 Task: Explore Tiny Homes in Portland for Cozy Living.
Action: Mouse moved to (324, 281)
Screenshot: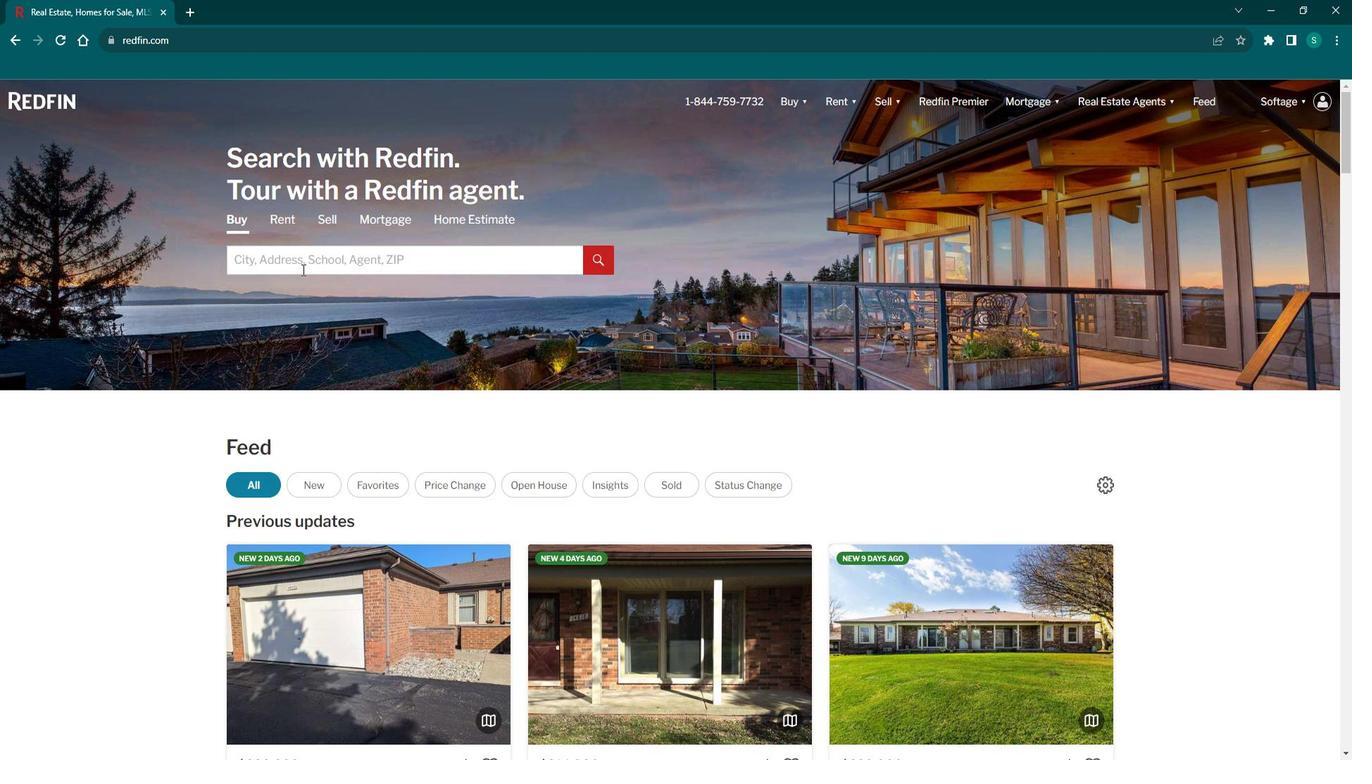 
Action: Mouse pressed left at (324, 281)
Screenshot: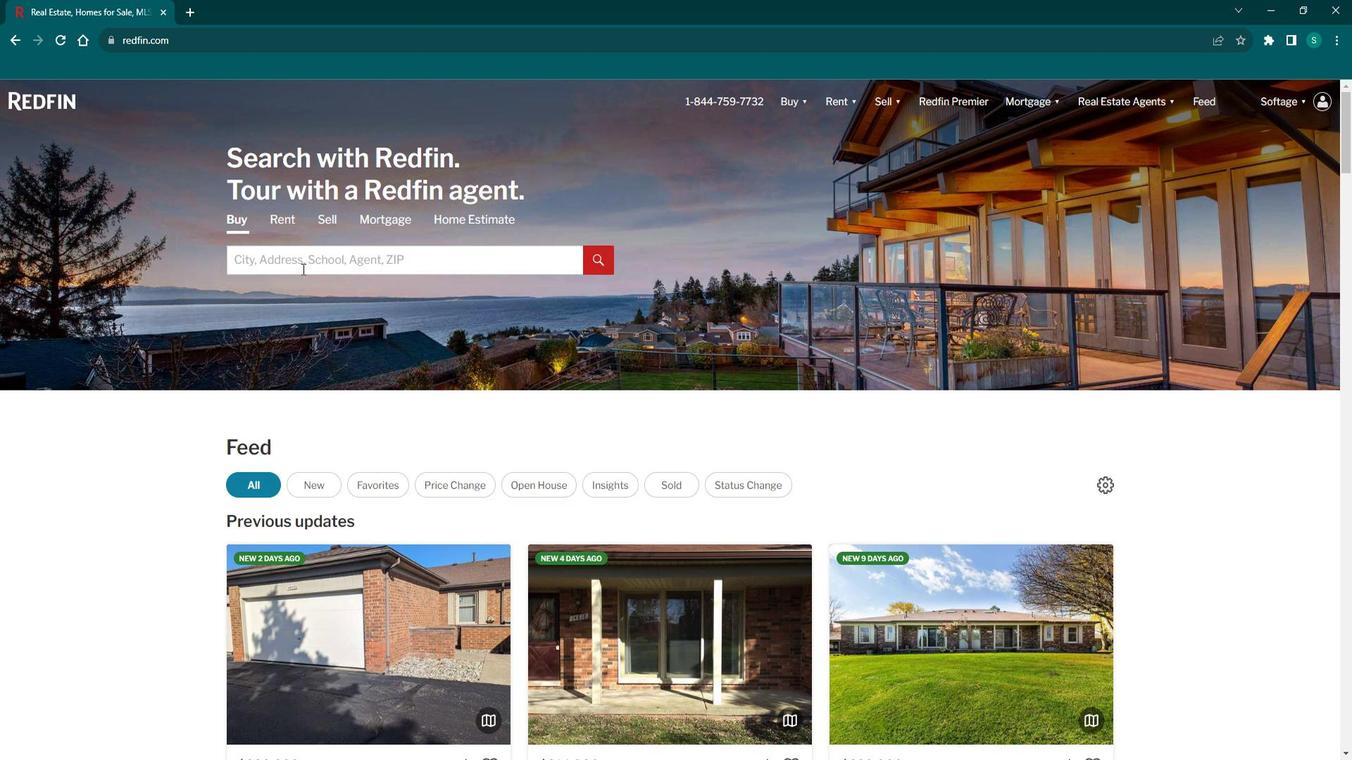 
Action: Key pressed <Key.caps_lock>P<Key.caps_lock>ortland
Screenshot: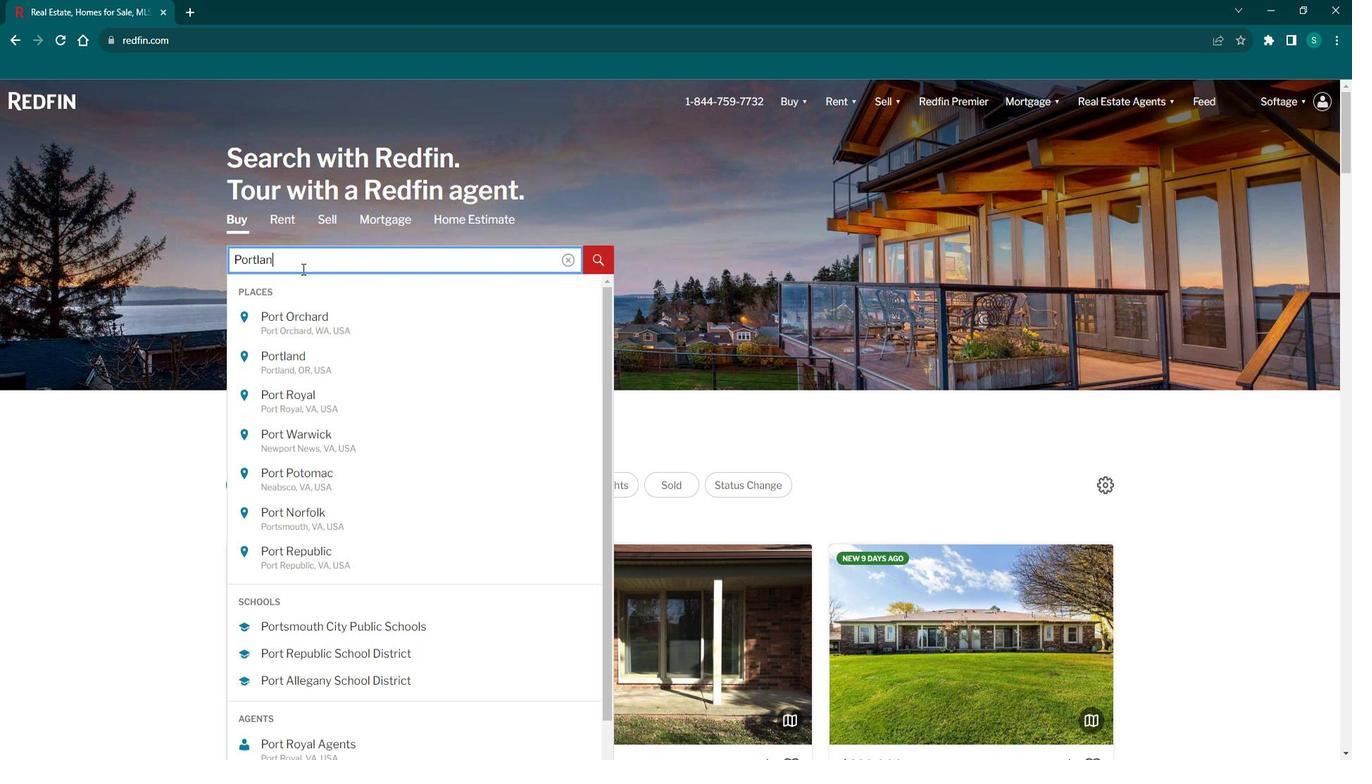 
Action: Mouse moved to (293, 329)
Screenshot: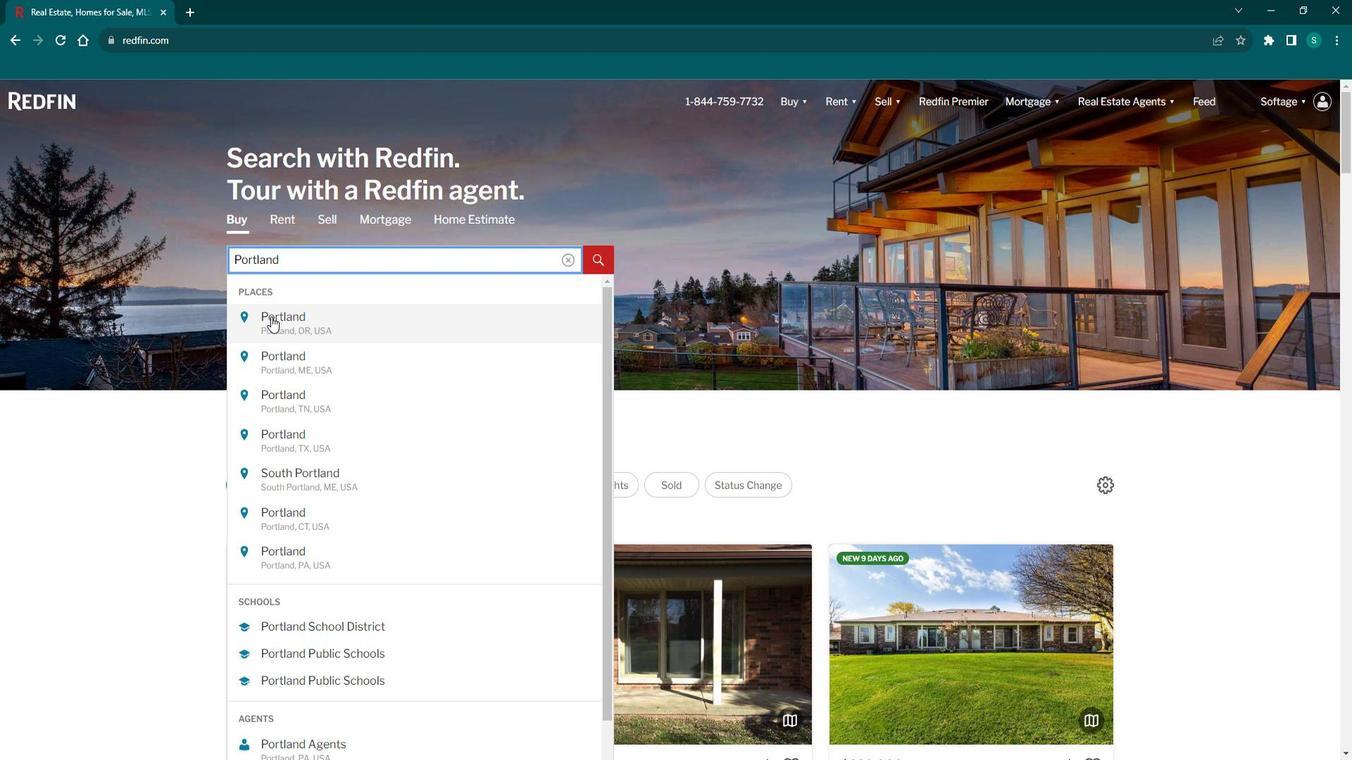 
Action: Mouse pressed left at (293, 329)
Screenshot: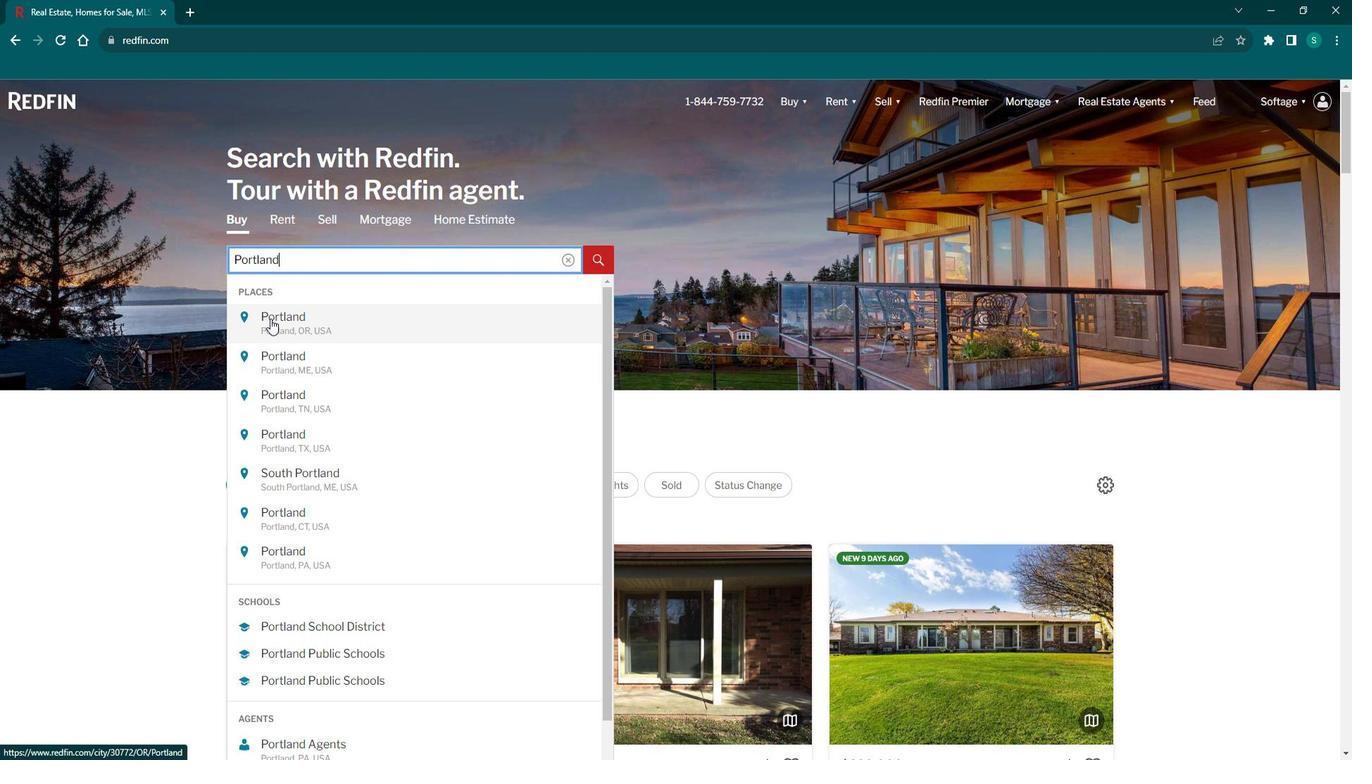 
Action: Mouse moved to (1236, 214)
Screenshot: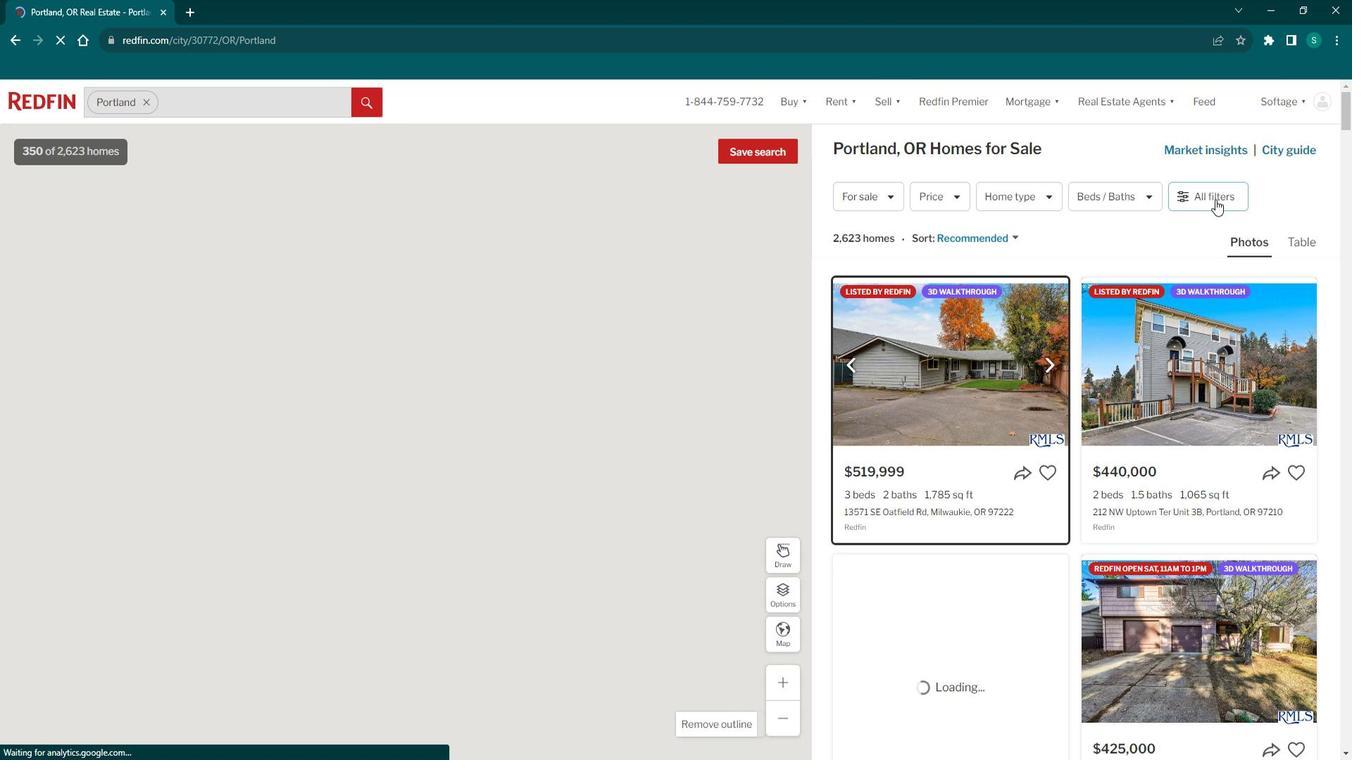 
Action: Mouse pressed left at (1236, 214)
Screenshot: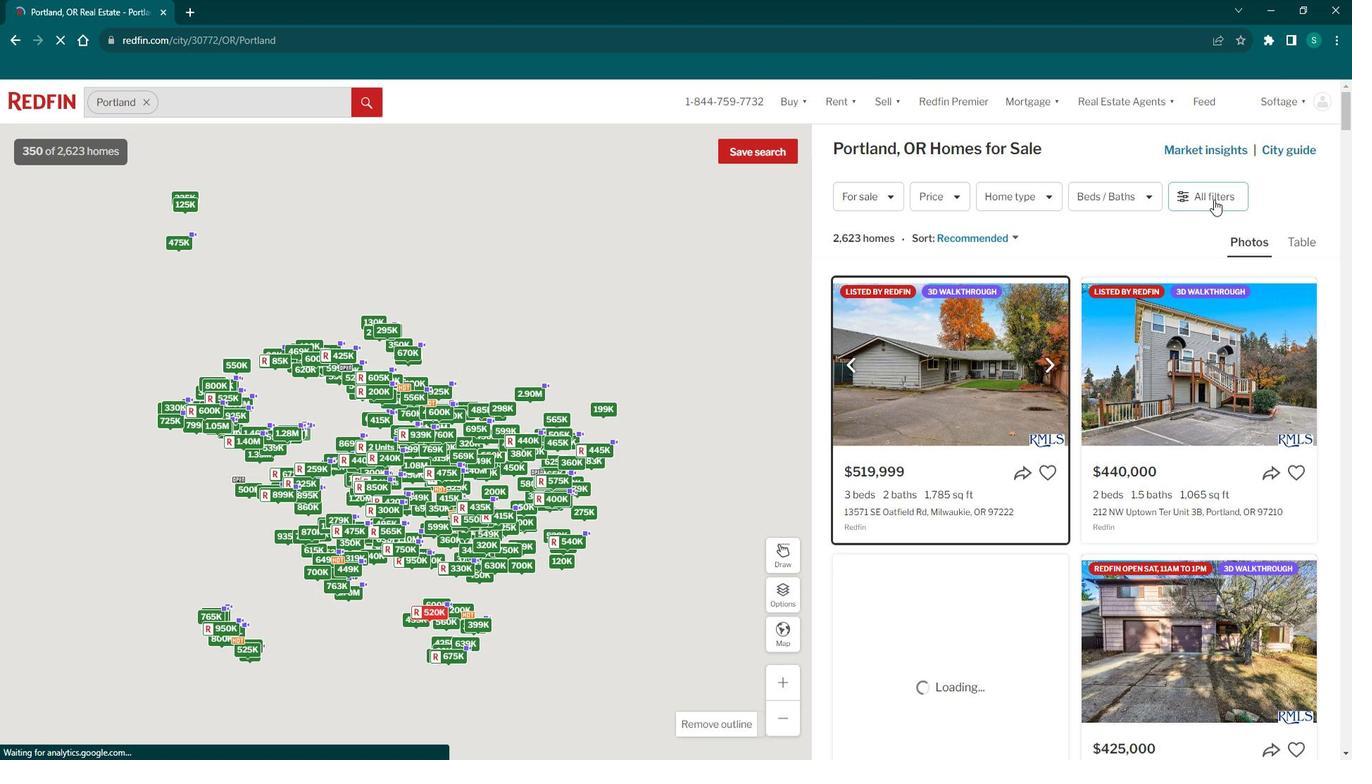 
Action: Mouse moved to (1233, 212)
Screenshot: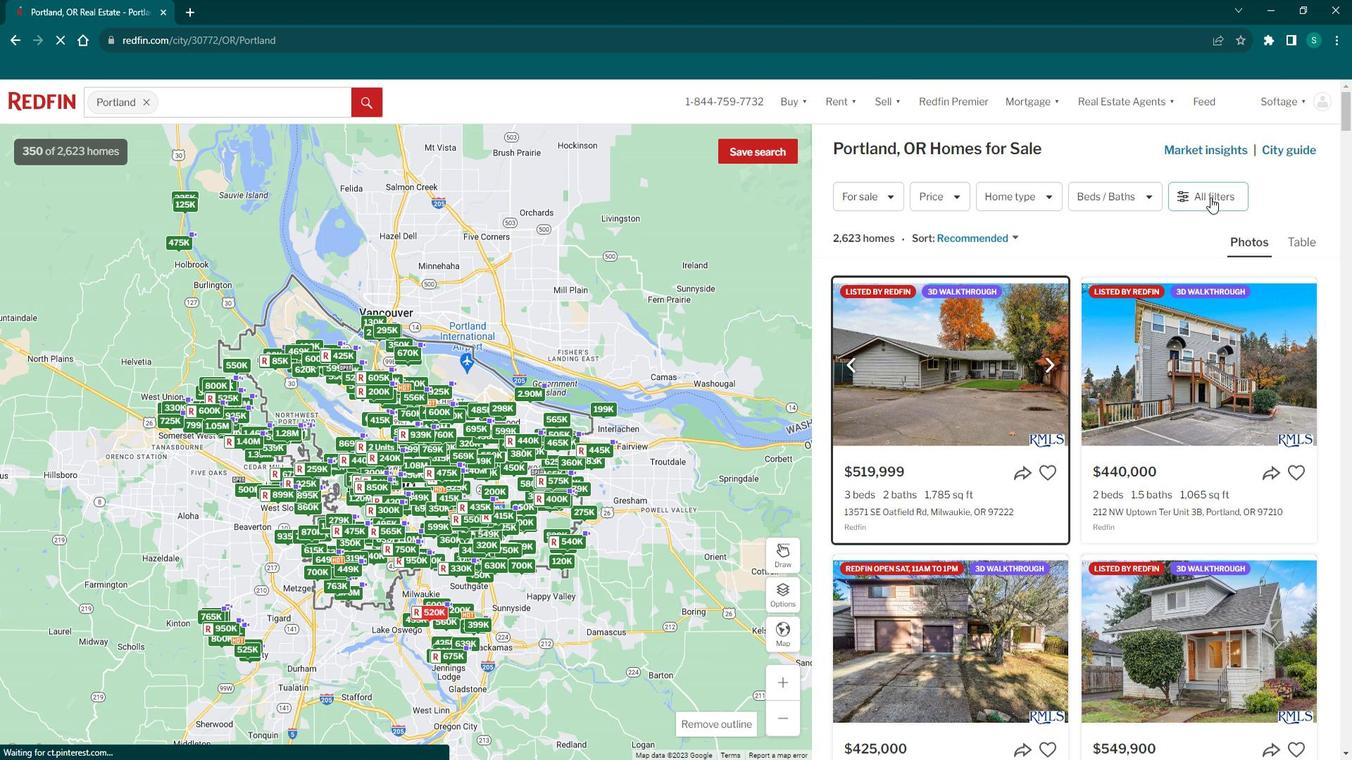 
Action: Mouse pressed left at (1233, 212)
Screenshot: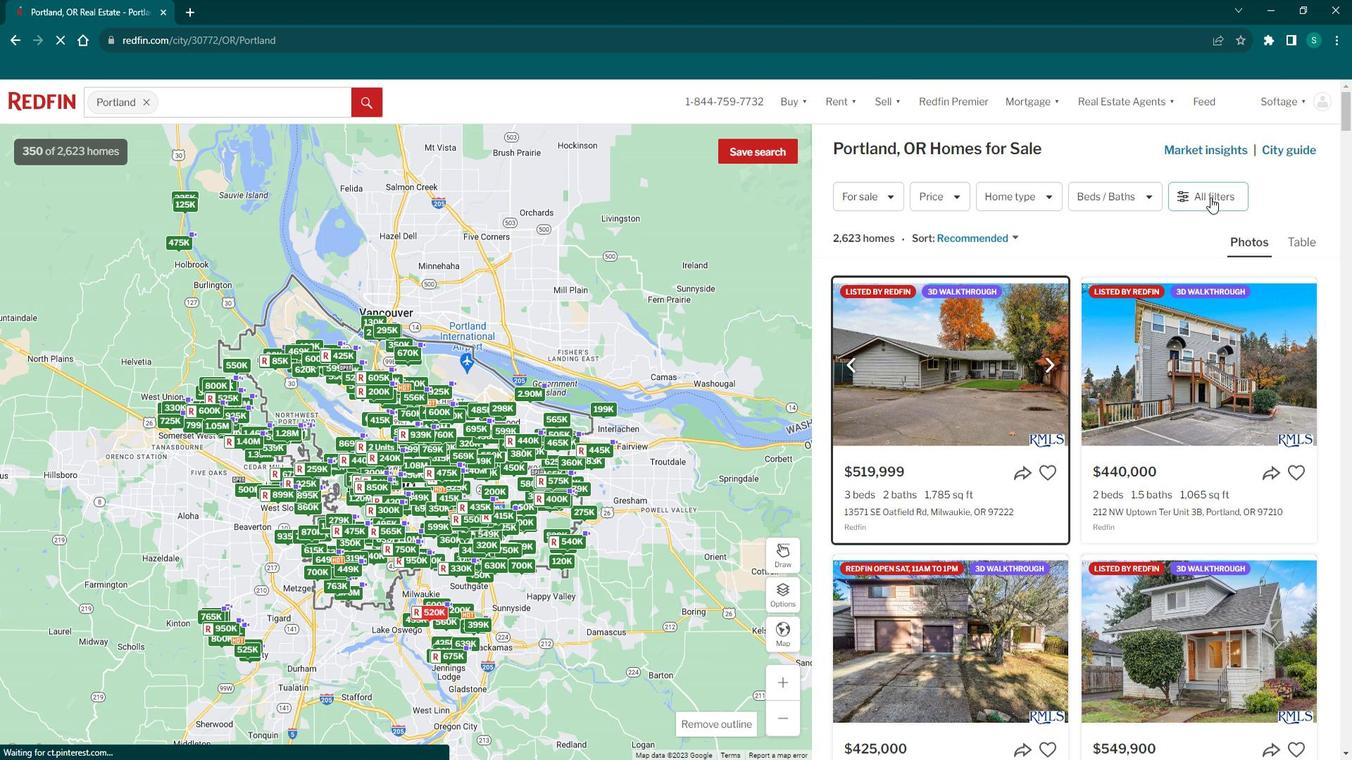 
Action: Mouse moved to (1034, 455)
Screenshot: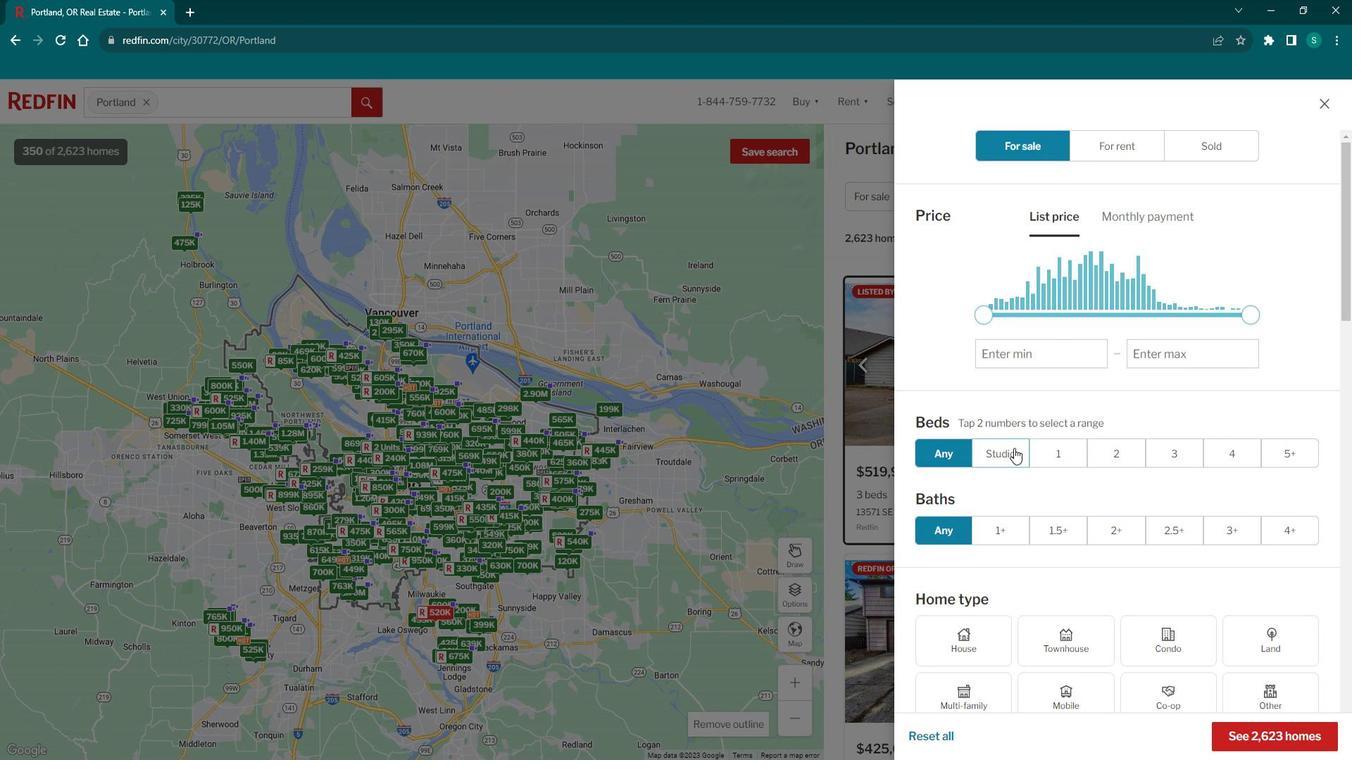
Action: Mouse scrolled (1034, 454) with delta (0, 0)
Screenshot: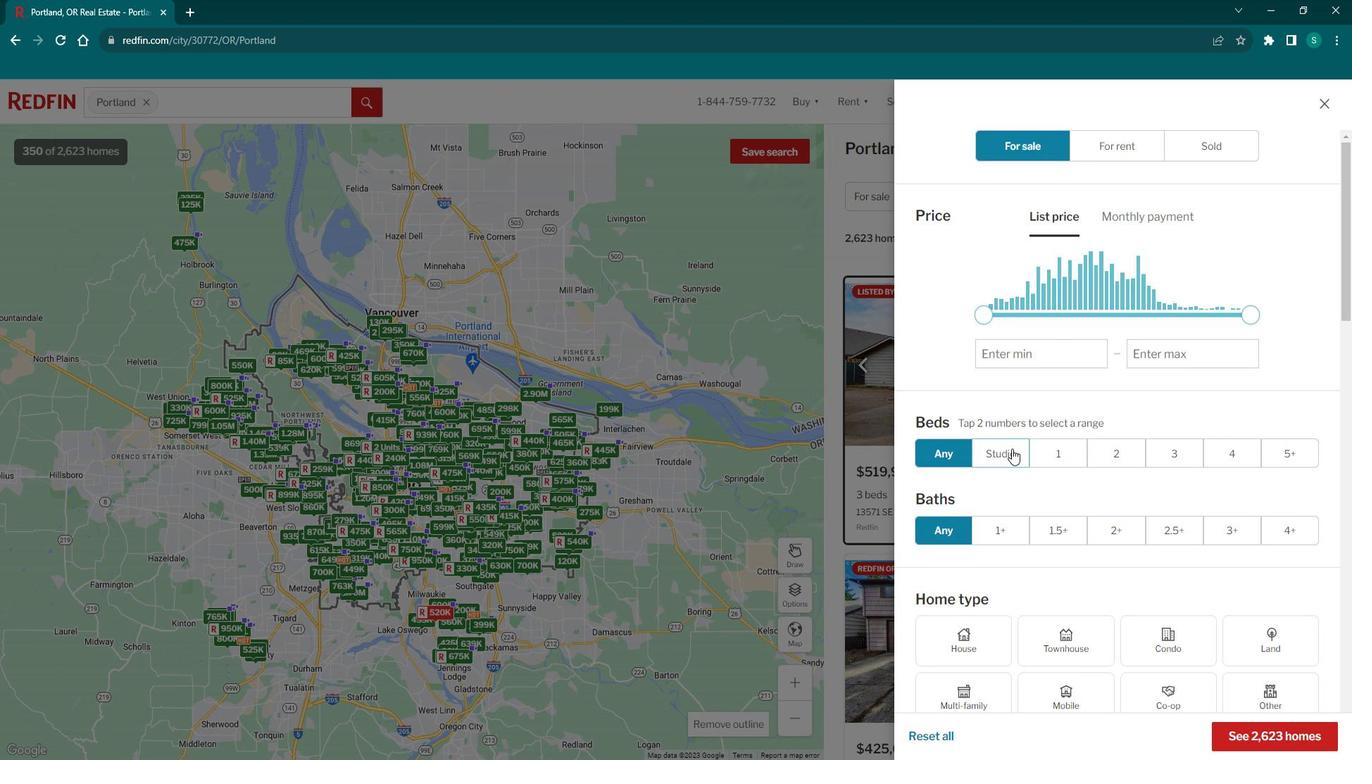 
Action: Mouse moved to (993, 563)
Screenshot: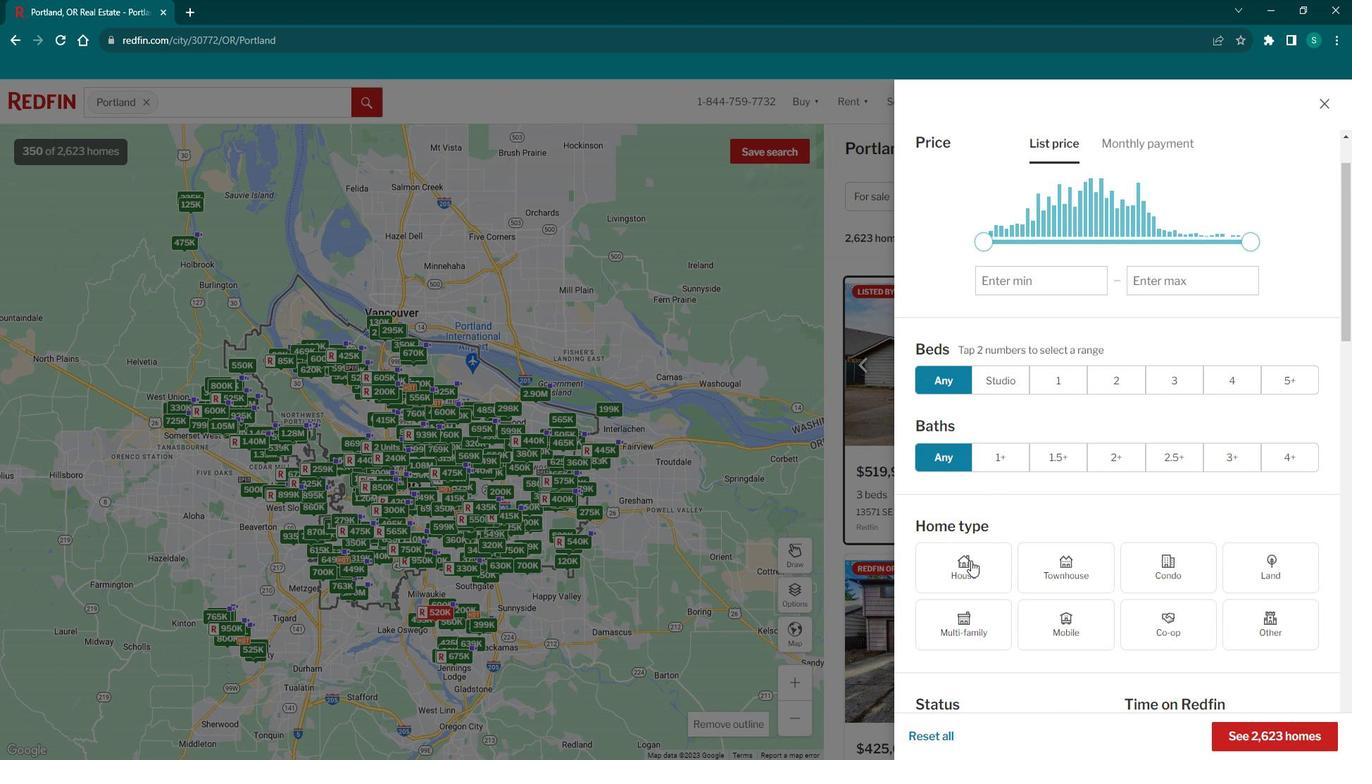 
Action: Mouse pressed left at (993, 563)
Screenshot: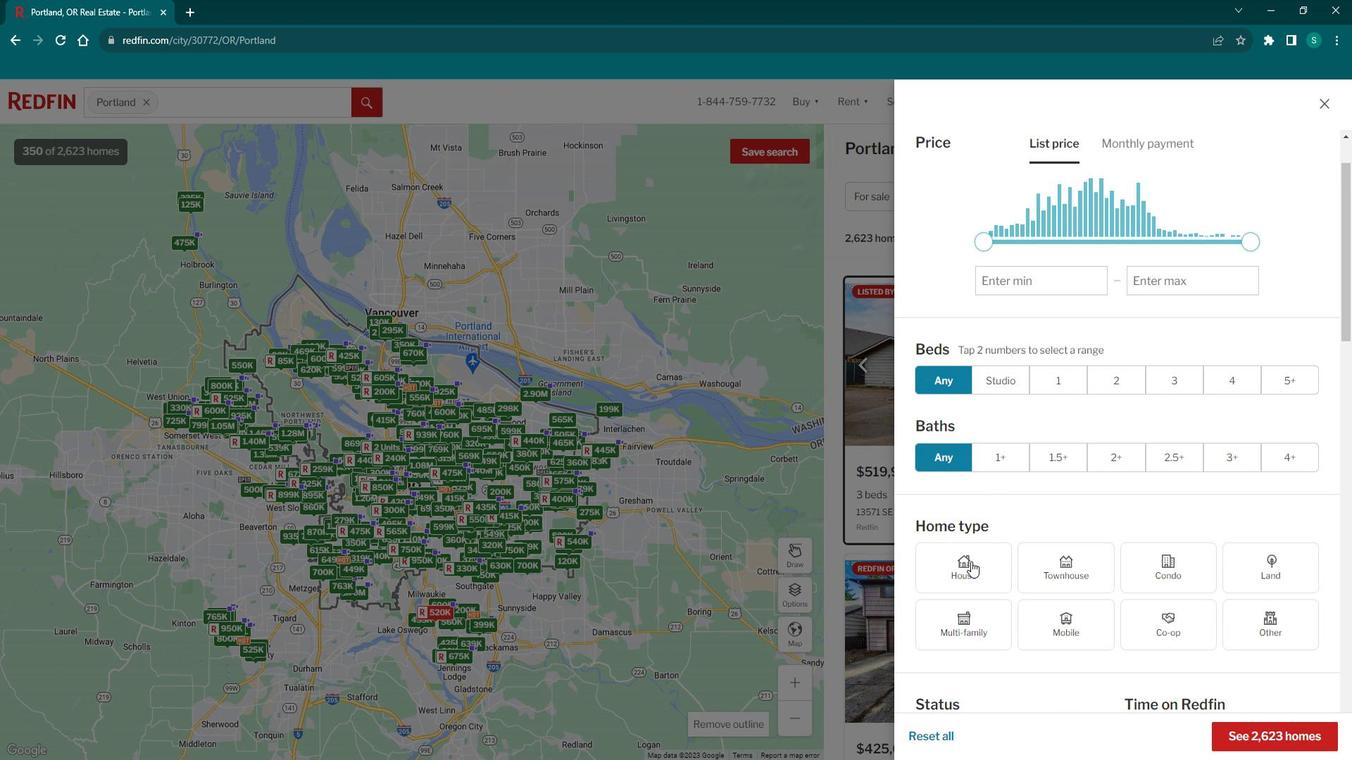 
Action: Mouse moved to (1069, 512)
Screenshot: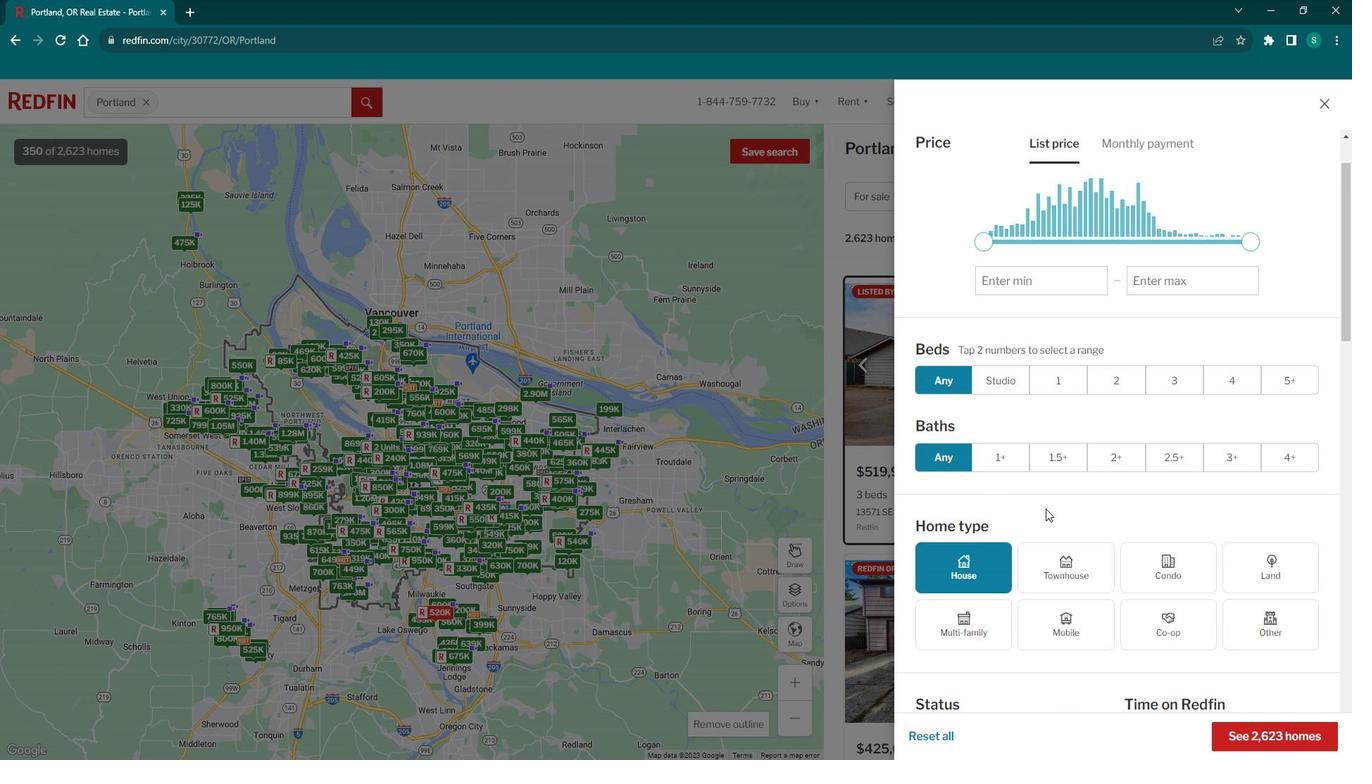 
Action: Mouse scrolled (1069, 511) with delta (0, 0)
Screenshot: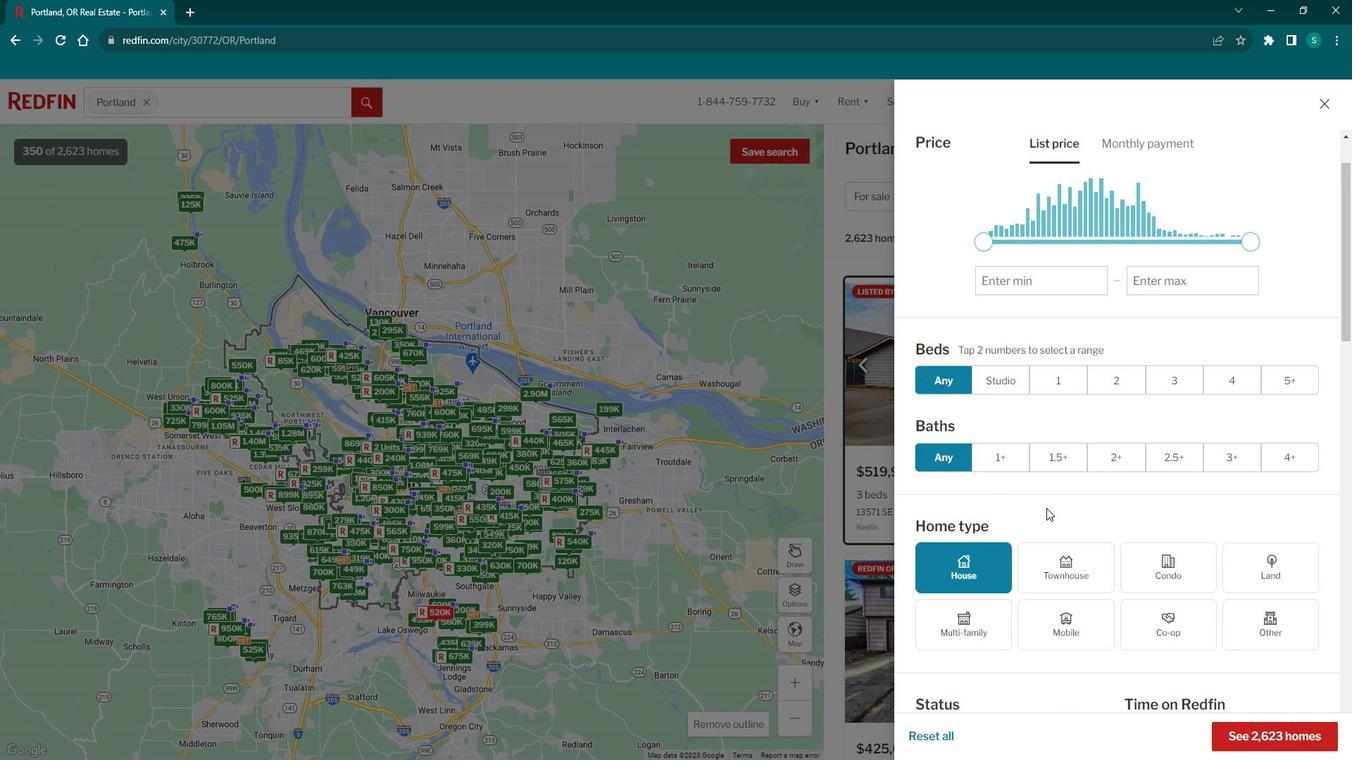 
Action: Mouse scrolled (1069, 511) with delta (0, 0)
Screenshot: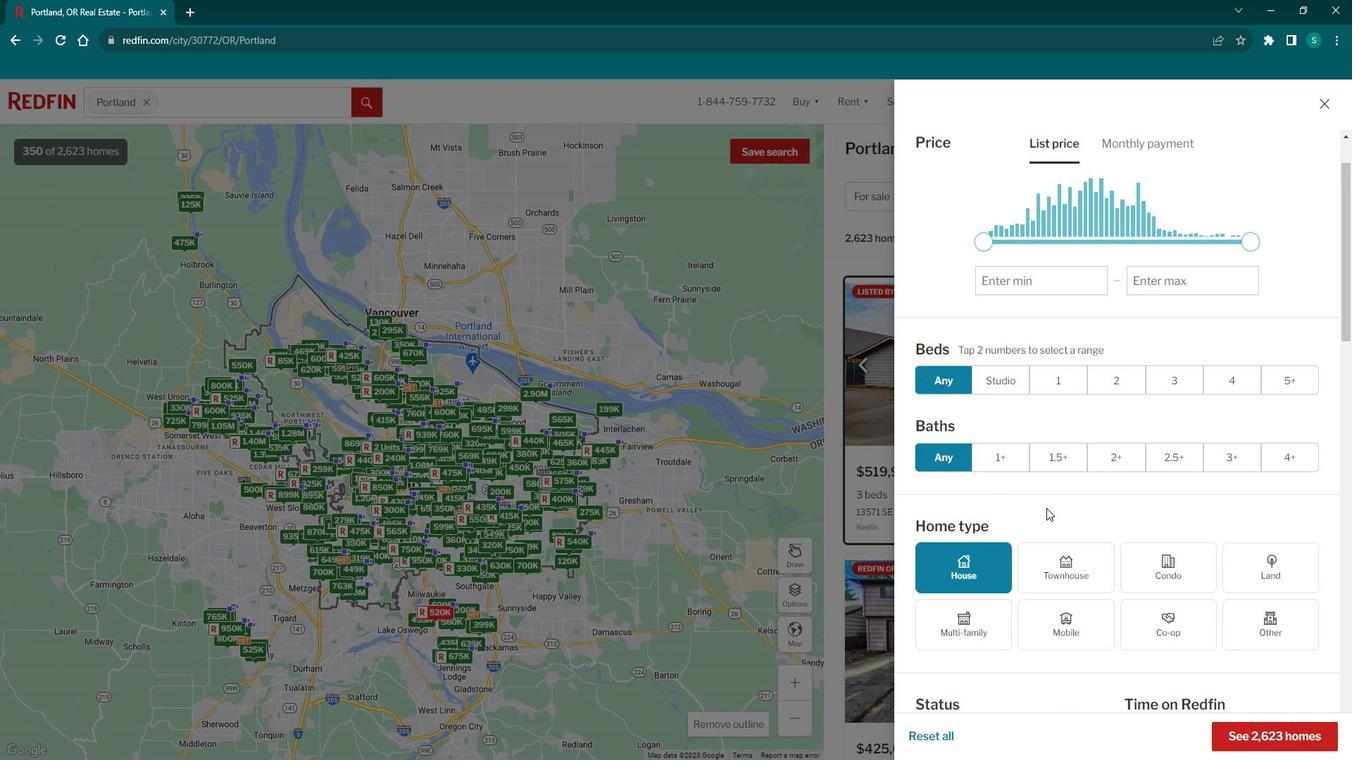 
Action: Mouse scrolled (1069, 511) with delta (0, 0)
Screenshot: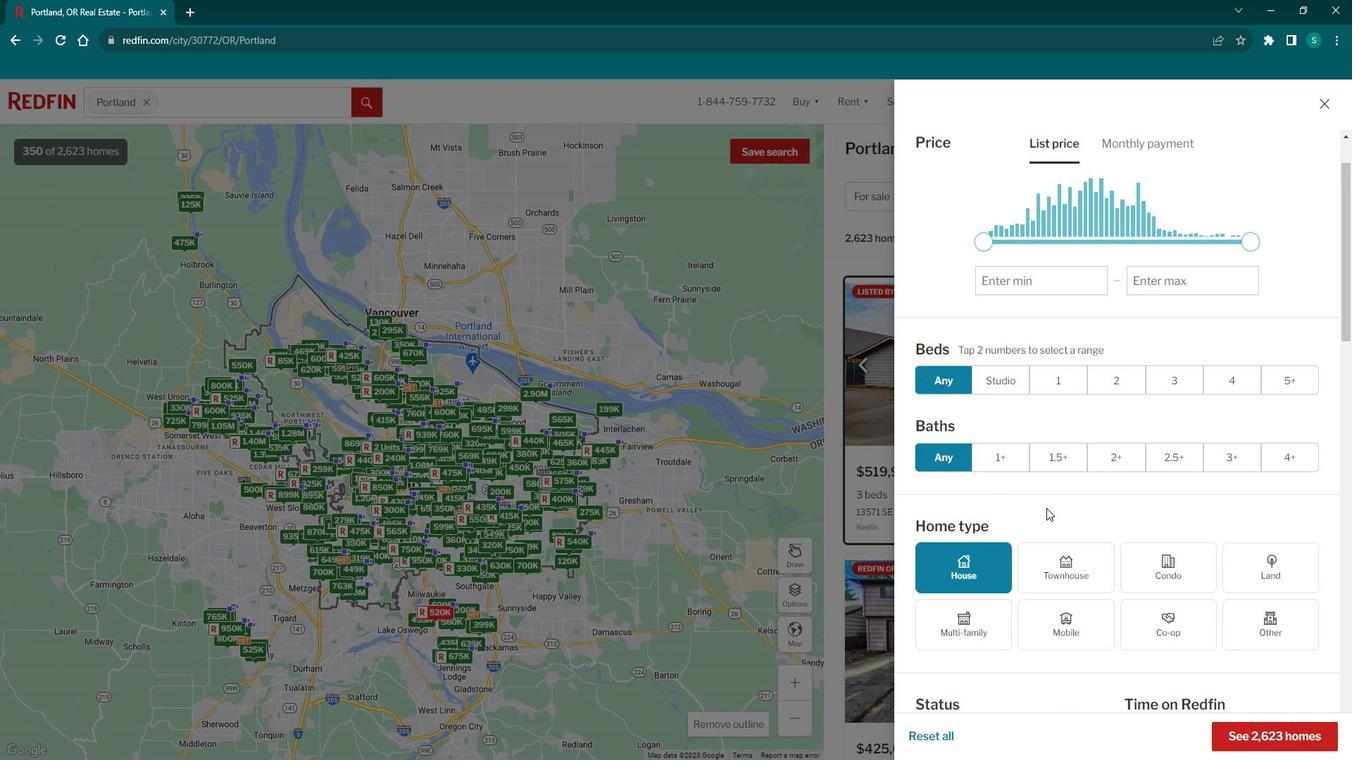 
Action: Mouse scrolled (1069, 511) with delta (0, 0)
Screenshot: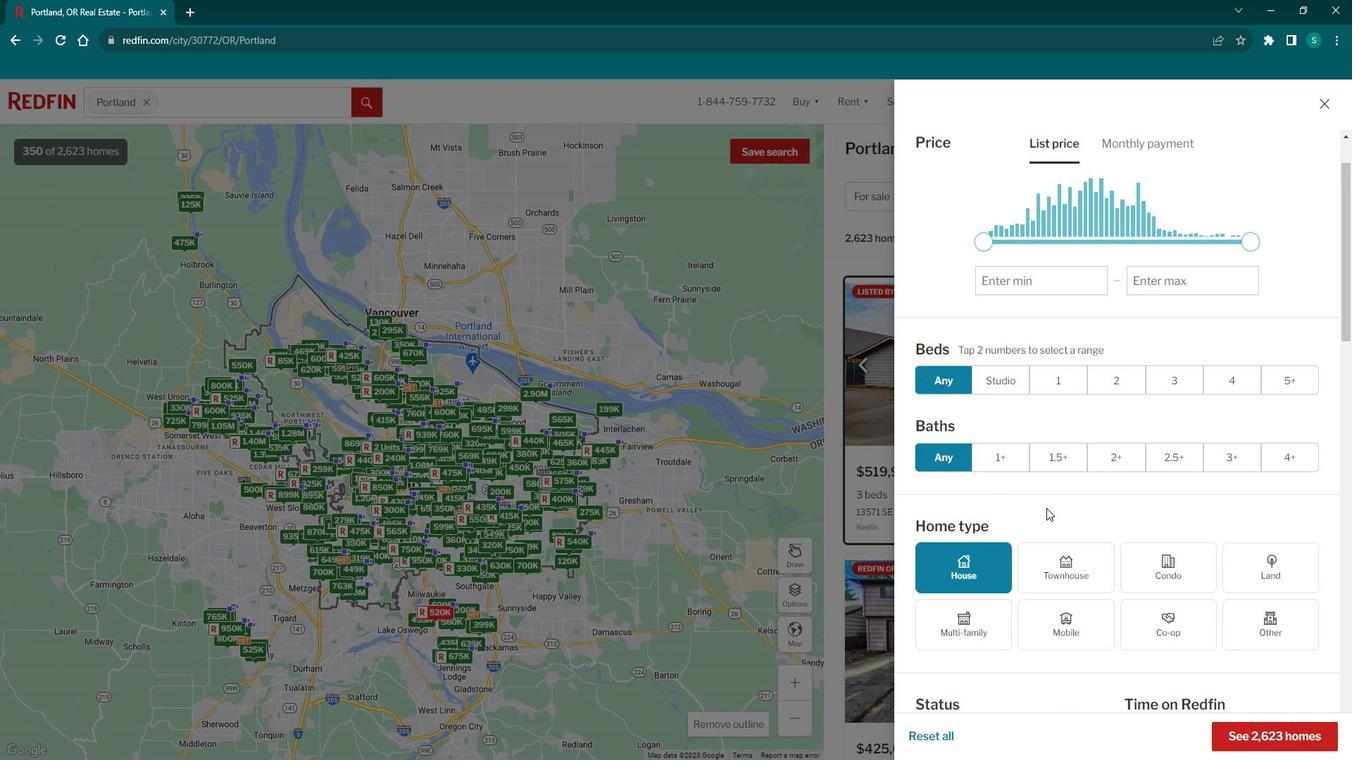 
Action: Mouse scrolled (1069, 511) with delta (0, 0)
Screenshot: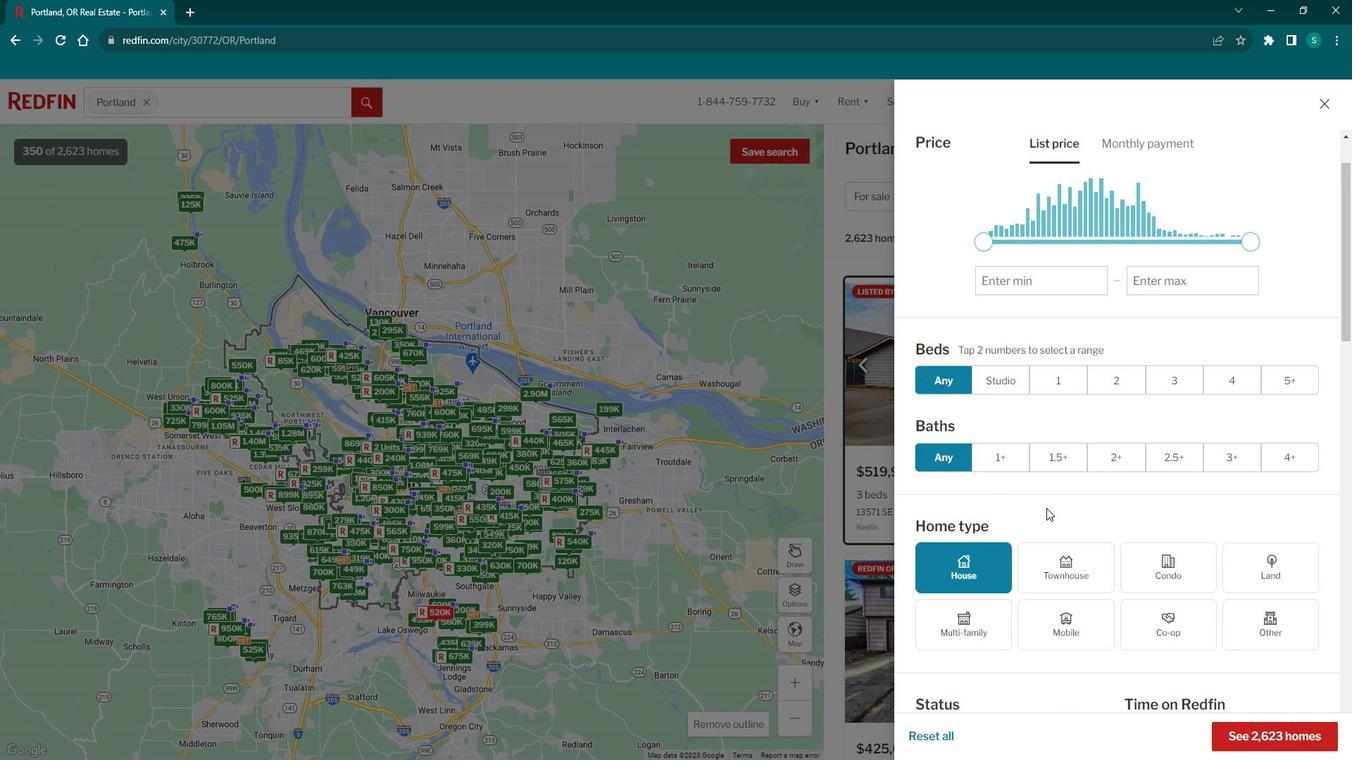 
Action: Mouse scrolled (1069, 511) with delta (0, 0)
Screenshot: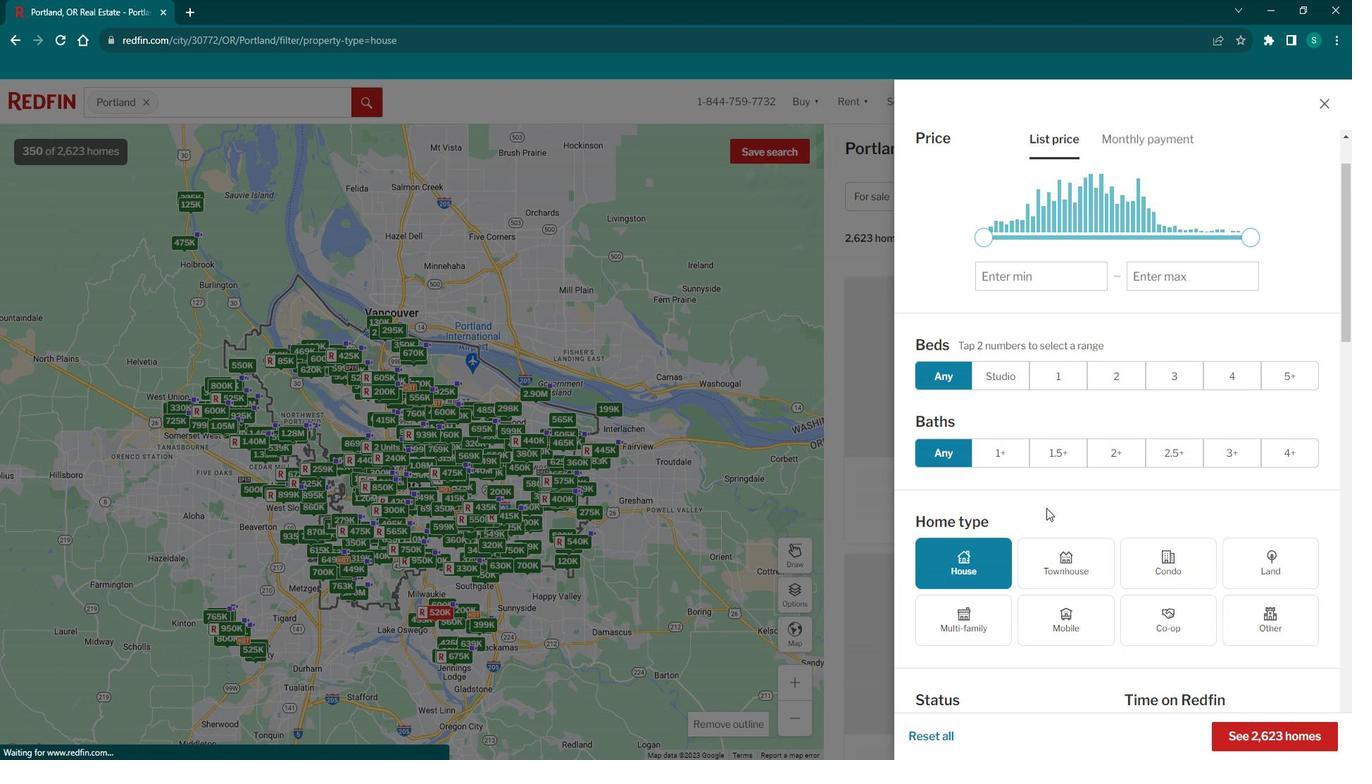 
Action: Mouse moved to (1007, 492)
Screenshot: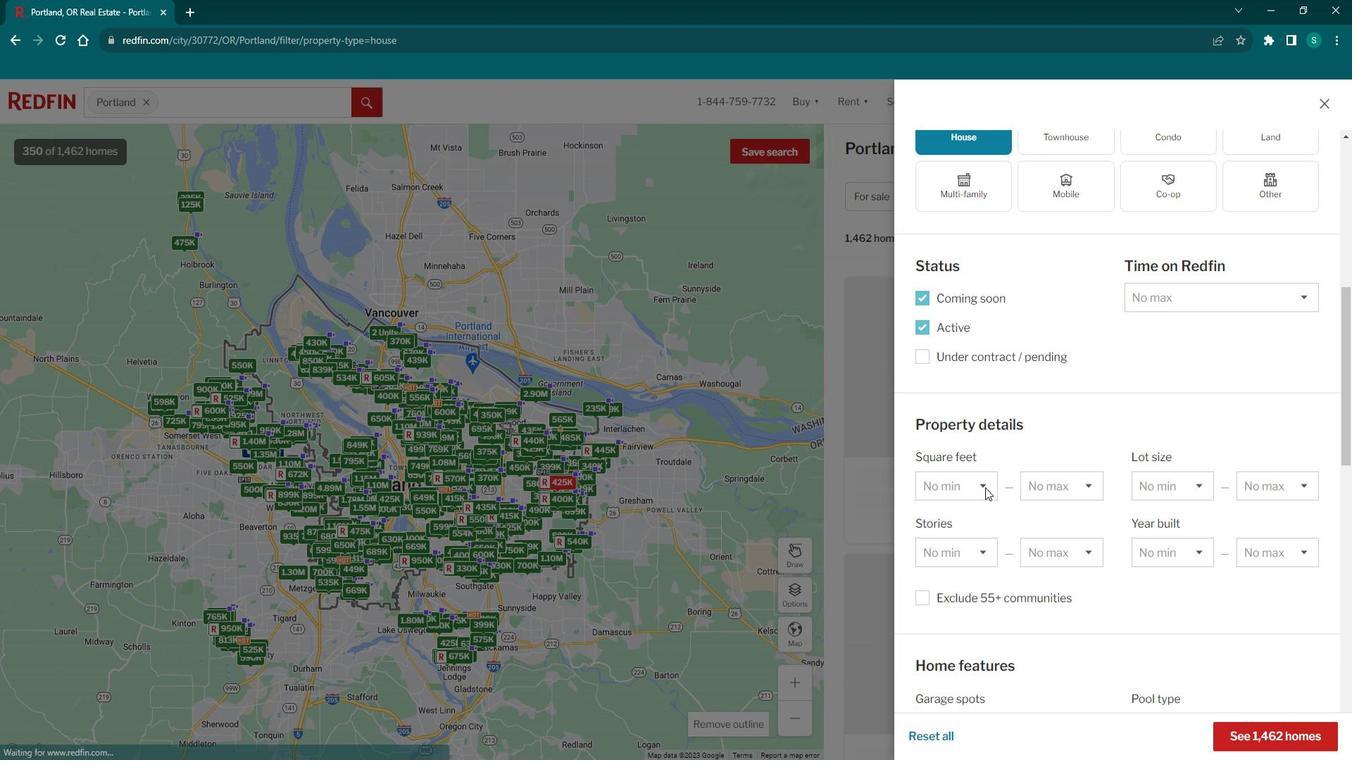 
Action: Mouse pressed left at (1007, 492)
Screenshot: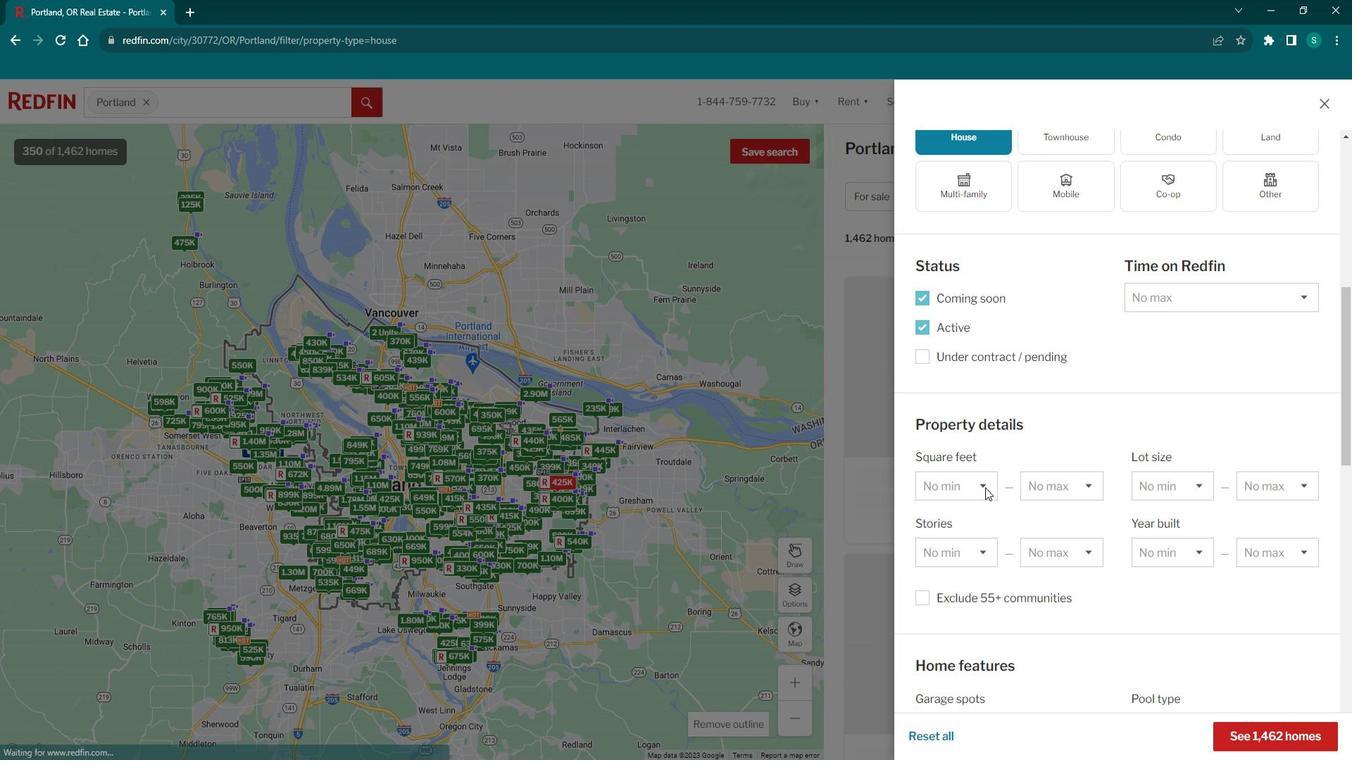 
Action: Mouse moved to (974, 230)
Screenshot: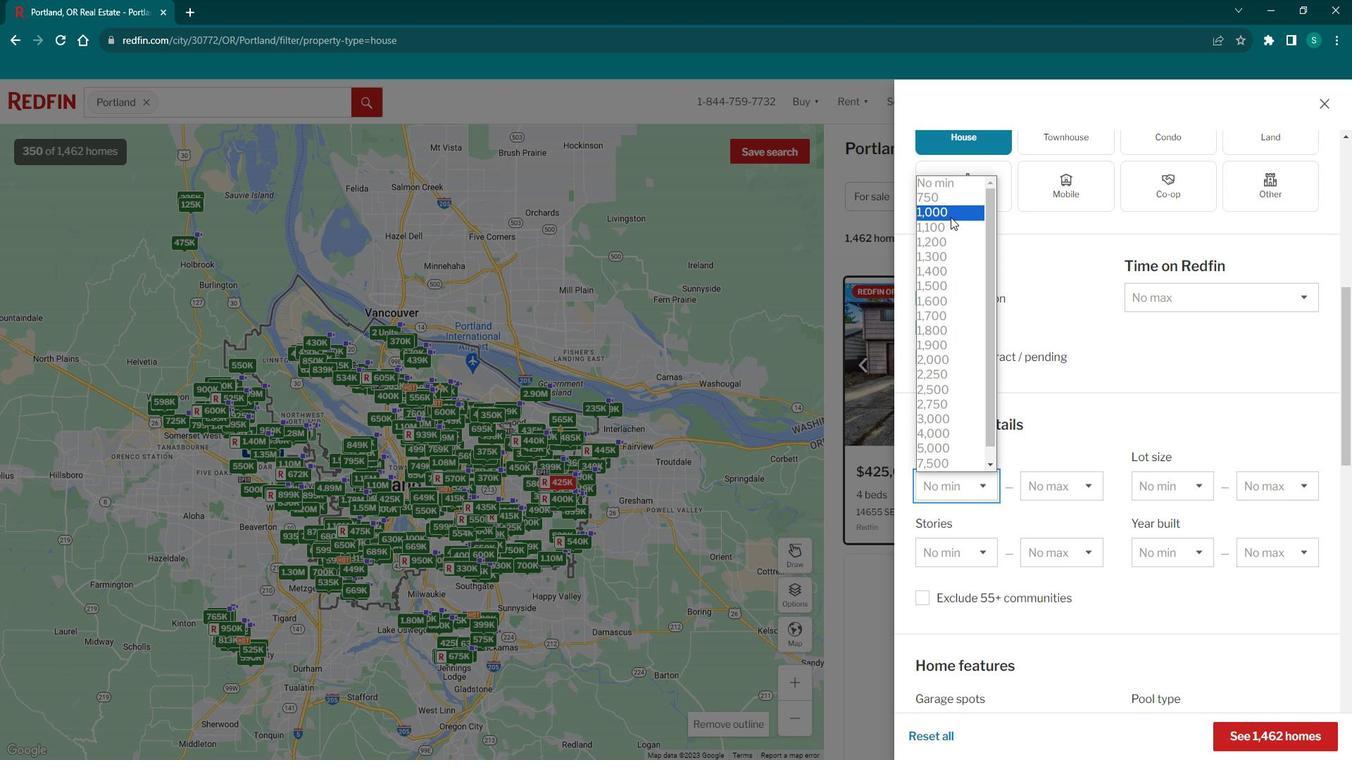 
Action: Mouse pressed left at (974, 230)
Screenshot: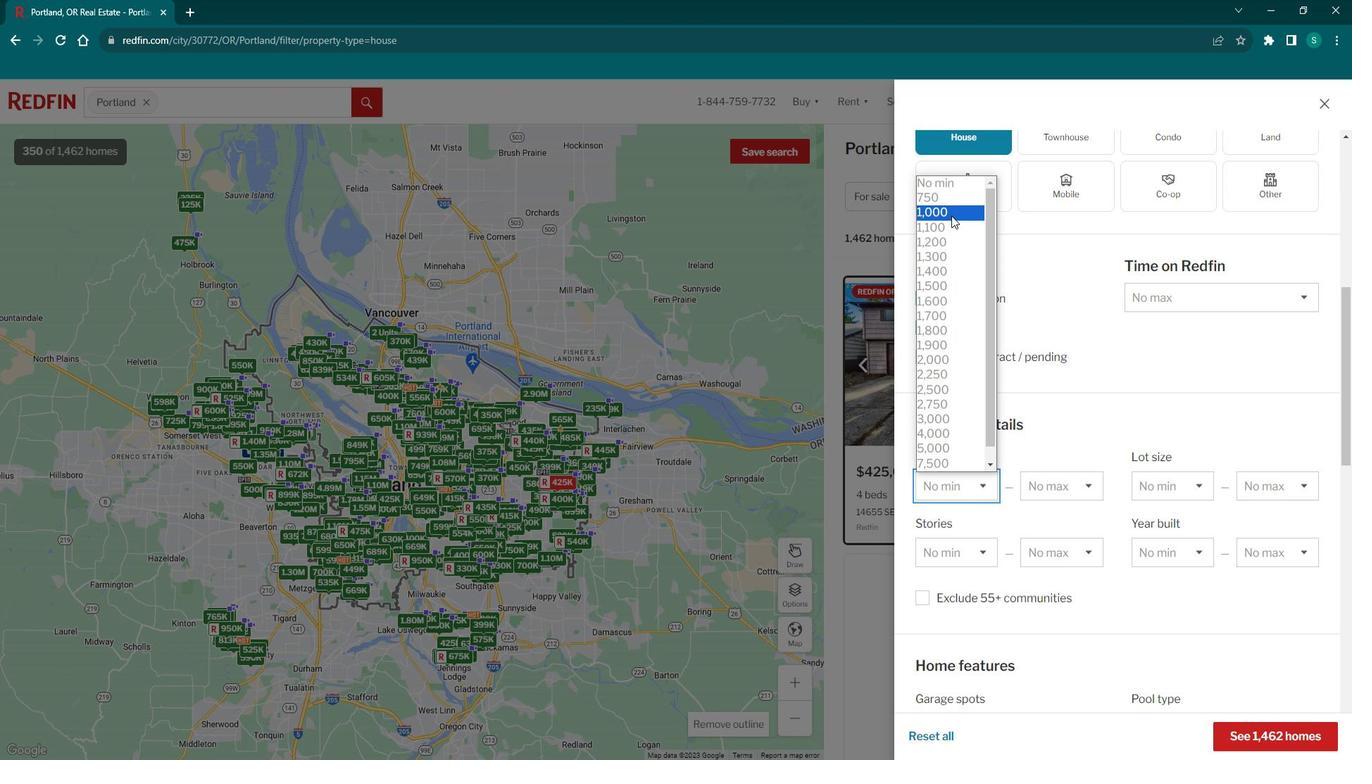 
Action: Mouse moved to (1050, 495)
Screenshot: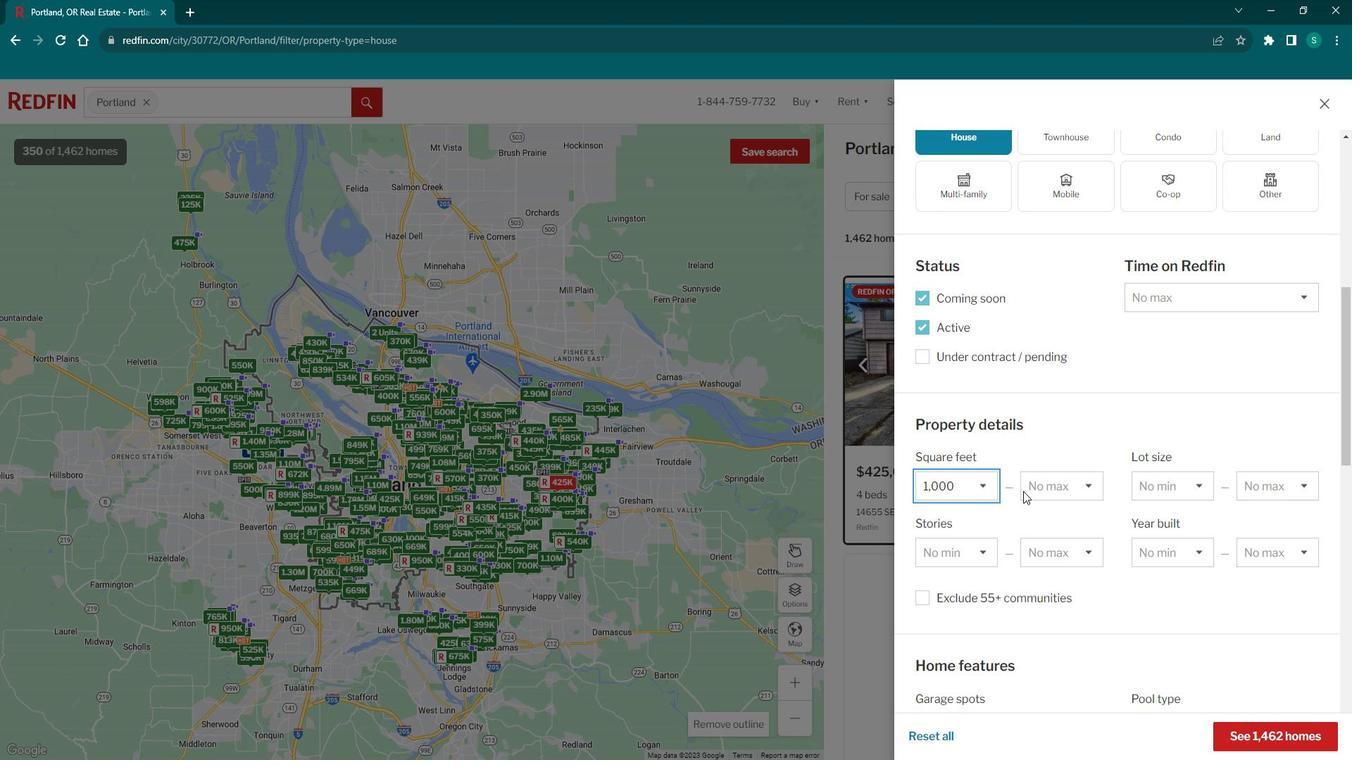 
Action: Mouse pressed left at (1050, 495)
Screenshot: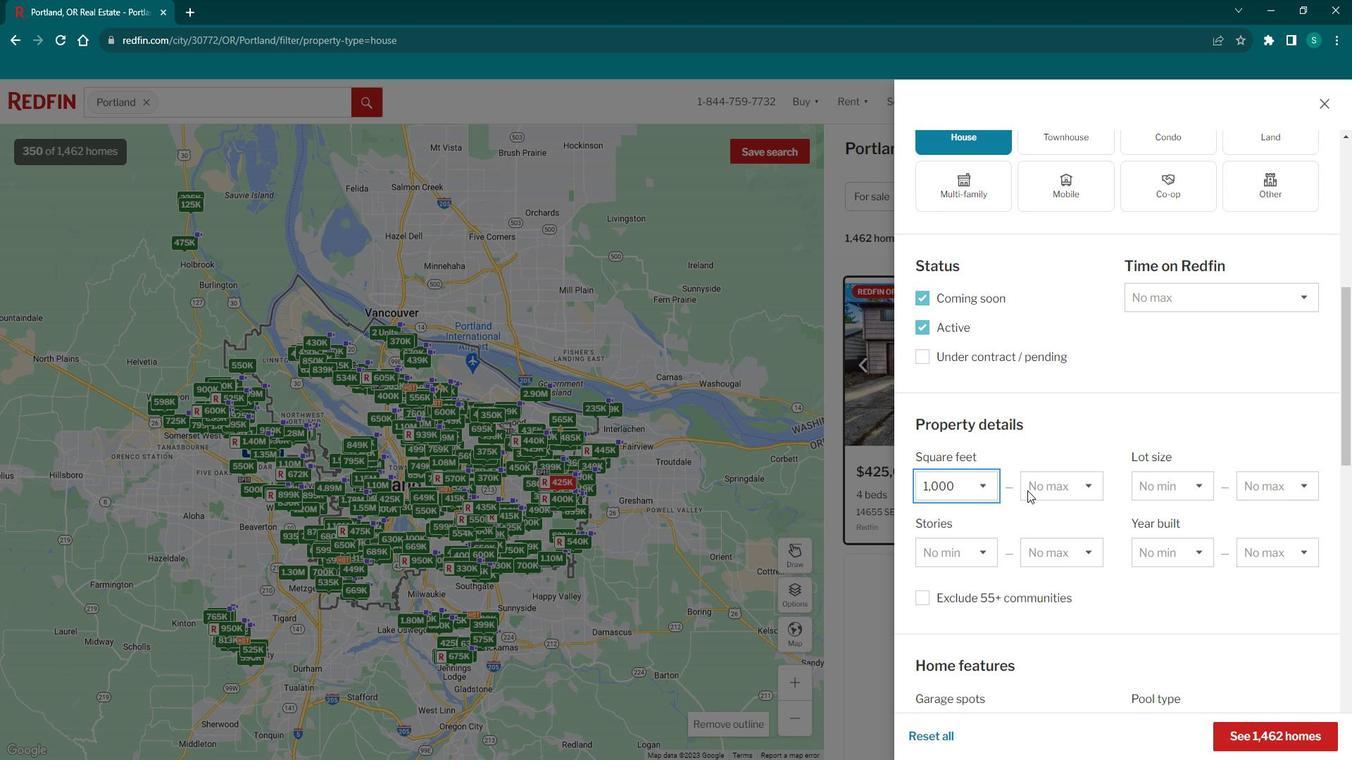 
Action: Mouse moved to (1076, 233)
Screenshot: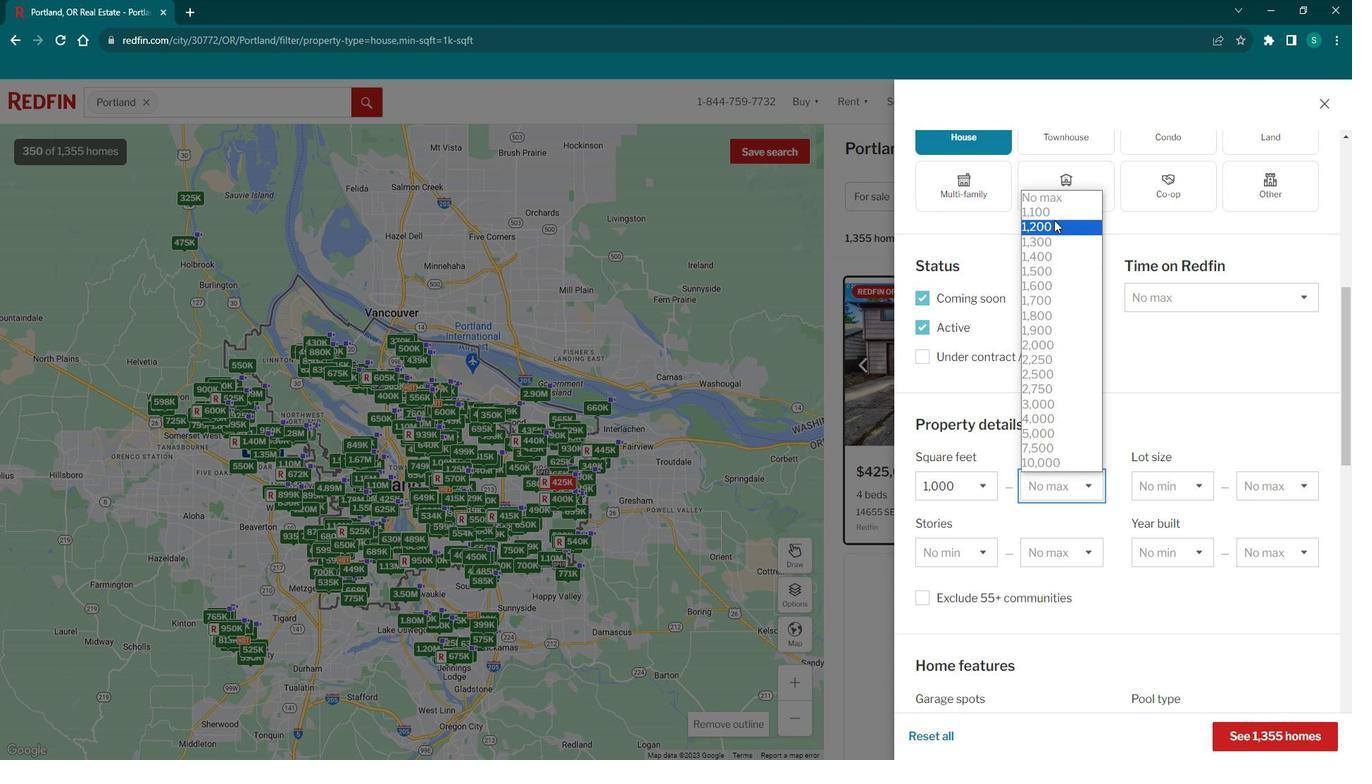 
Action: Mouse pressed left at (1076, 233)
Screenshot: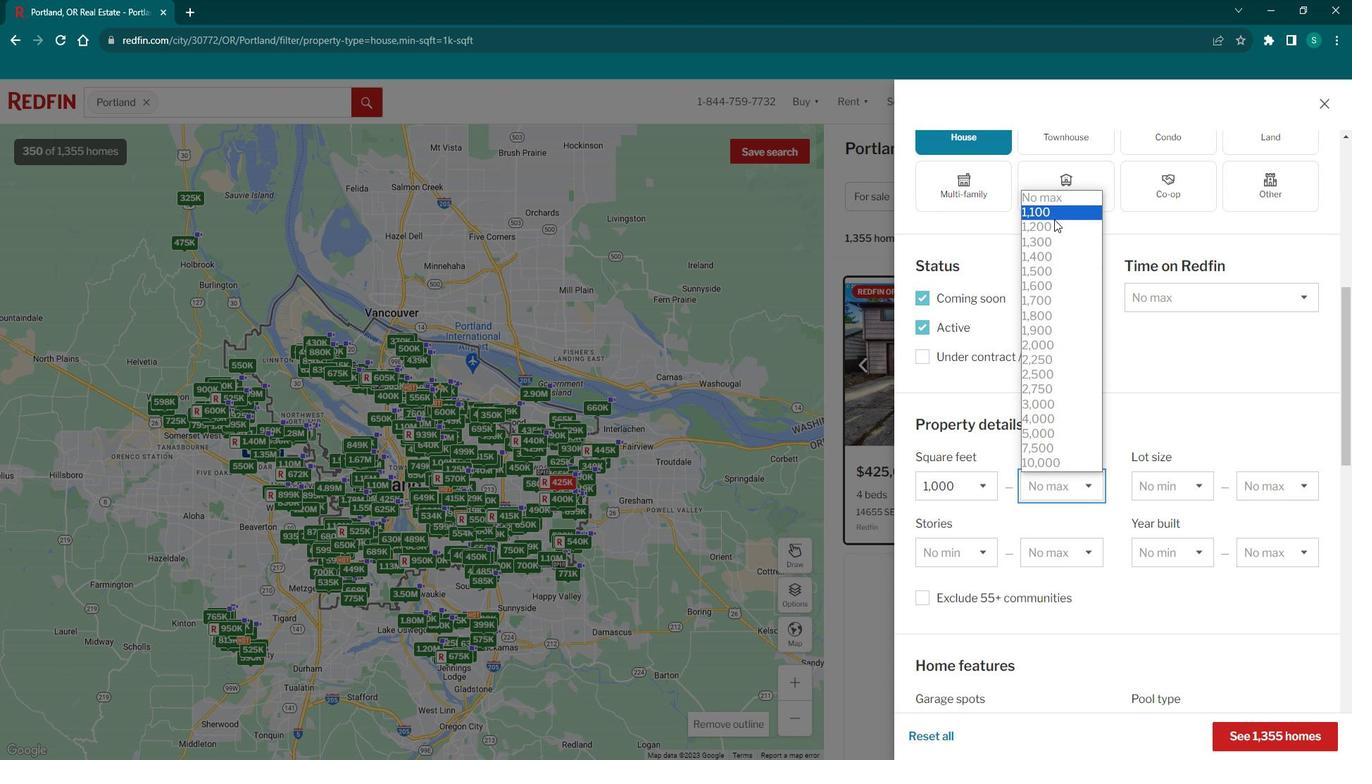 
Action: Mouse moved to (1007, 487)
Screenshot: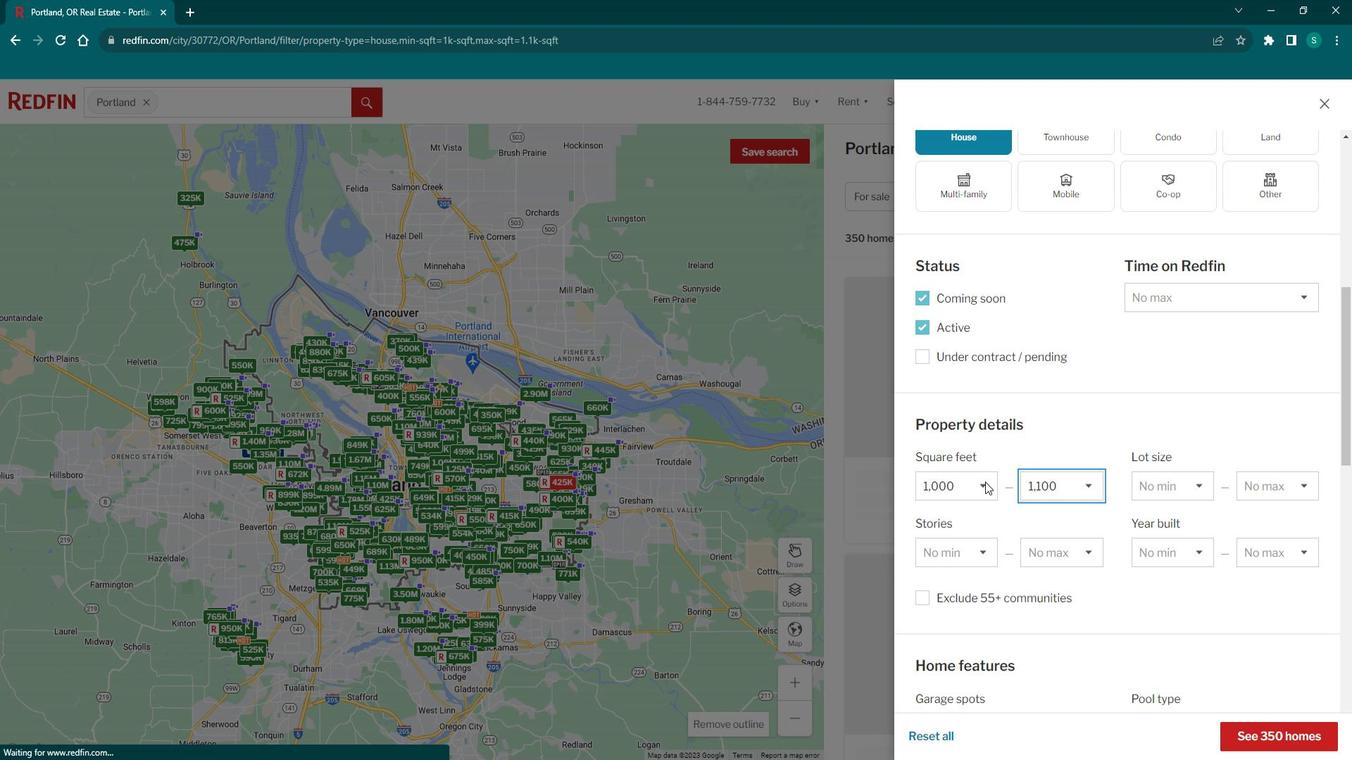 
Action: Mouse pressed left at (1007, 487)
Screenshot: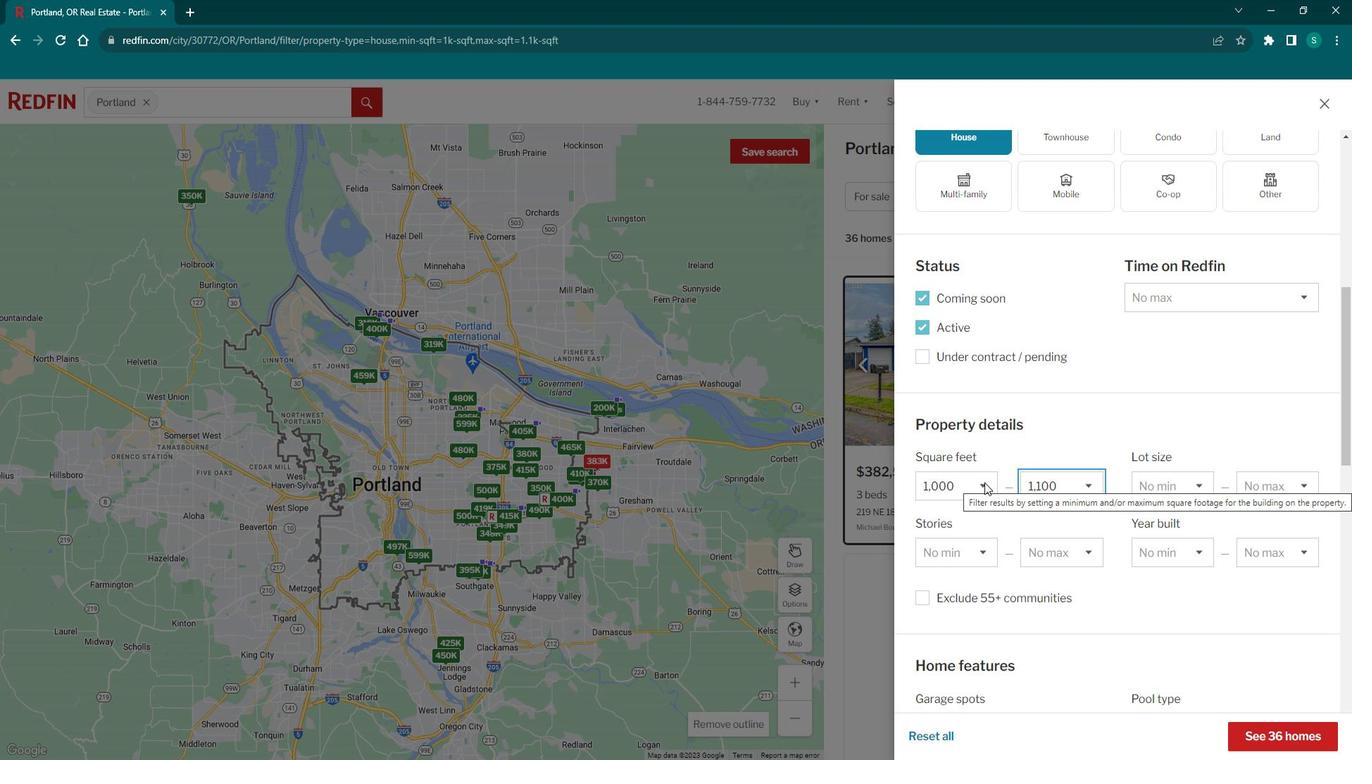 
Action: Mouse moved to (986, 518)
Screenshot: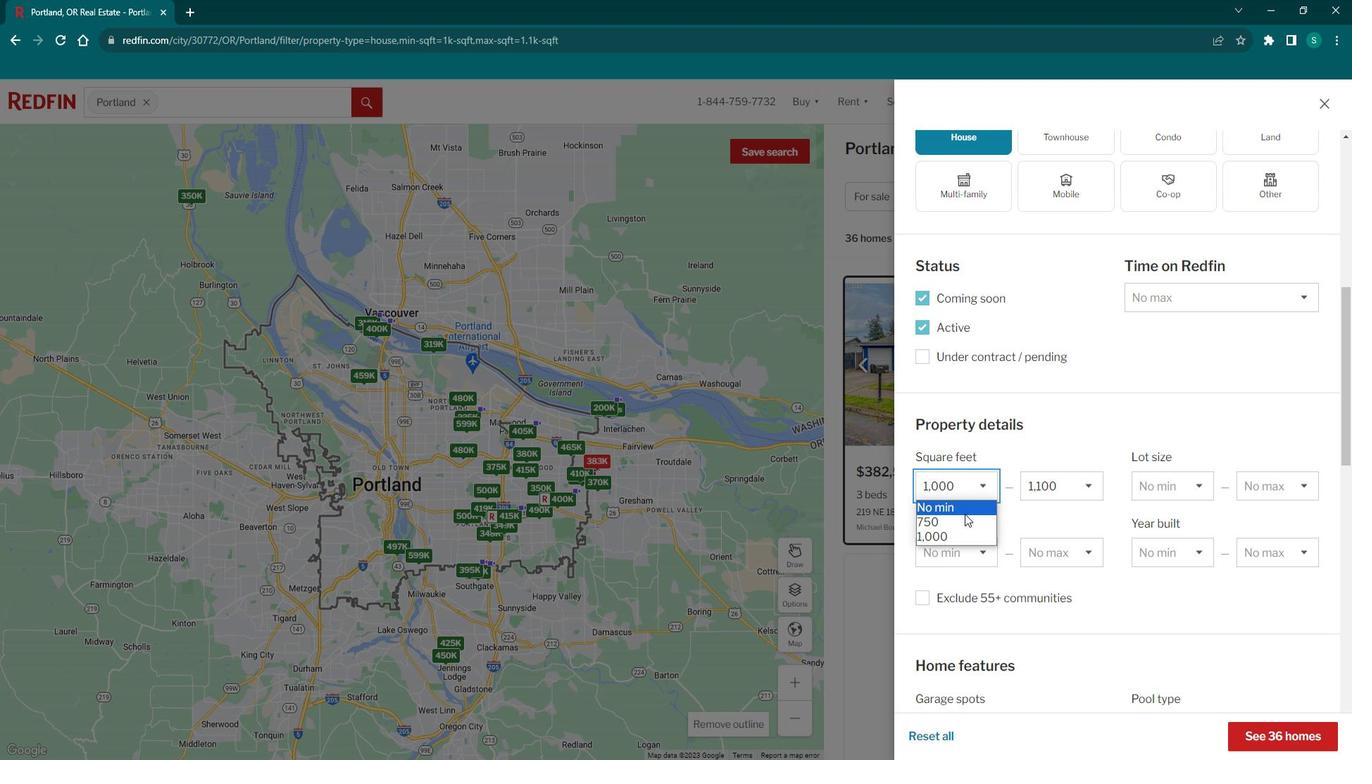 
Action: Mouse pressed left at (986, 518)
Screenshot: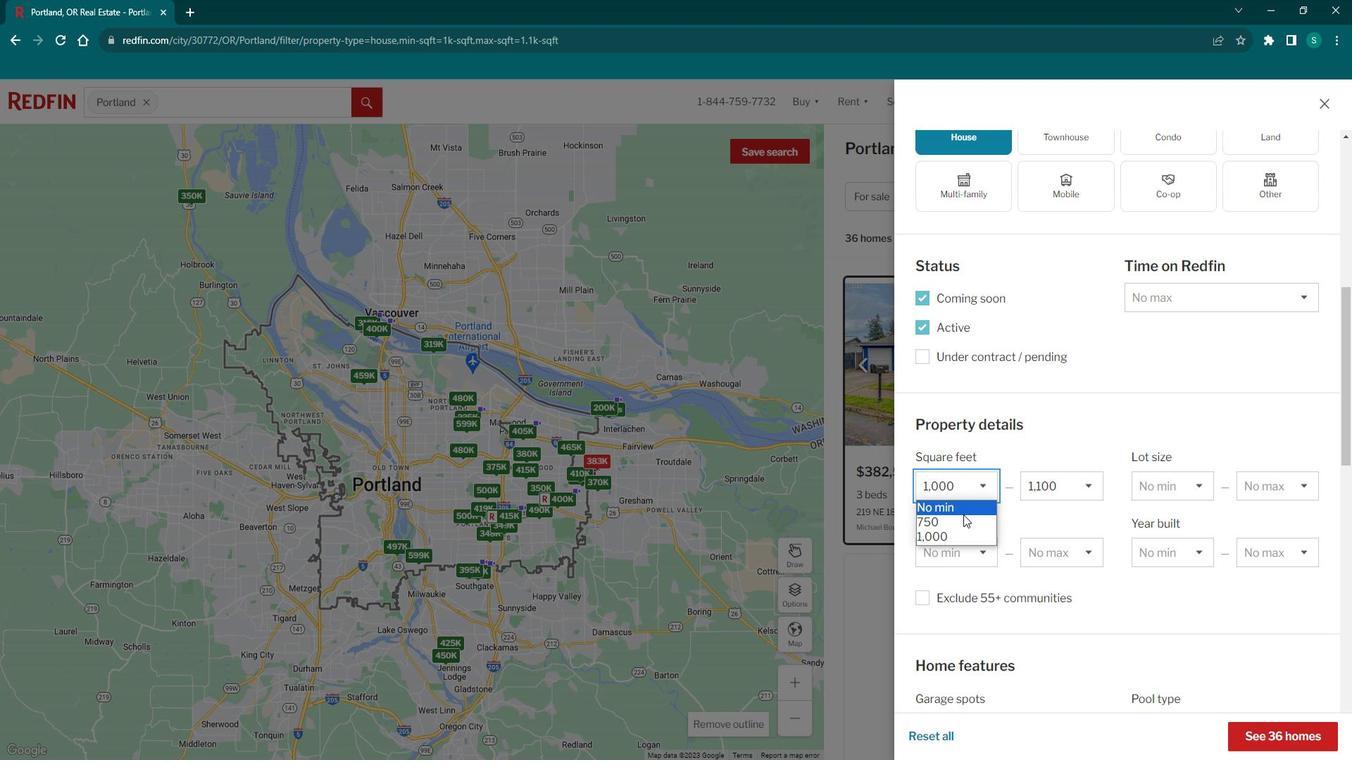 
Action: Mouse moved to (968, 551)
Screenshot: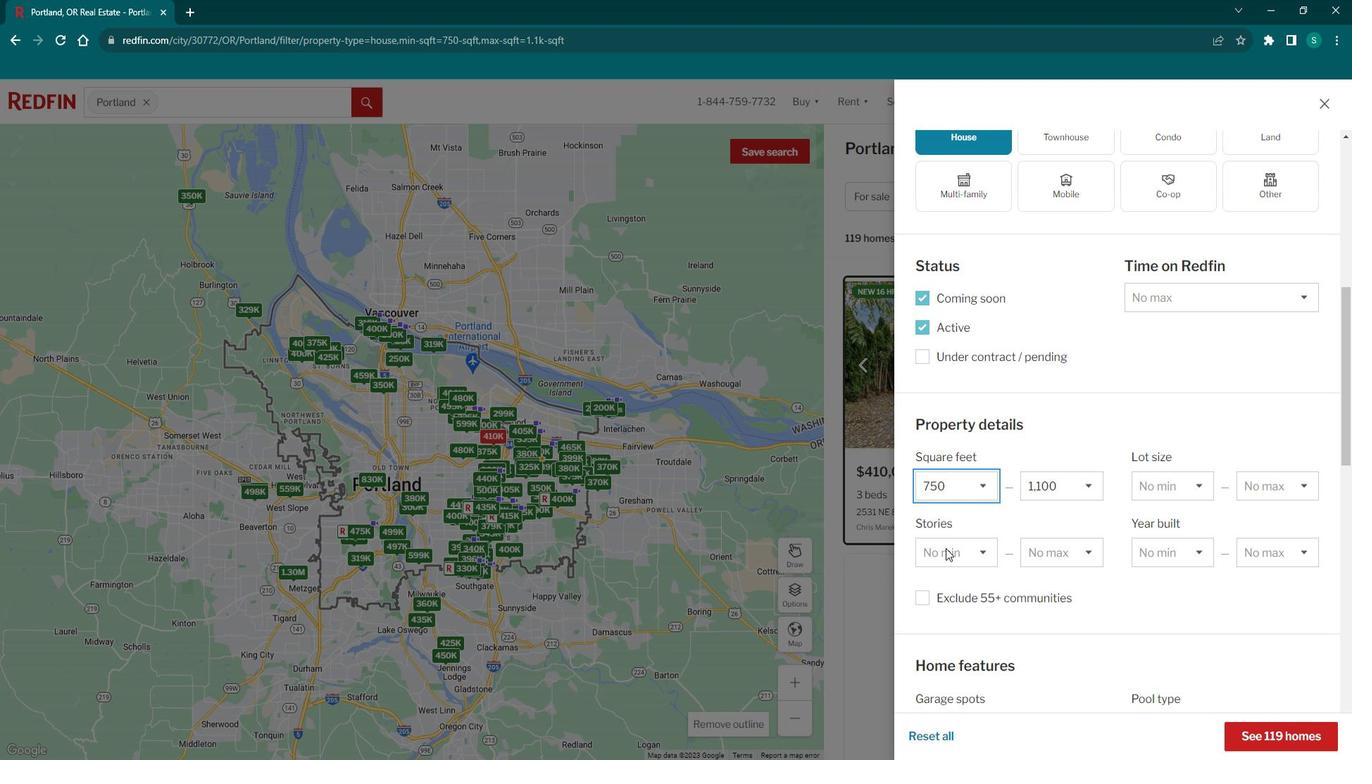 
Action: Mouse pressed left at (968, 551)
Screenshot: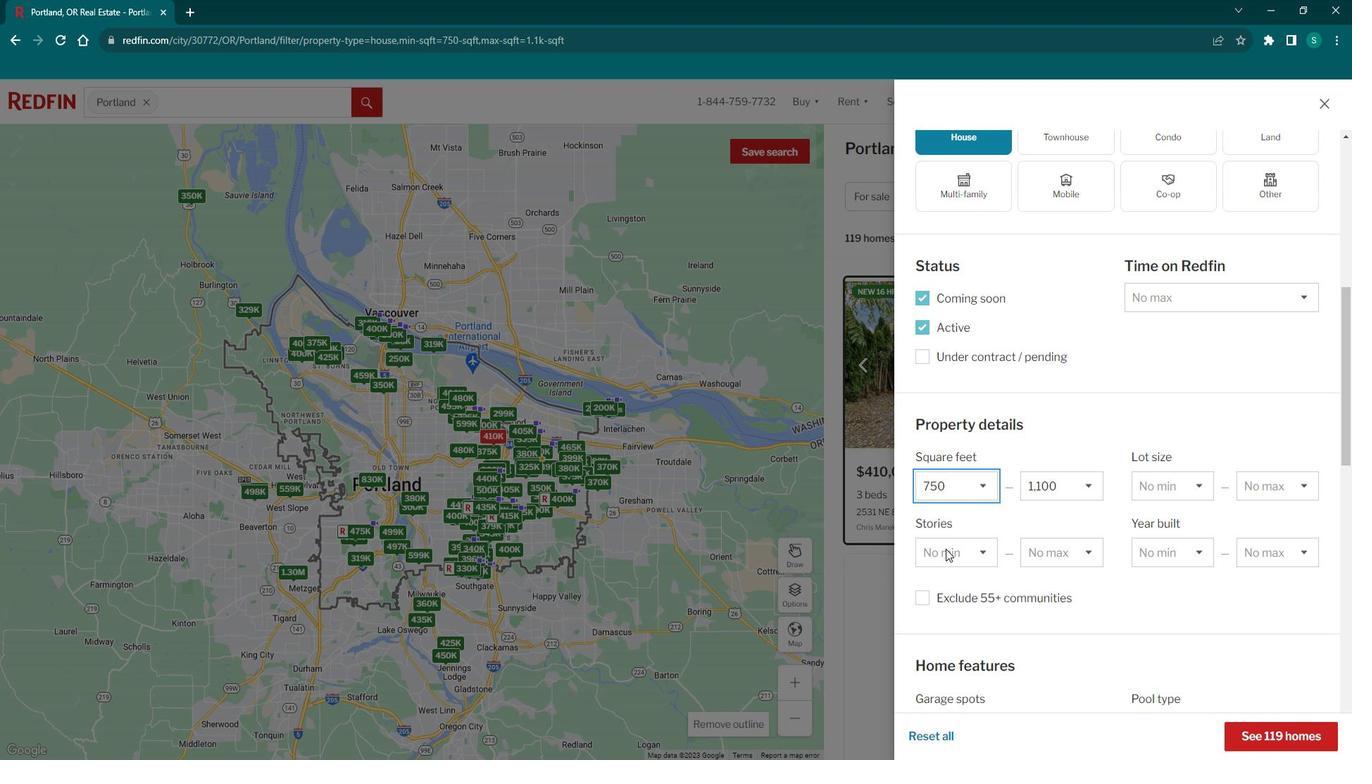 
Action: Mouse moved to (966, 597)
Screenshot: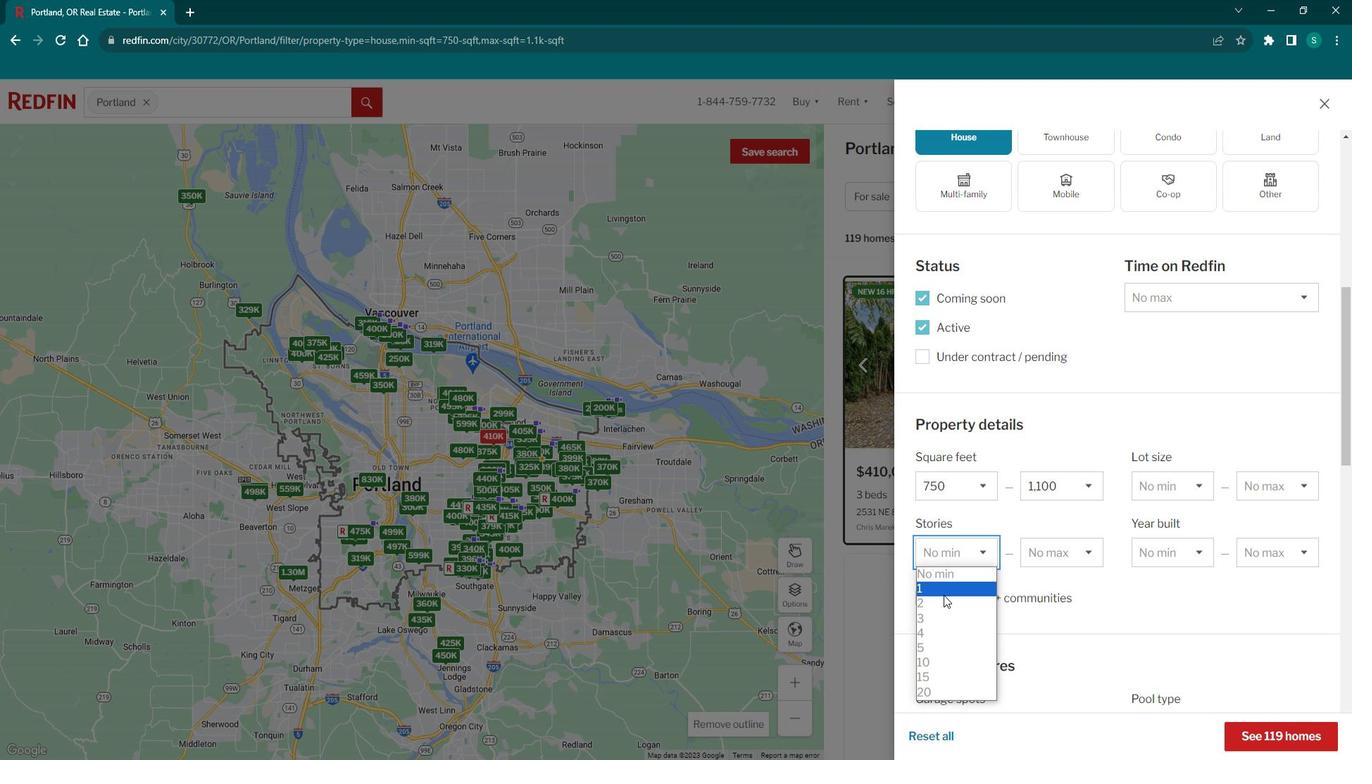 
Action: Mouse pressed left at (966, 597)
Screenshot: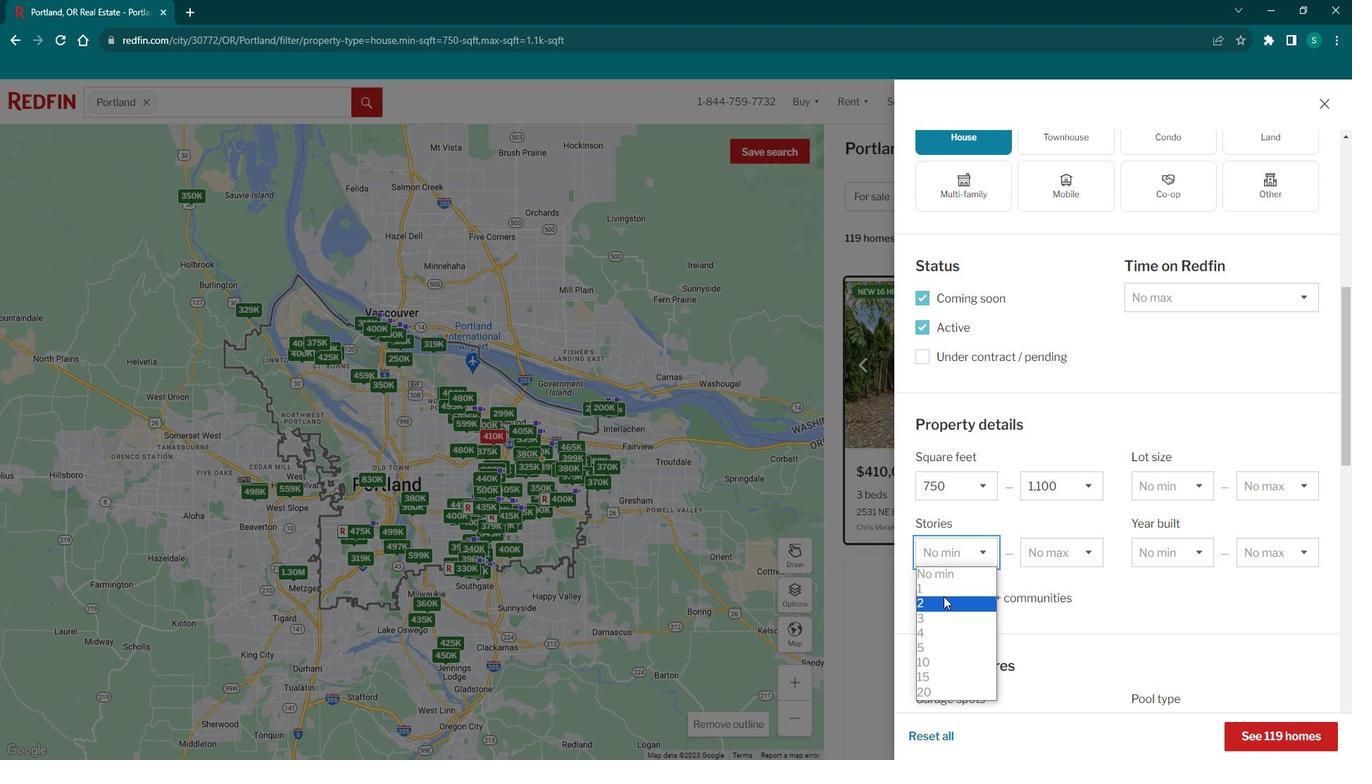
Action: Mouse moved to (994, 555)
Screenshot: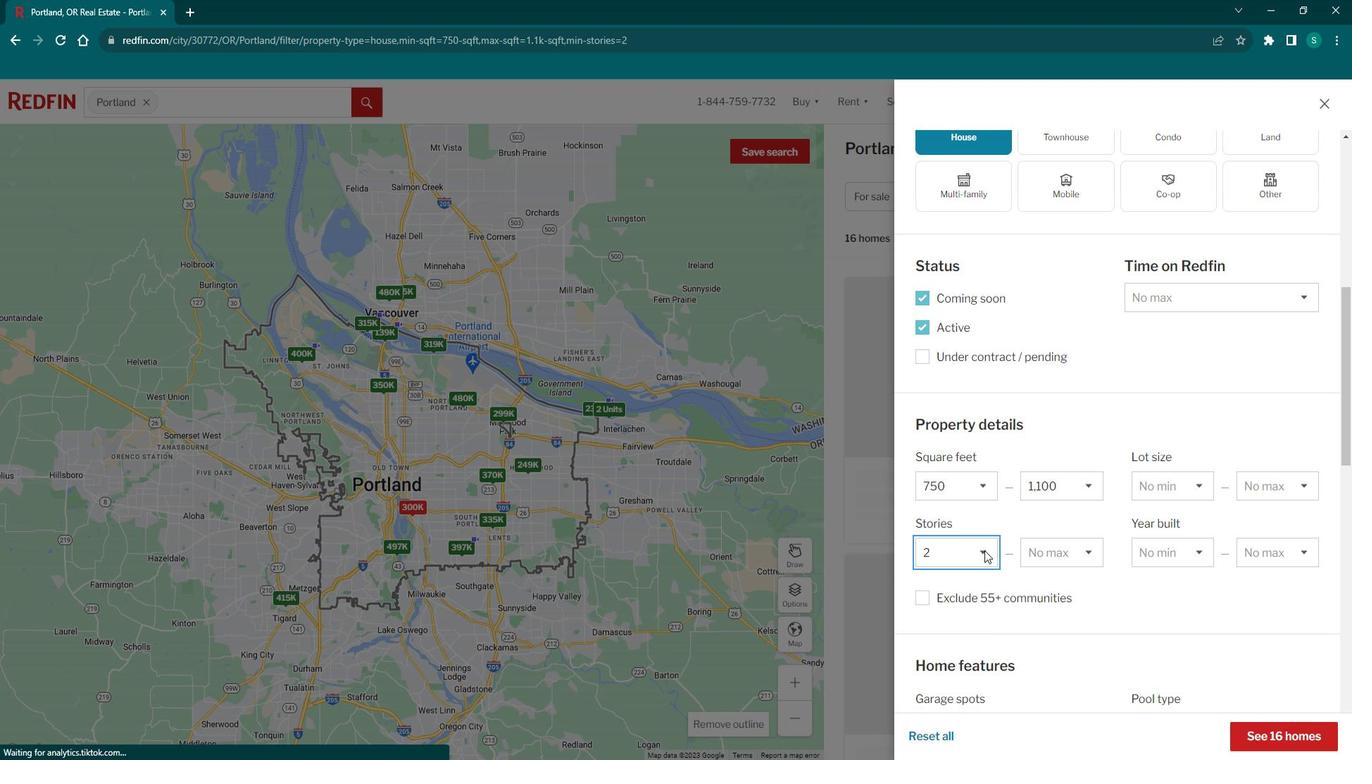 
Action: Mouse pressed left at (994, 555)
Screenshot: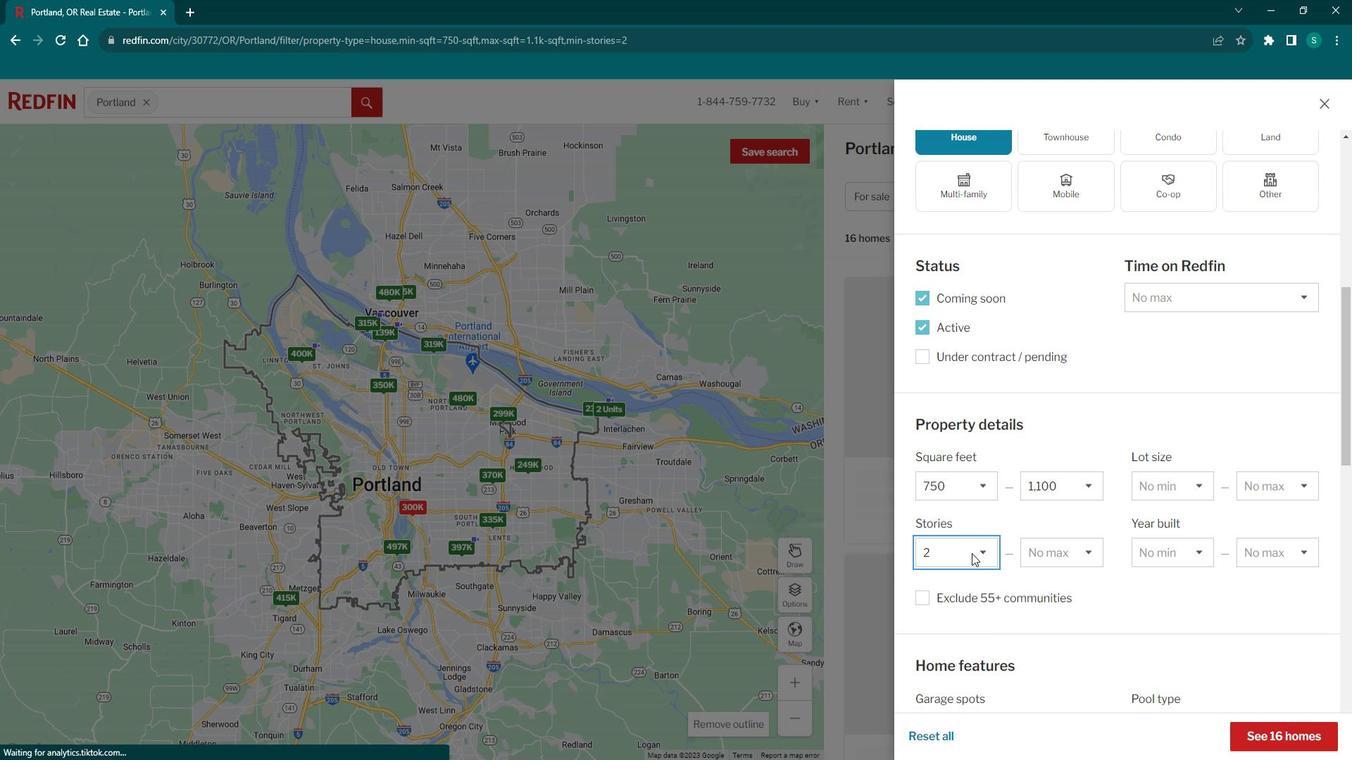 
Action: Mouse moved to (972, 589)
Screenshot: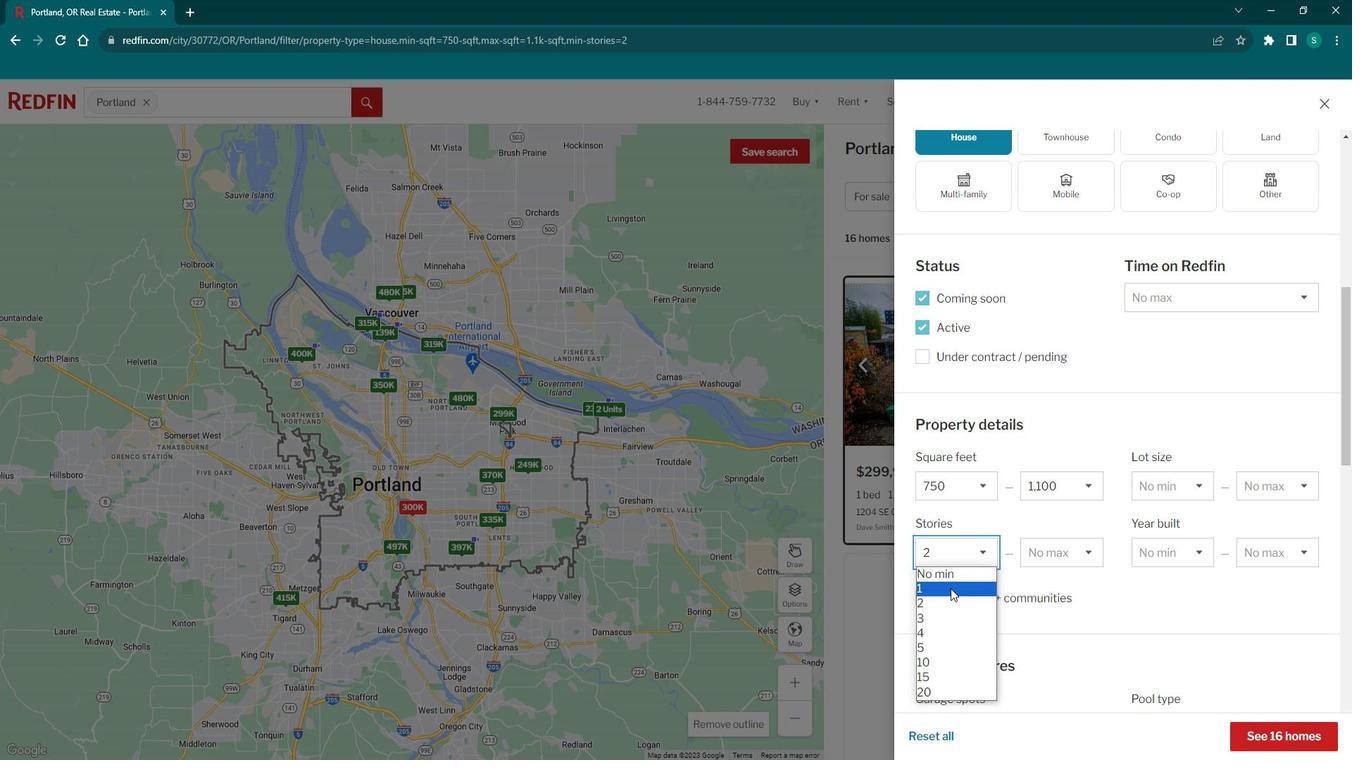 
Action: Mouse pressed left at (972, 589)
Screenshot: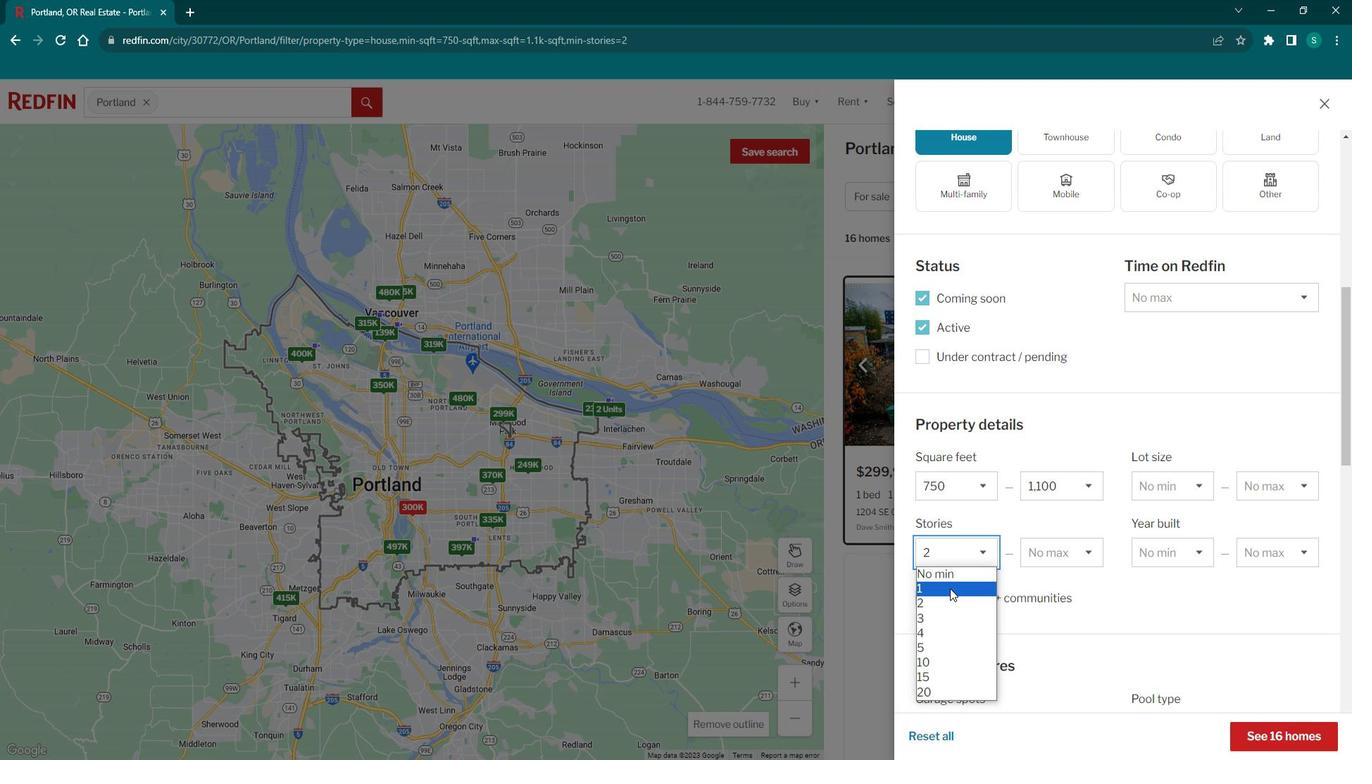 
Action: Mouse moved to (1047, 555)
Screenshot: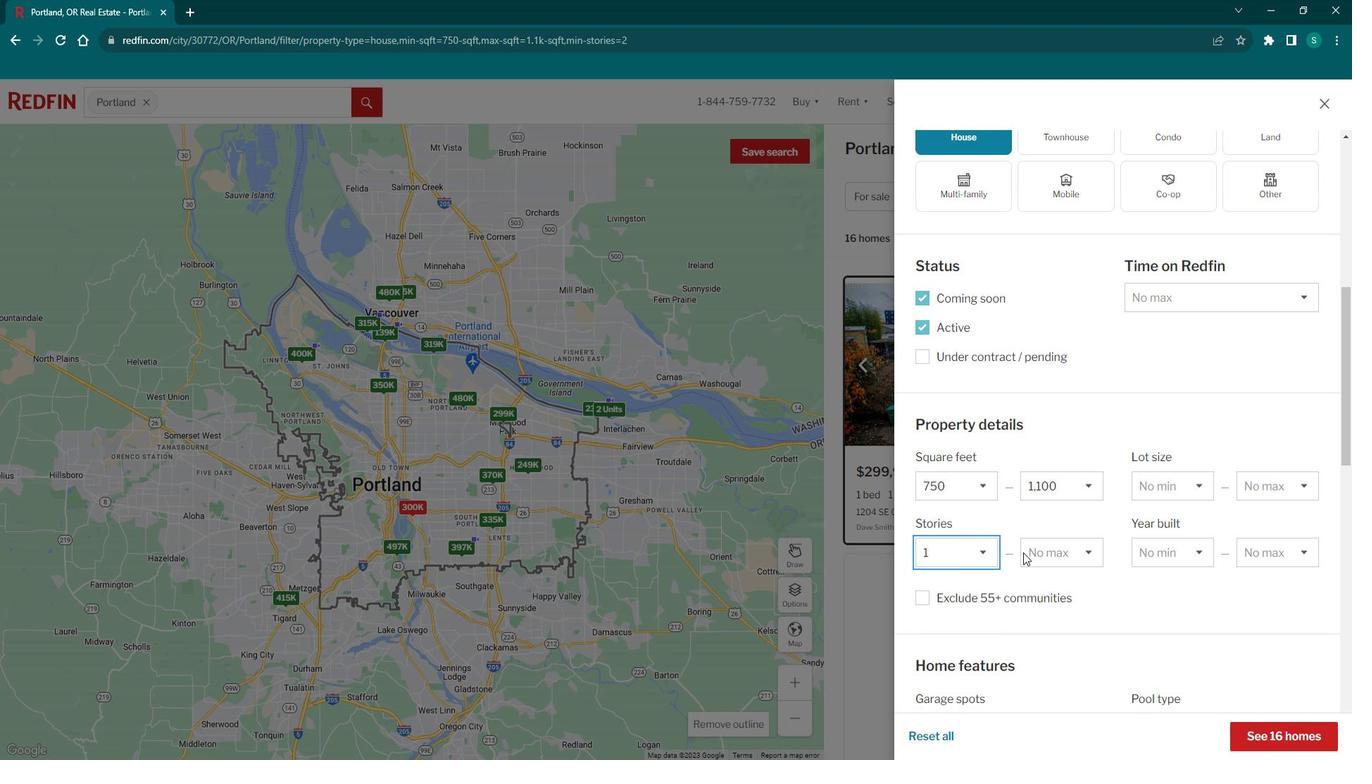 
Action: Mouse pressed left at (1047, 555)
Screenshot: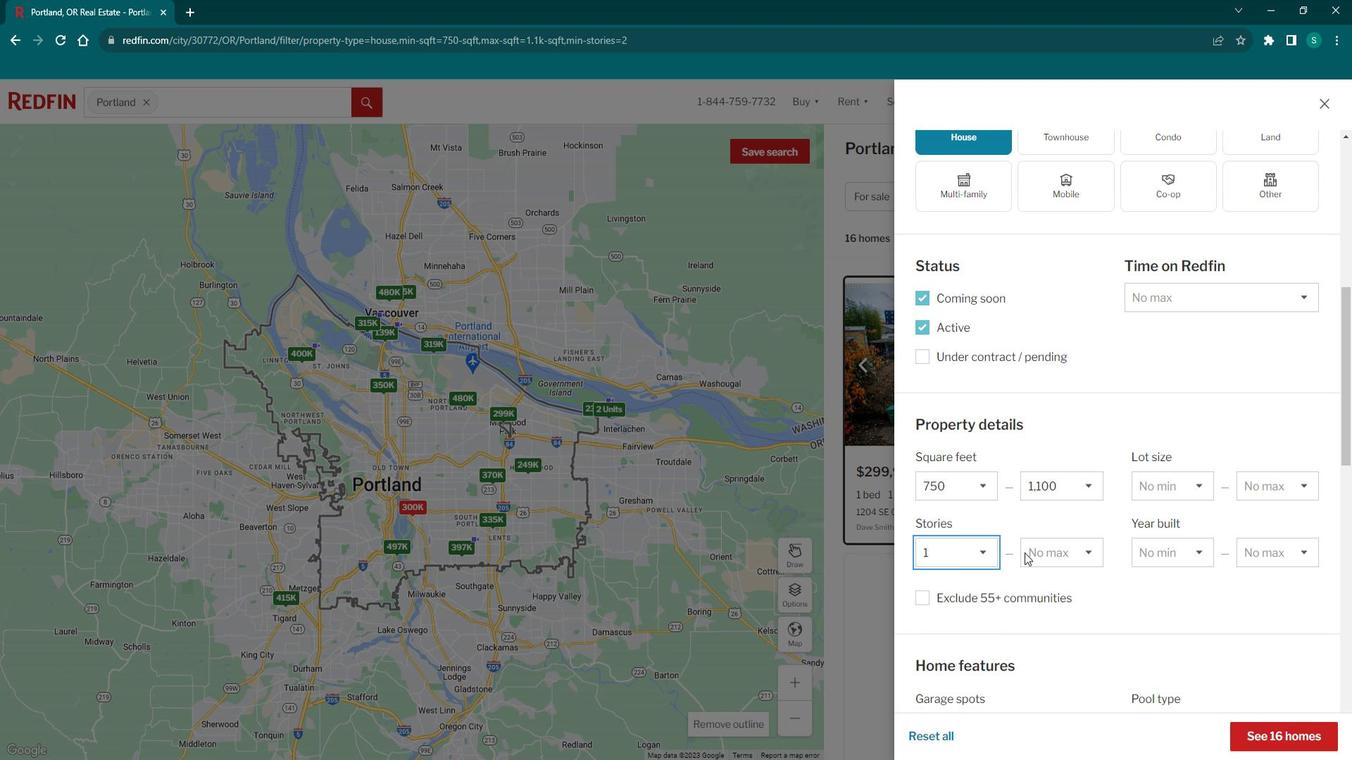 
Action: Mouse moved to (1048, 602)
Screenshot: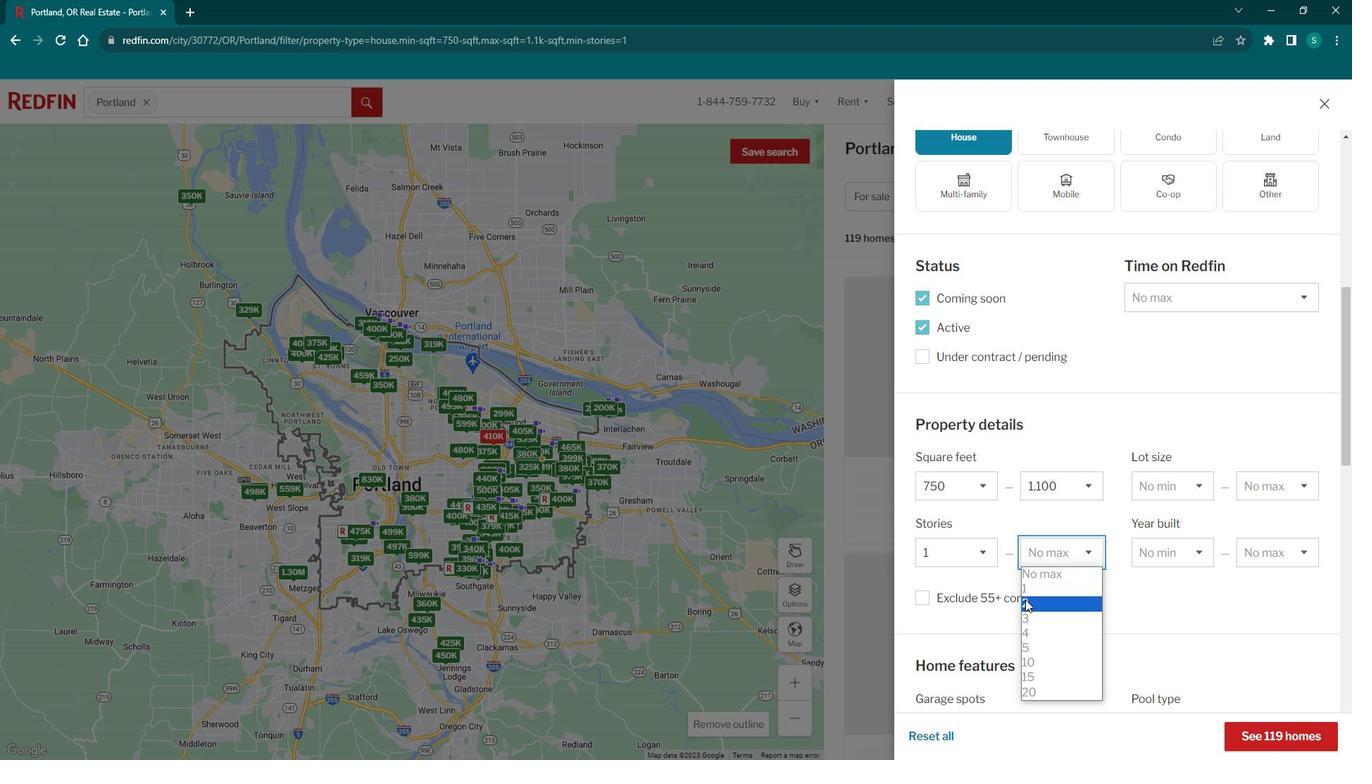 
Action: Mouse pressed left at (1048, 602)
Screenshot: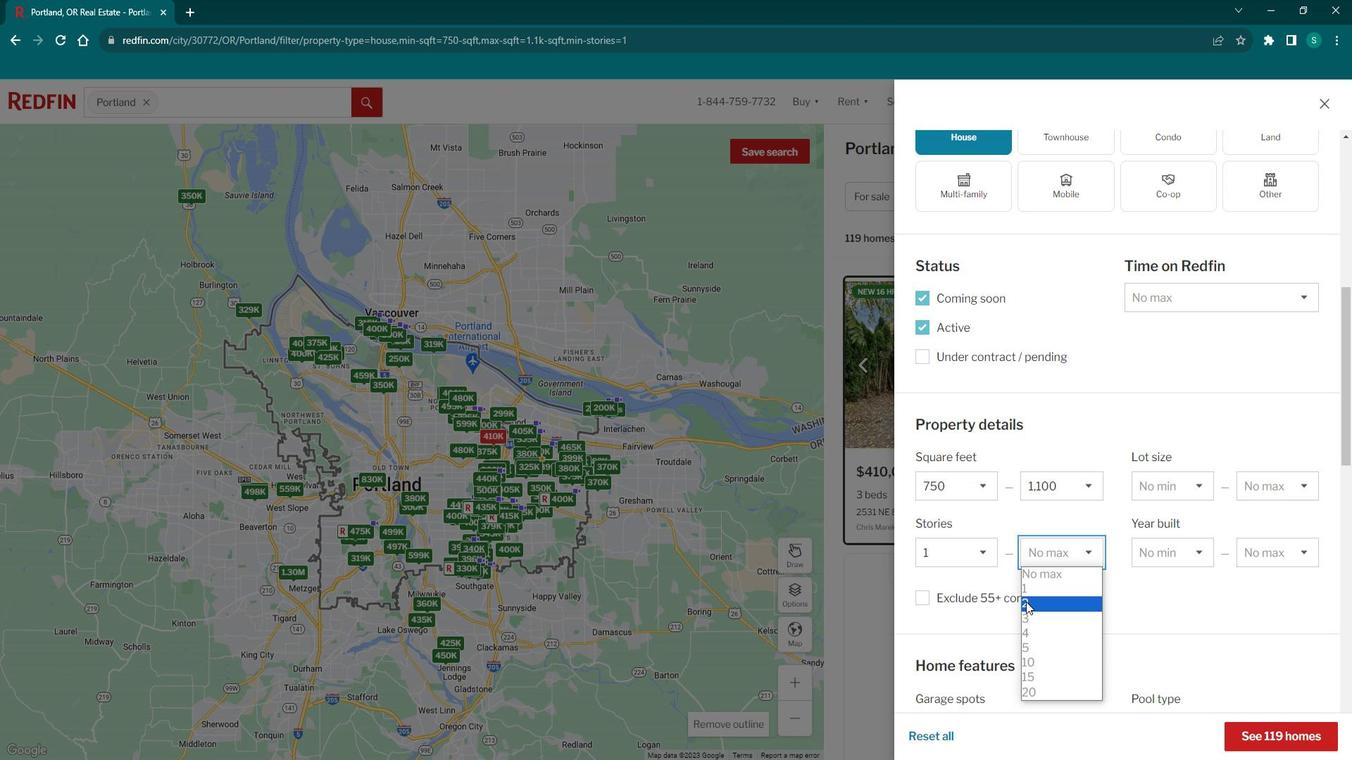 
Action: Mouse moved to (1209, 644)
Screenshot: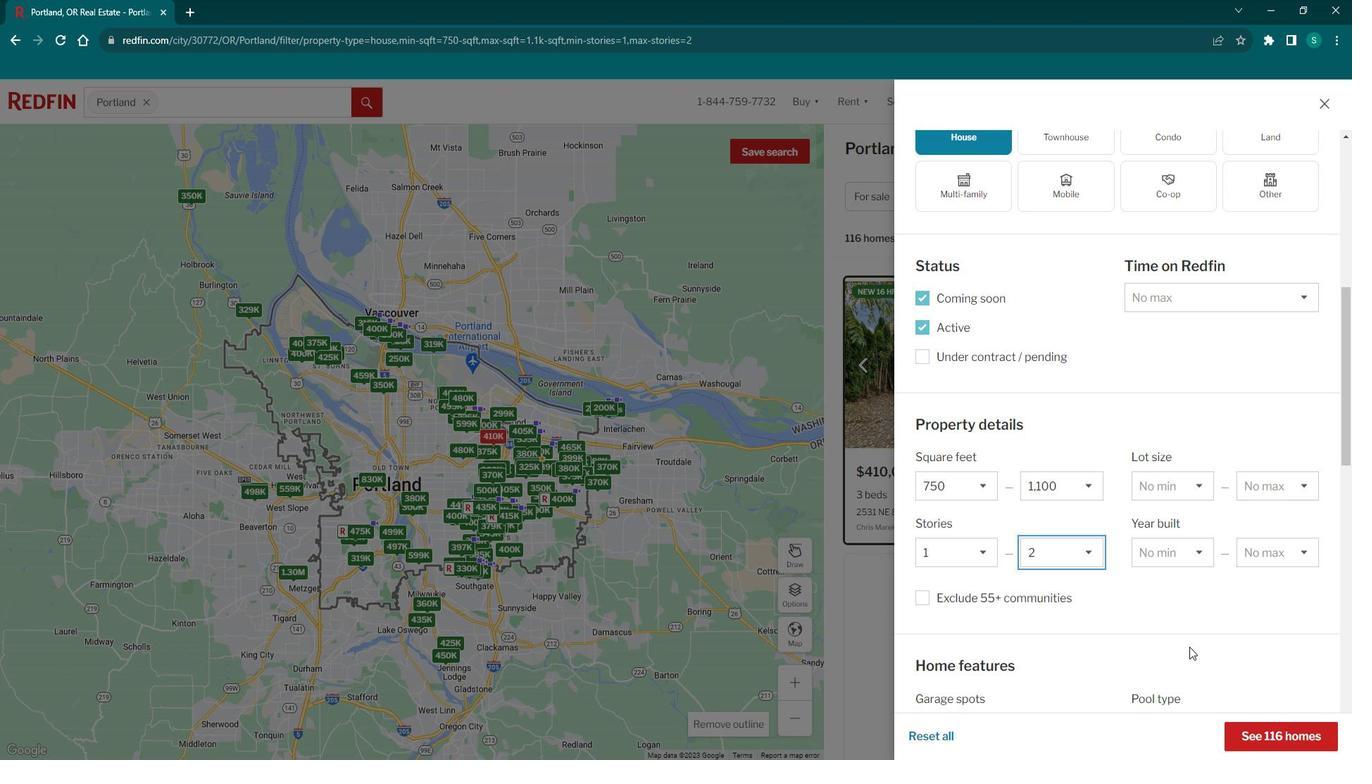 
Action: Mouse scrolled (1209, 645) with delta (0, 0)
Screenshot: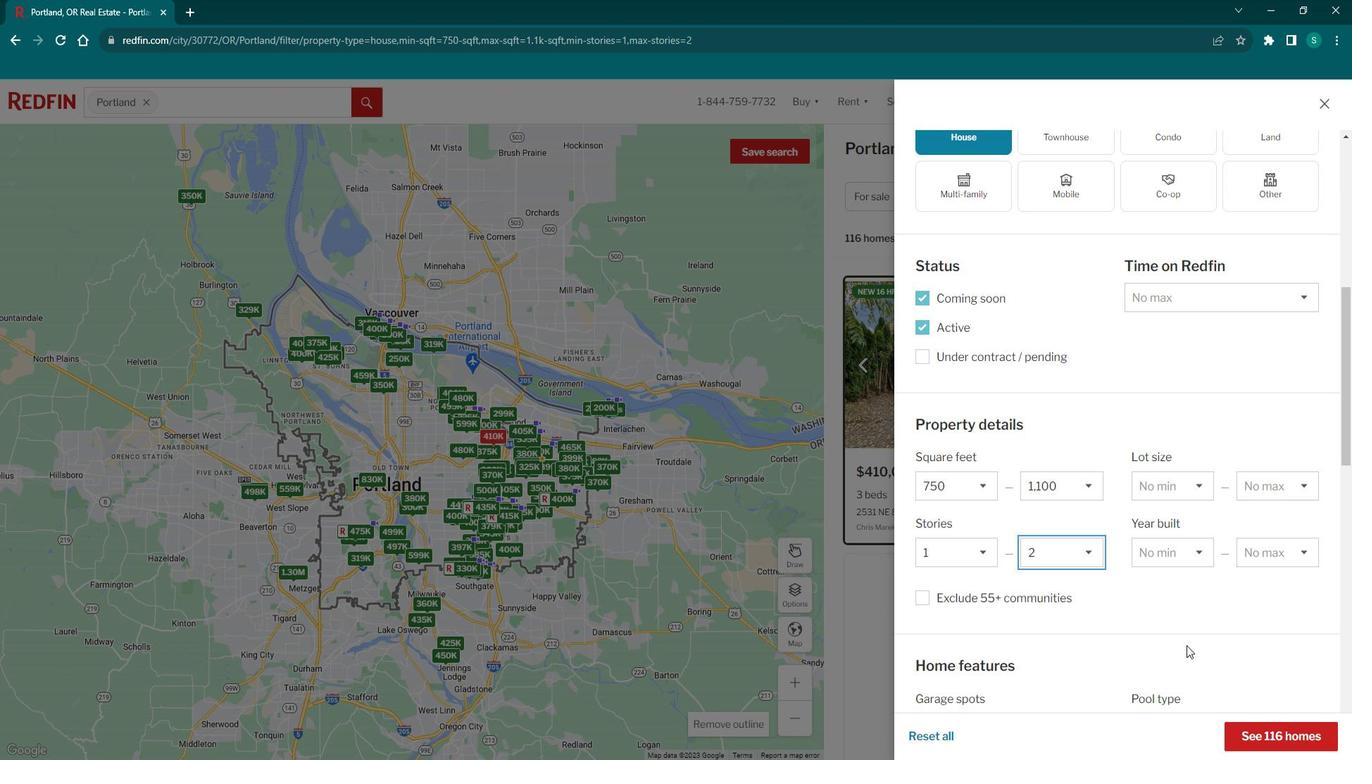 
Action: Mouse scrolled (1209, 645) with delta (0, 0)
Screenshot: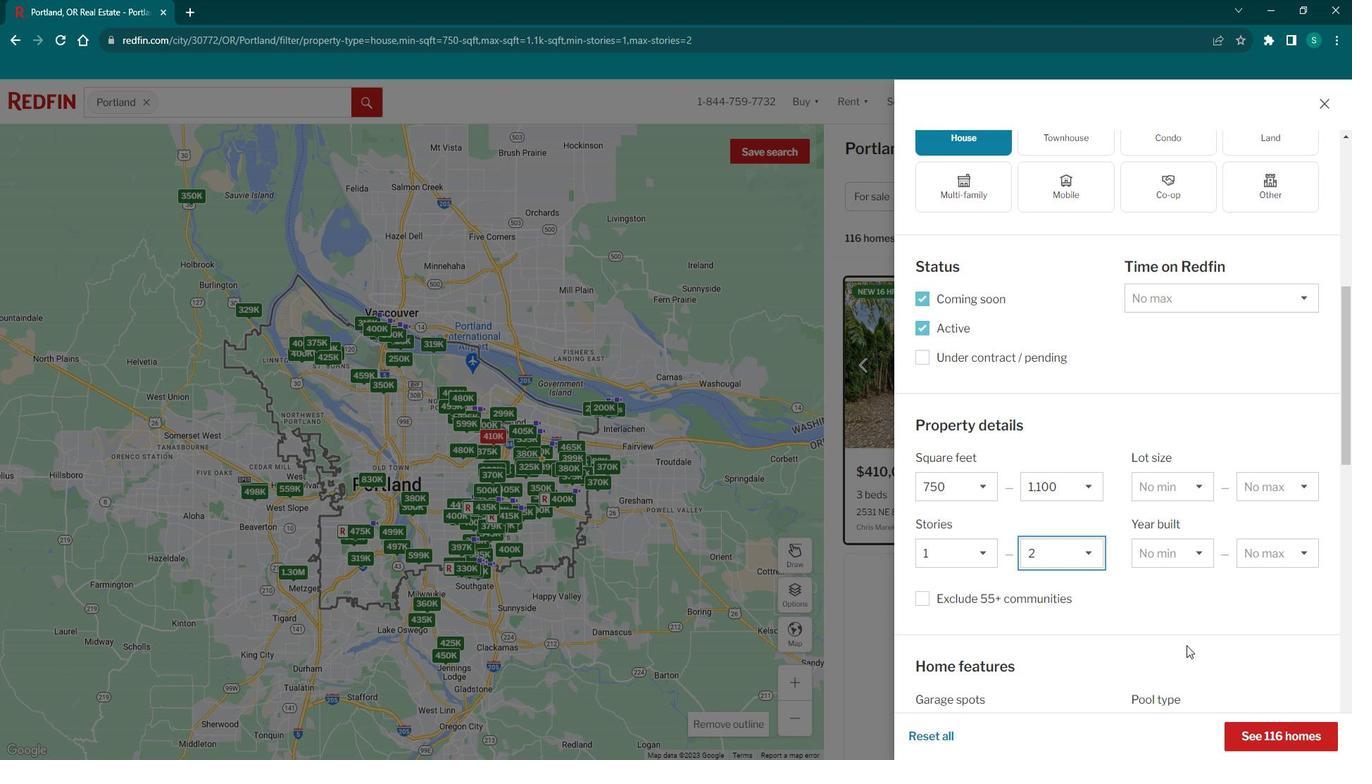 
Action: Mouse scrolled (1209, 643) with delta (0, 0)
Screenshot: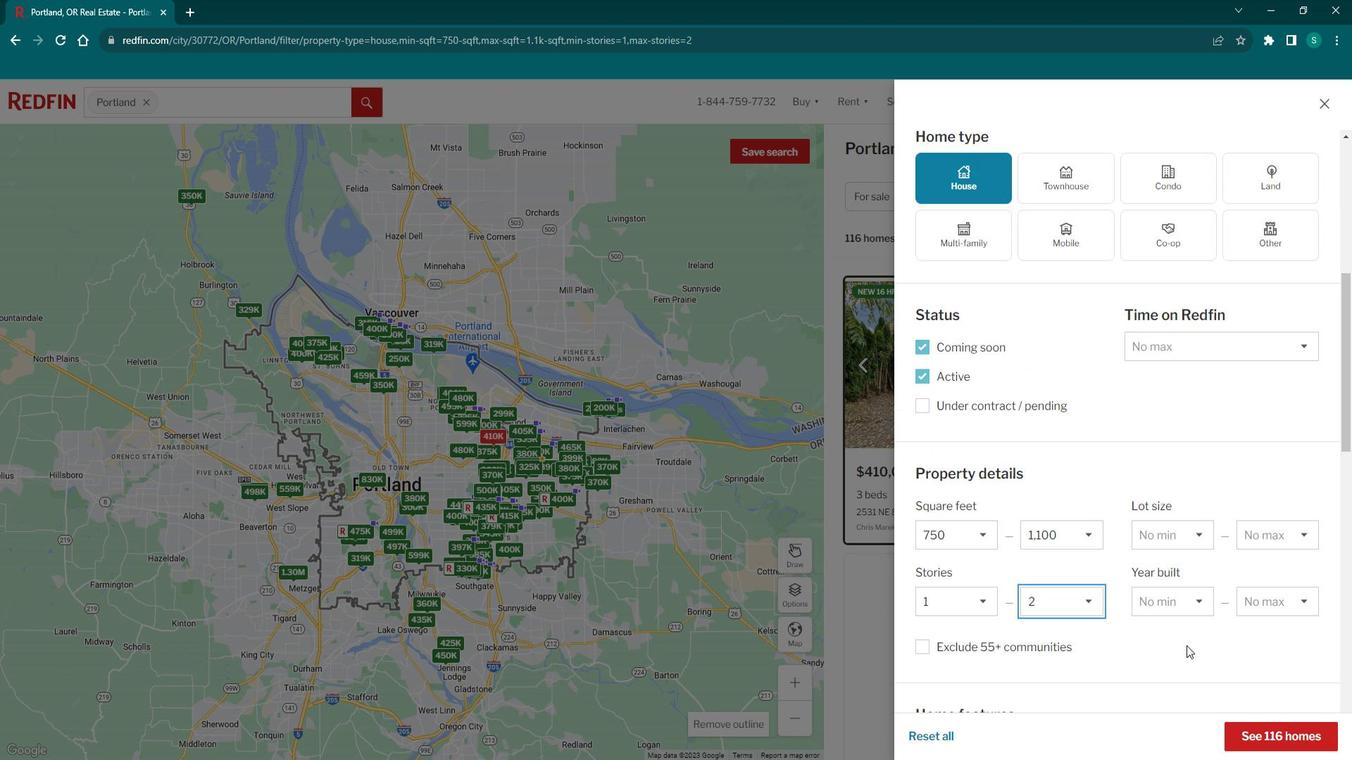 
Action: Mouse scrolled (1209, 643) with delta (0, 0)
Screenshot: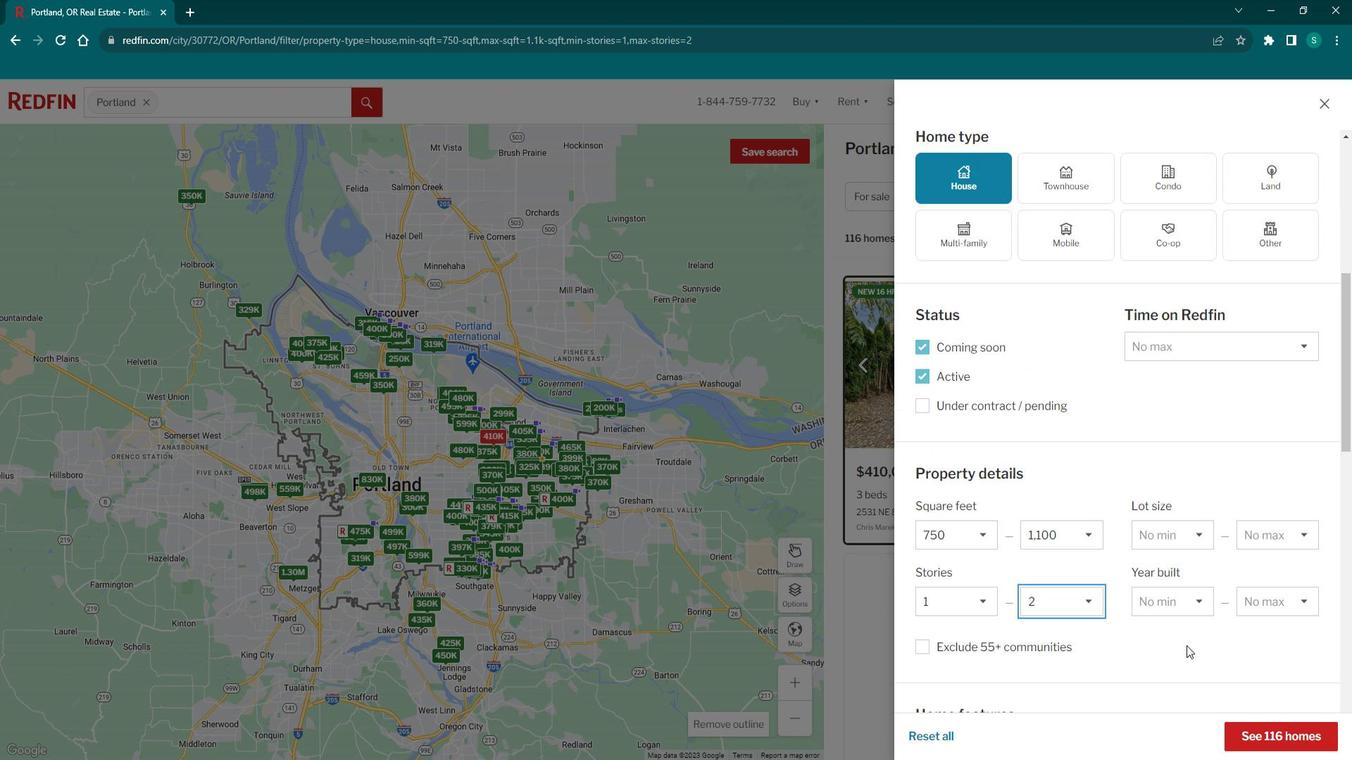 
Action: Mouse scrolled (1209, 643) with delta (0, 0)
Screenshot: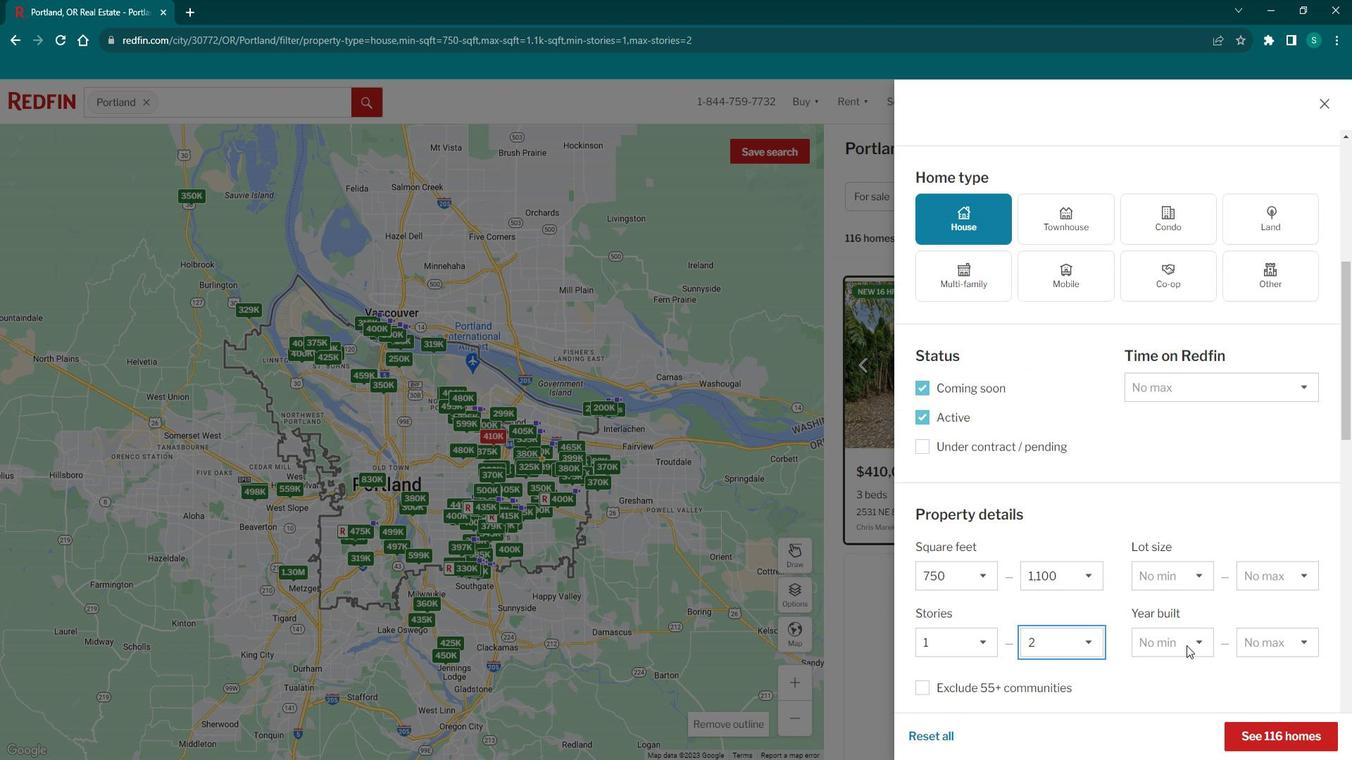 
Action: Mouse scrolled (1209, 643) with delta (0, 0)
Screenshot: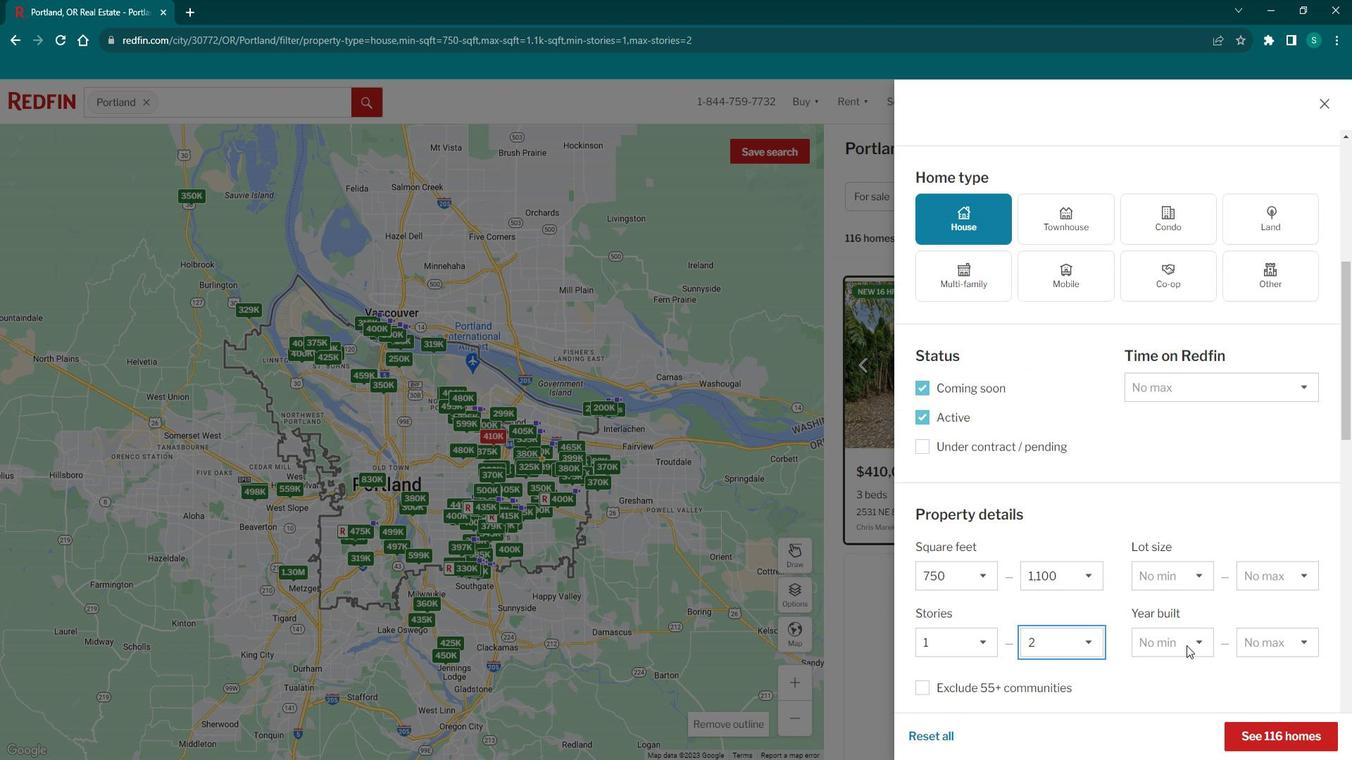 
Action: Mouse scrolled (1209, 643) with delta (0, 0)
Screenshot: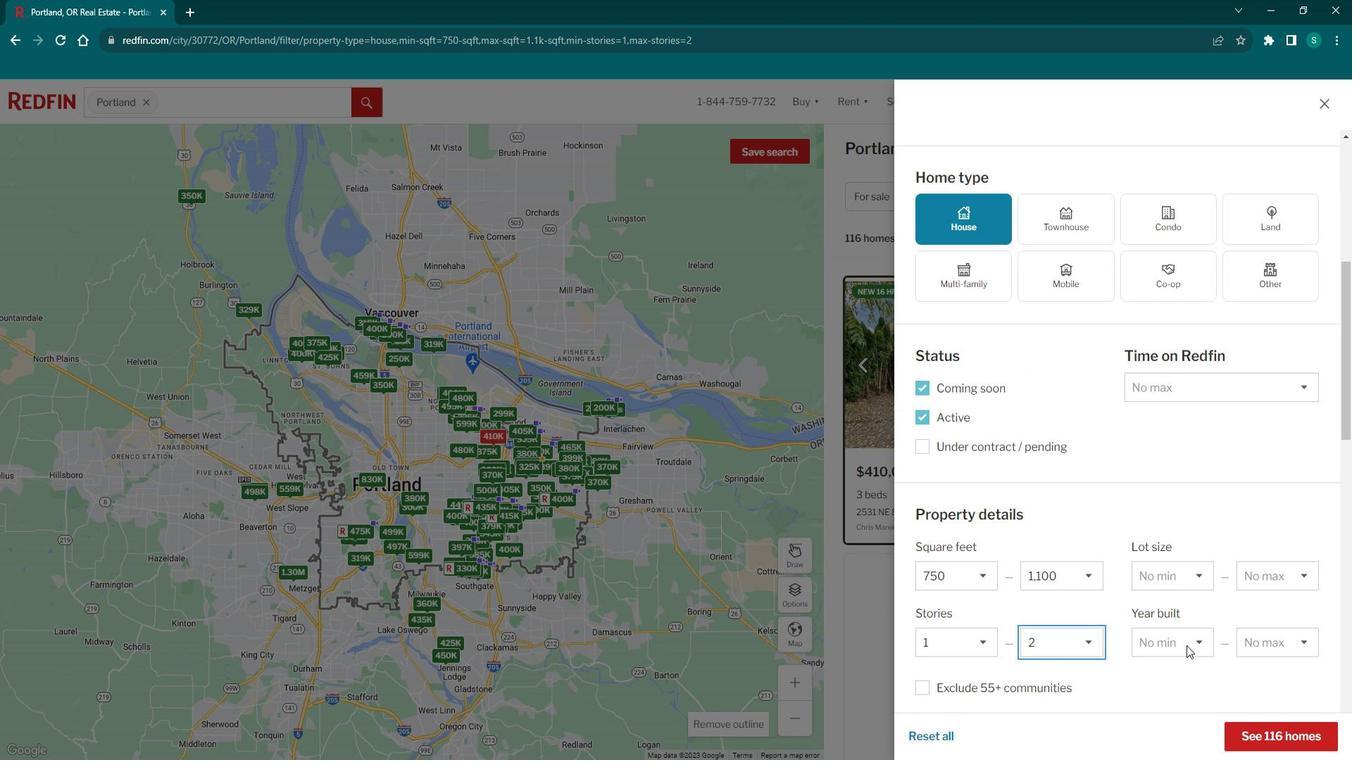 
Action: Mouse scrolled (1209, 643) with delta (0, 0)
Screenshot: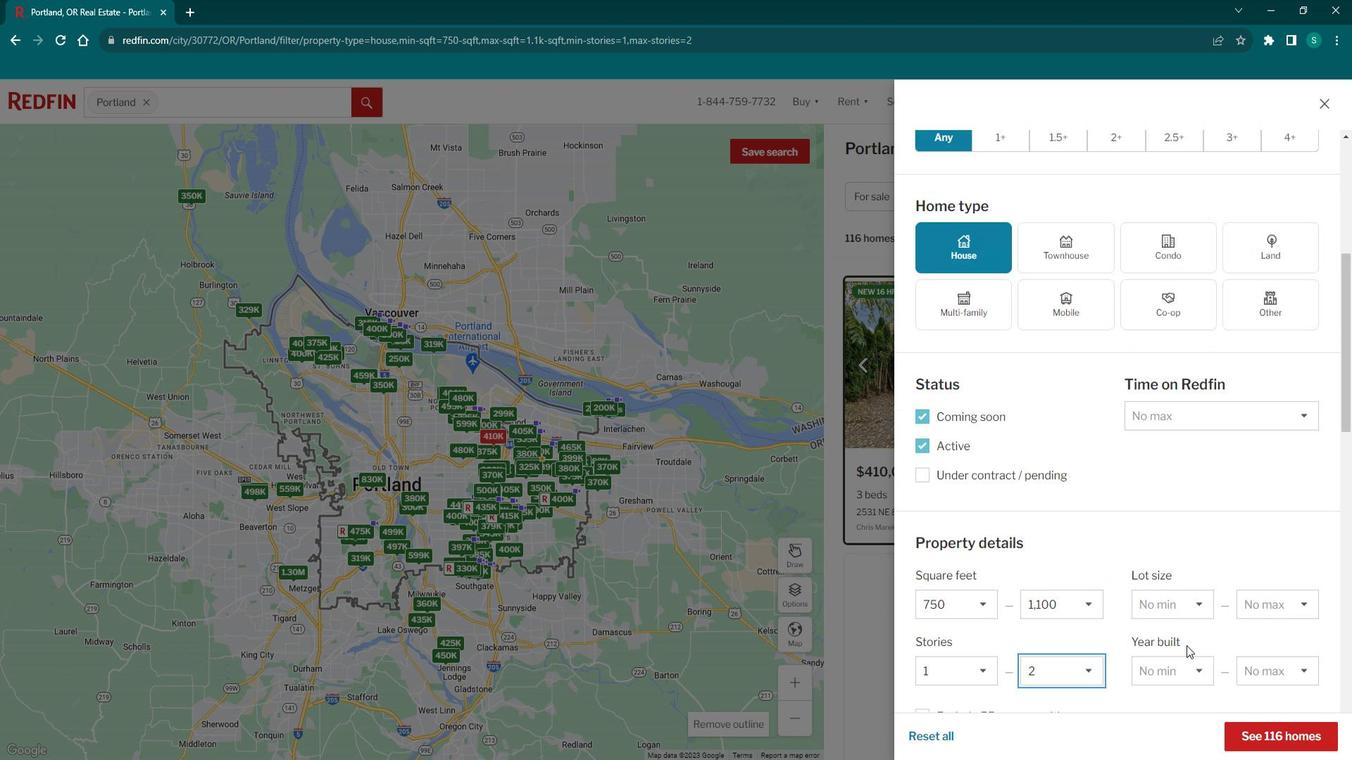 
Action: Mouse scrolled (1209, 643) with delta (0, 0)
Screenshot: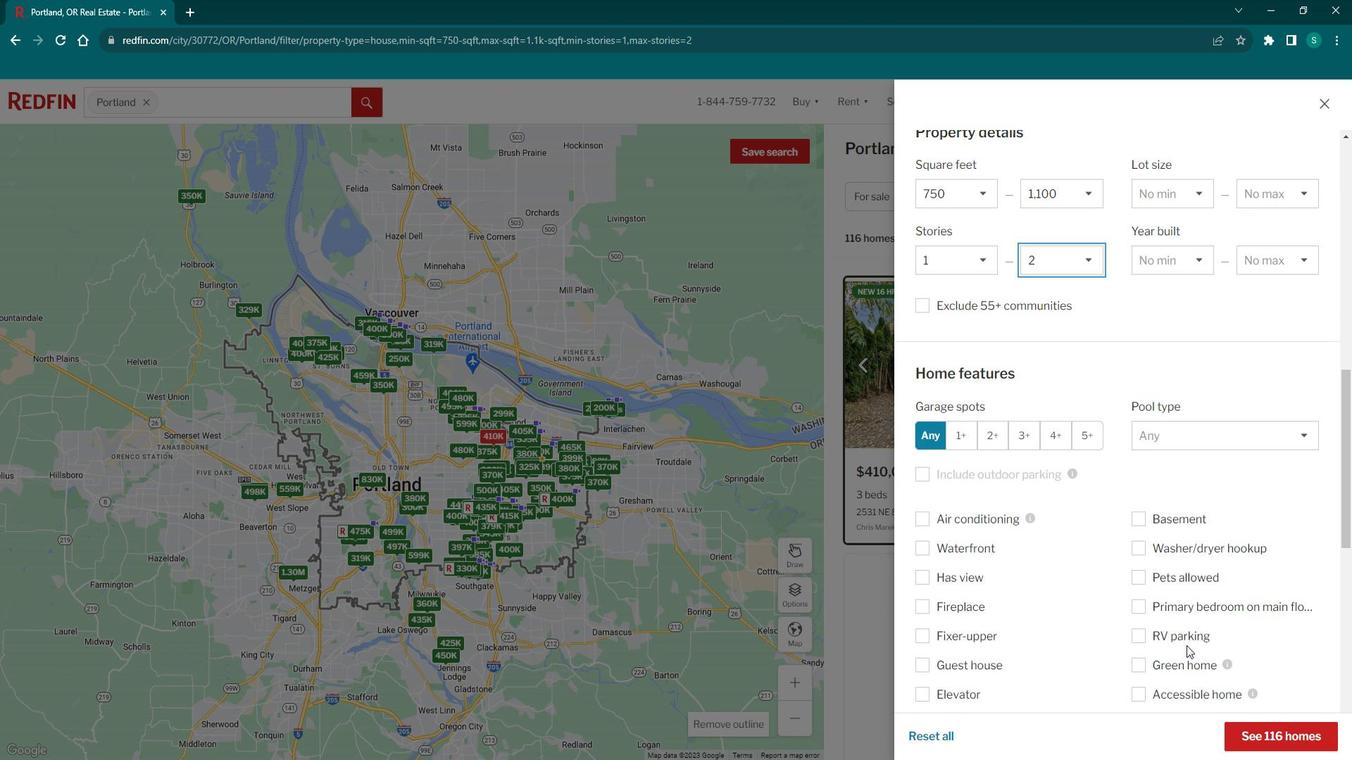 
Action: Mouse scrolled (1209, 643) with delta (0, 0)
Screenshot: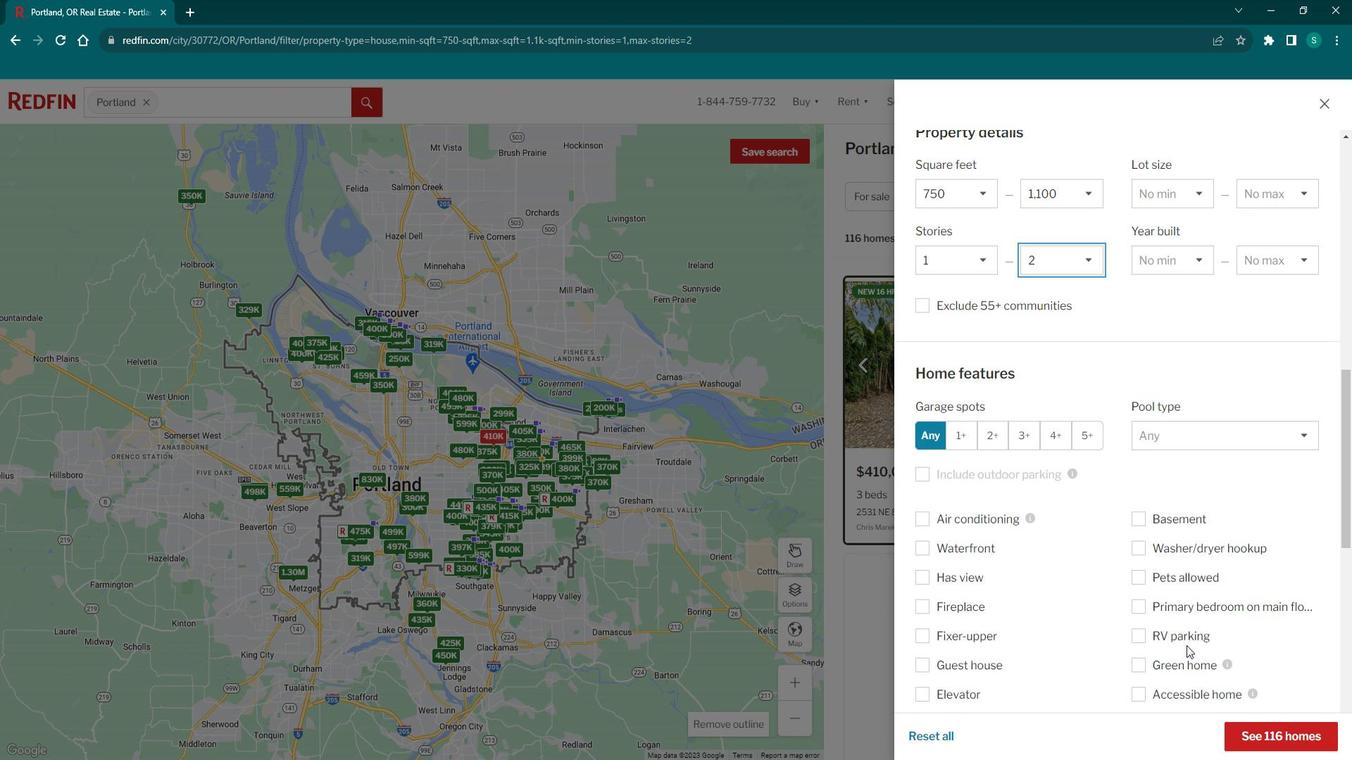 
Action: Mouse scrolled (1209, 643) with delta (0, 0)
Screenshot: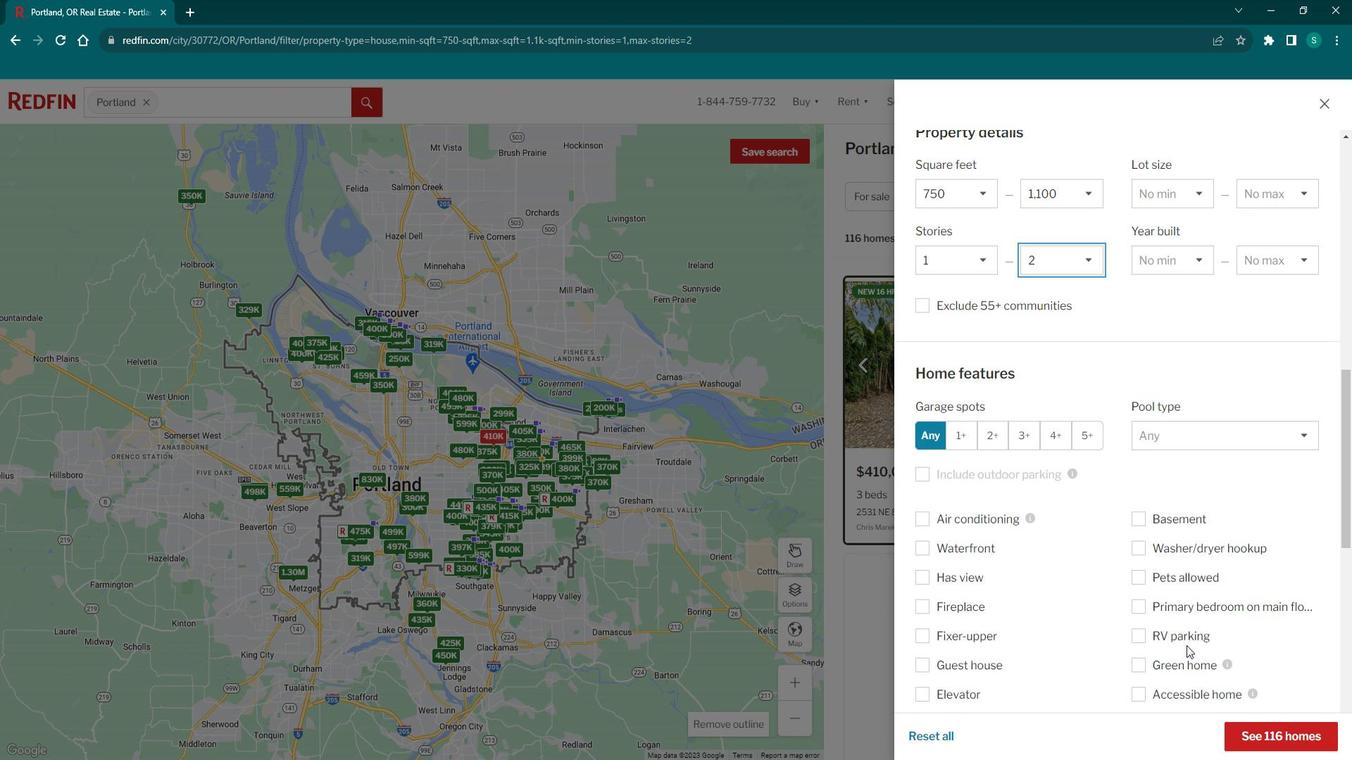 
Action: Mouse scrolled (1209, 643) with delta (0, 0)
Screenshot: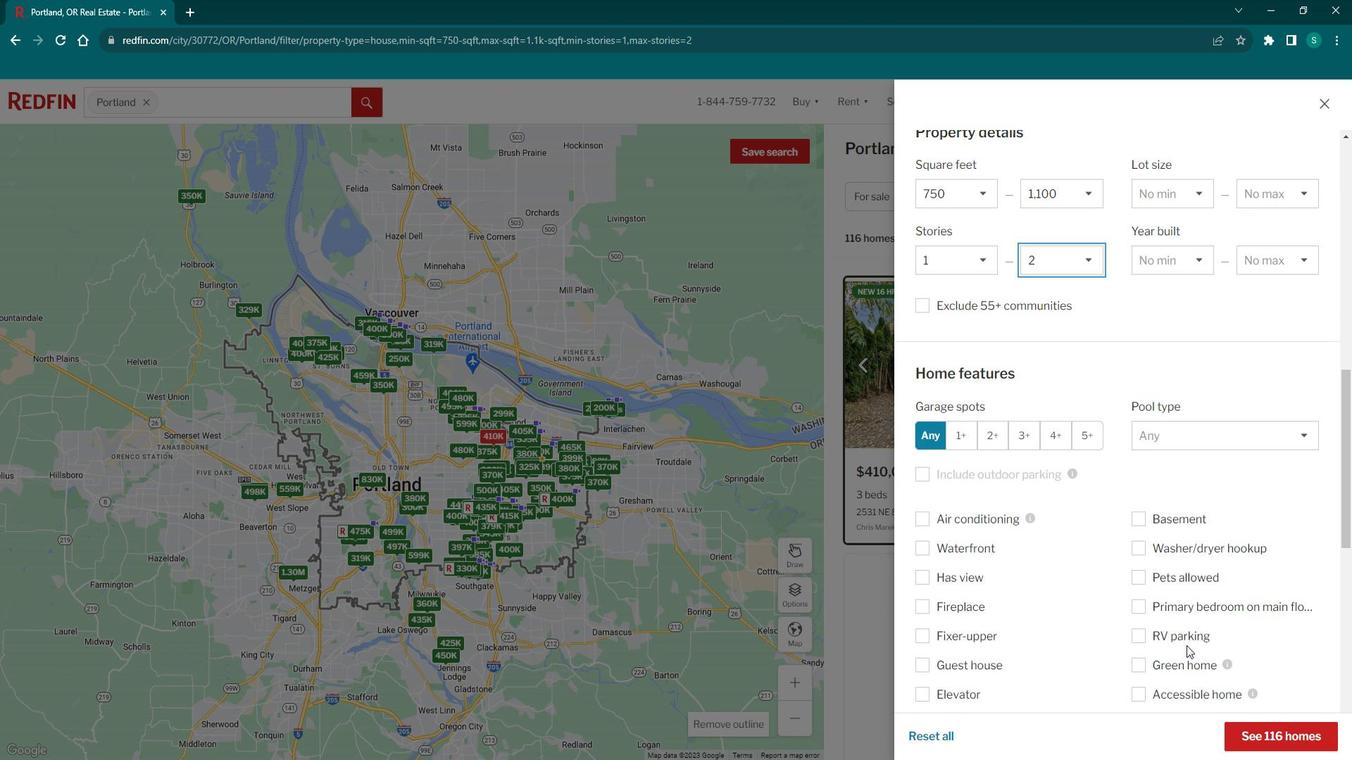
Action: Mouse scrolled (1209, 643) with delta (0, 0)
Screenshot: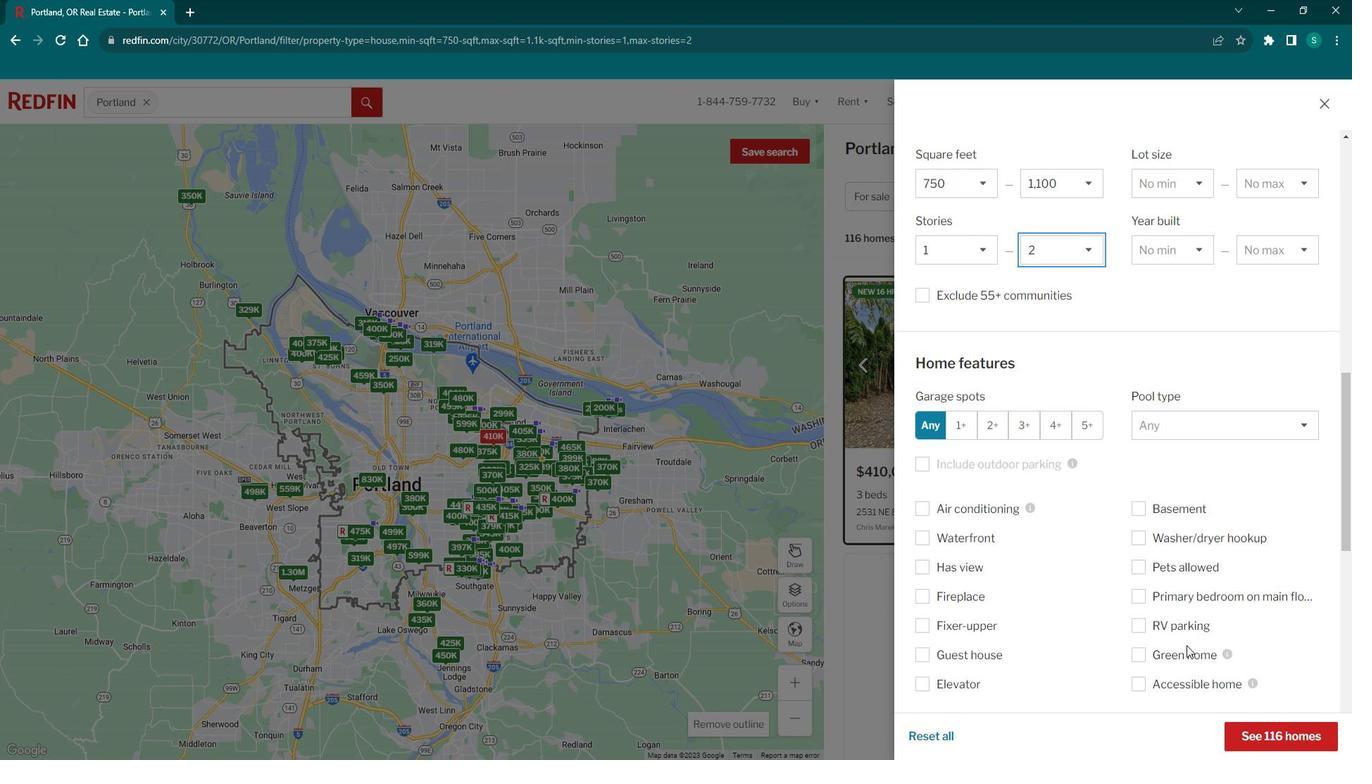 
Action: Mouse scrolled (1209, 645) with delta (0, 0)
Screenshot: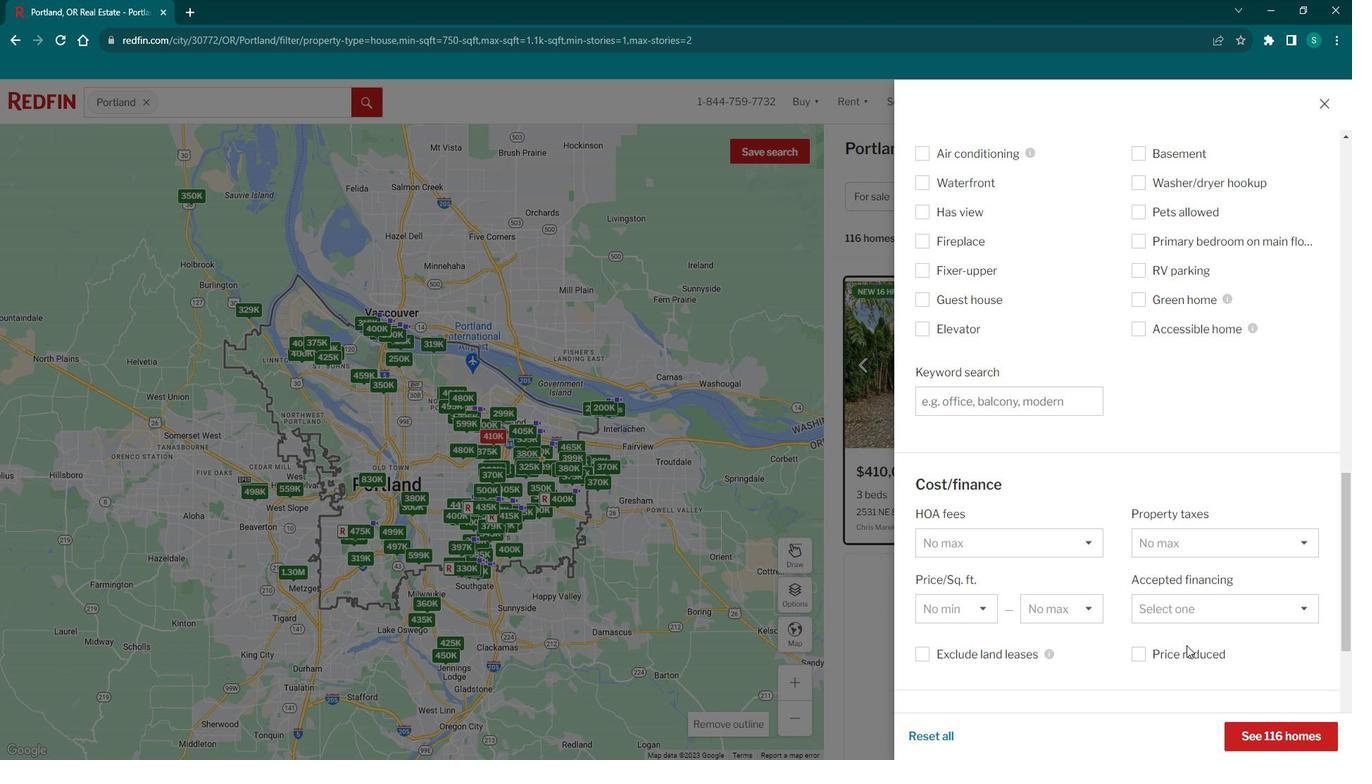 
Action: Mouse moved to (1205, 569)
Screenshot: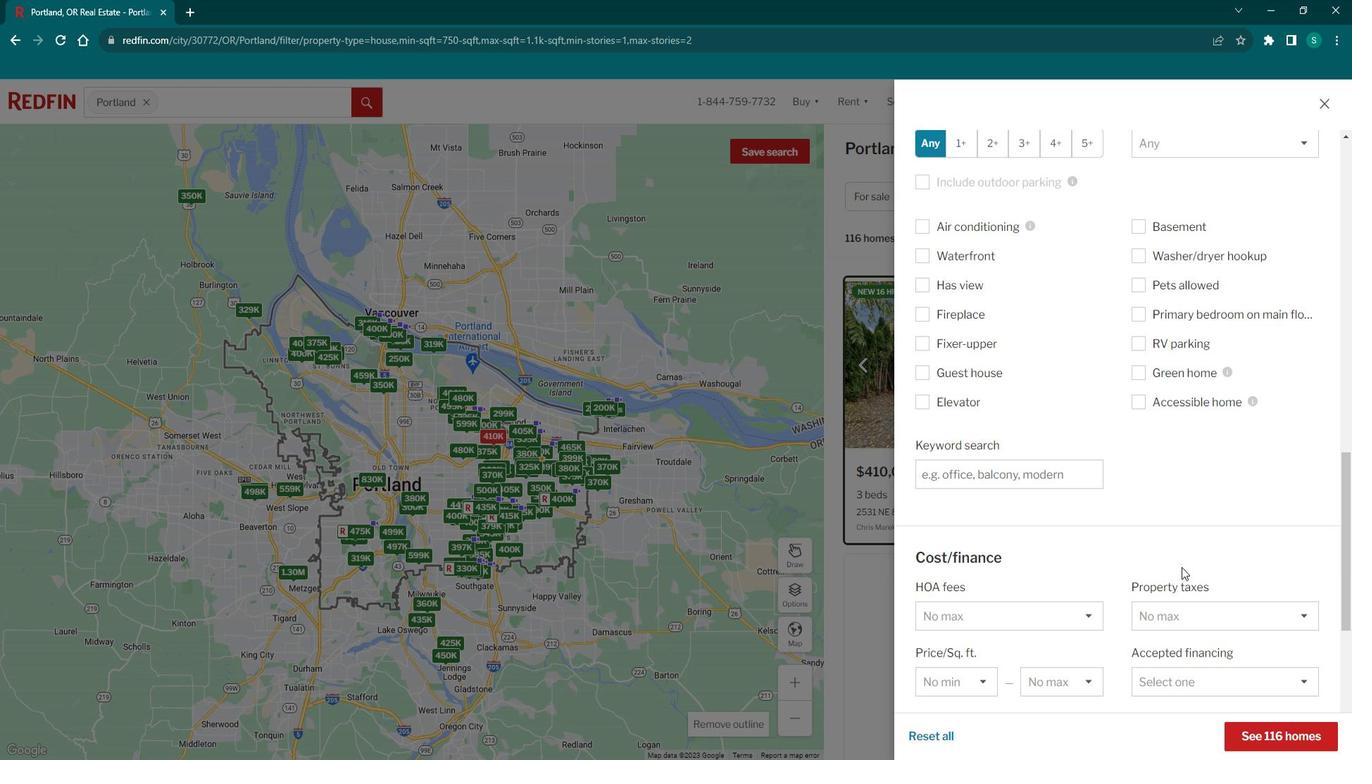 
Action: Mouse scrolled (1205, 568) with delta (0, 0)
Screenshot: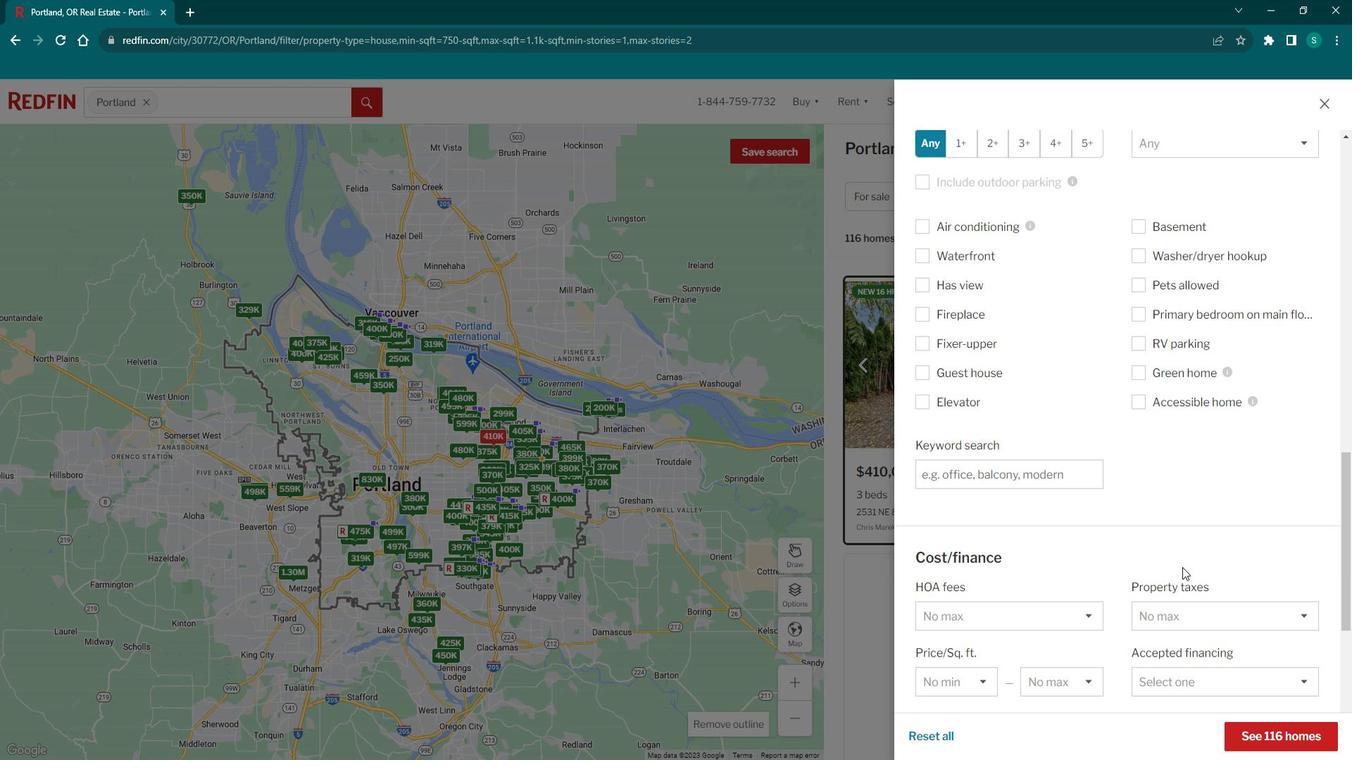 
Action: Mouse scrolled (1205, 568) with delta (0, 0)
Screenshot: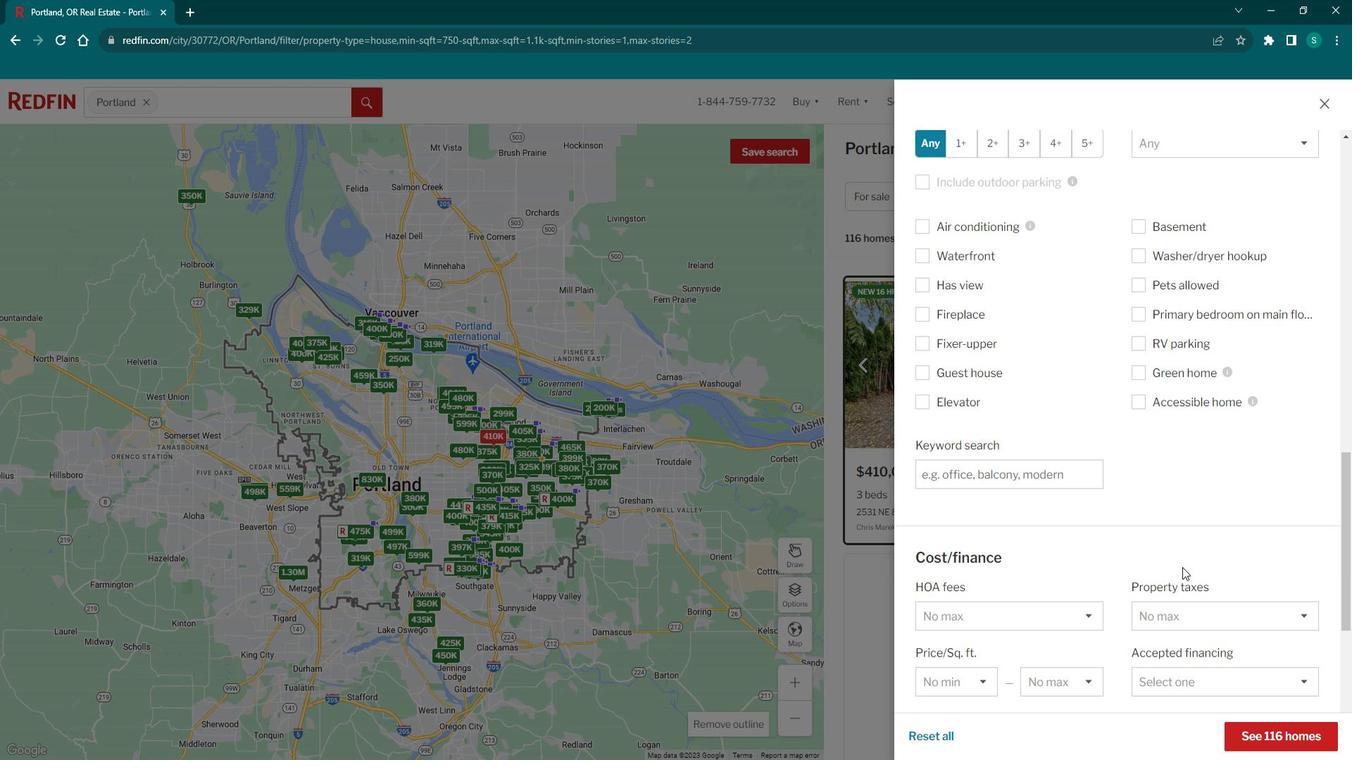 
Action: Mouse scrolled (1205, 568) with delta (0, 0)
Screenshot: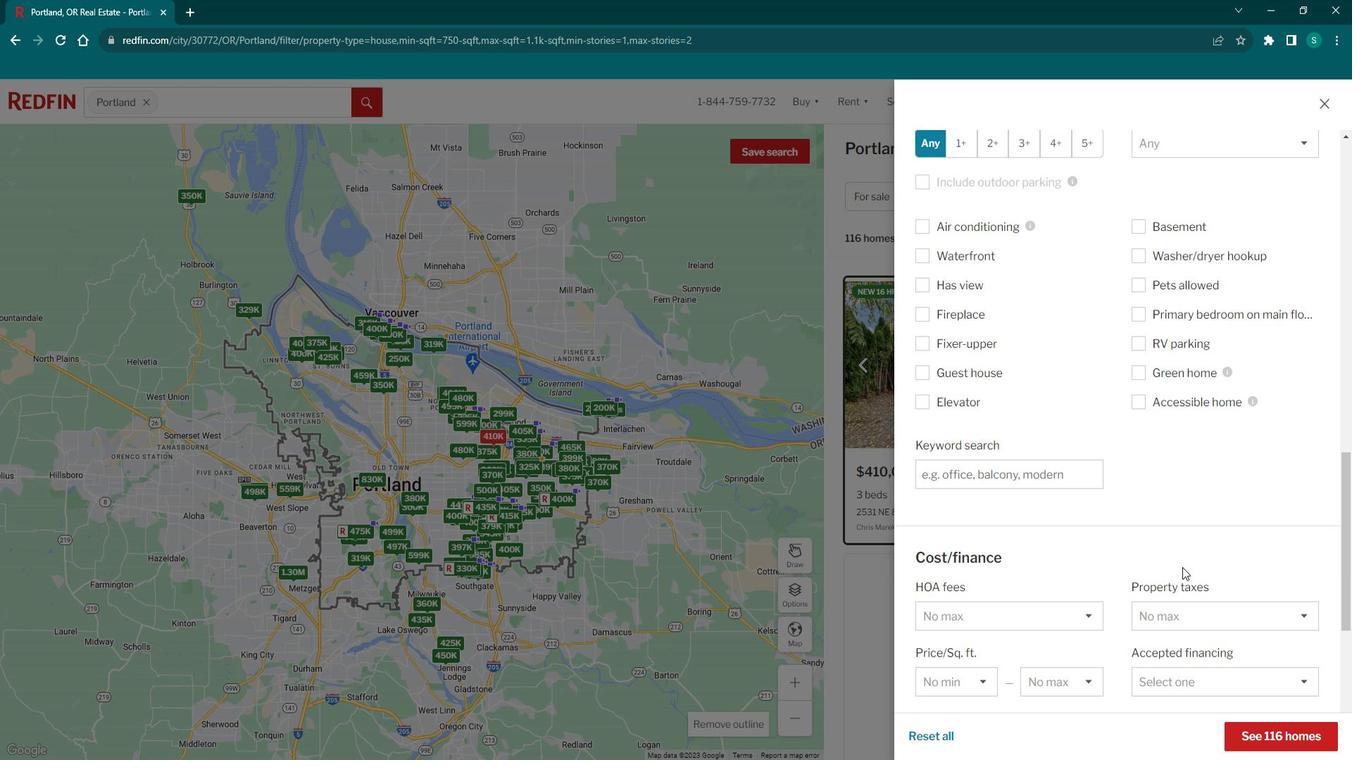 
Action: Mouse scrolled (1205, 568) with delta (0, 0)
Screenshot: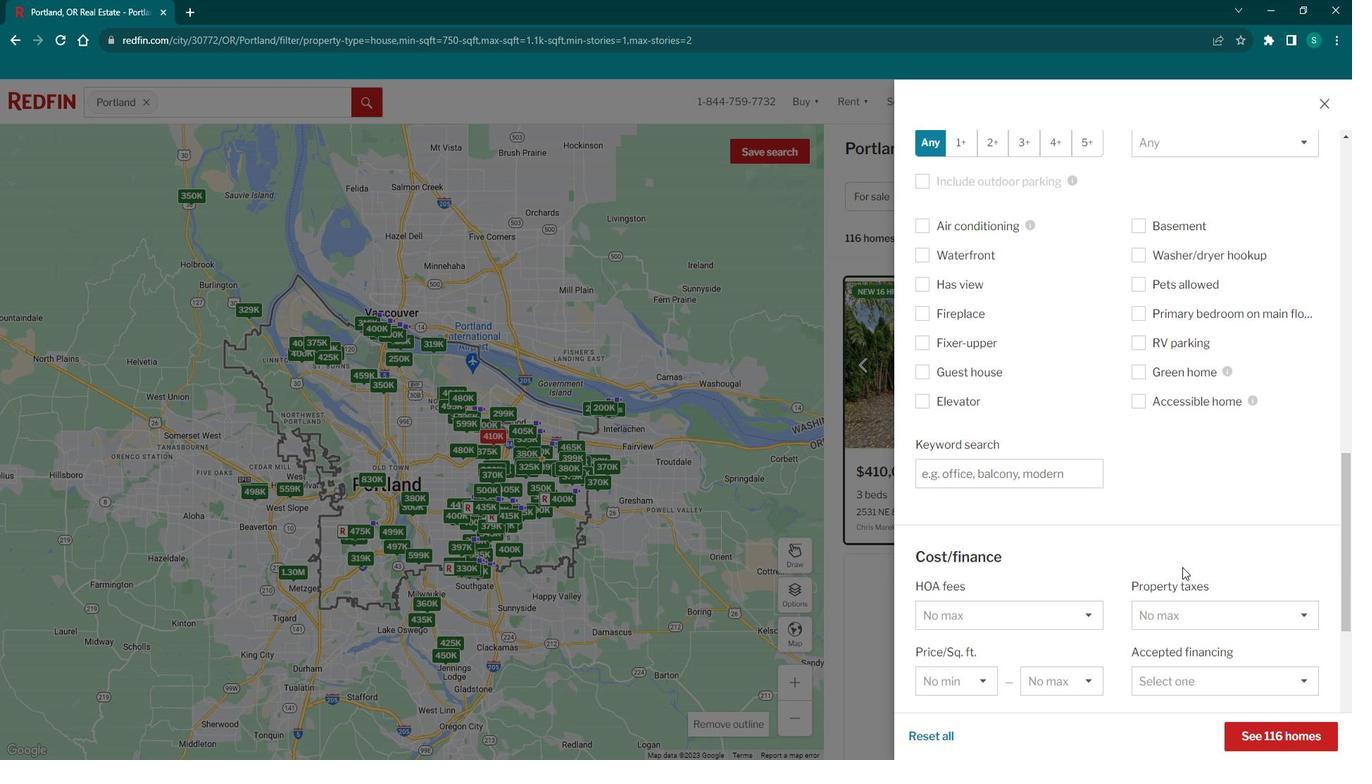 
Action: Mouse scrolled (1205, 568) with delta (0, 0)
Screenshot: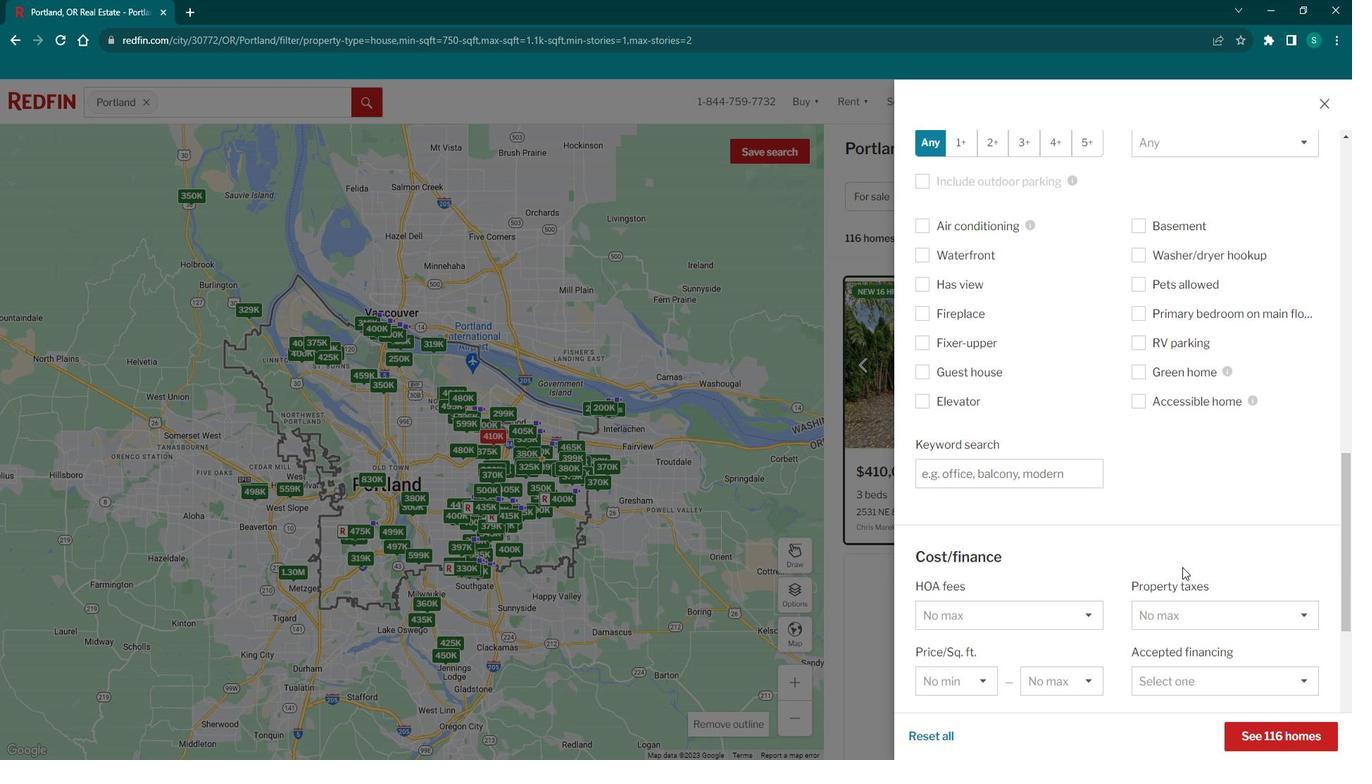
Action: Mouse scrolled (1205, 568) with delta (0, 0)
Screenshot: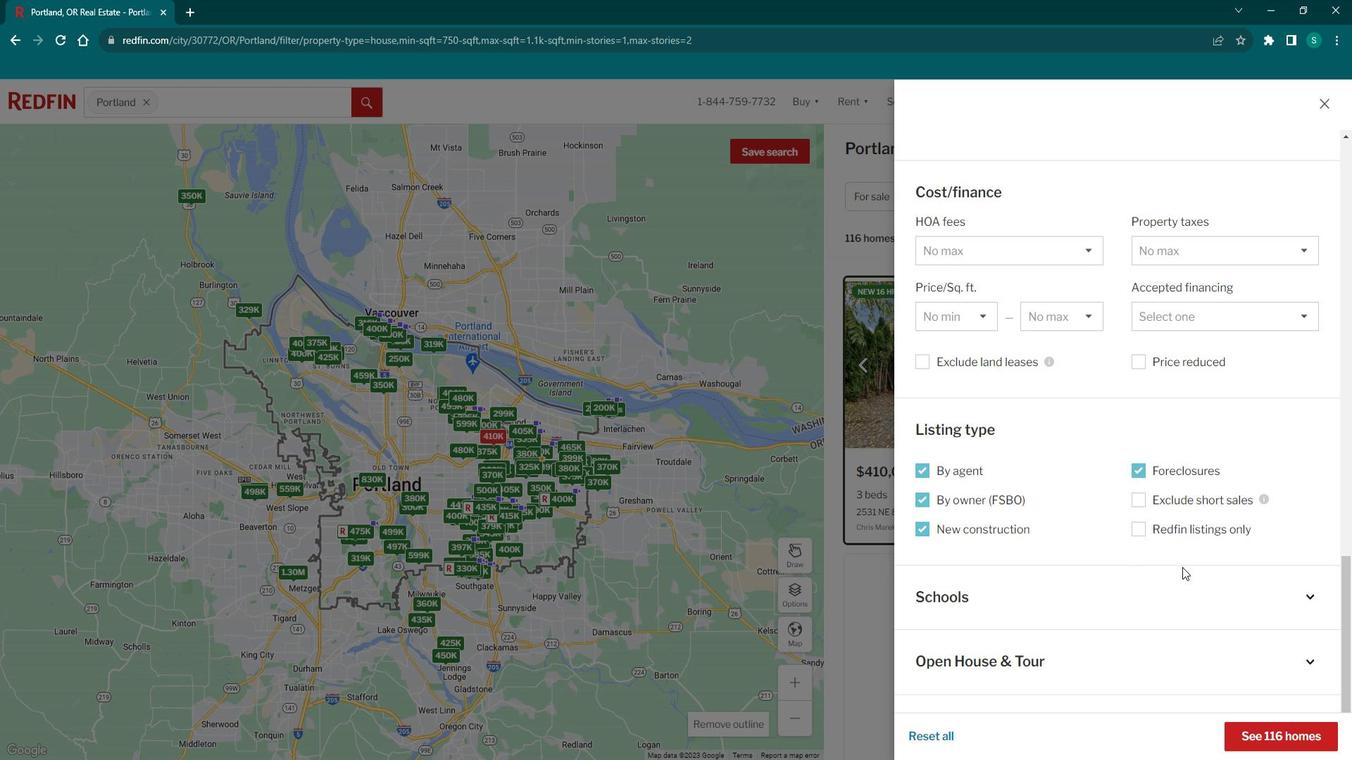 
Action: Mouse scrolled (1205, 568) with delta (0, 0)
Screenshot: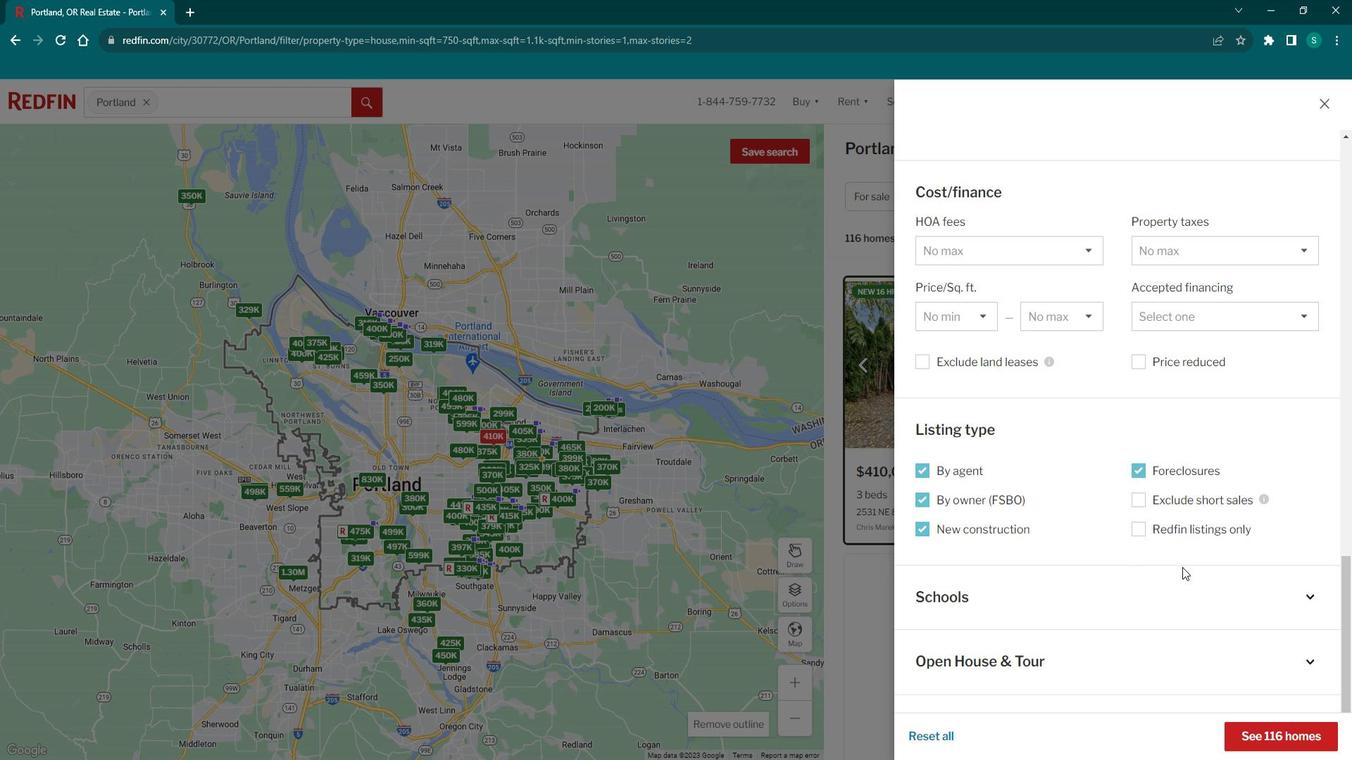 
Action: Mouse scrolled (1205, 568) with delta (0, 0)
Screenshot: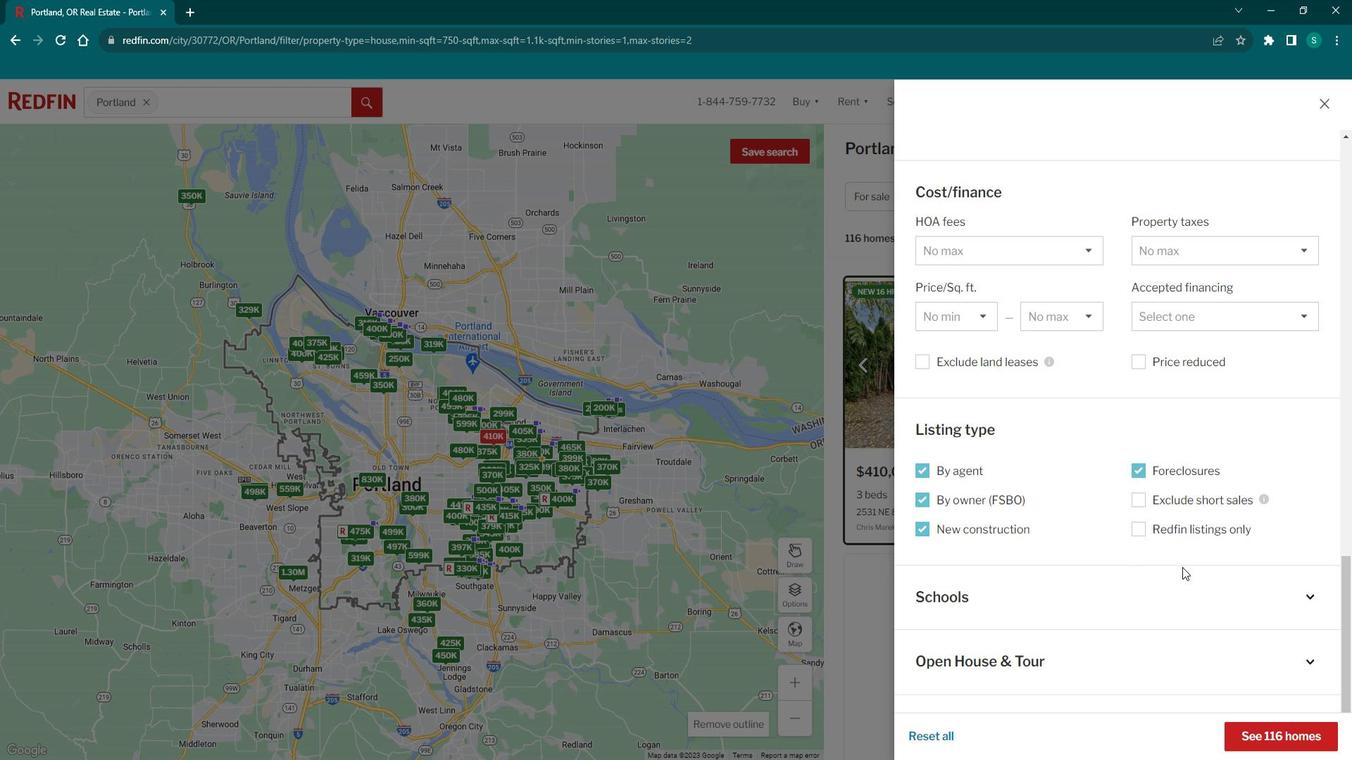 
Action: Mouse scrolled (1205, 568) with delta (0, 0)
Screenshot: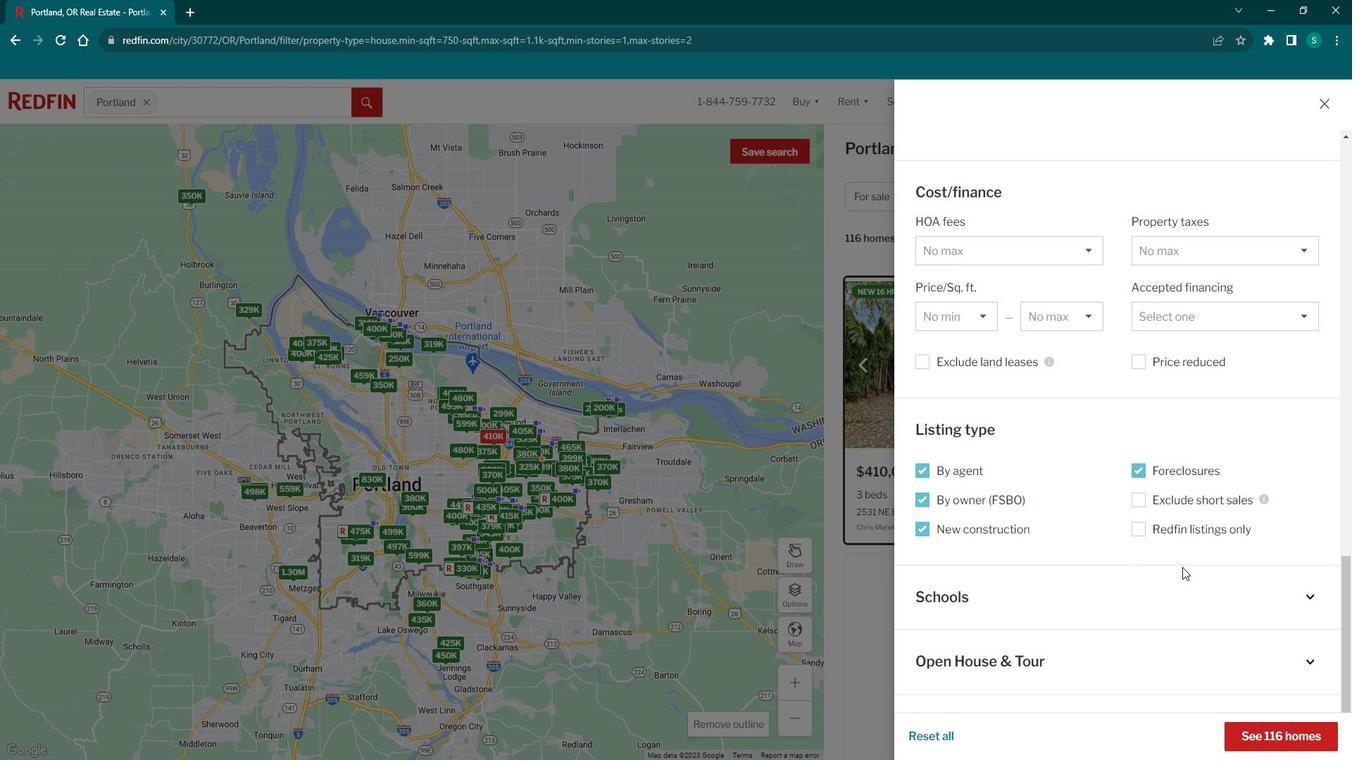 
Action: Mouse scrolled (1205, 568) with delta (0, 0)
Screenshot: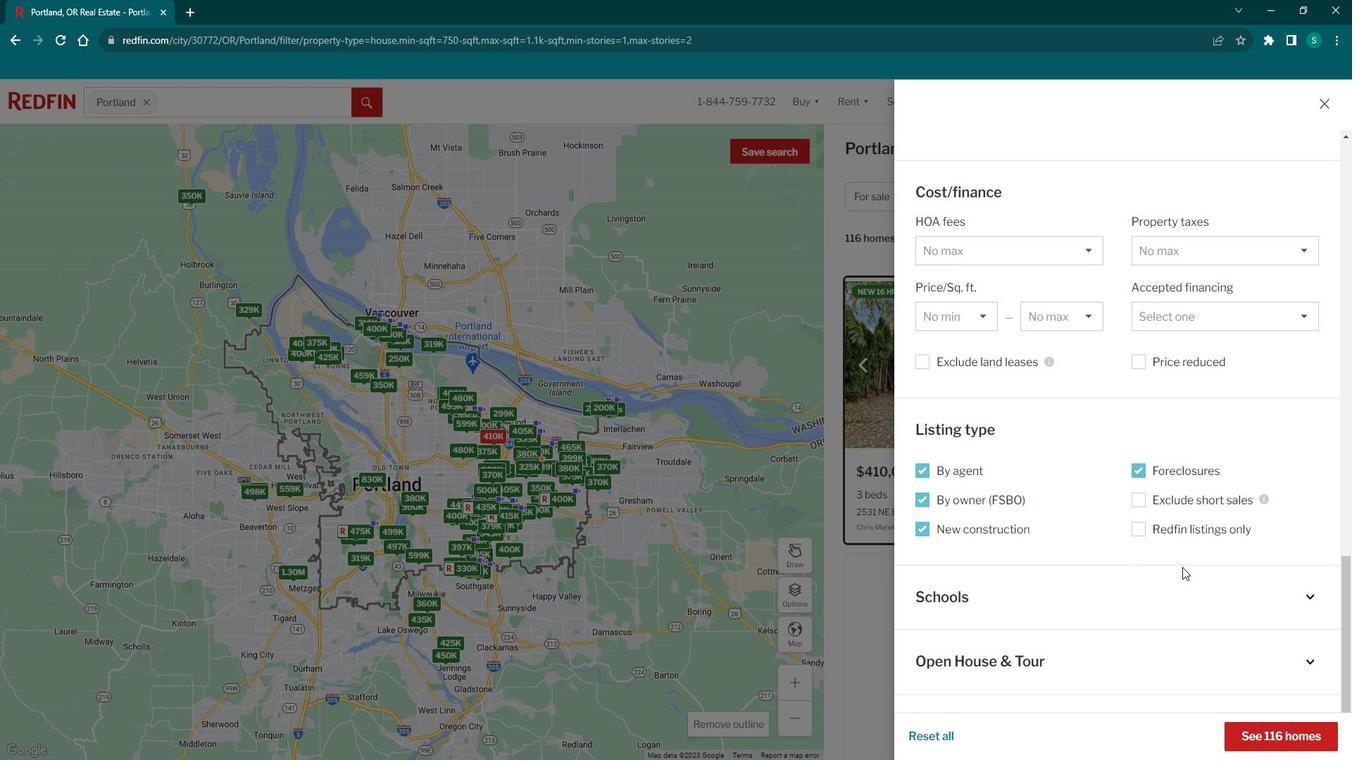 
Action: Mouse scrolled (1205, 568) with delta (0, 0)
Screenshot: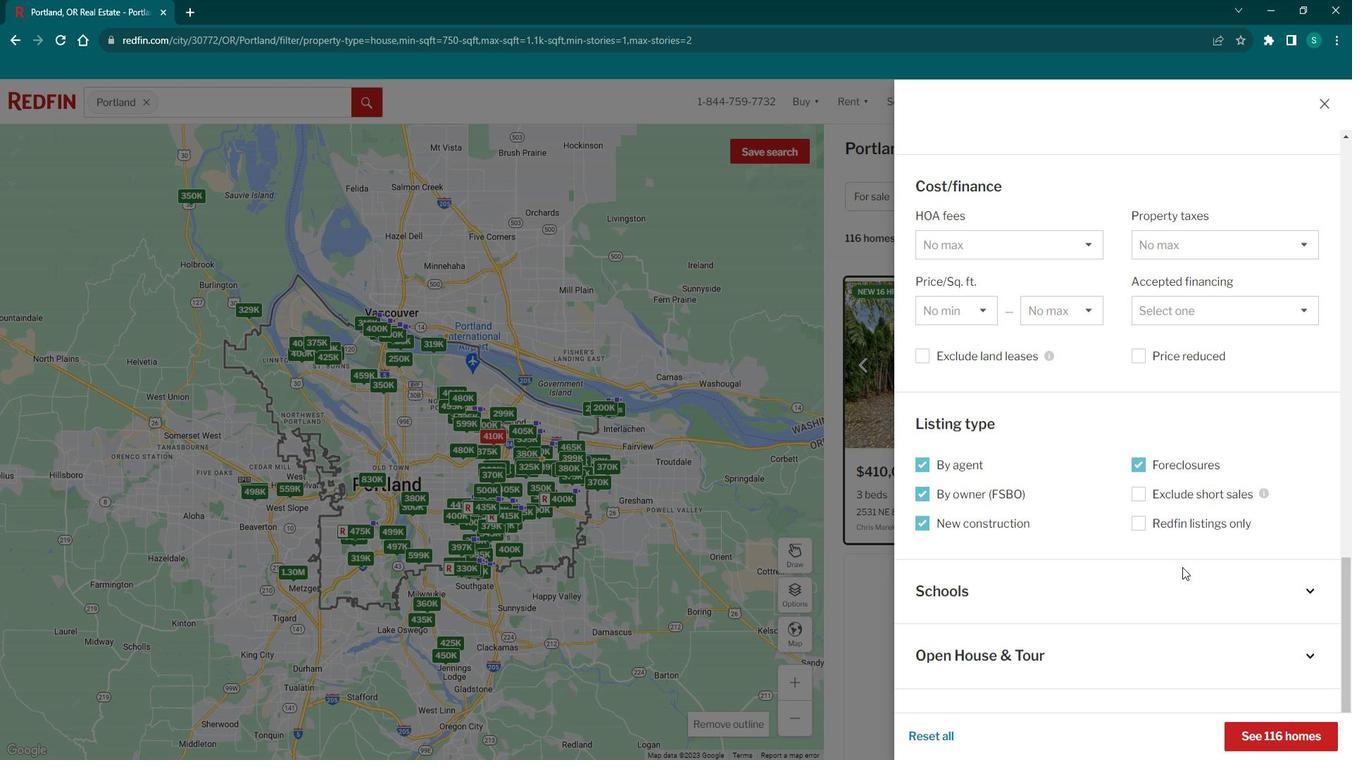 
Action: Mouse scrolled (1205, 569) with delta (0, 0)
Screenshot: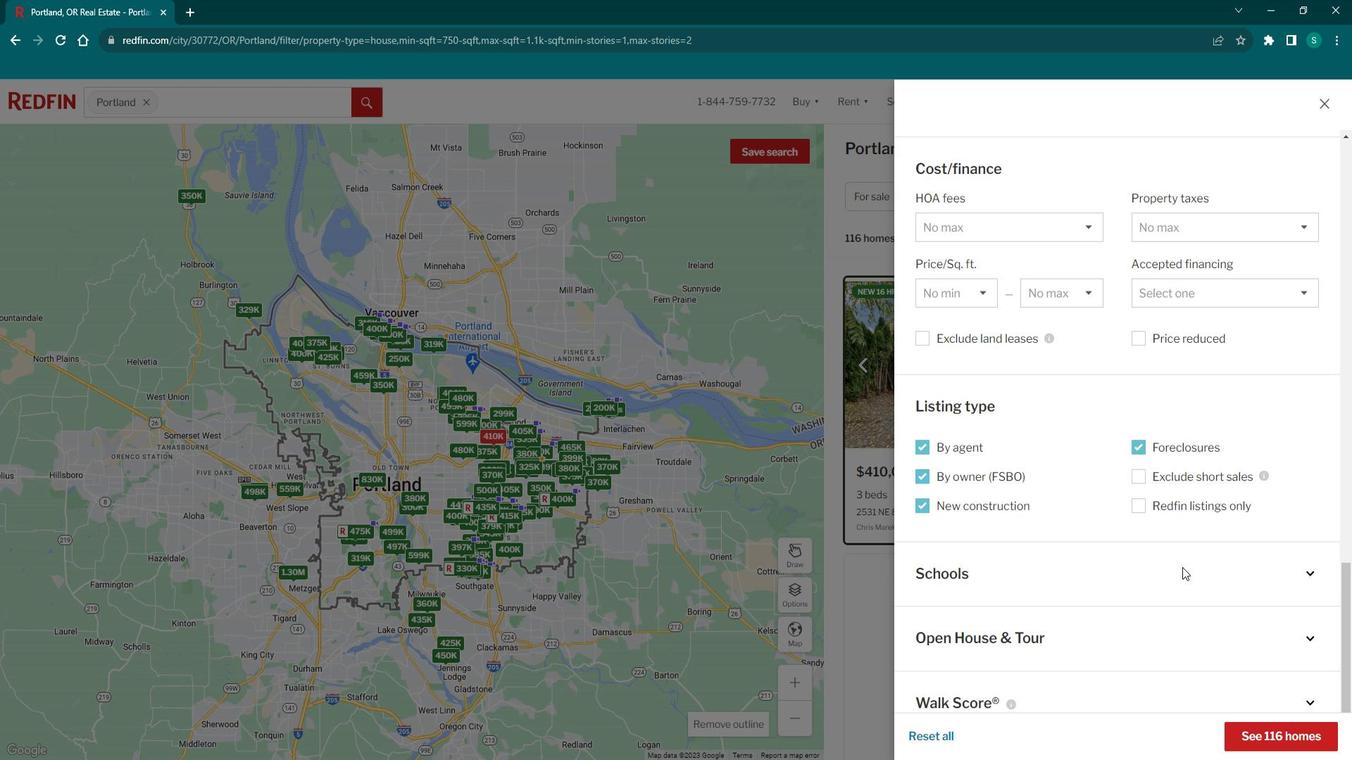 
Action: Mouse moved to (1268, 724)
Screenshot: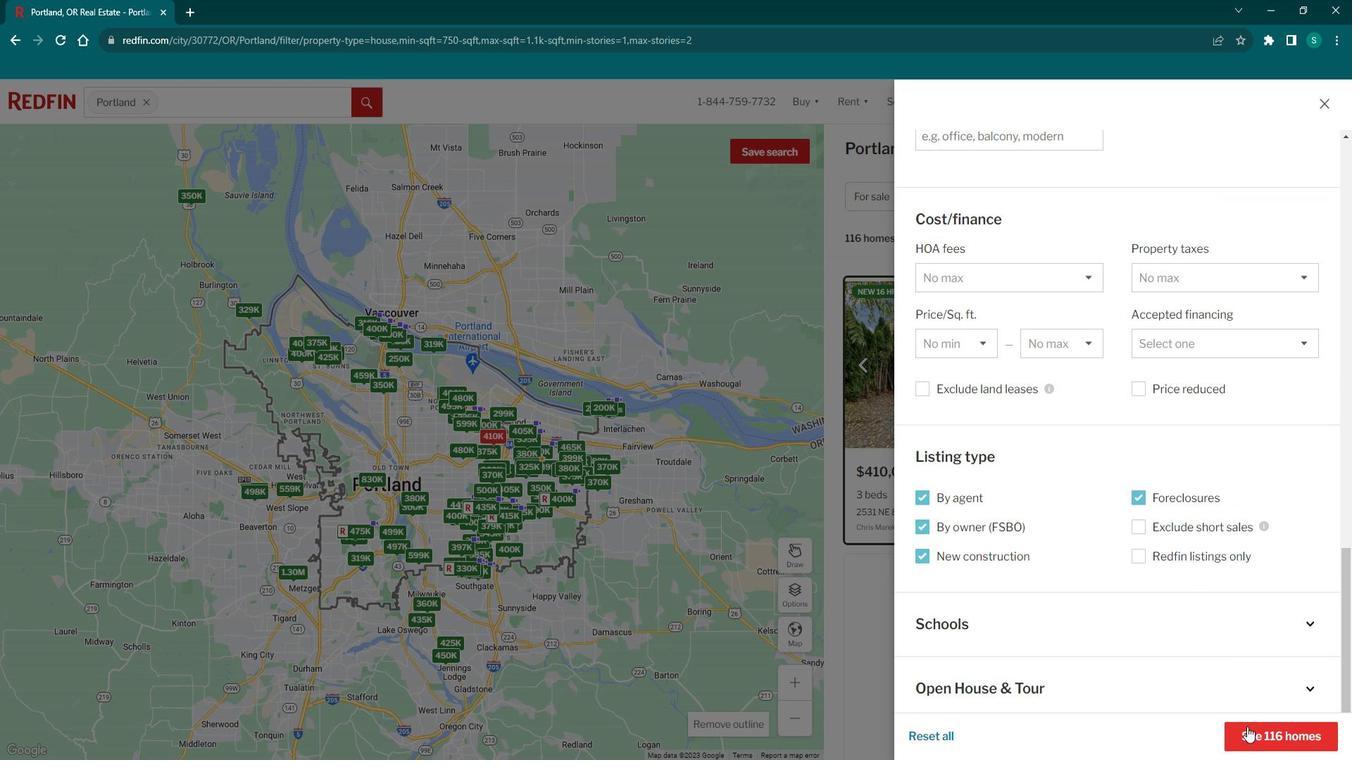 
Action: Mouse pressed left at (1268, 724)
Screenshot: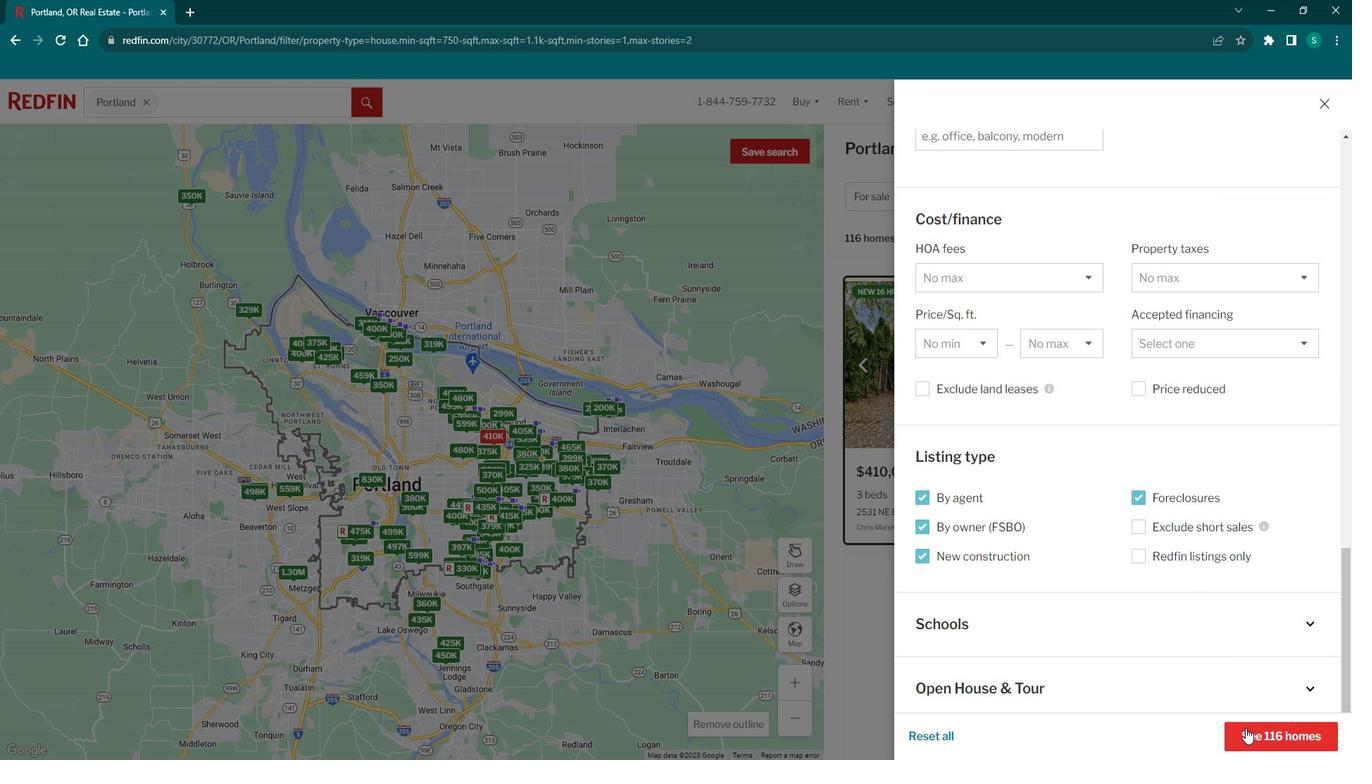 
Action: Mouse moved to (924, 521)
Screenshot: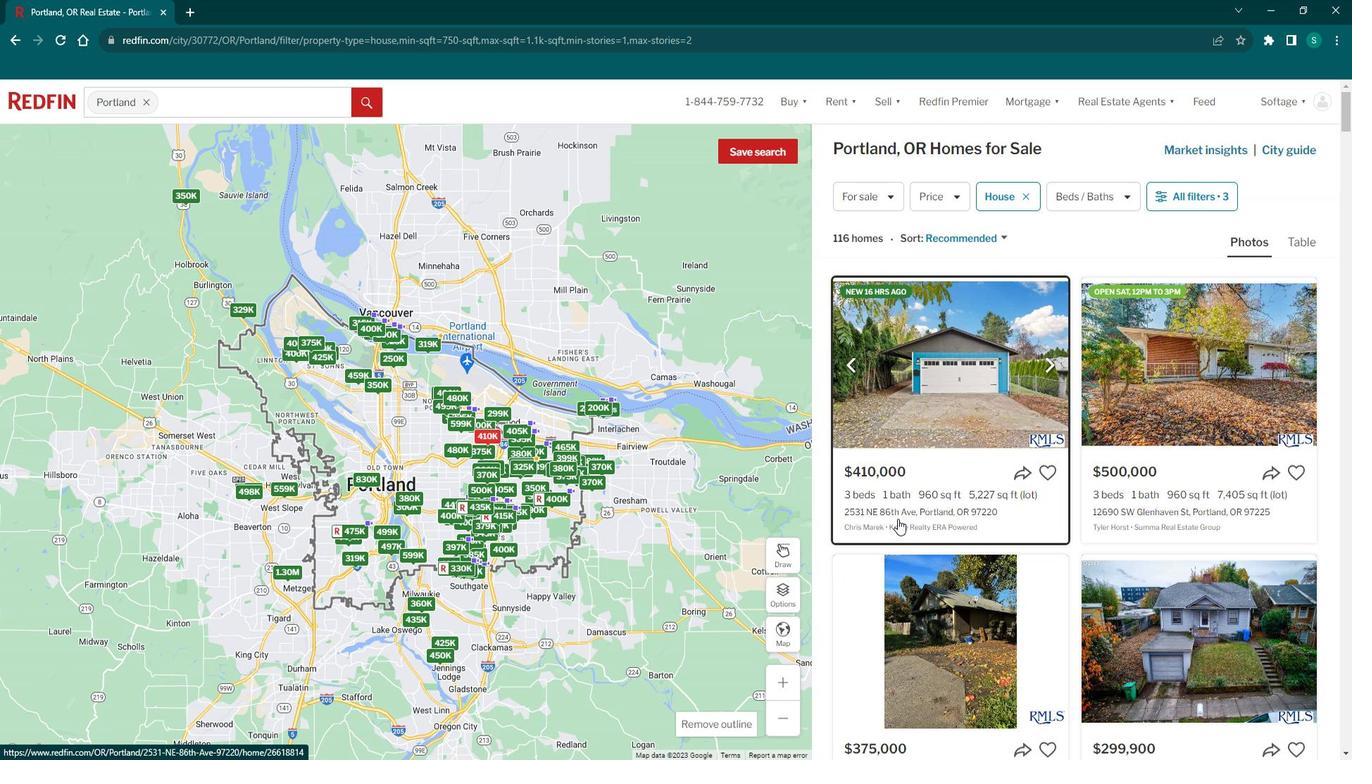 
Action: Mouse scrolled (924, 520) with delta (0, 0)
Screenshot: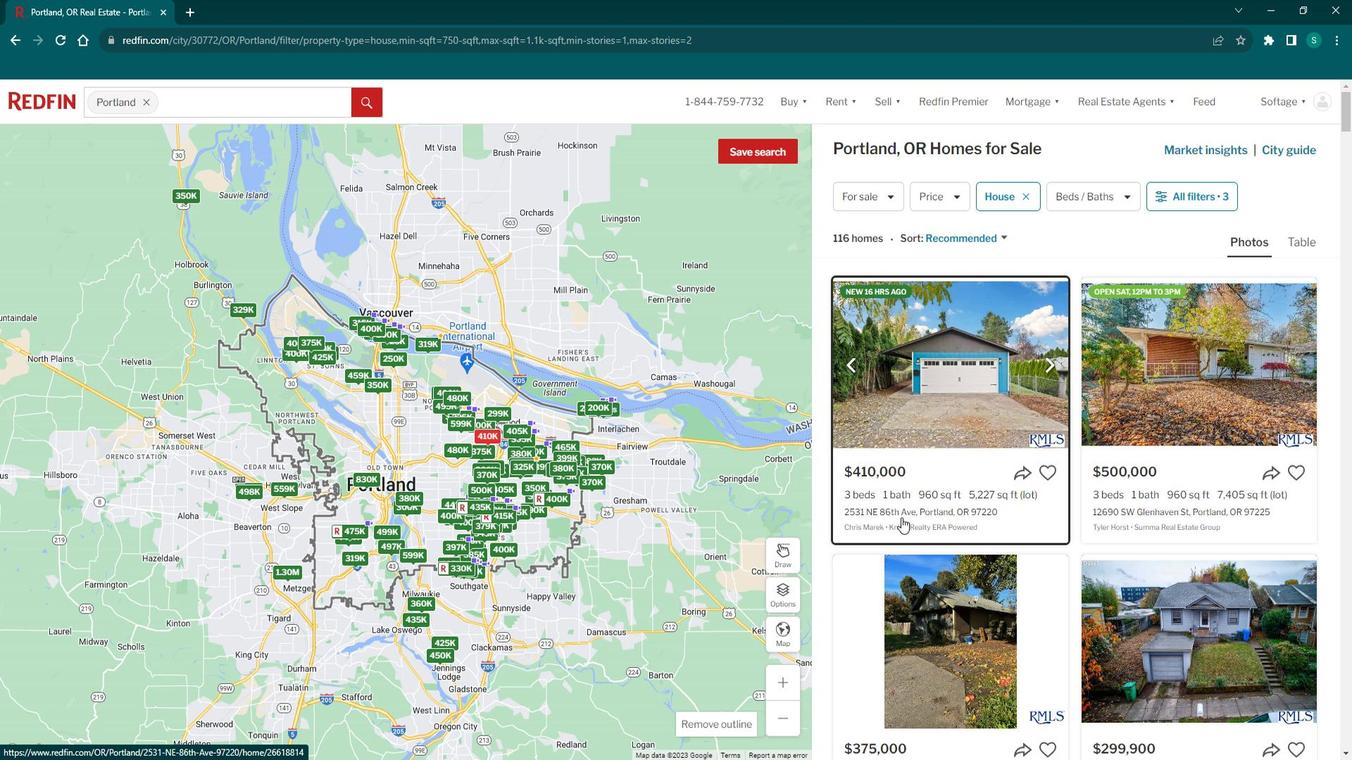 
Action: Mouse scrolled (924, 520) with delta (0, 0)
Screenshot: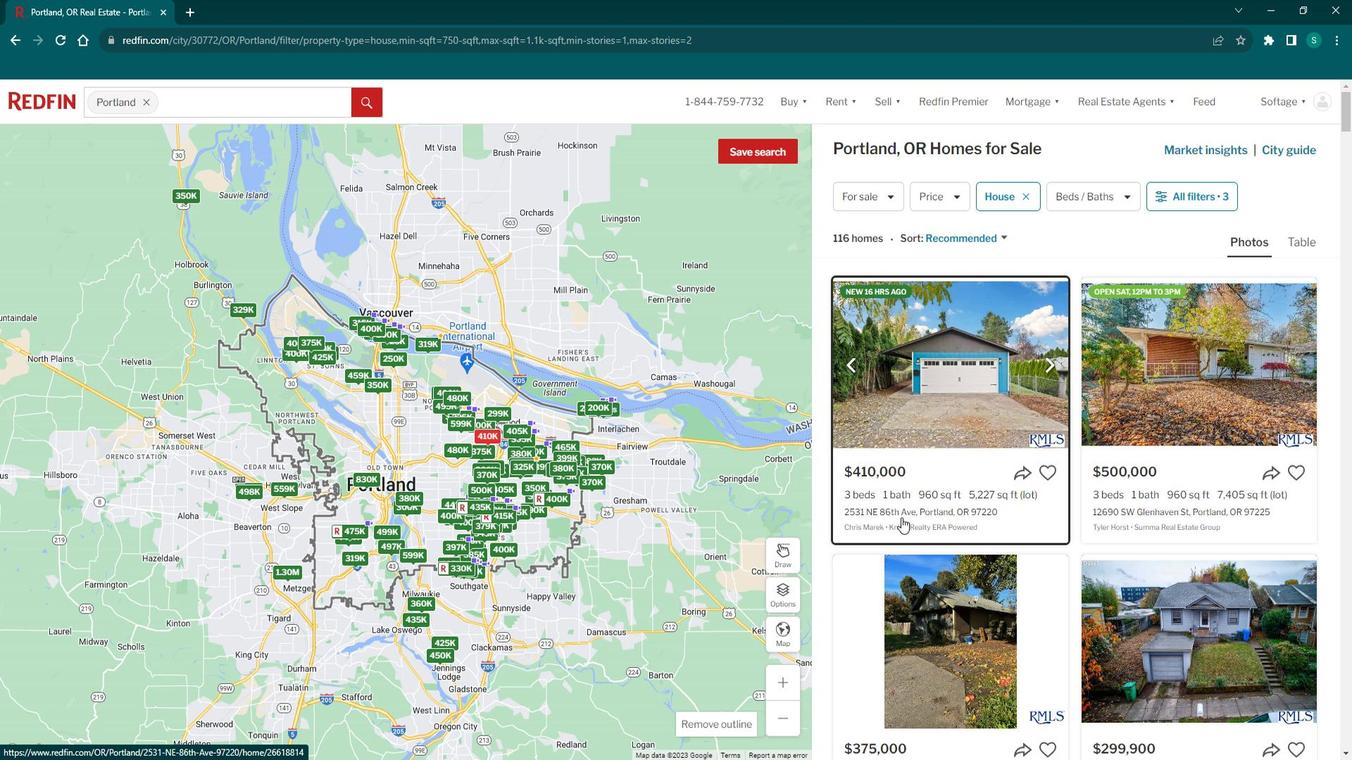 
Action: Mouse scrolled (924, 520) with delta (0, 0)
Screenshot: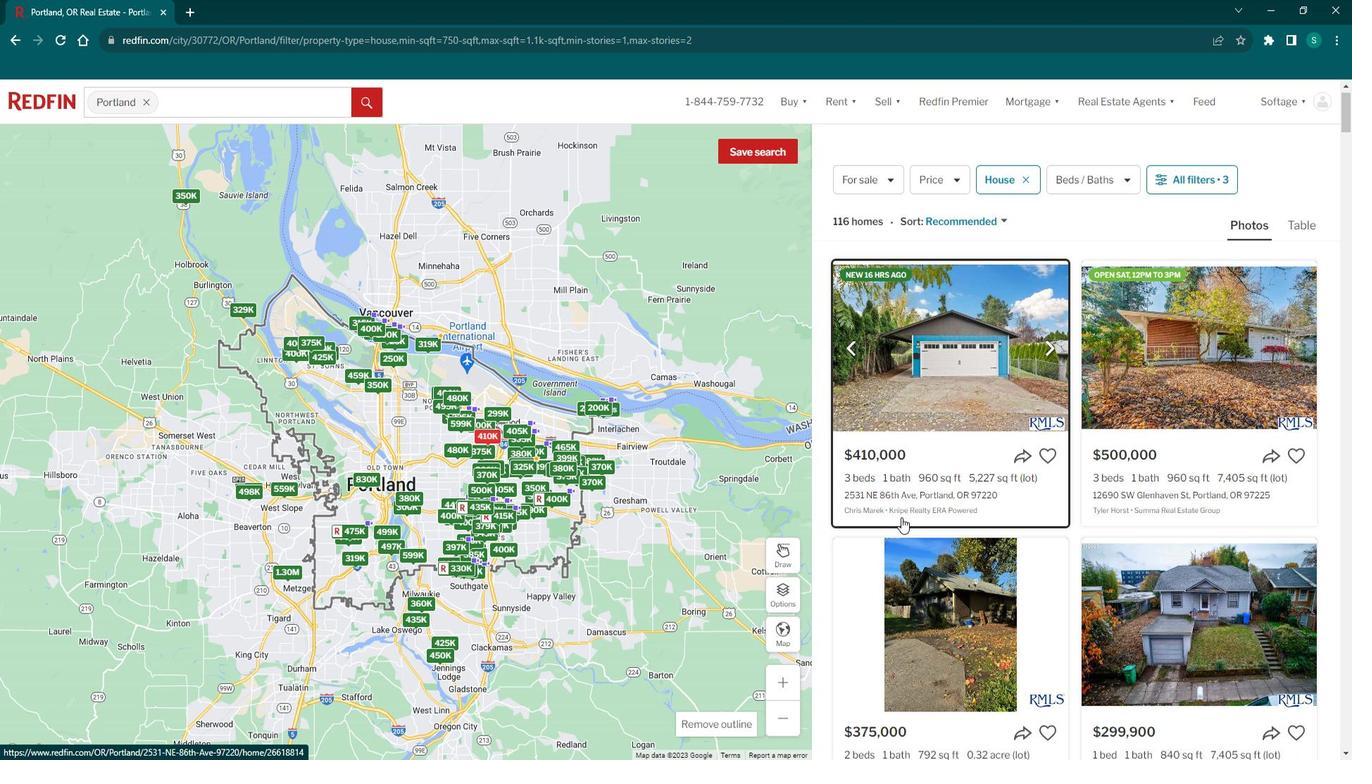 
Action: Mouse scrolled (924, 520) with delta (0, 0)
Screenshot: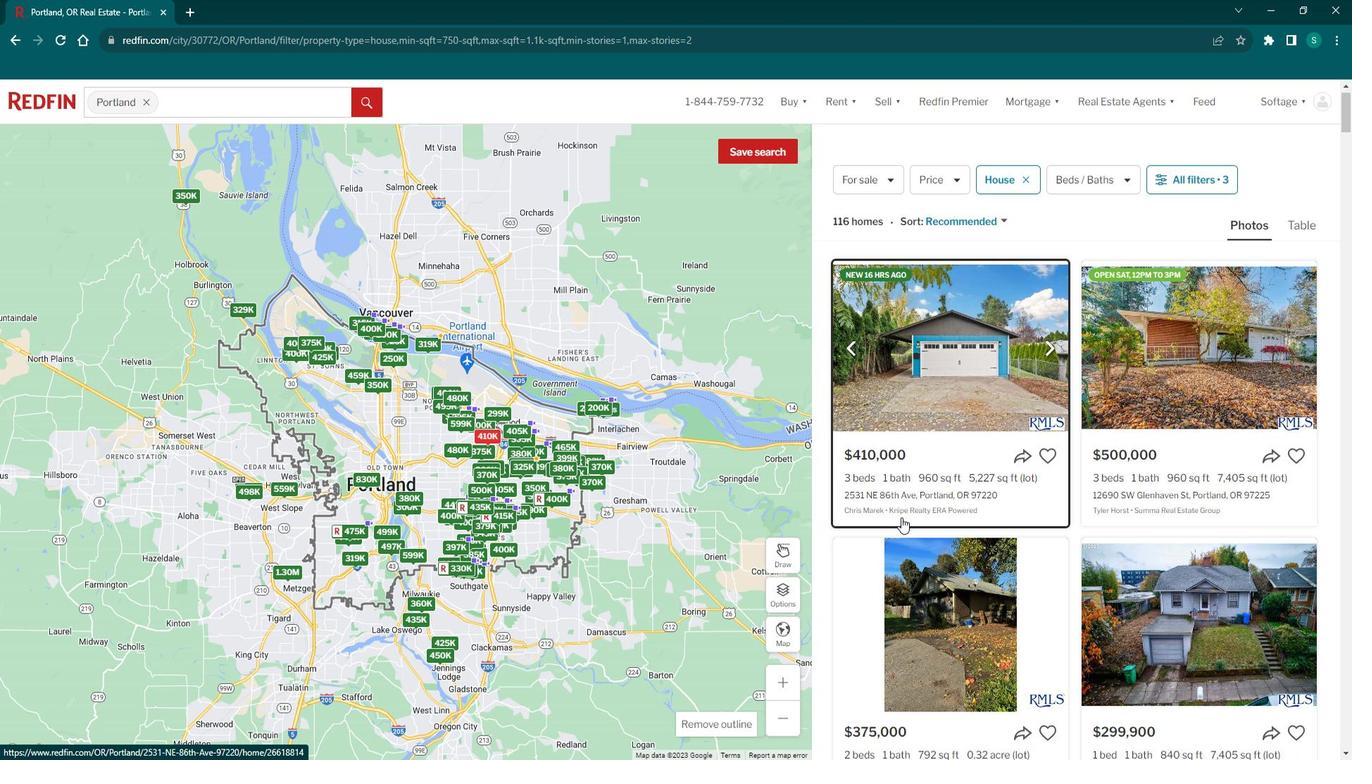 
Action: Mouse scrolled (924, 521) with delta (0, 0)
Screenshot: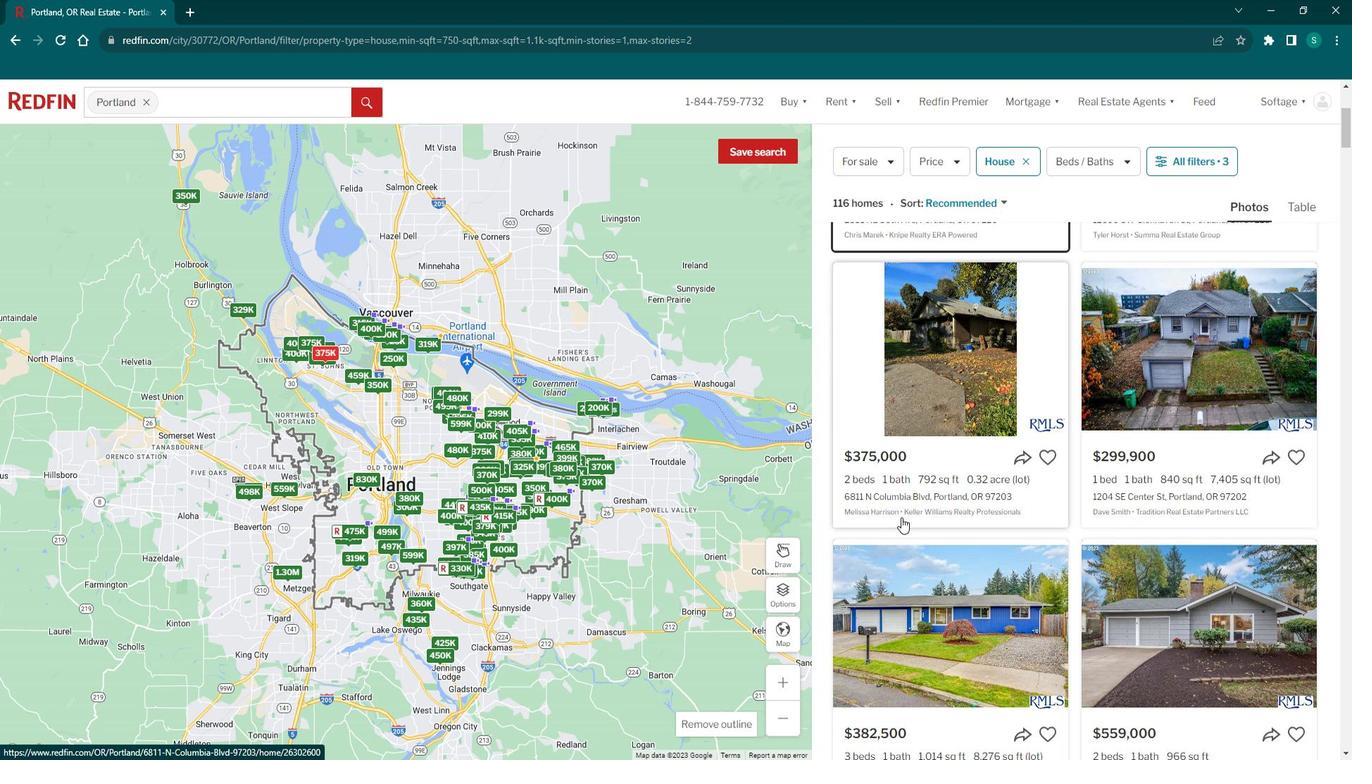 
Action: Mouse scrolled (924, 521) with delta (0, 0)
Screenshot: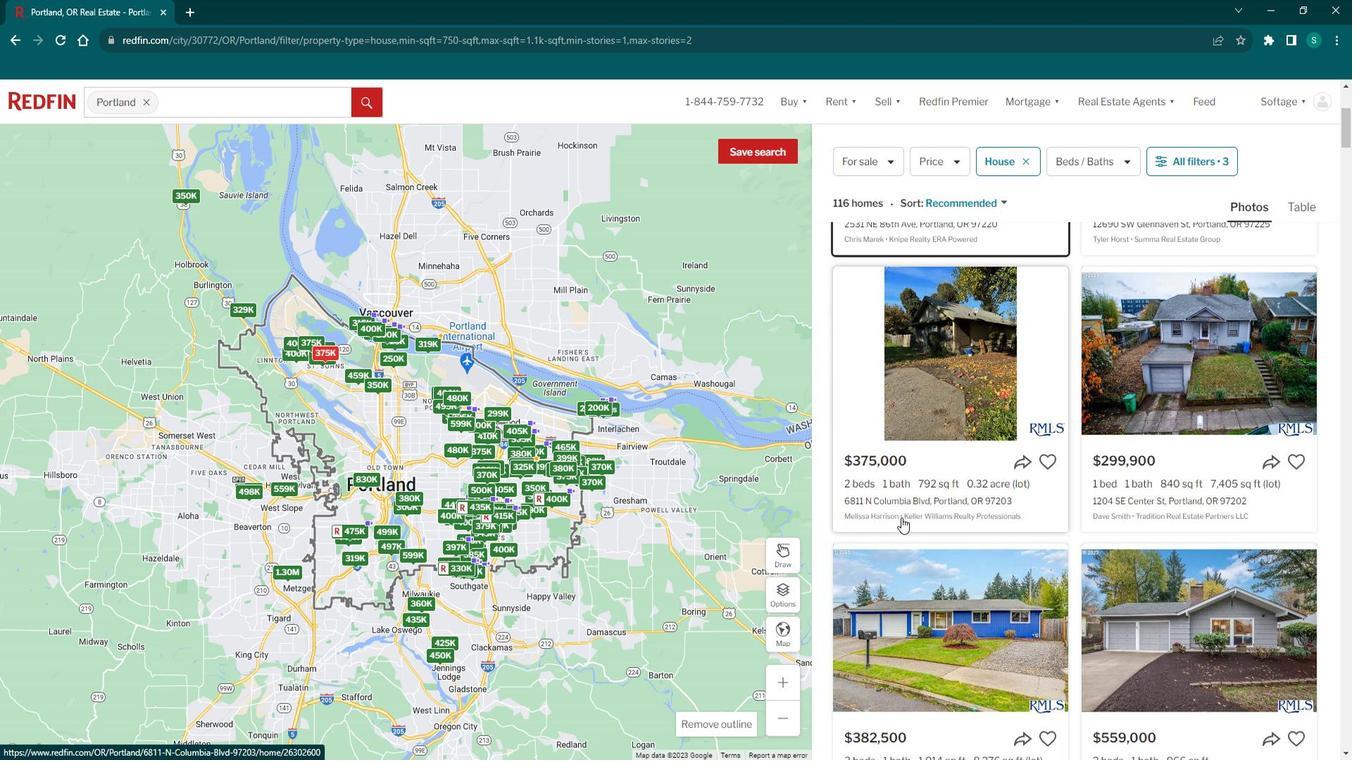 
Action: Mouse moved to (1179, 499)
Screenshot: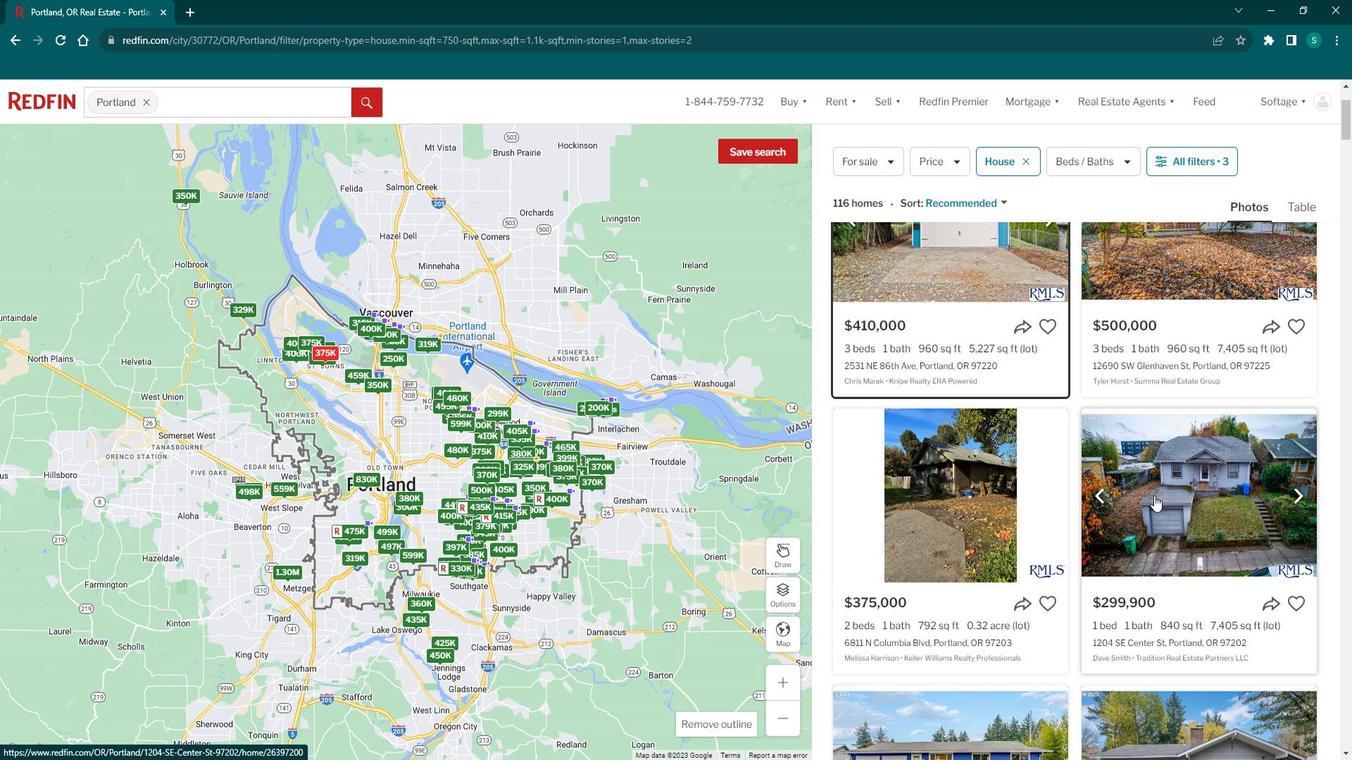 
Action: Mouse pressed left at (1179, 499)
Screenshot: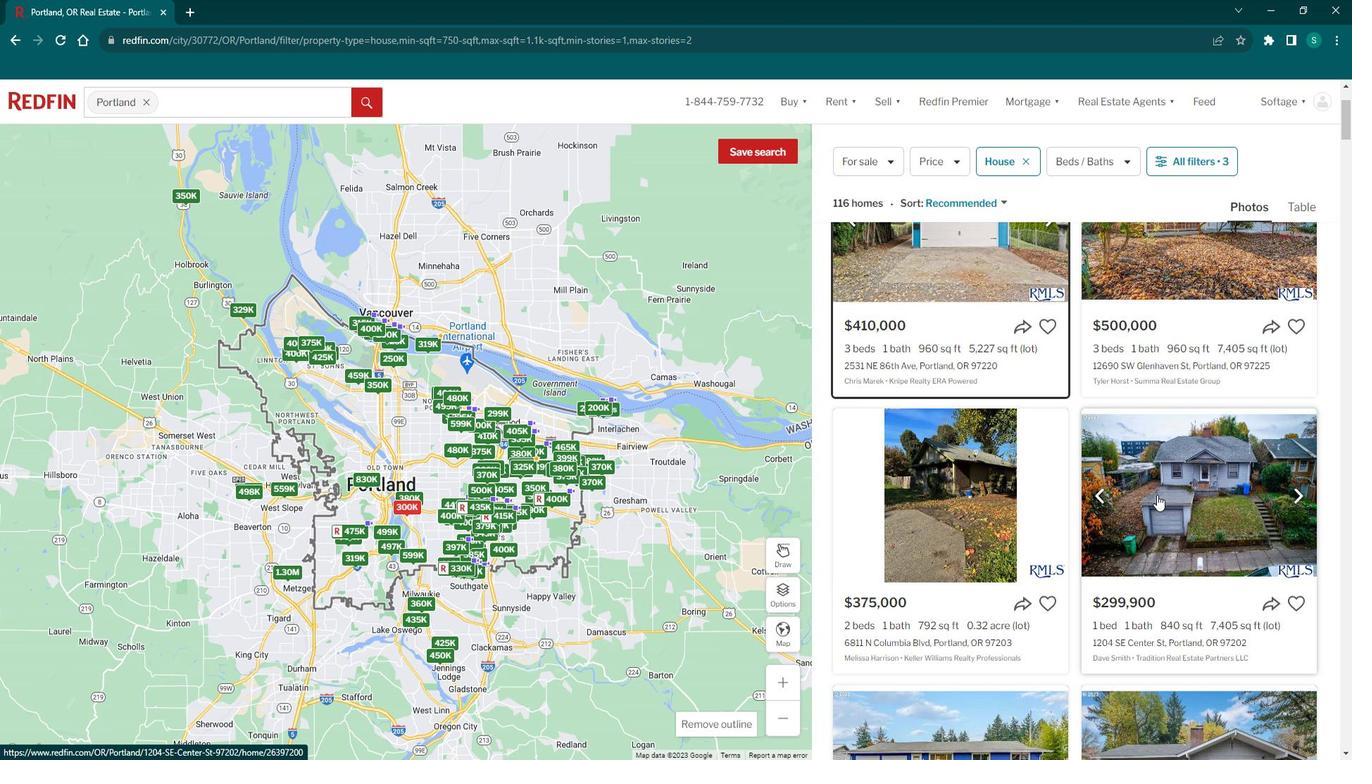 
Action: Mouse moved to (593, 439)
Screenshot: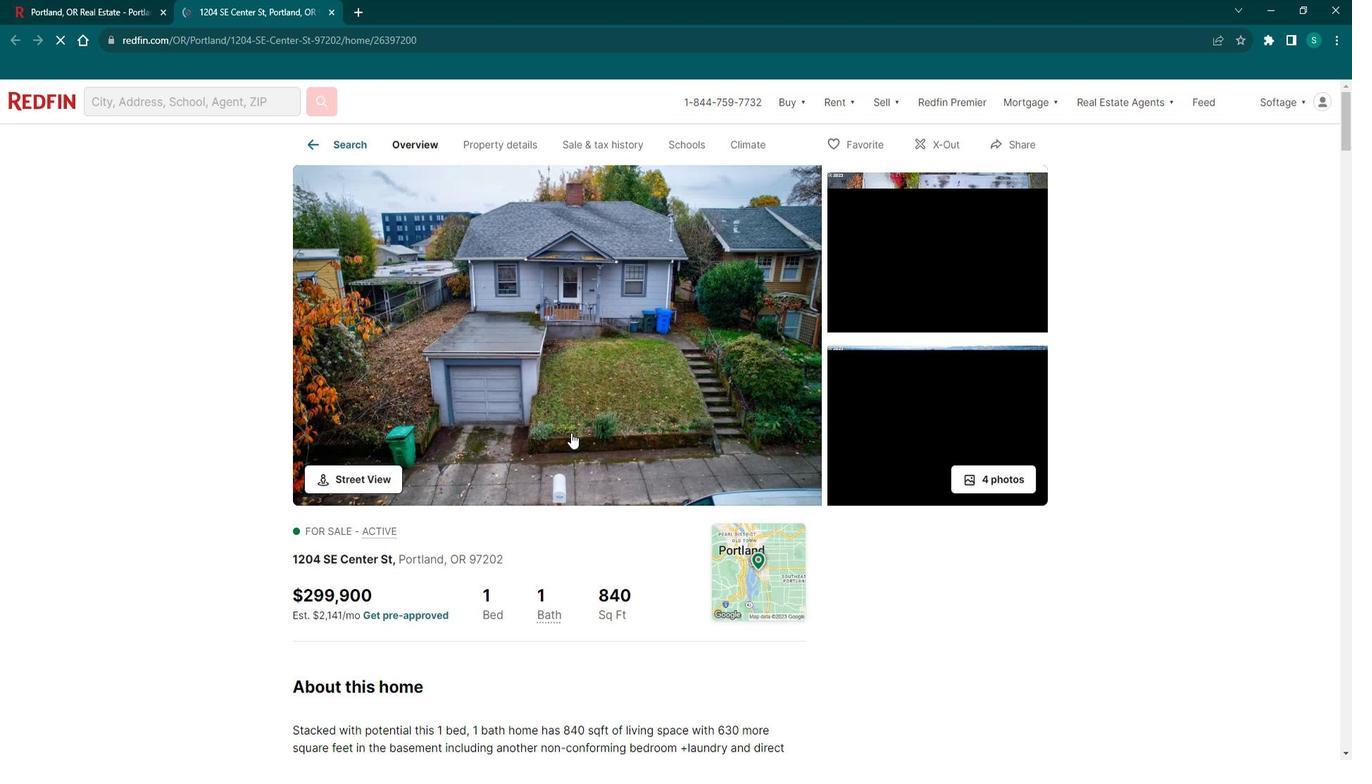 
Action: Mouse scrolled (593, 438) with delta (0, 0)
Screenshot: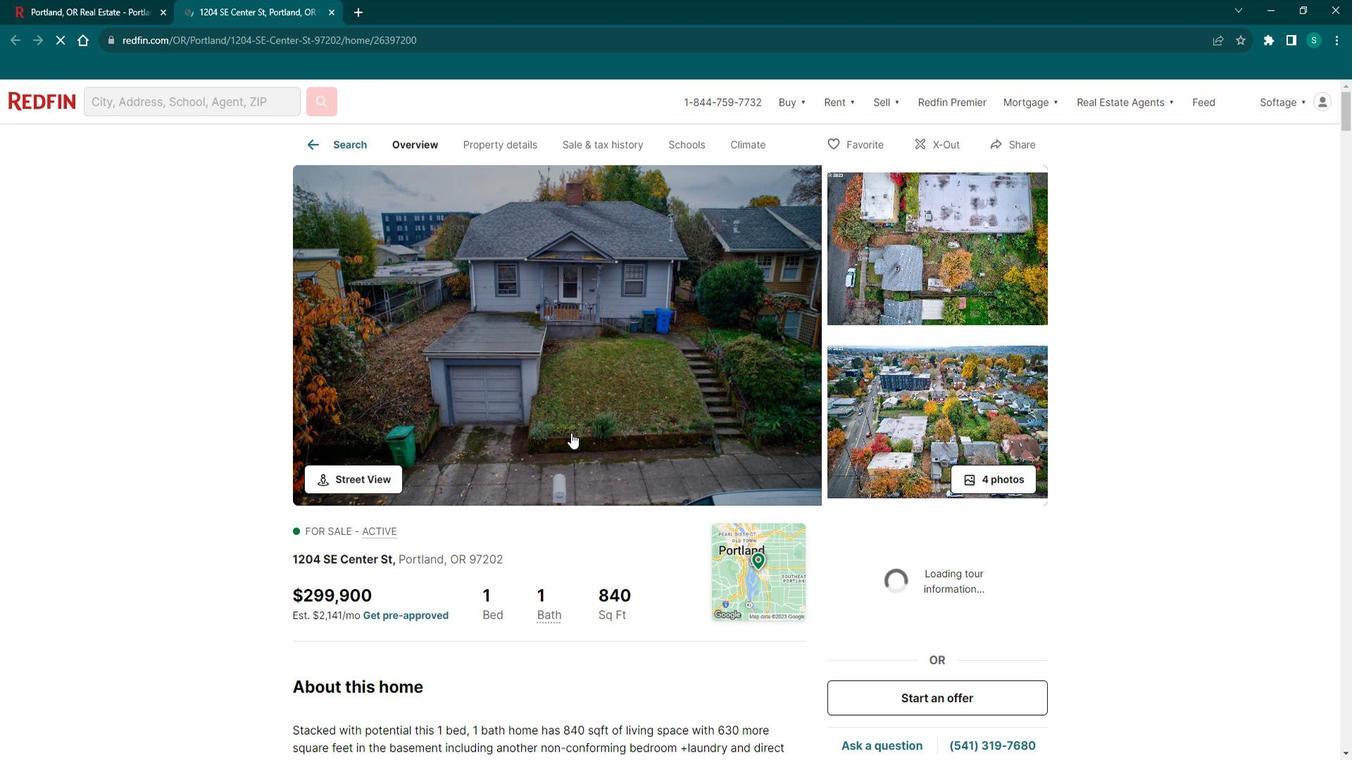 
Action: Mouse scrolled (593, 438) with delta (0, 0)
Screenshot: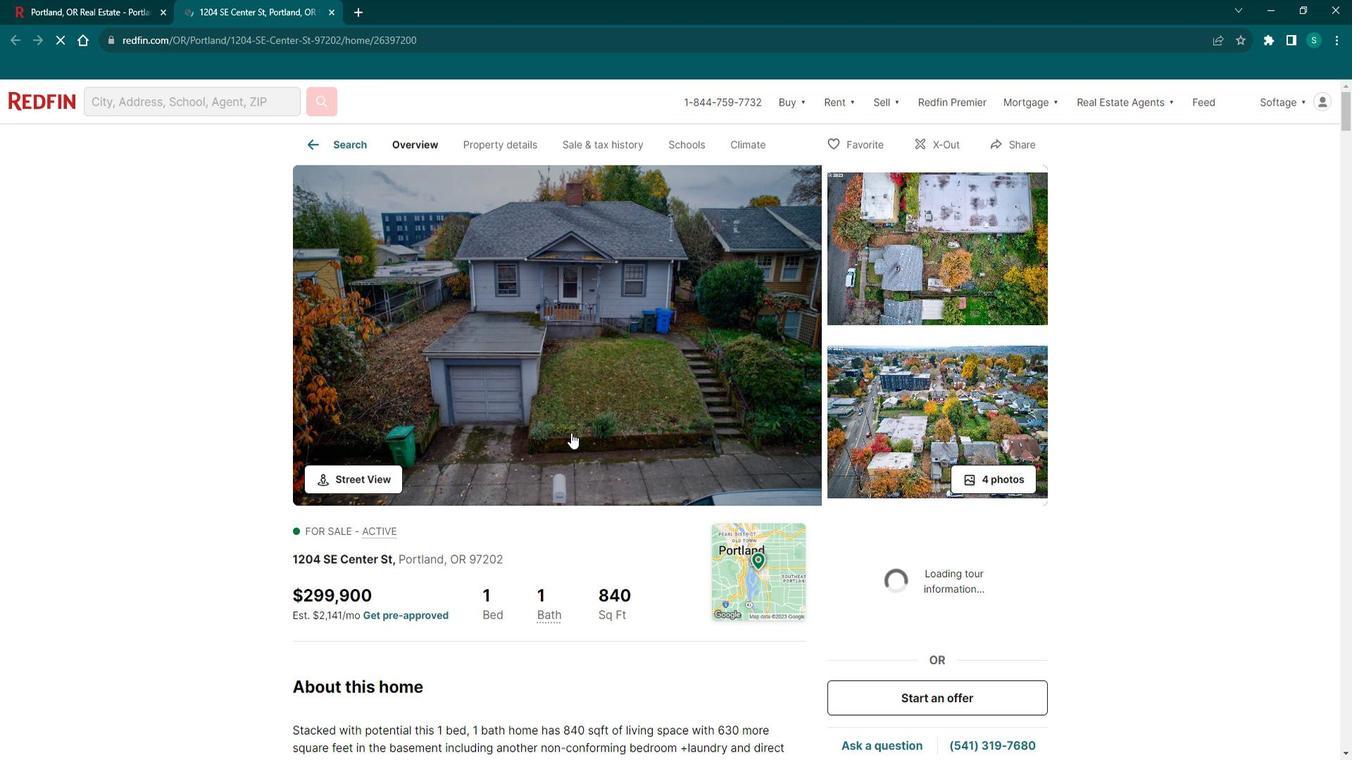 
Action: Mouse scrolled (593, 438) with delta (0, 0)
Screenshot: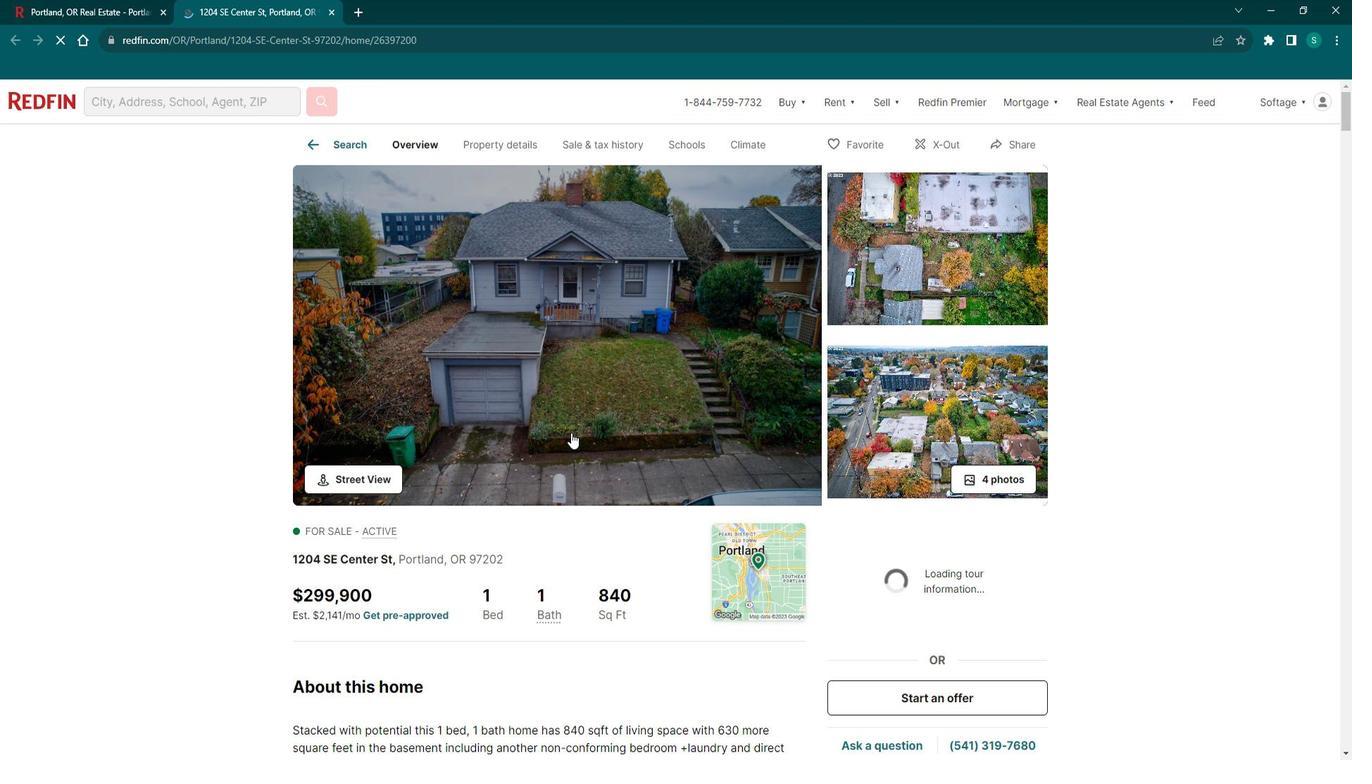 
Action: Mouse scrolled (593, 438) with delta (0, 0)
Screenshot: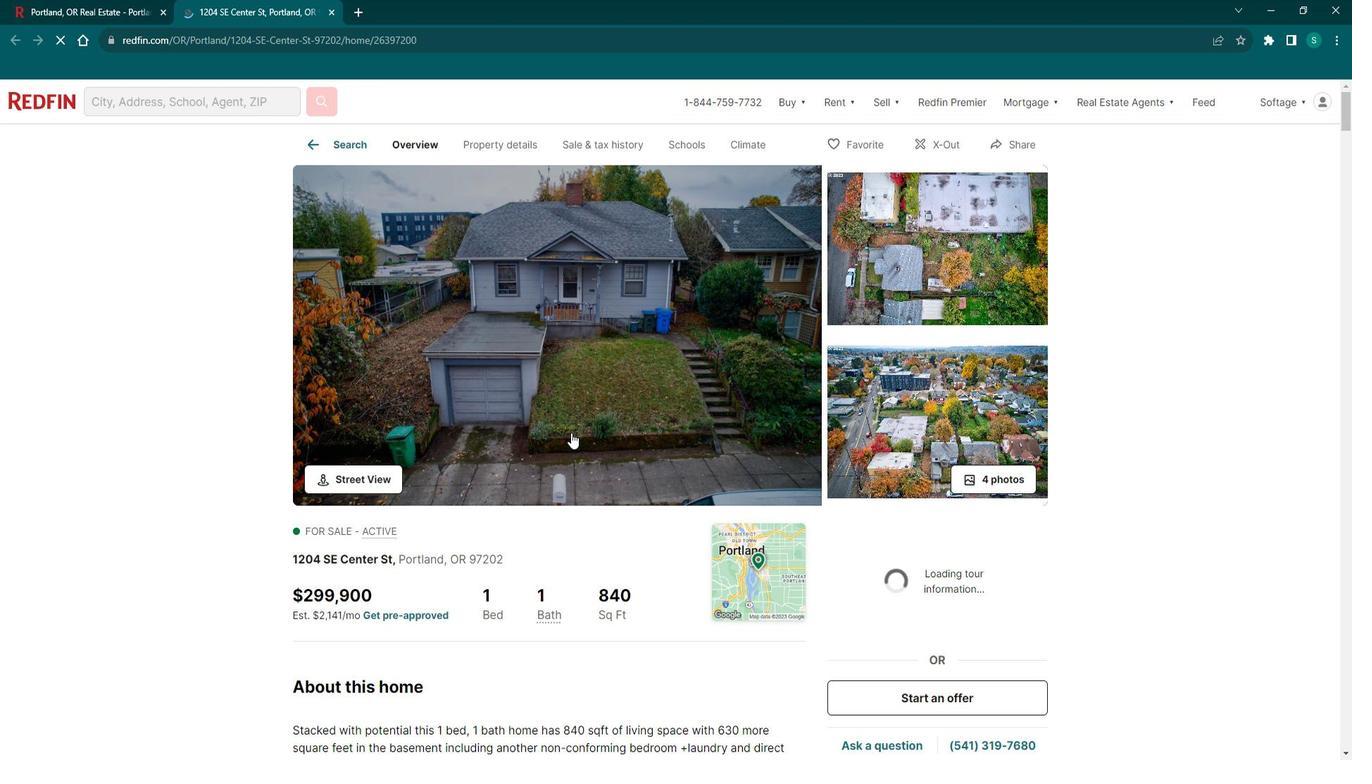 
Action: Mouse moved to (354, 513)
Screenshot: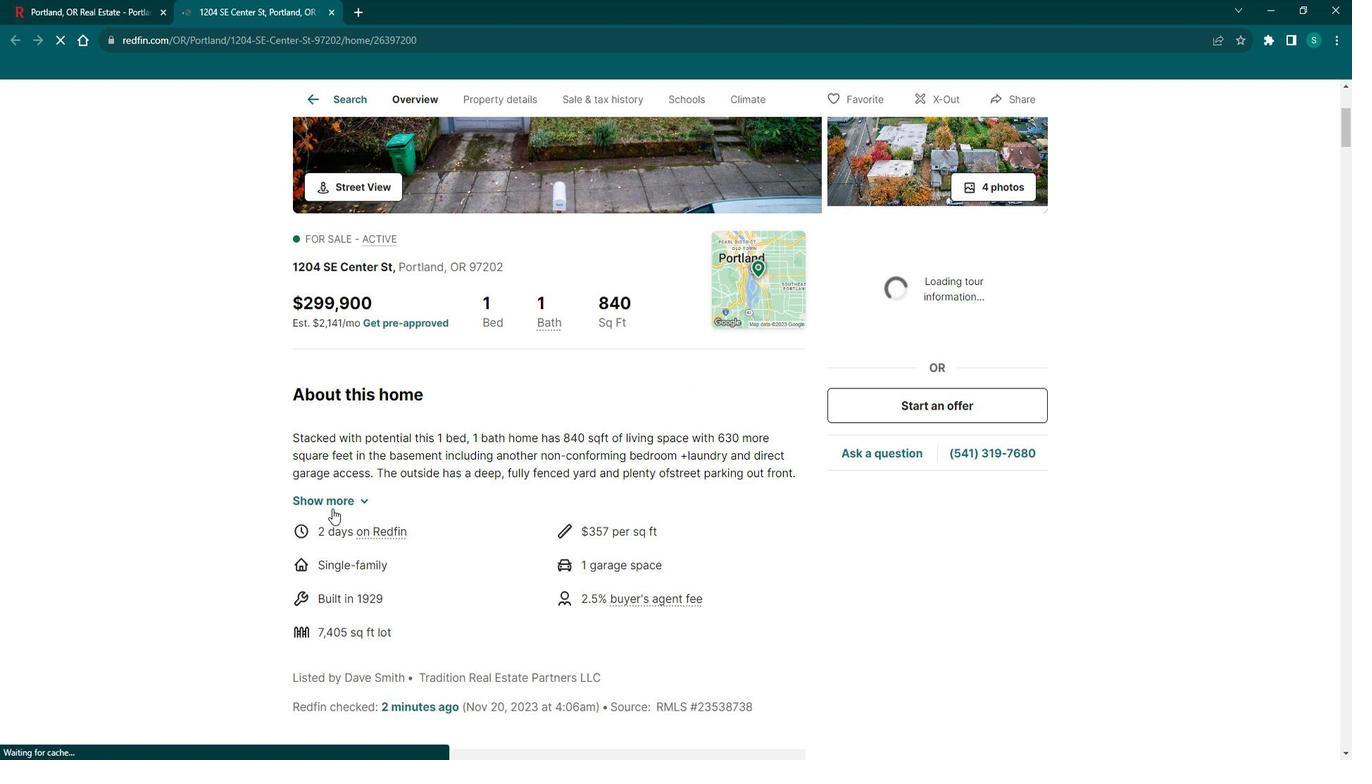 
Action: Mouse pressed left at (354, 513)
Screenshot: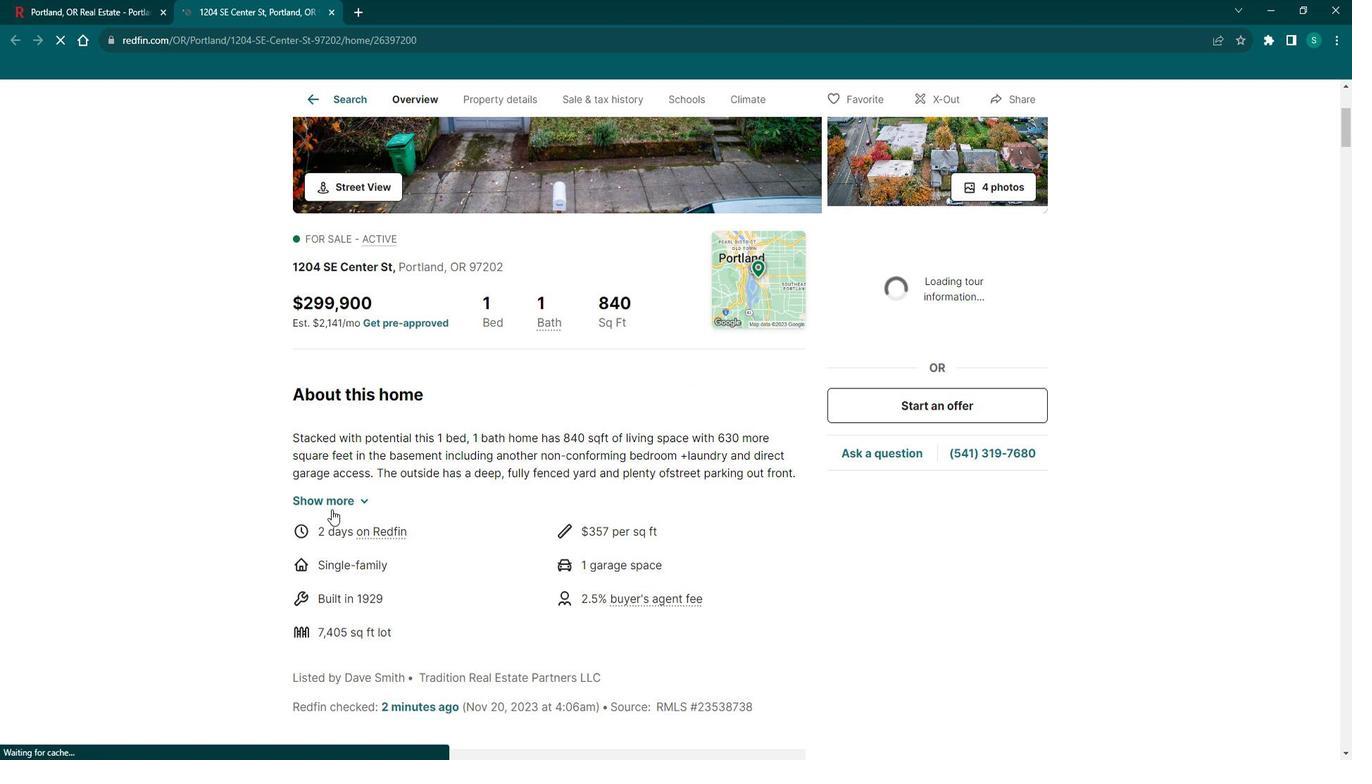 
Action: Mouse moved to (362, 498)
Screenshot: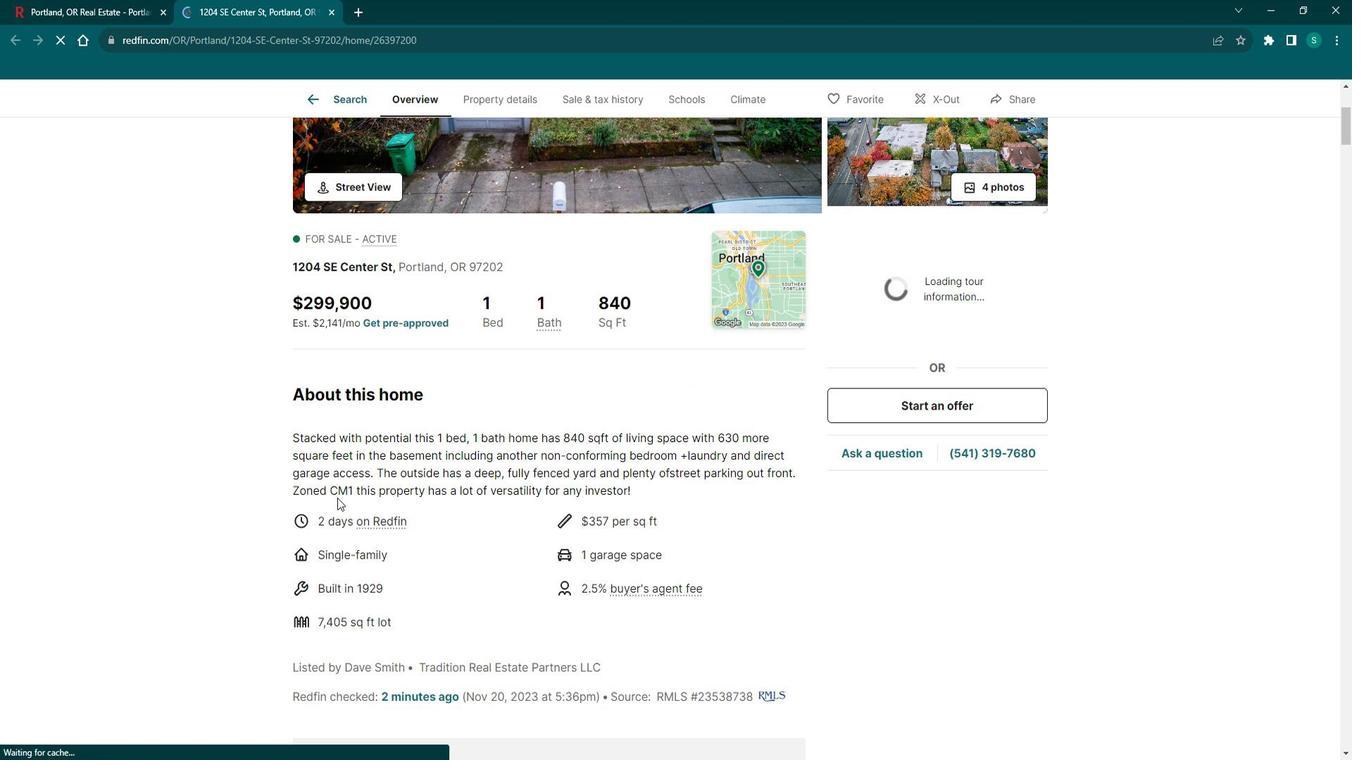 
Action: Mouse scrolled (362, 497) with delta (0, 0)
Screenshot: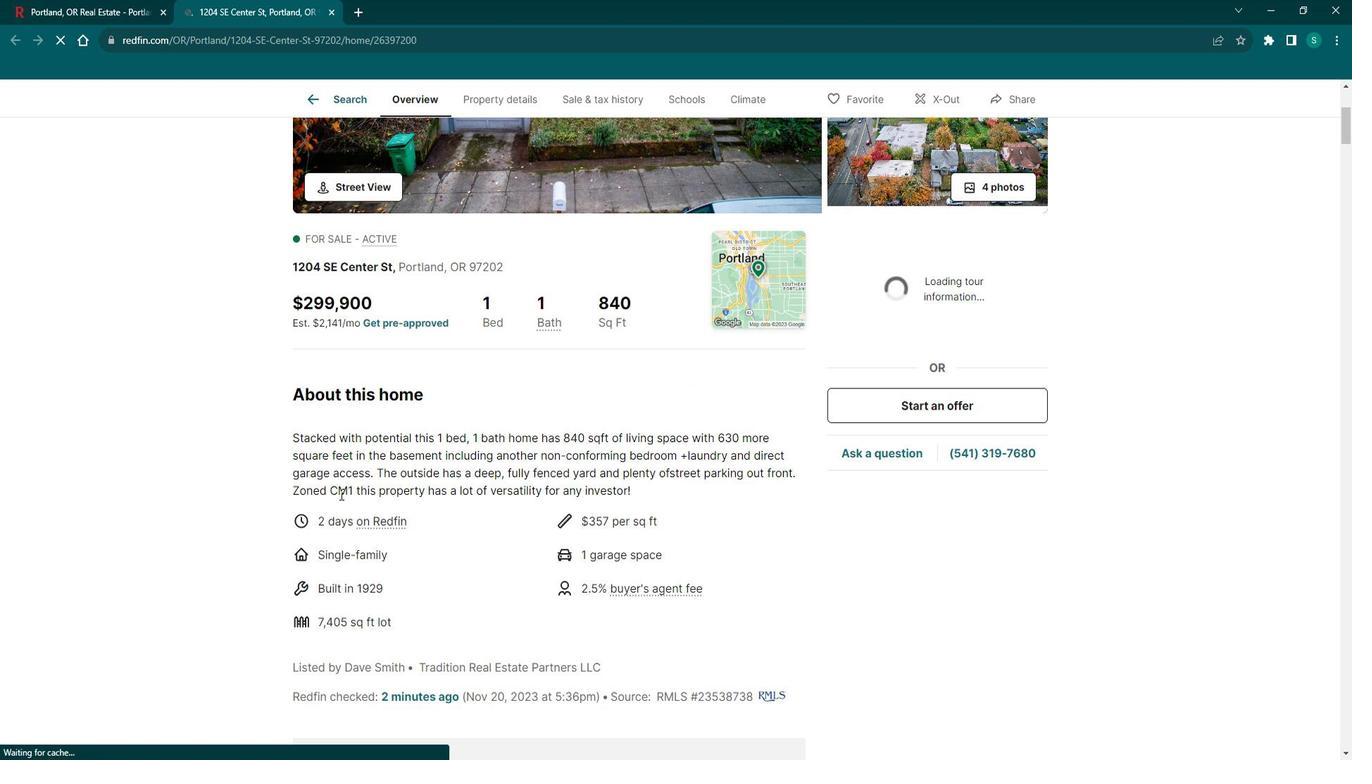 
Action: Mouse scrolled (362, 497) with delta (0, 0)
Screenshot: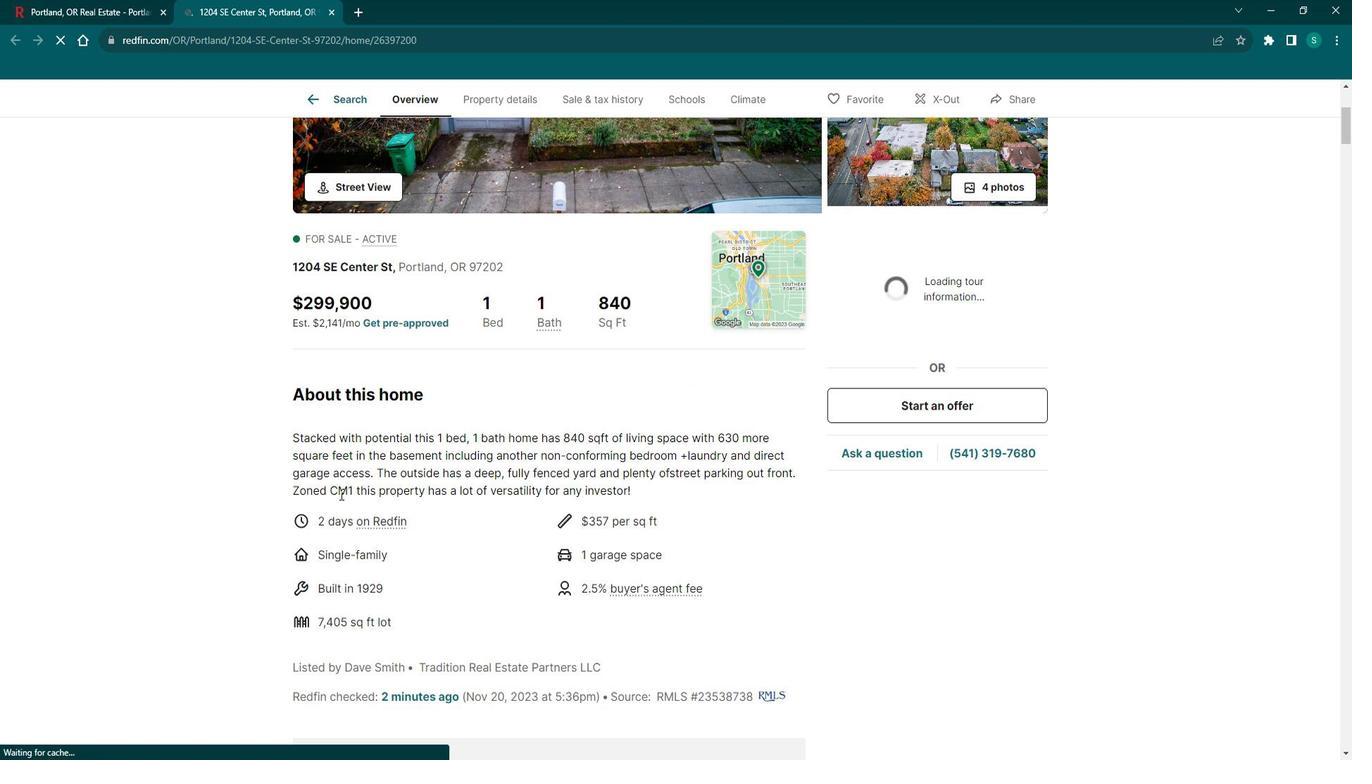 
Action: Mouse scrolled (362, 497) with delta (0, 0)
Screenshot: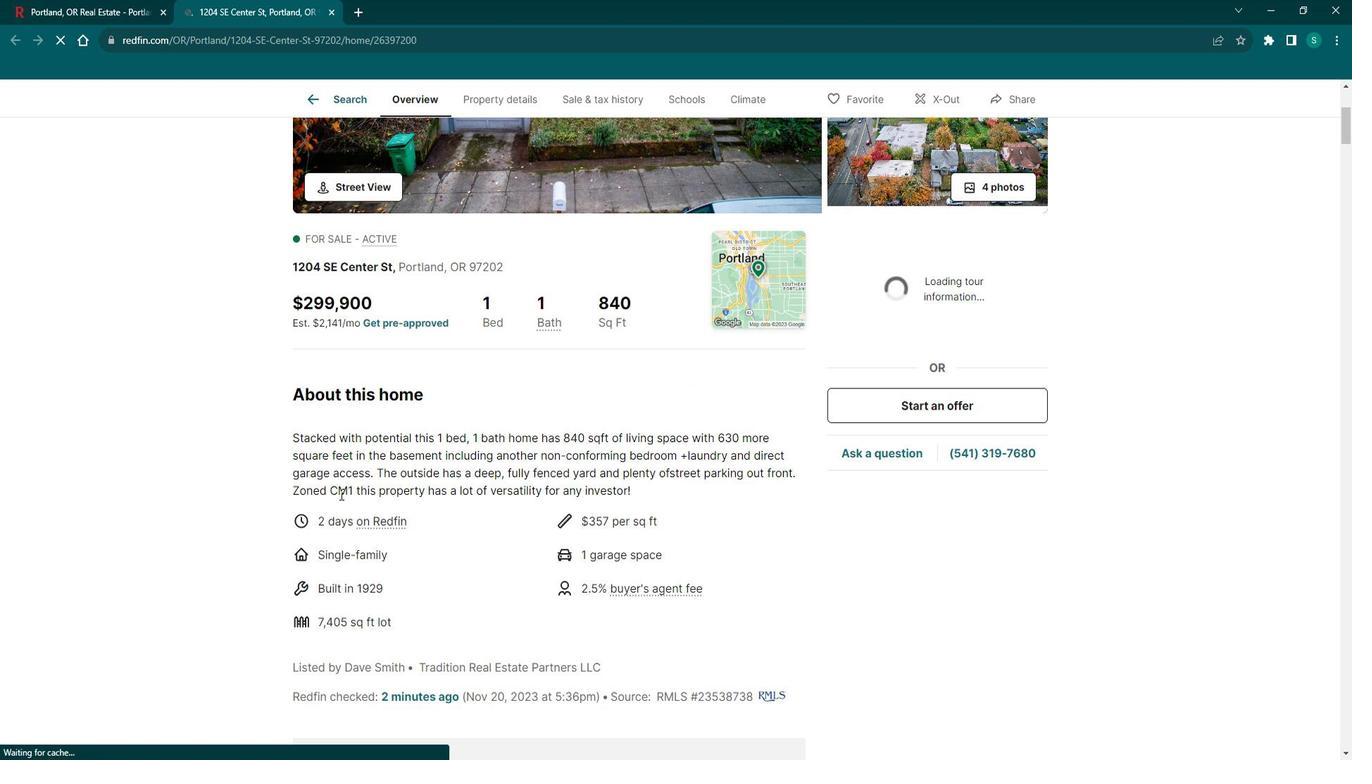 
Action: Mouse scrolled (362, 497) with delta (0, 0)
Screenshot: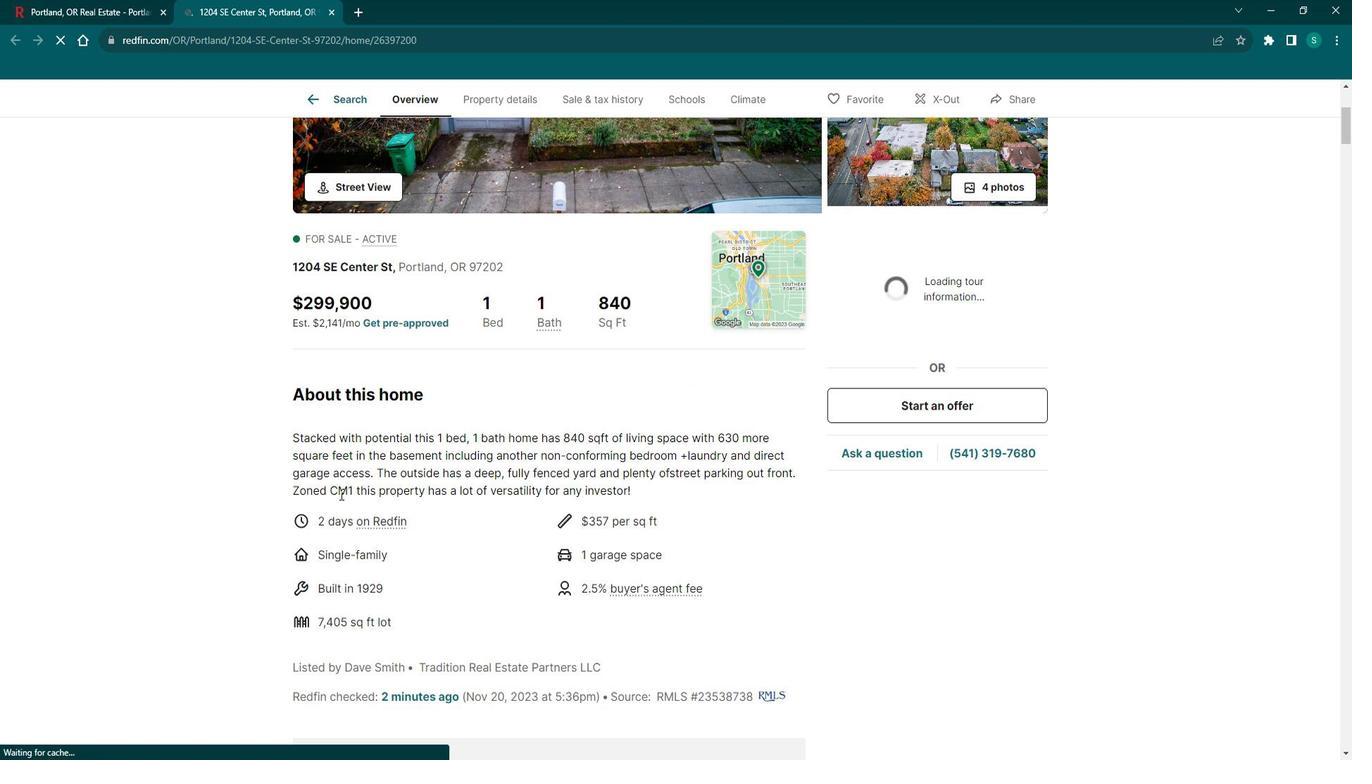 
Action: Mouse scrolled (362, 497) with delta (0, 0)
Screenshot: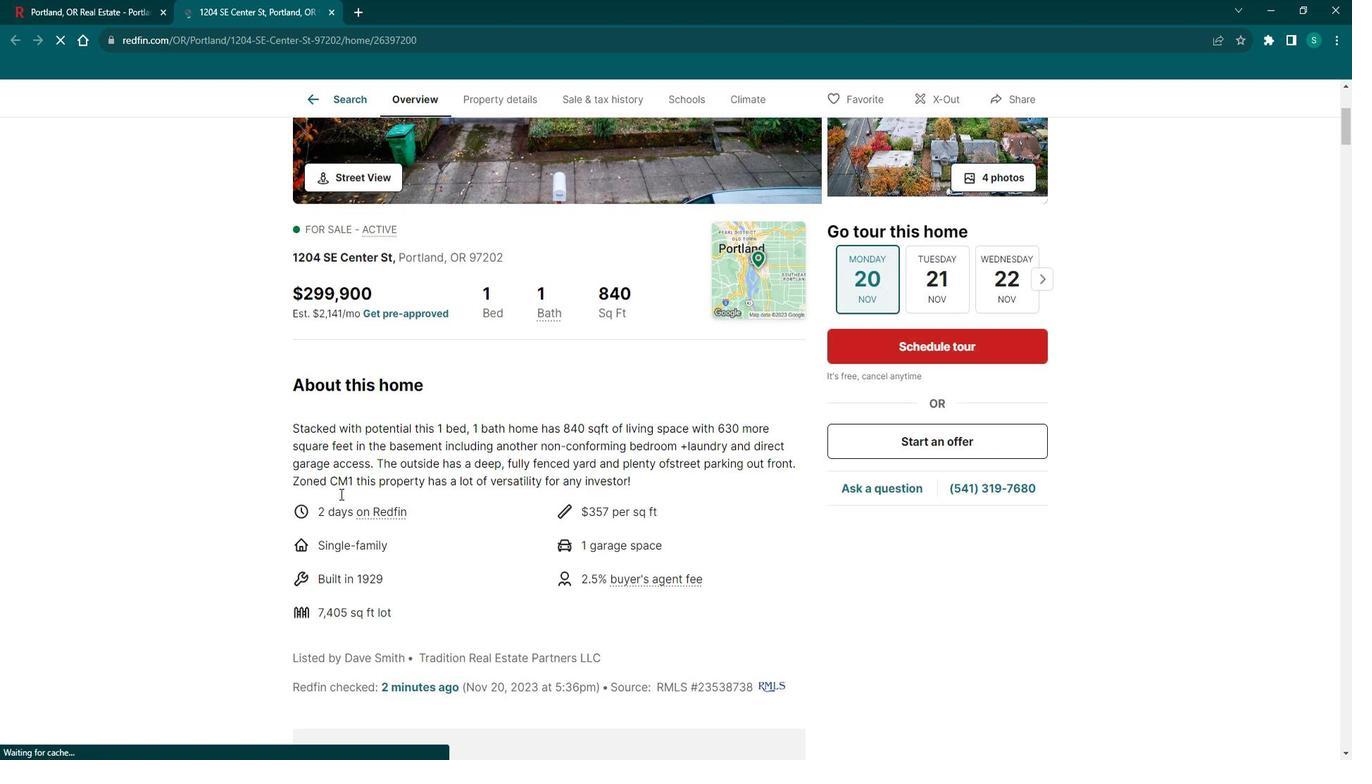 
Action: Mouse scrolled (362, 497) with delta (0, 0)
Screenshot: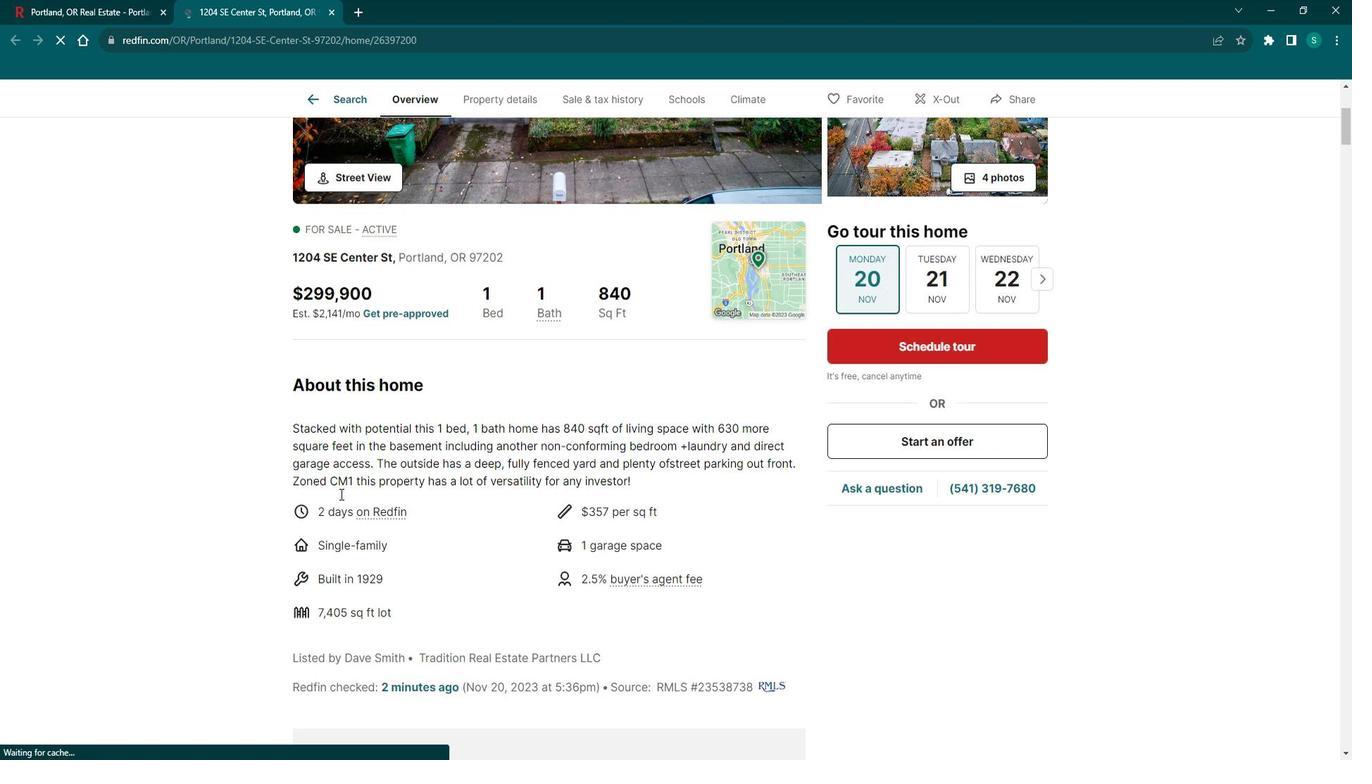 
Action: Mouse moved to (402, 444)
Screenshot: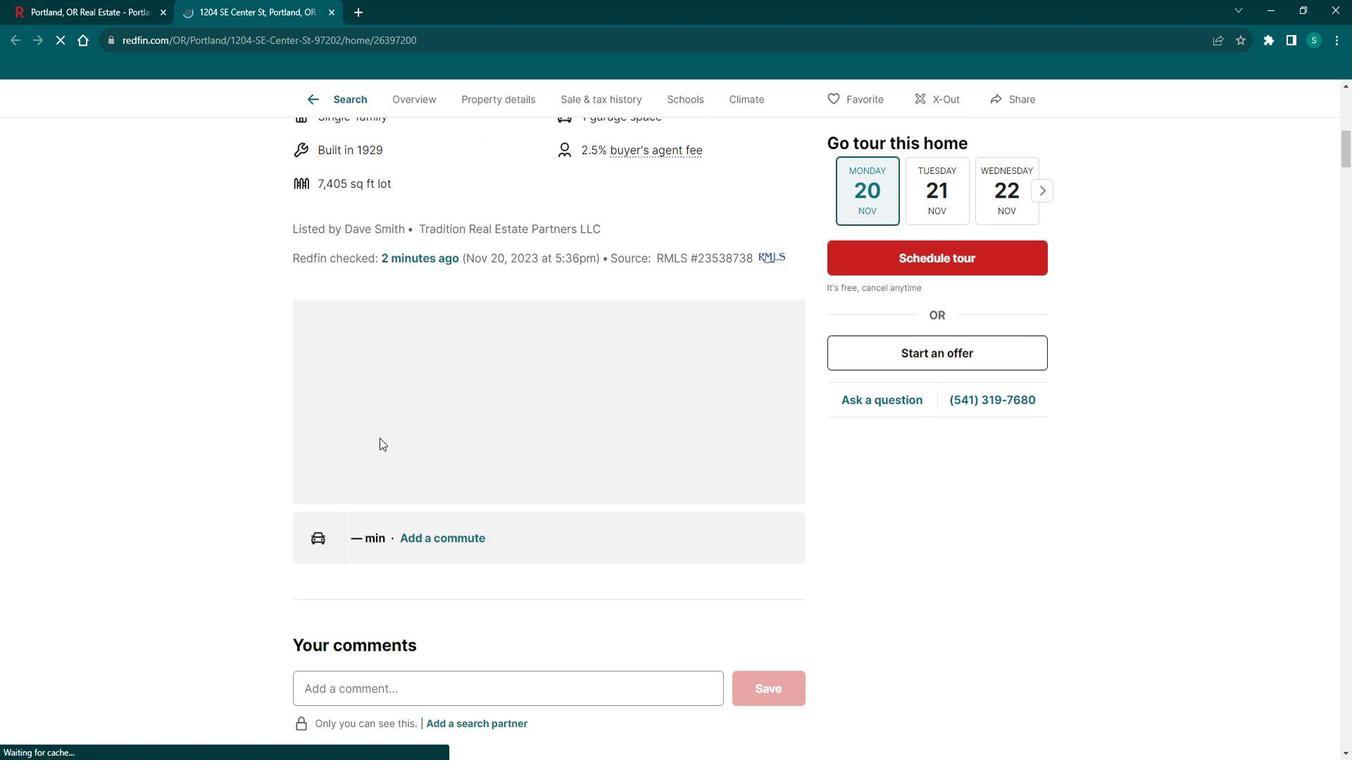 
Action: Mouse scrolled (402, 443) with delta (0, 0)
Screenshot: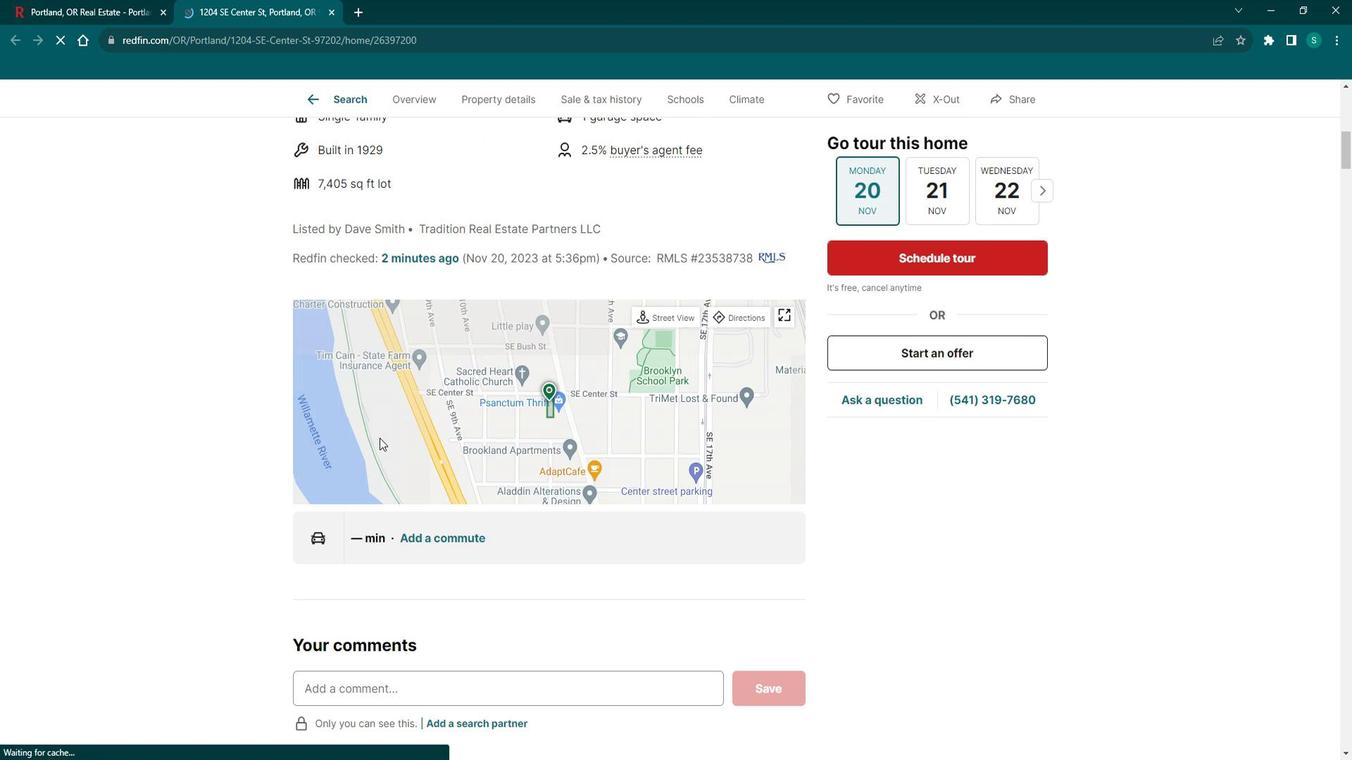 
Action: Mouse scrolled (402, 443) with delta (0, 0)
Screenshot: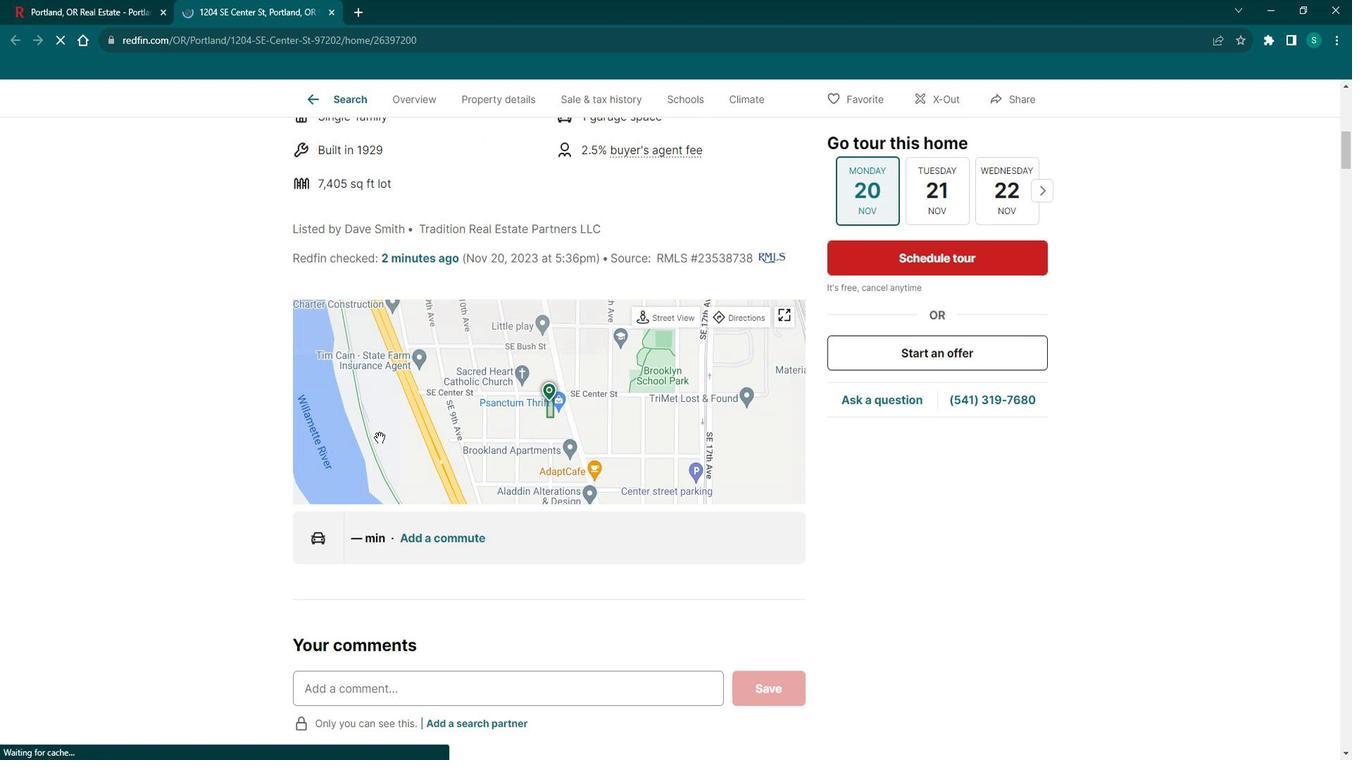 
Action: Mouse scrolled (402, 443) with delta (0, 0)
Screenshot: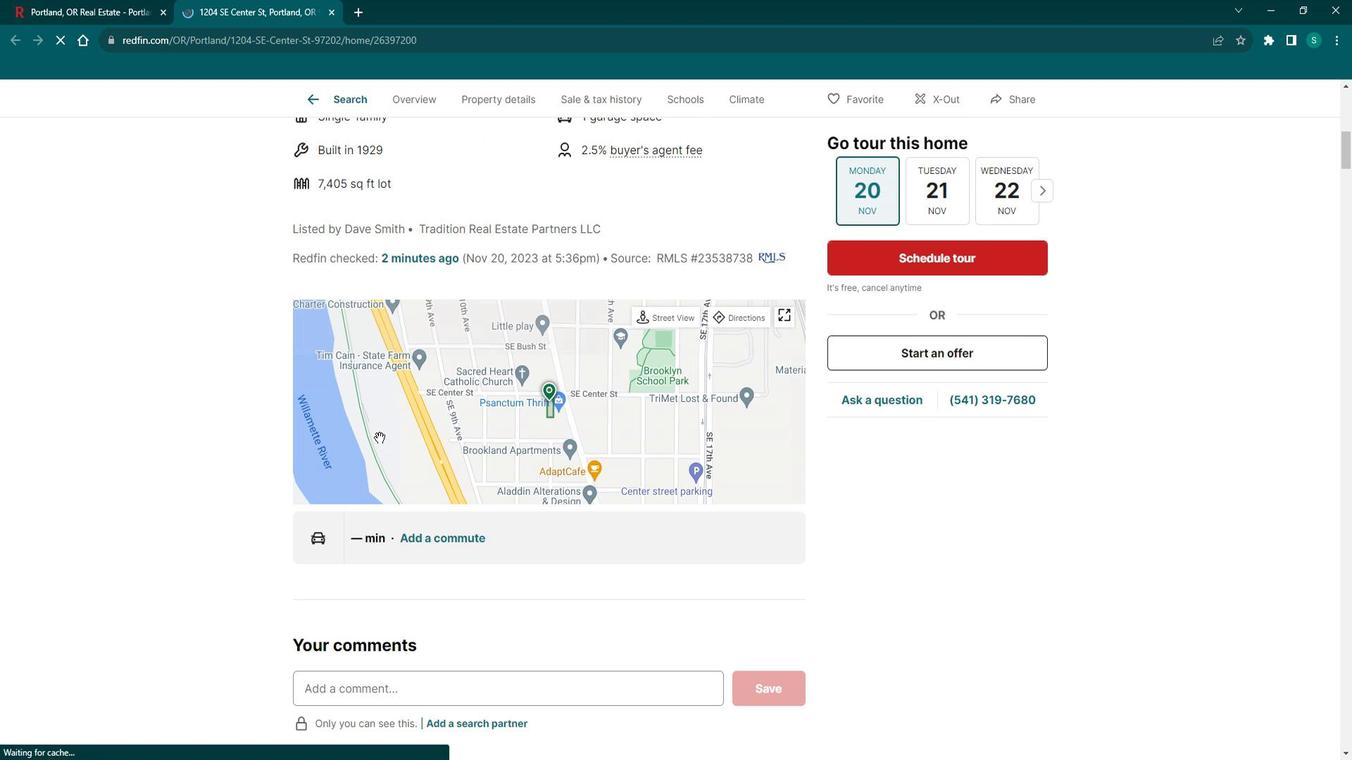 
Action: Mouse scrolled (402, 443) with delta (0, 0)
Screenshot: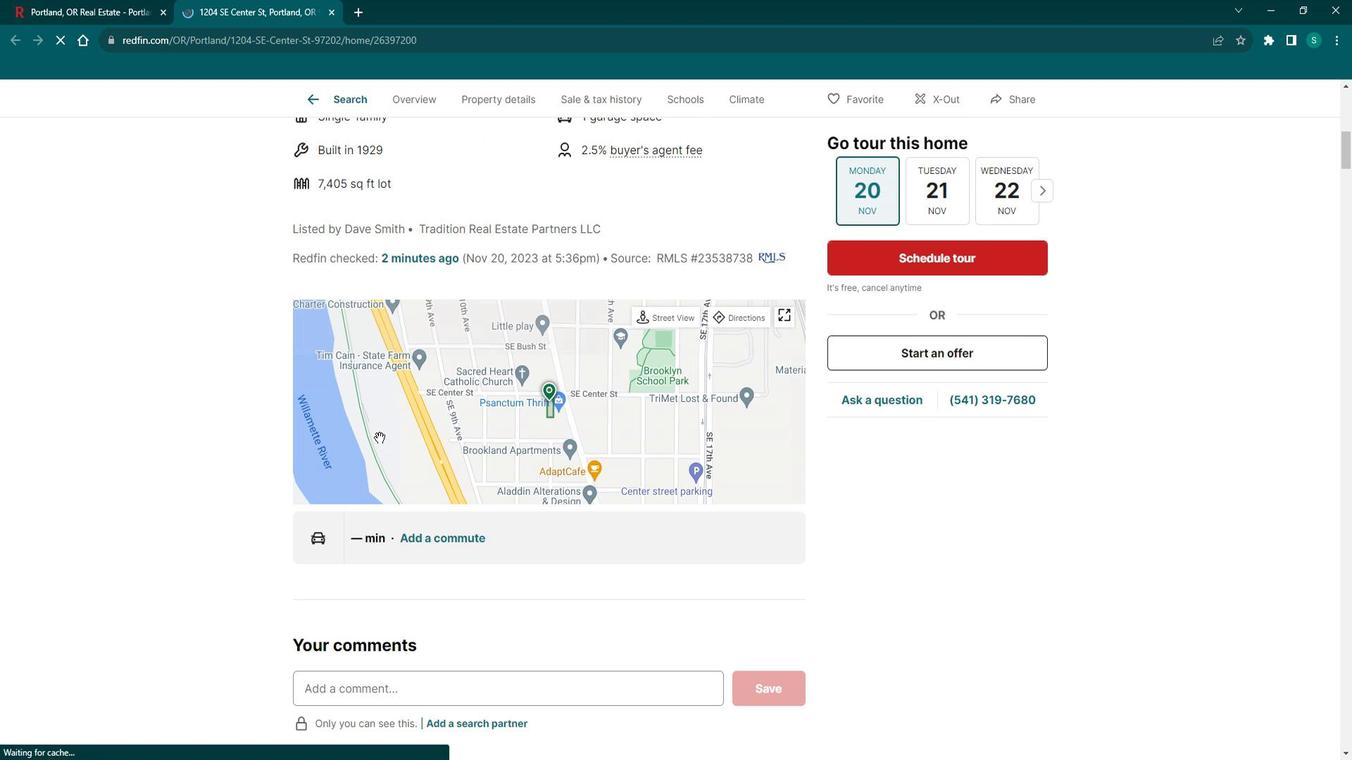 
Action: Mouse scrolled (402, 443) with delta (0, 0)
Screenshot: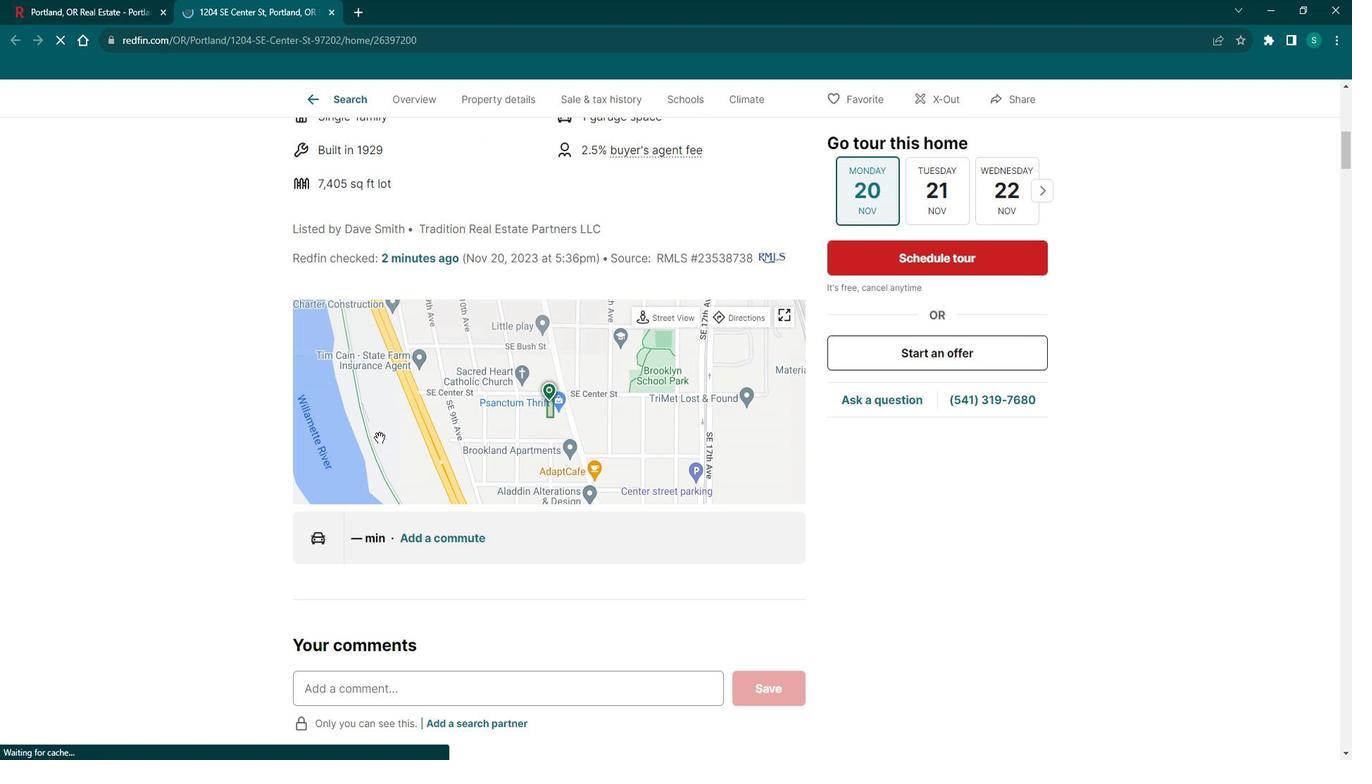 
Action: Mouse scrolled (402, 443) with delta (0, 0)
Screenshot: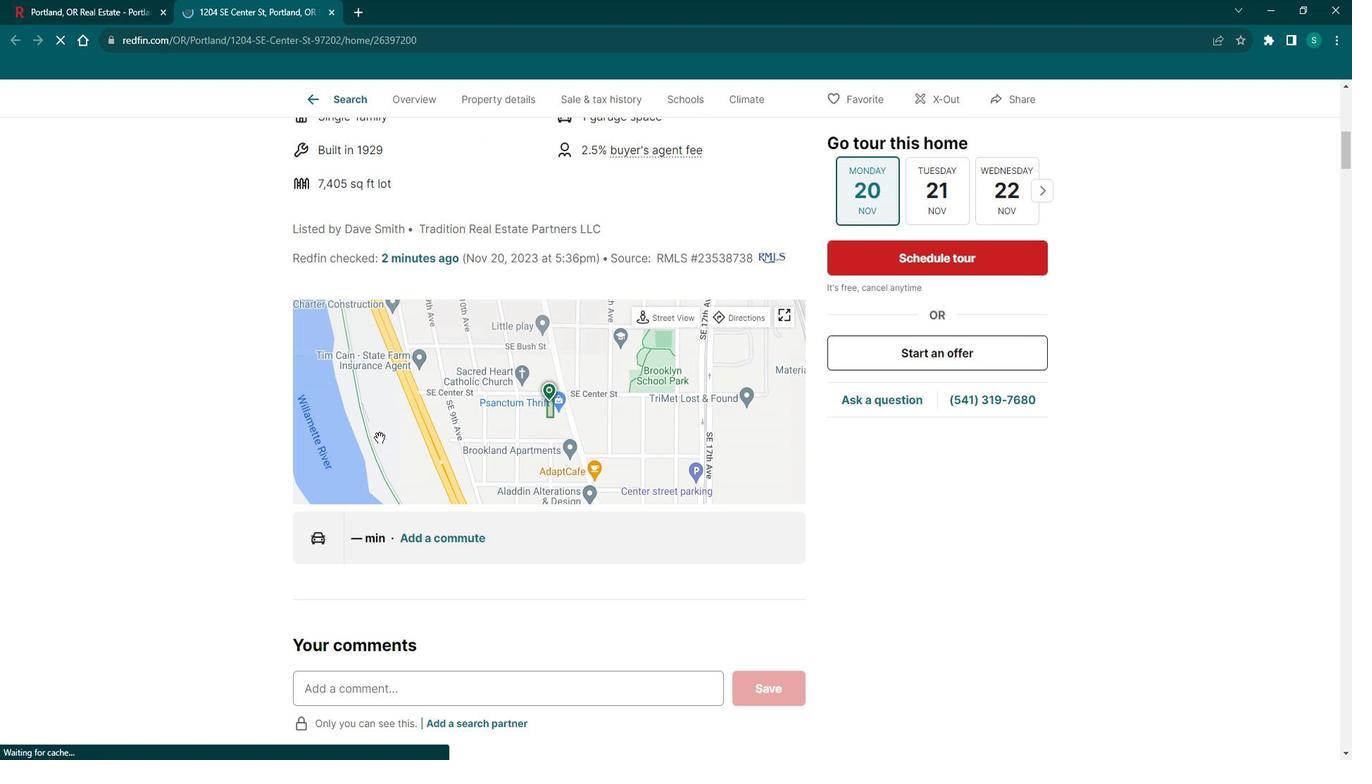 
Action: Mouse scrolled (402, 443) with delta (0, 0)
Screenshot: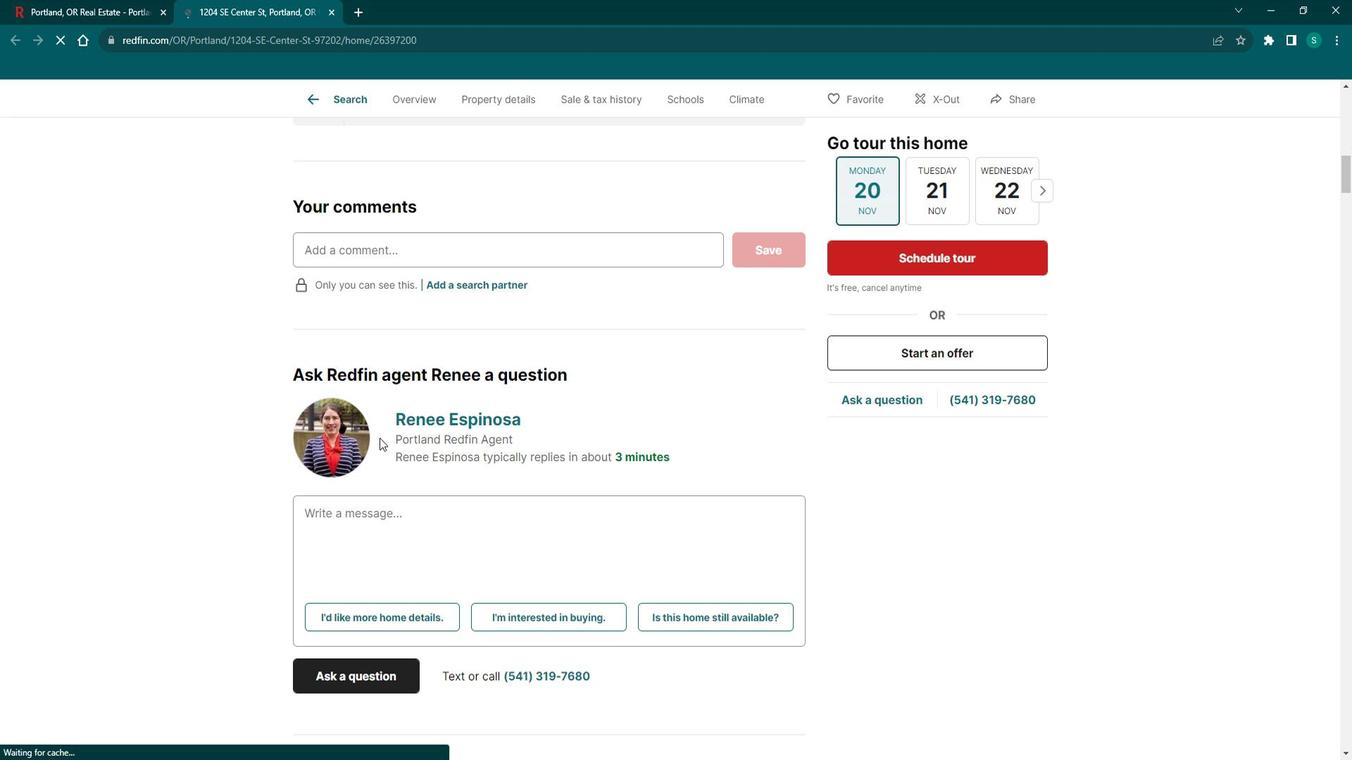 
Action: Mouse scrolled (402, 443) with delta (0, 0)
Screenshot: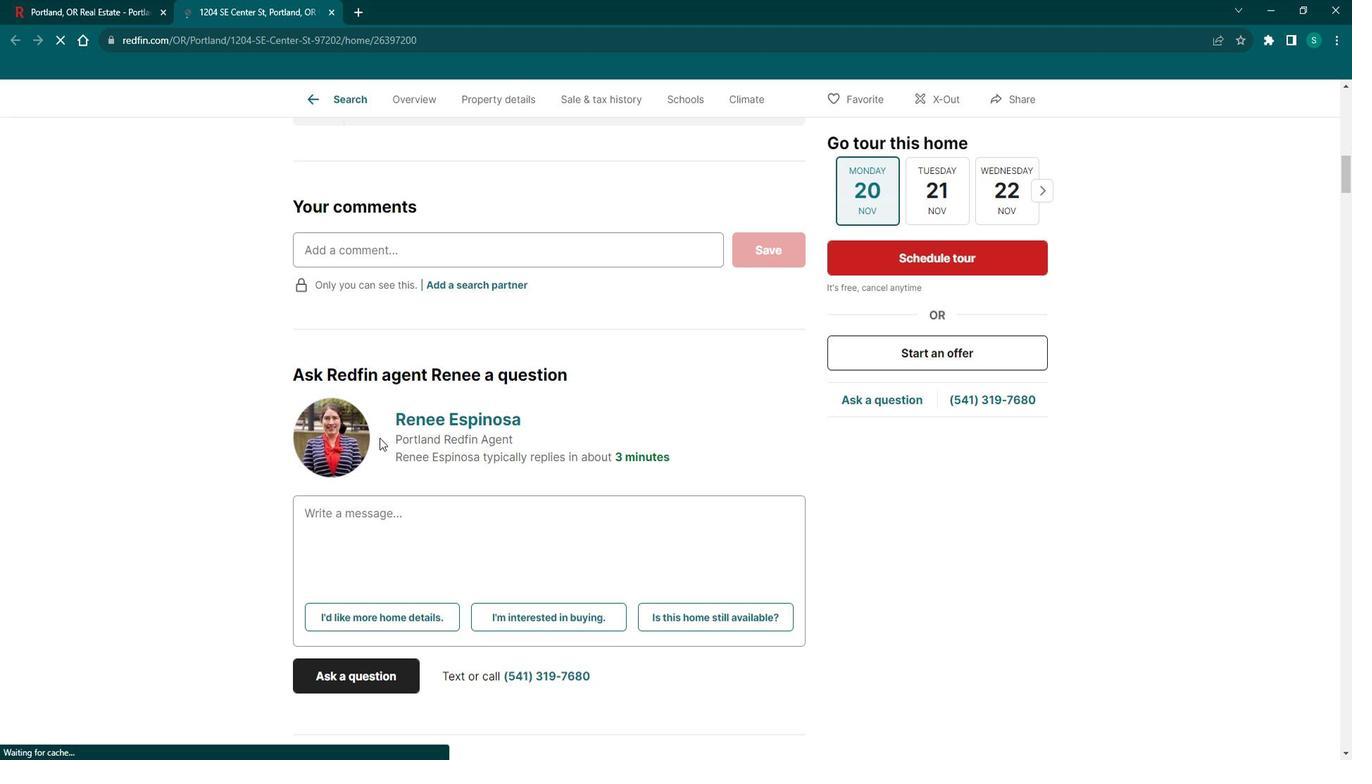 
Action: Mouse scrolled (402, 443) with delta (0, 0)
Screenshot: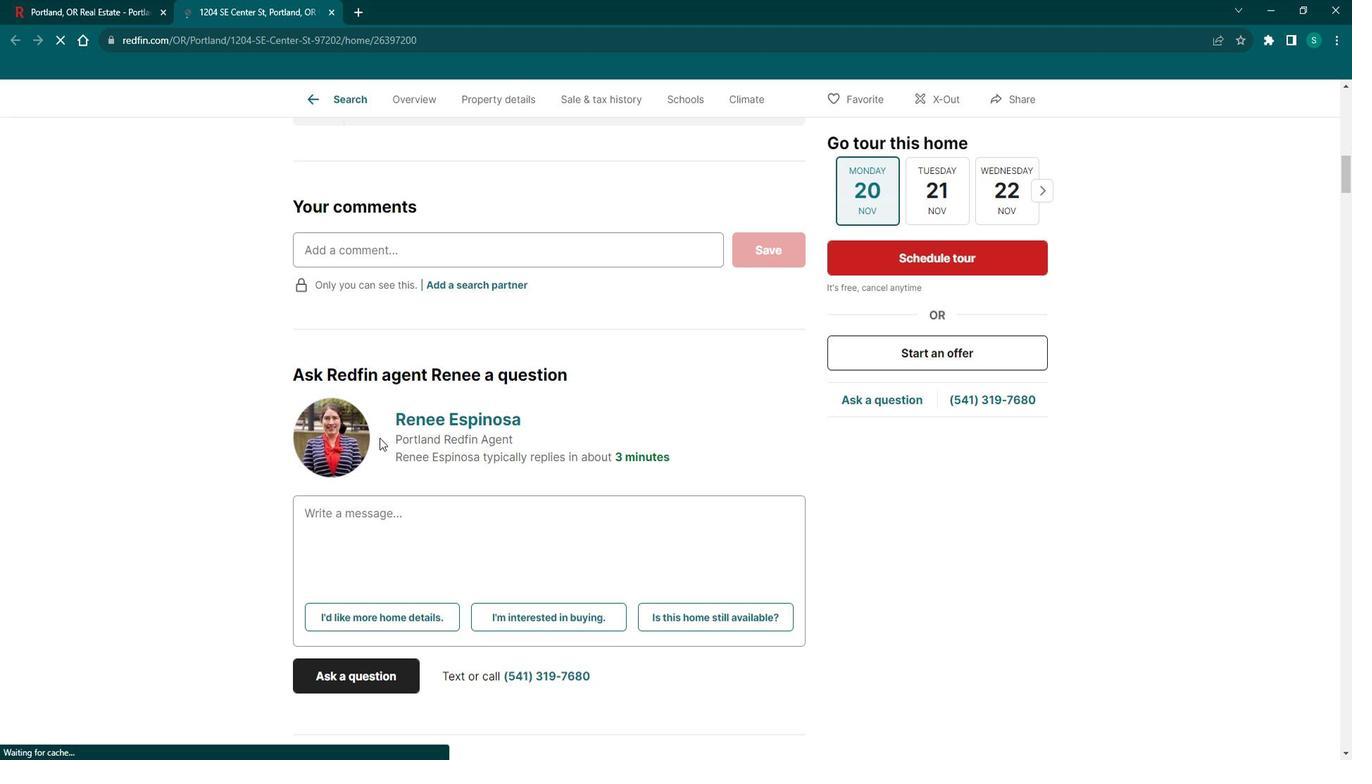 
Action: Mouse scrolled (402, 443) with delta (0, 0)
Screenshot: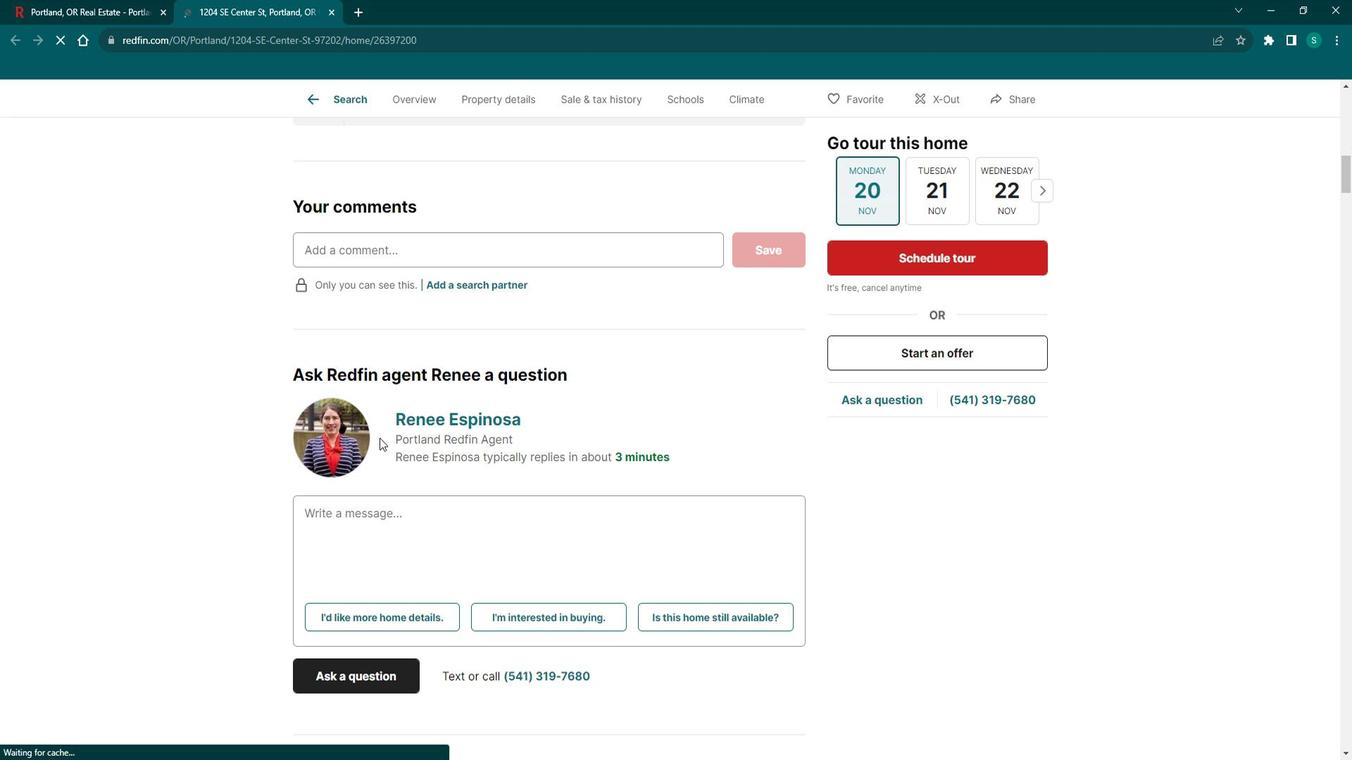 
Action: Mouse scrolled (402, 443) with delta (0, 0)
Screenshot: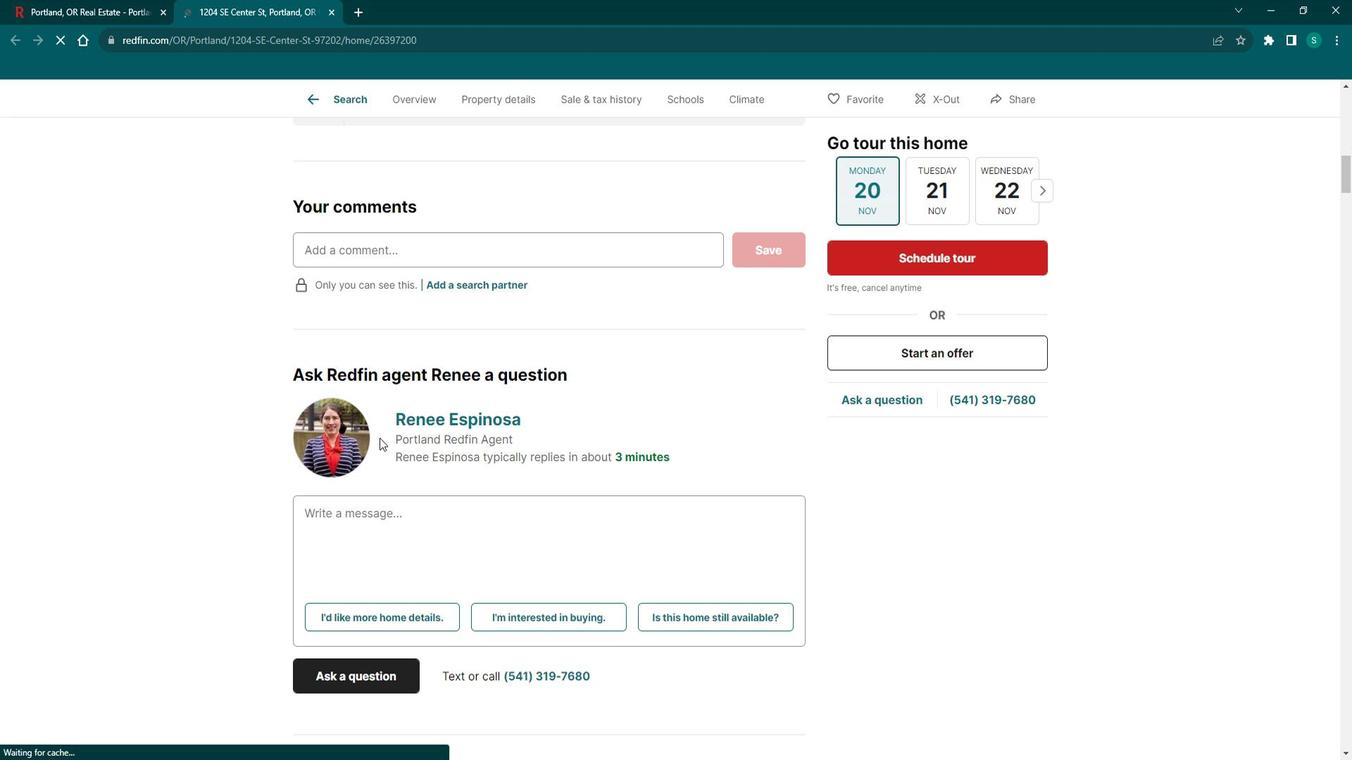 
Action: Mouse scrolled (402, 443) with delta (0, 0)
Screenshot: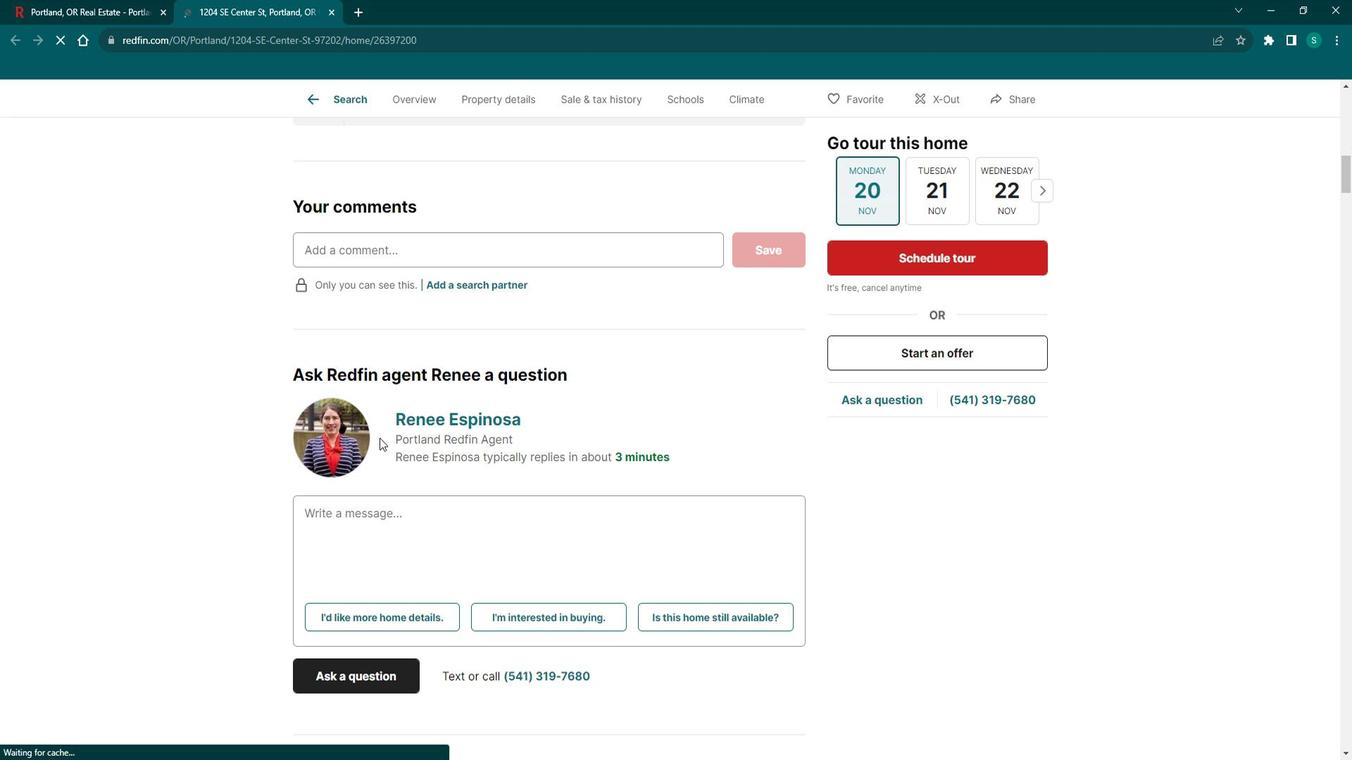 
Action: Mouse scrolled (402, 443) with delta (0, 0)
Screenshot: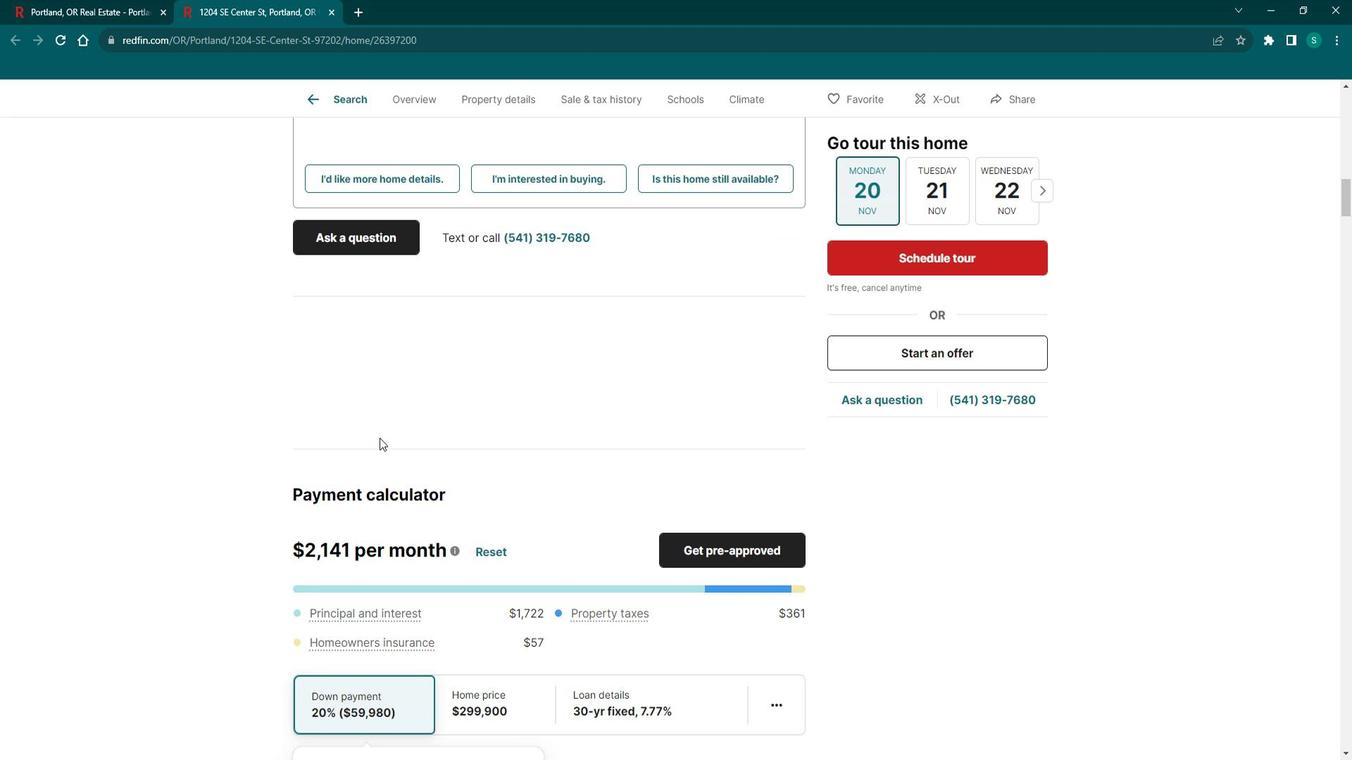 
Action: Mouse scrolled (402, 443) with delta (0, 0)
Screenshot: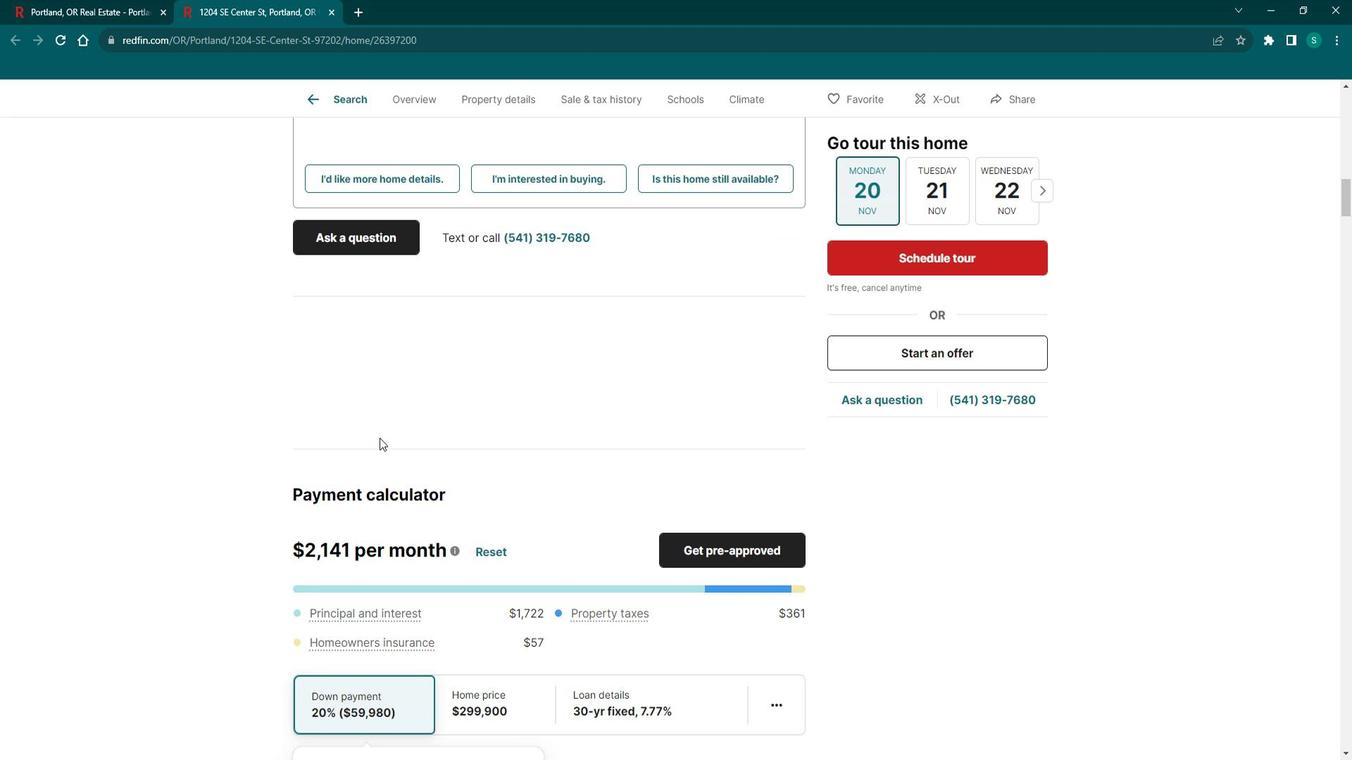 
Action: Mouse scrolled (402, 443) with delta (0, 0)
Screenshot: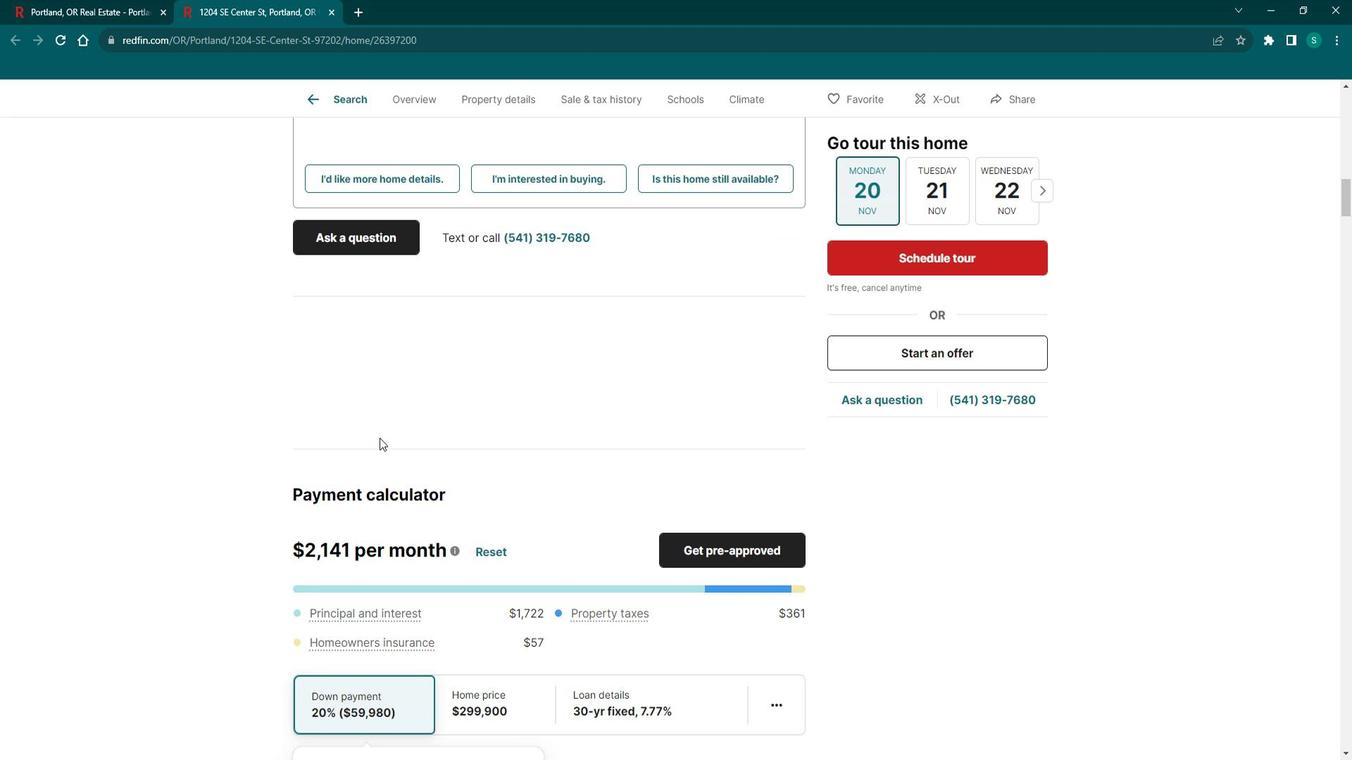 
Action: Mouse scrolled (402, 443) with delta (0, 0)
Screenshot: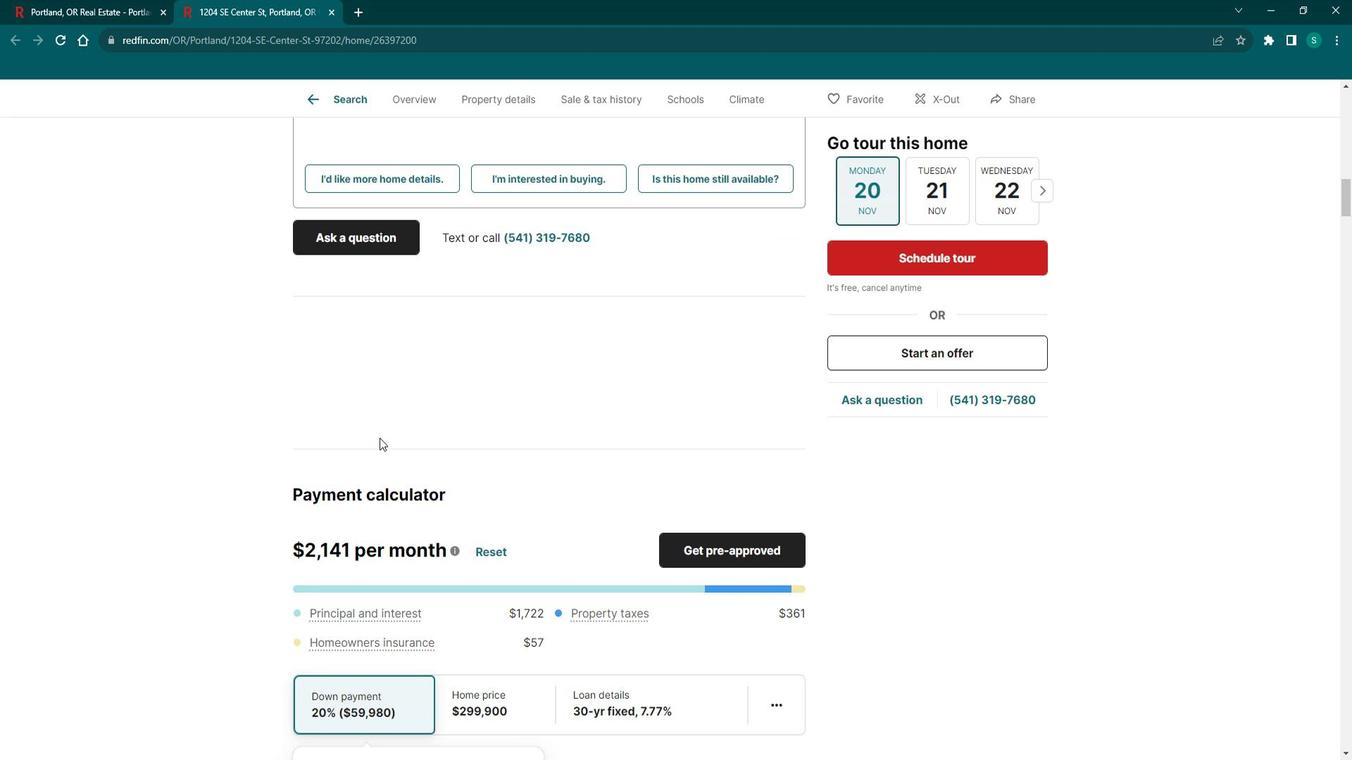 
Action: Mouse scrolled (402, 443) with delta (0, 0)
Screenshot: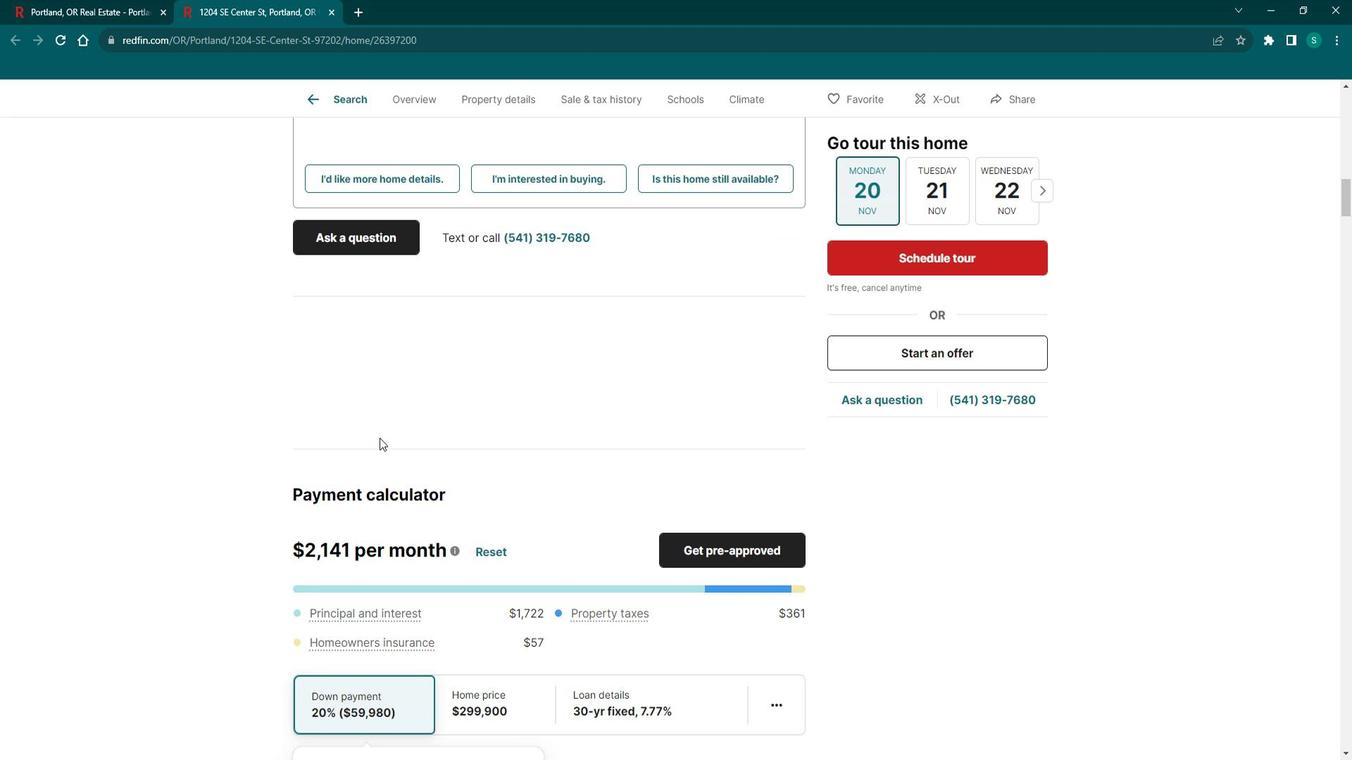 
Action: Mouse scrolled (402, 443) with delta (0, 0)
Screenshot: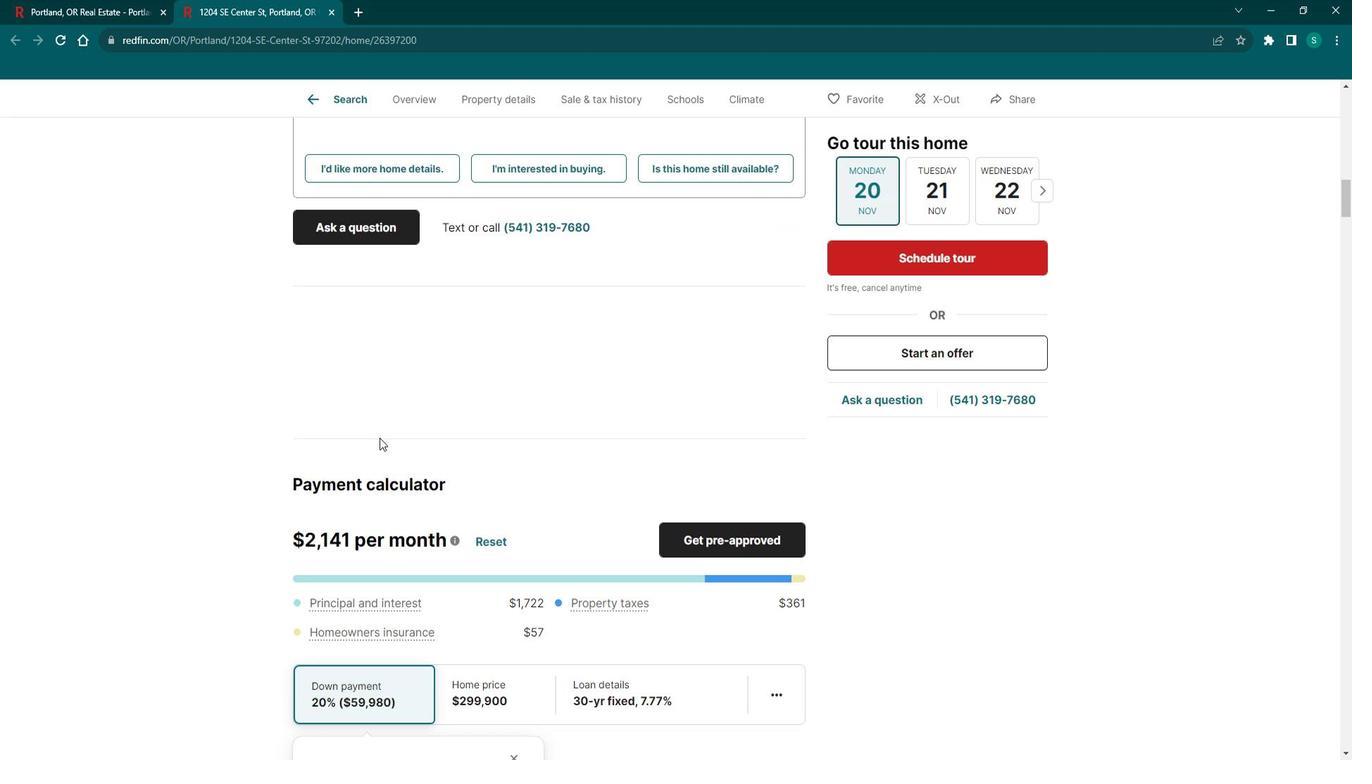 
Action: Mouse scrolled (402, 443) with delta (0, 0)
Screenshot: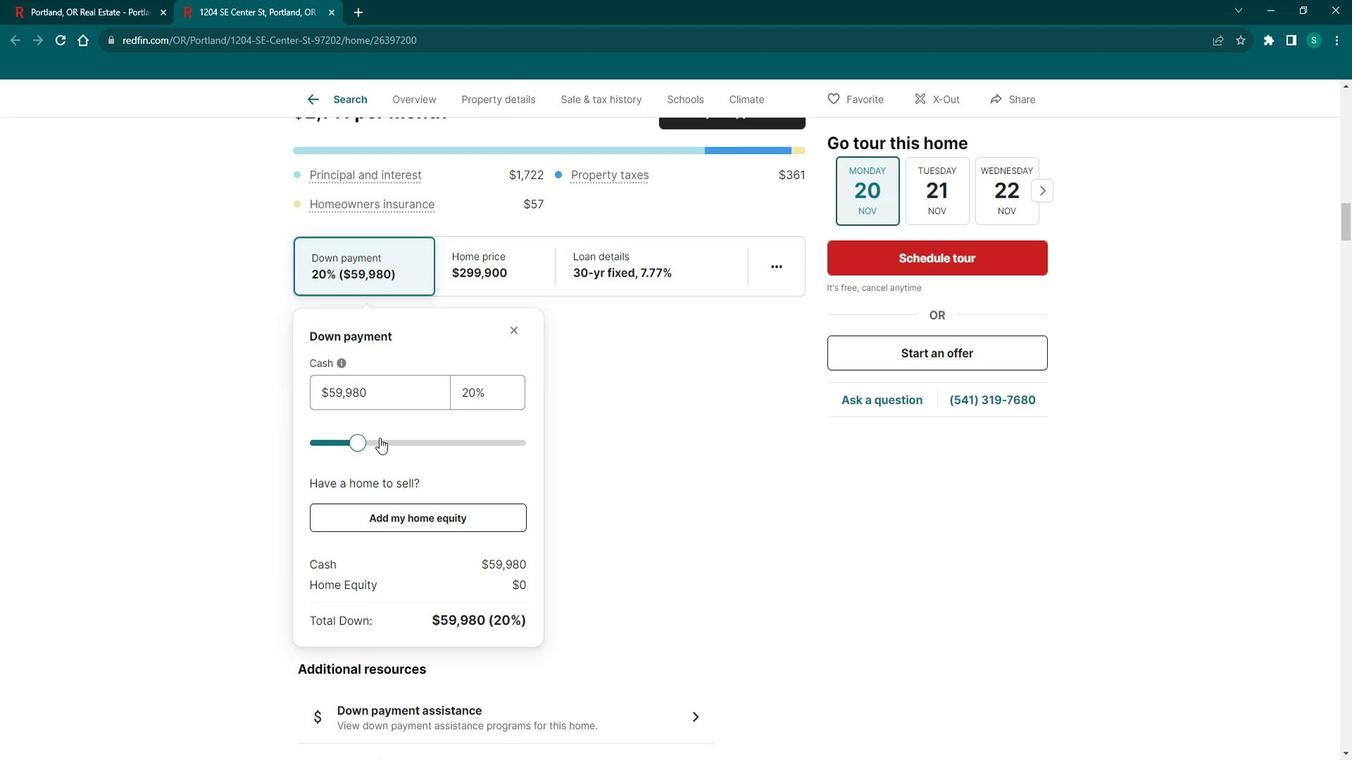
Action: Mouse scrolled (402, 443) with delta (0, 0)
Screenshot: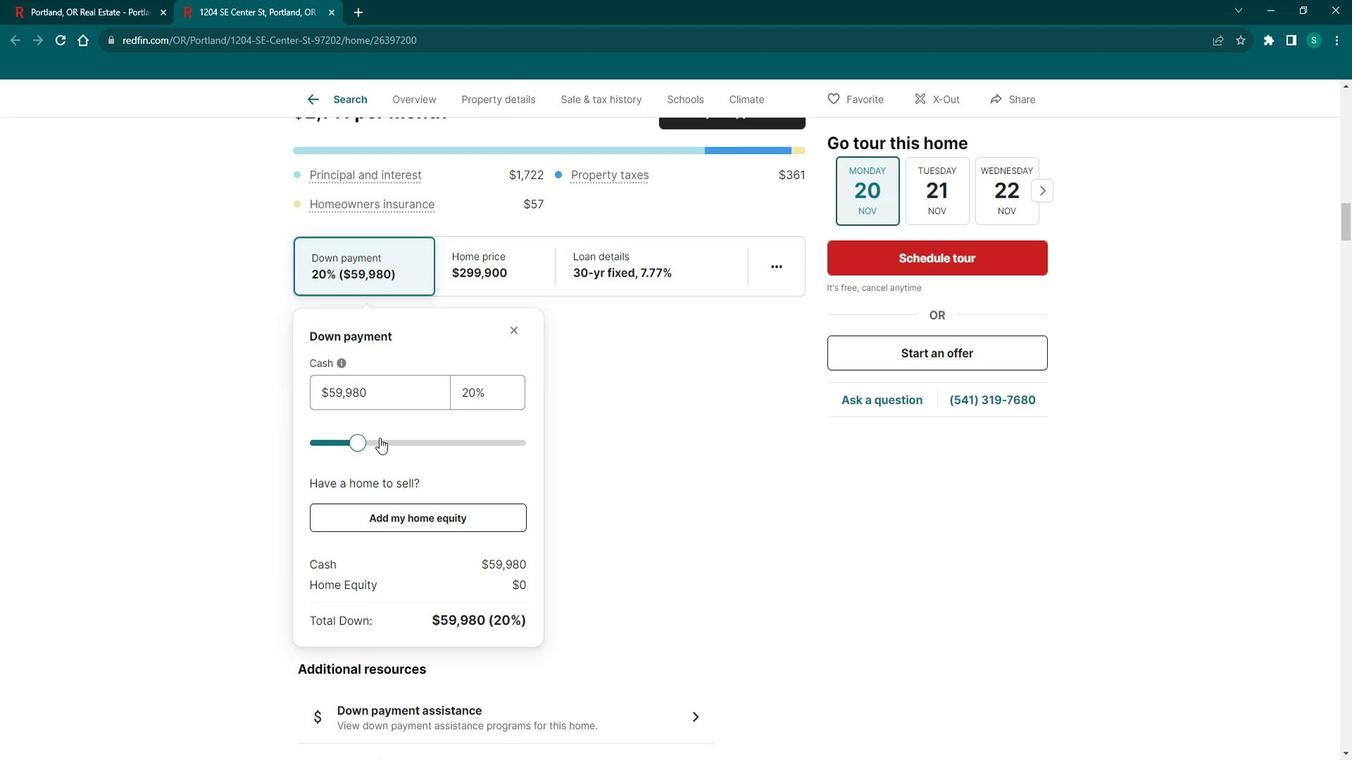 
Action: Mouse scrolled (402, 443) with delta (0, 0)
Screenshot: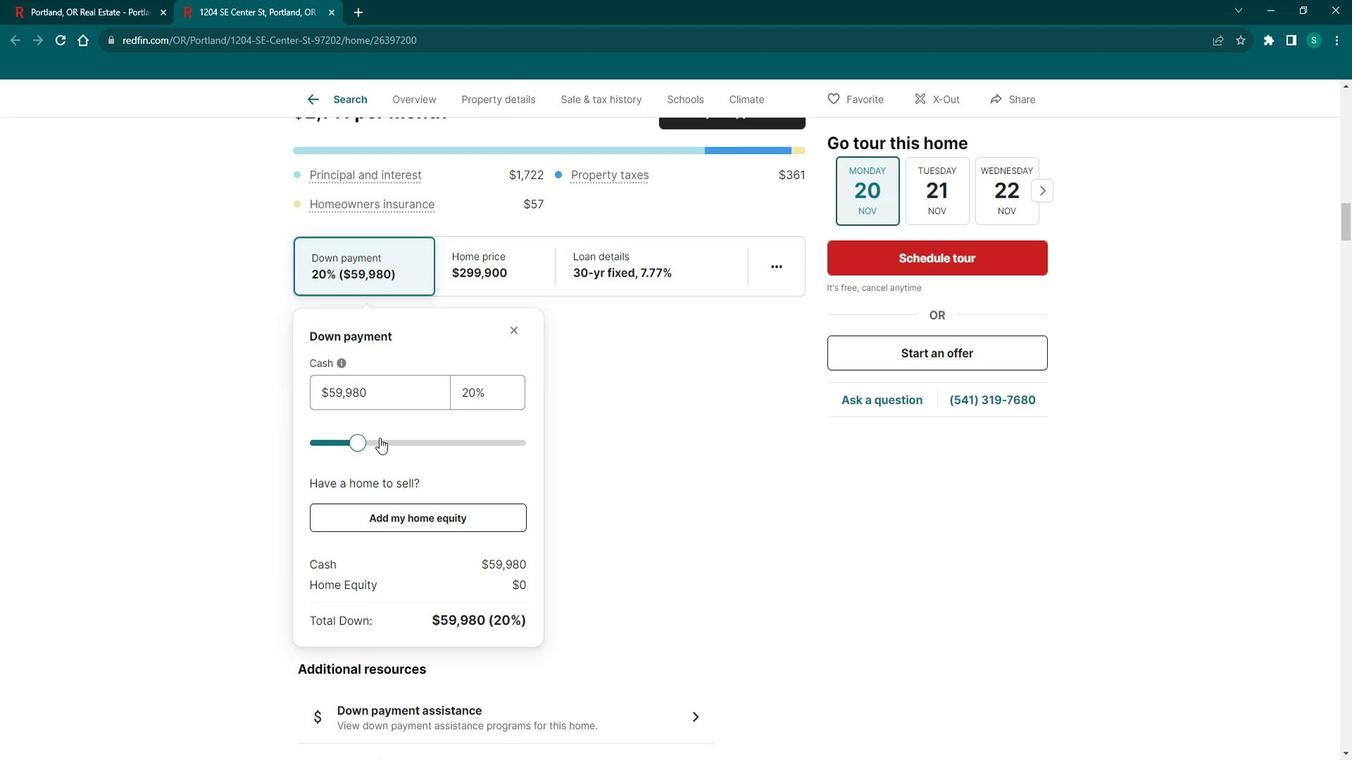 
Action: Mouse scrolled (402, 443) with delta (0, 0)
Screenshot: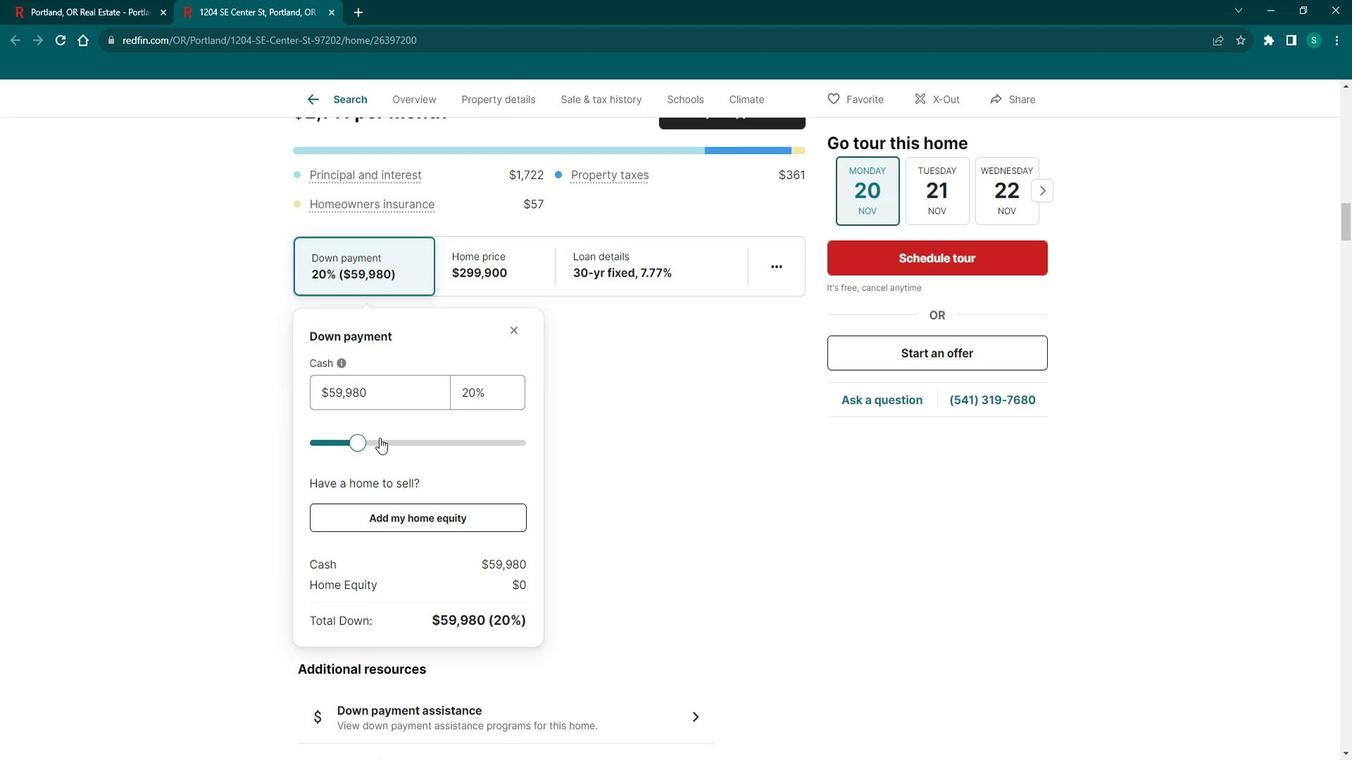 
Action: Mouse scrolled (402, 443) with delta (0, 0)
Screenshot: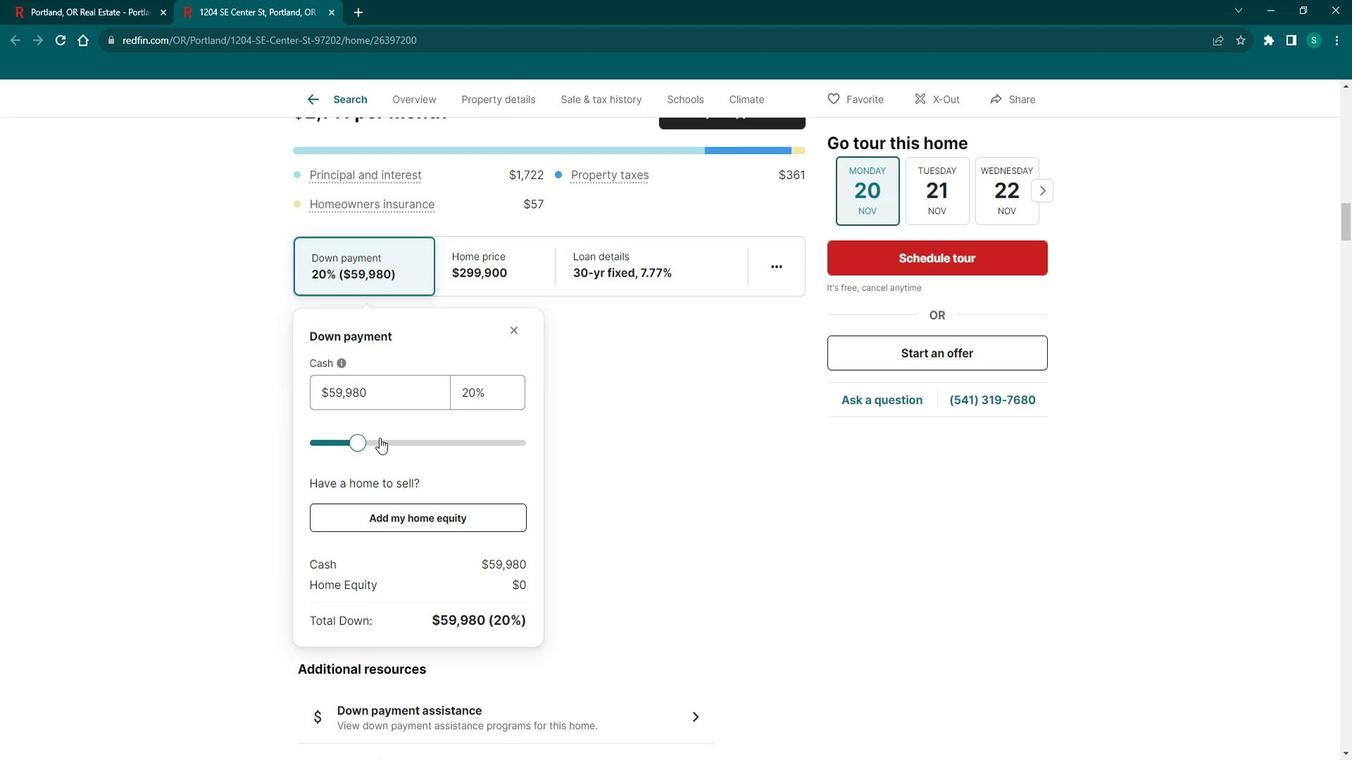 
Action: Mouse scrolled (402, 443) with delta (0, 0)
Screenshot: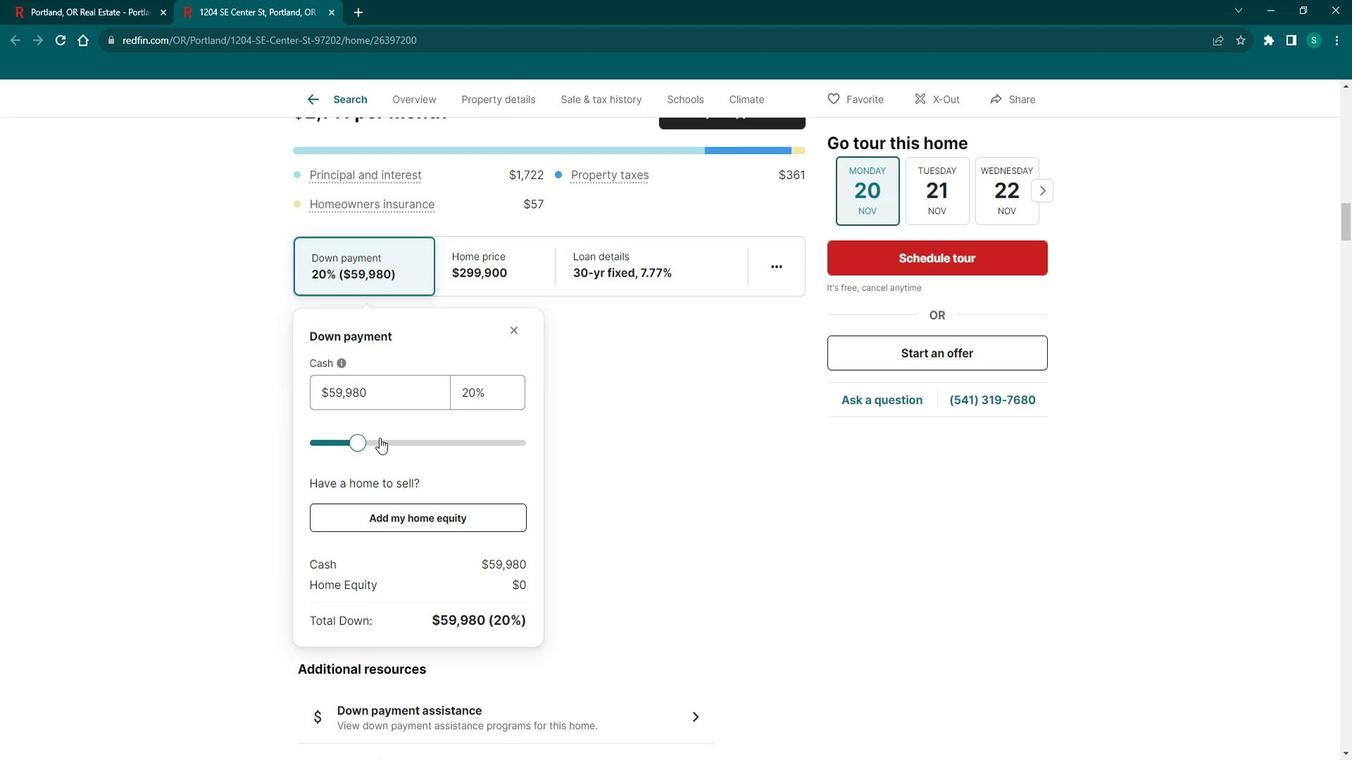 
Action: Mouse scrolled (402, 443) with delta (0, 0)
Screenshot: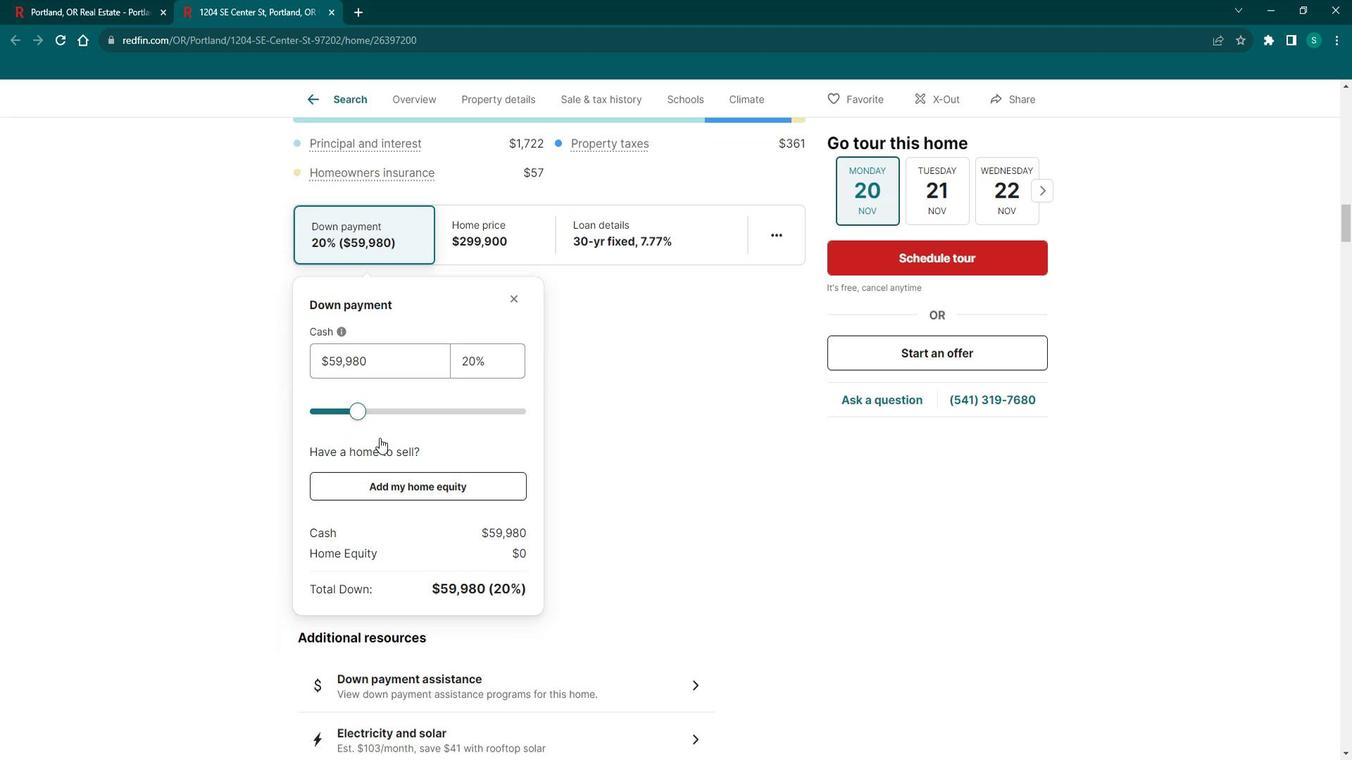 
Action: Mouse scrolled (402, 443) with delta (0, 0)
Screenshot: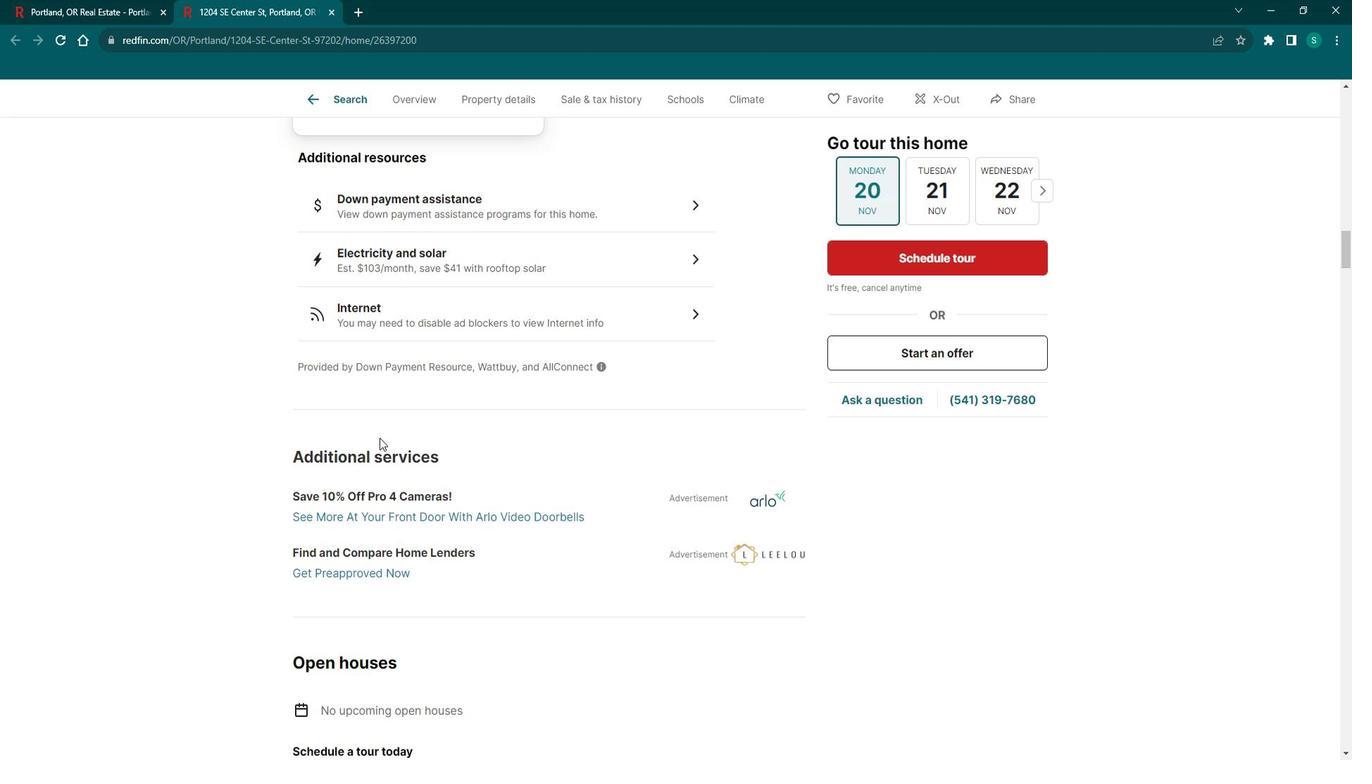 
Action: Mouse scrolled (402, 443) with delta (0, 0)
Screenshot: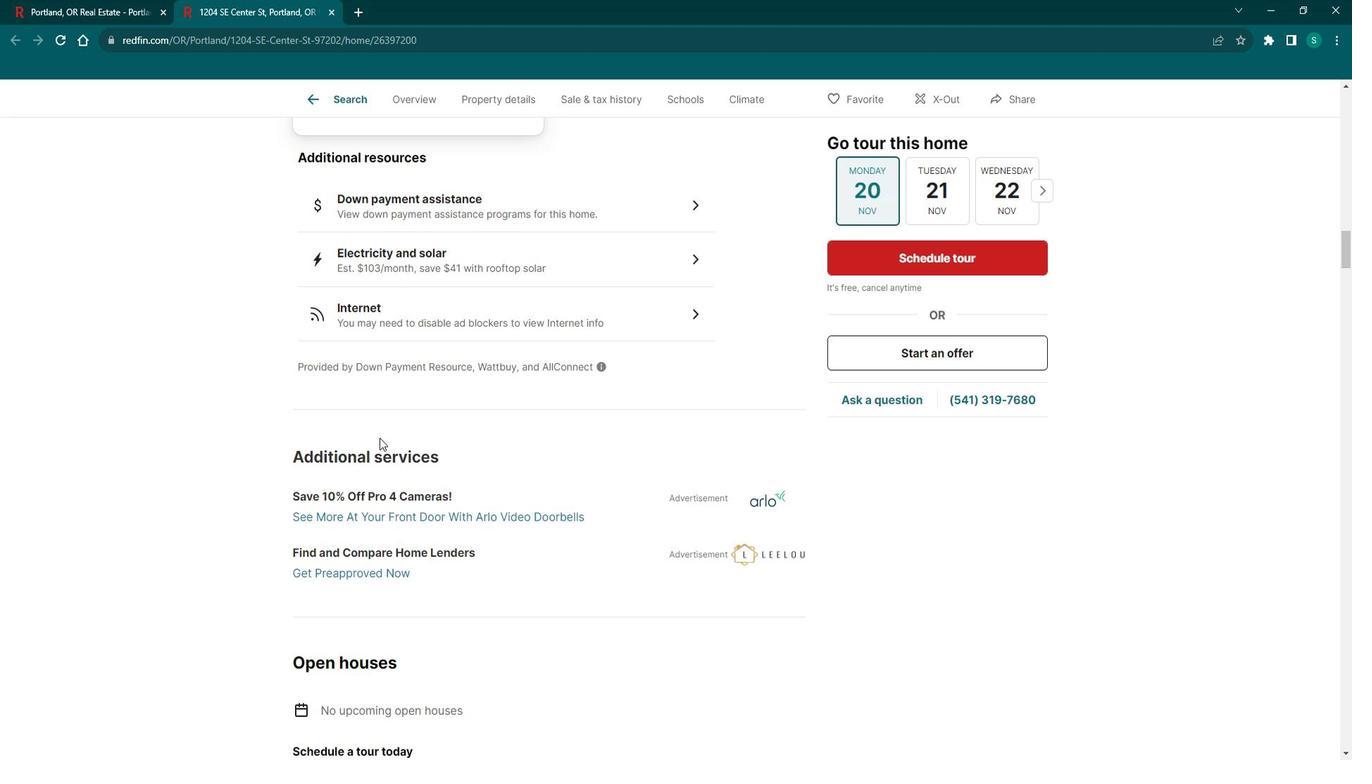 
Action: Mouse scrolled (402, 443) with delta (0, 0)
Screenshot: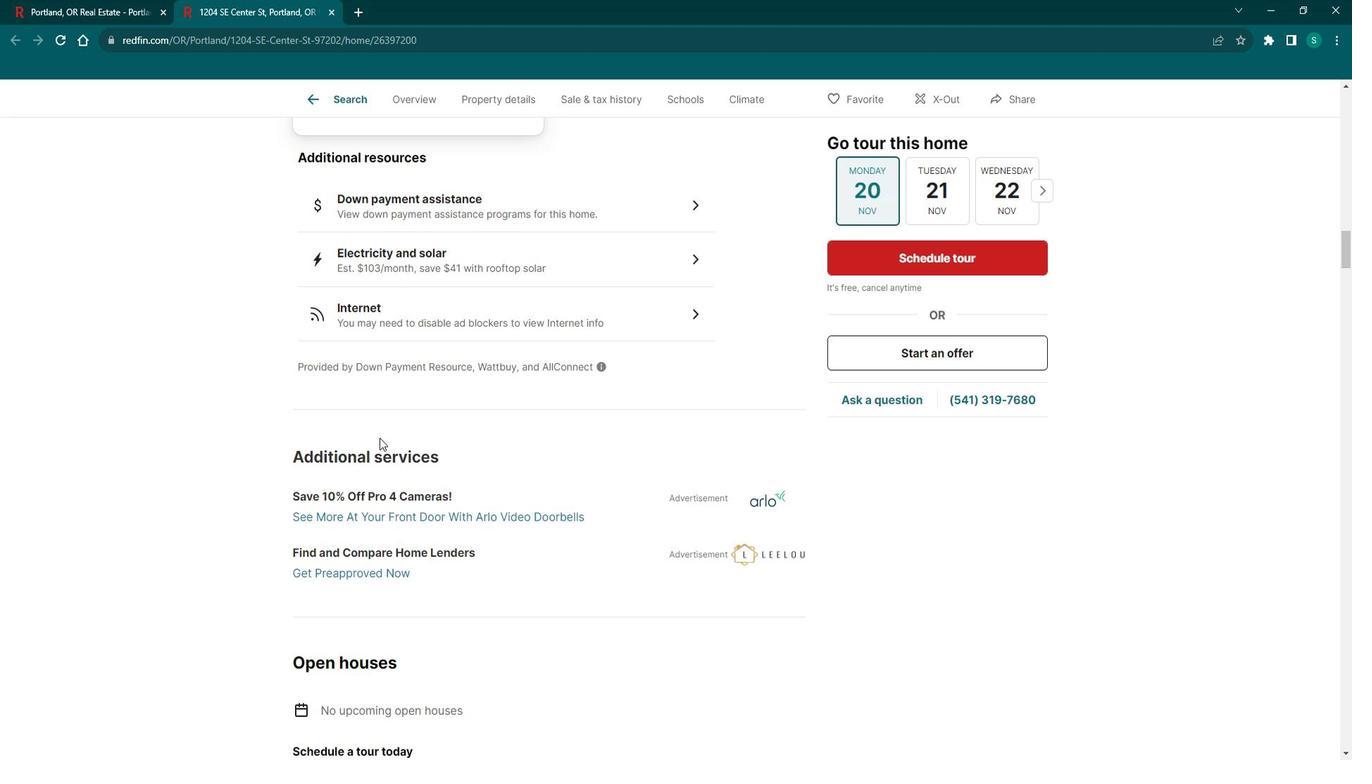 
Action: Mouse scrolled (402, 443) with delta (0, 0)
Screenshot: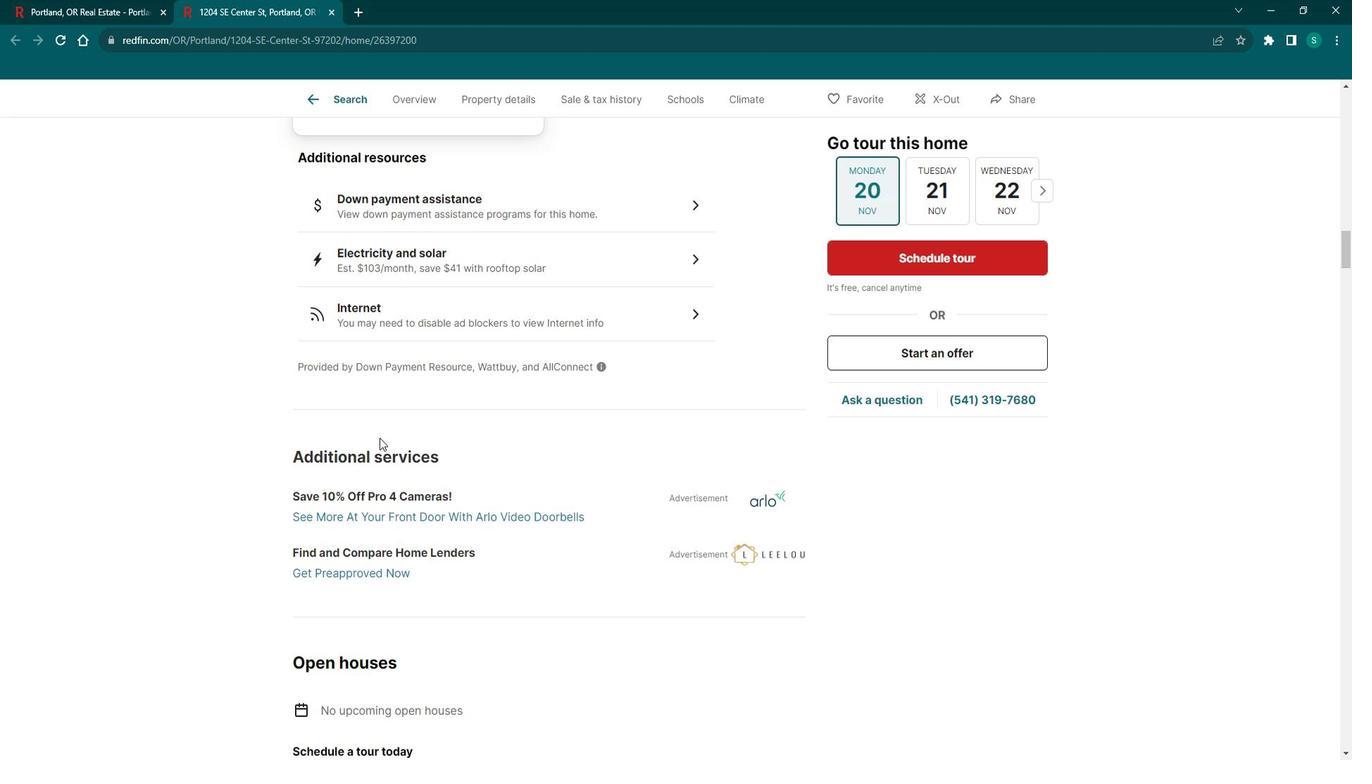 
Action: Mouse scrolled (402, 443) with delta (0, 0)
Screenshot: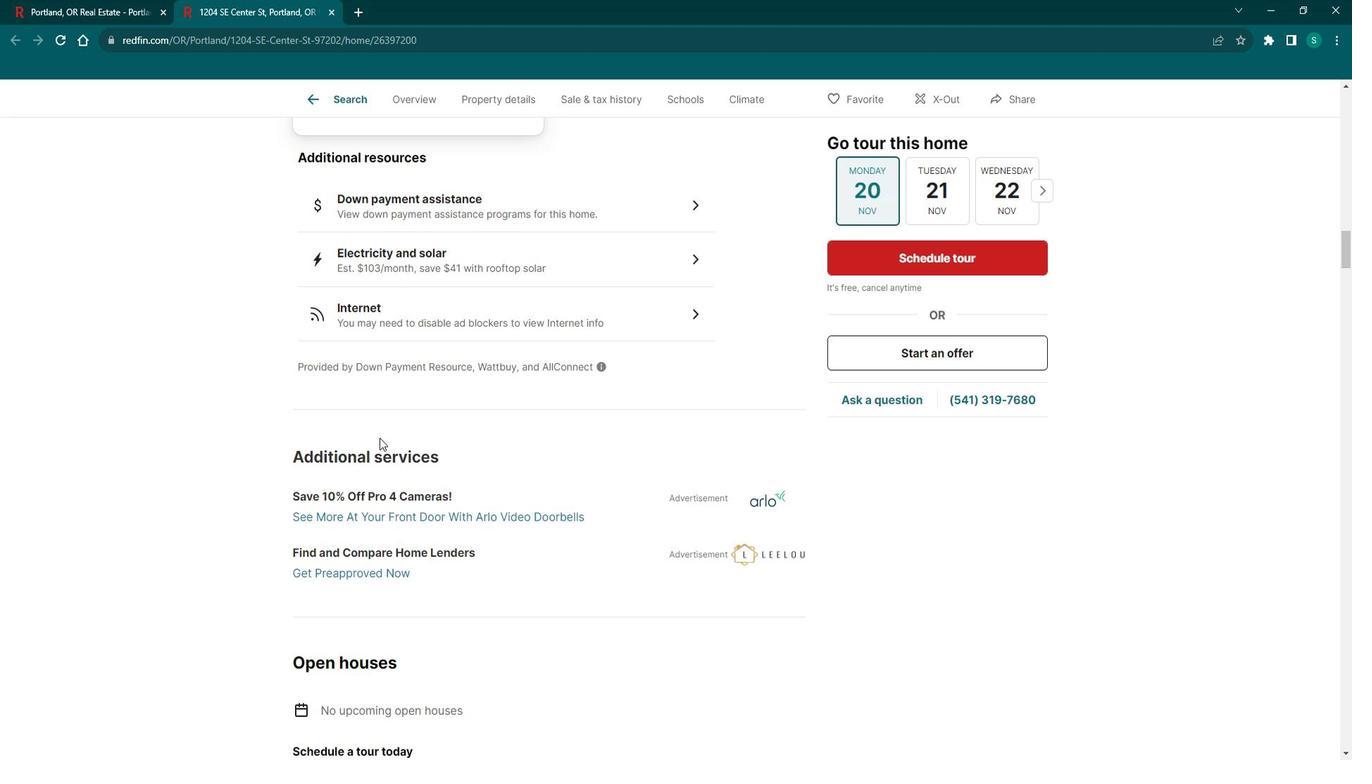 
Action: Mouse scrolled (402, 443) with delta (0, 0)
Screenshot: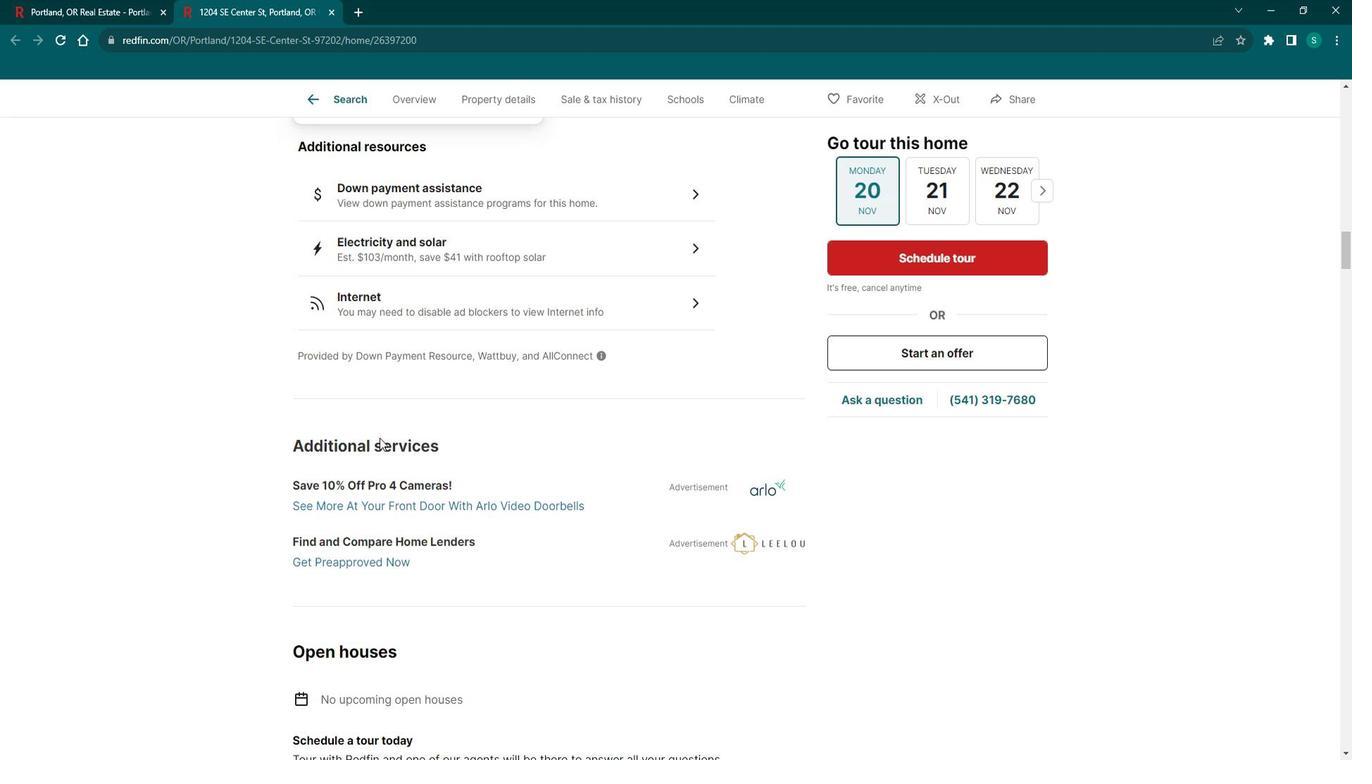 
Action: Mouse scrolled (402, 443) with delta (0, 0)
Screenshot: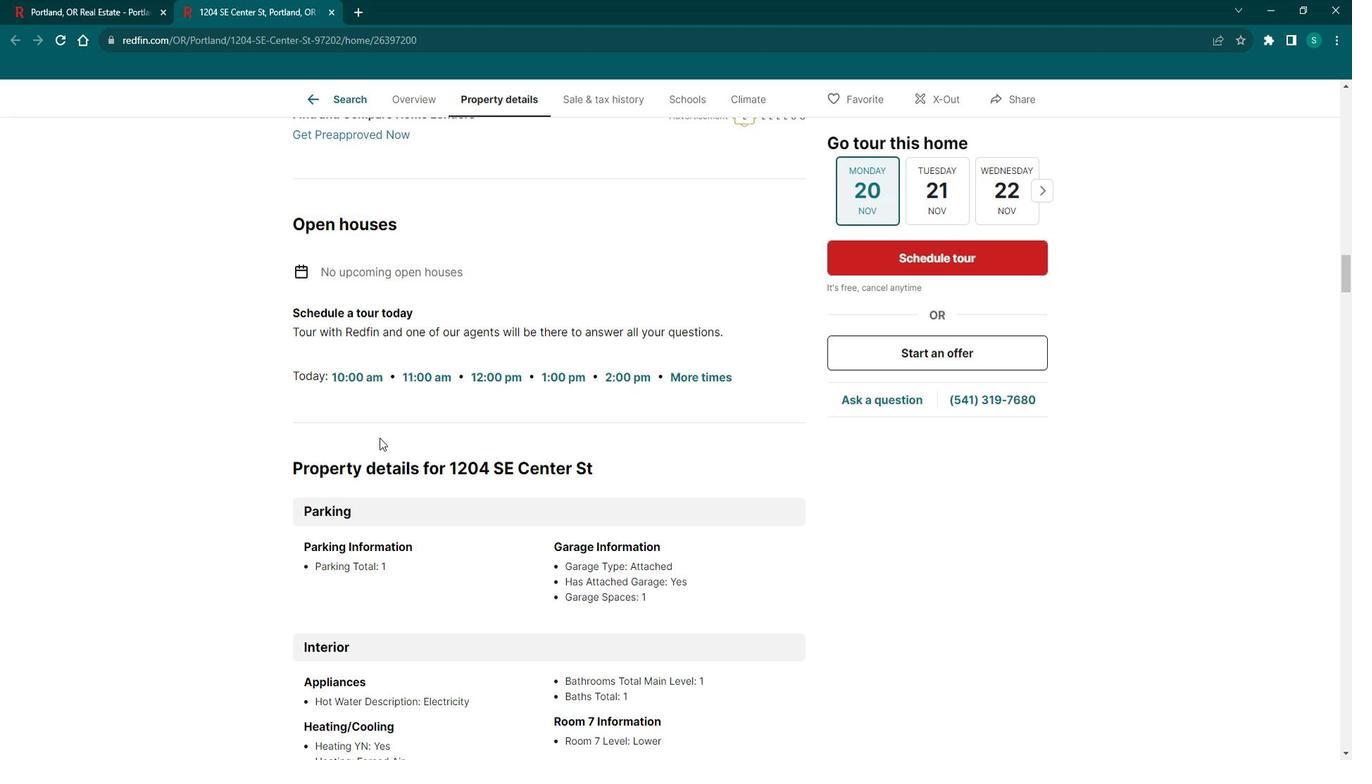 
Action: Mouse scrolled (402, 443) with delta (0, 0)
Screenshot: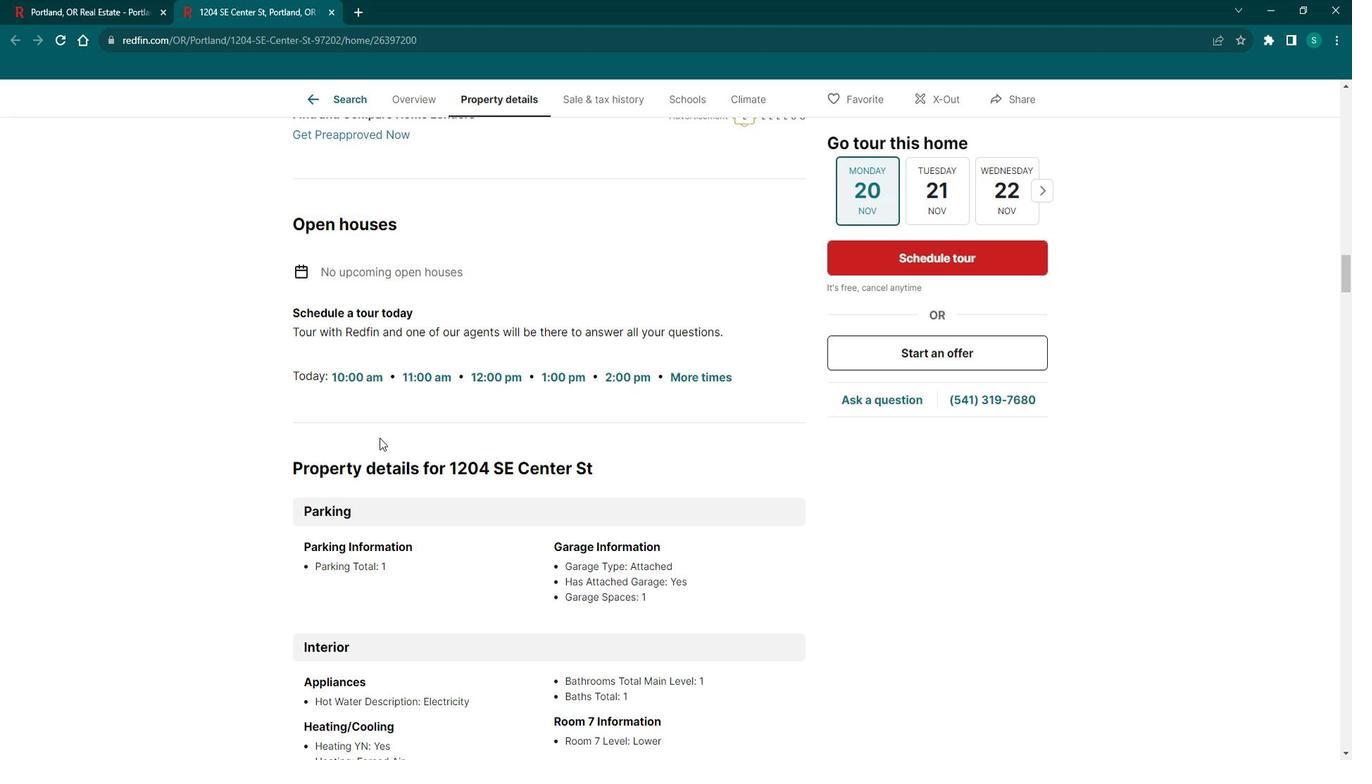 
Action: Mouse scrolled (402, 443) with delta (0, 0)
Screenshot: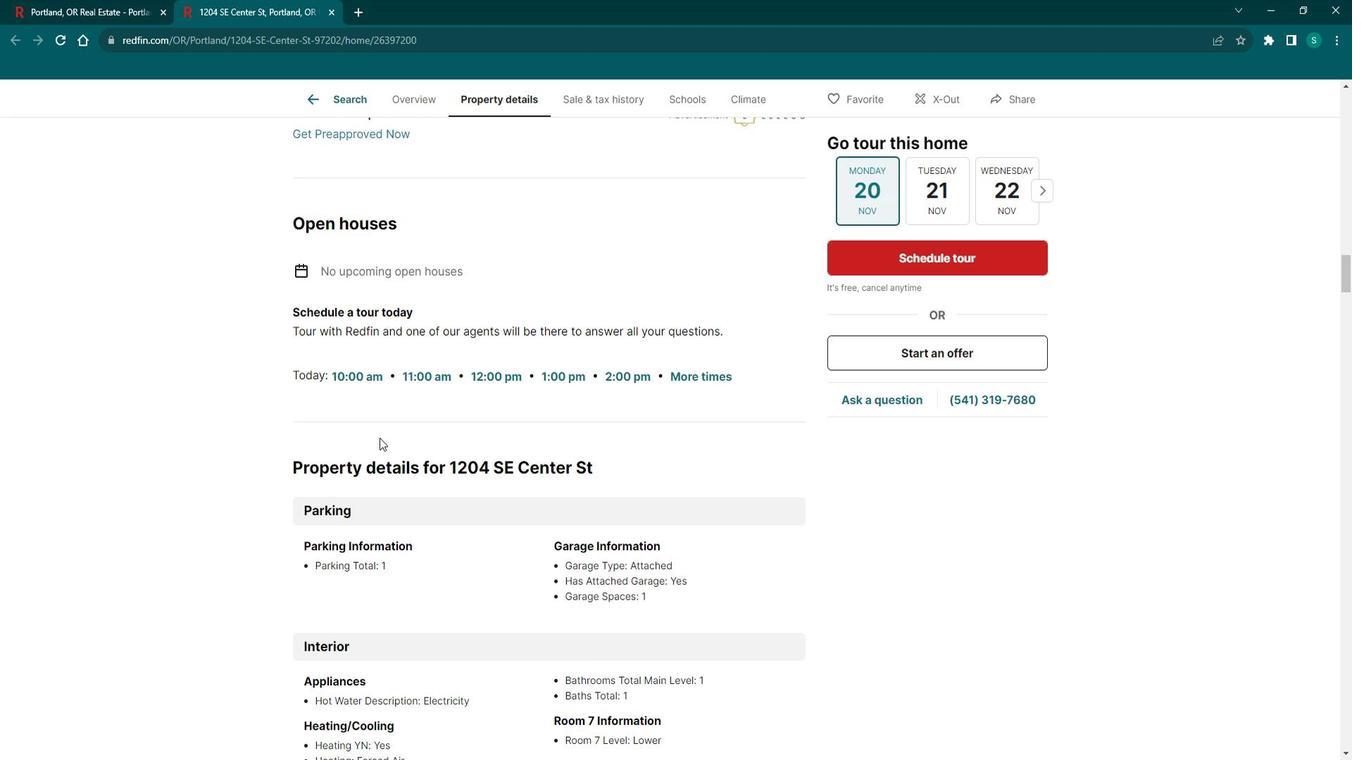 
Action: Mouse scrolled (402, 443) with delta (0, 0)
Screenshot: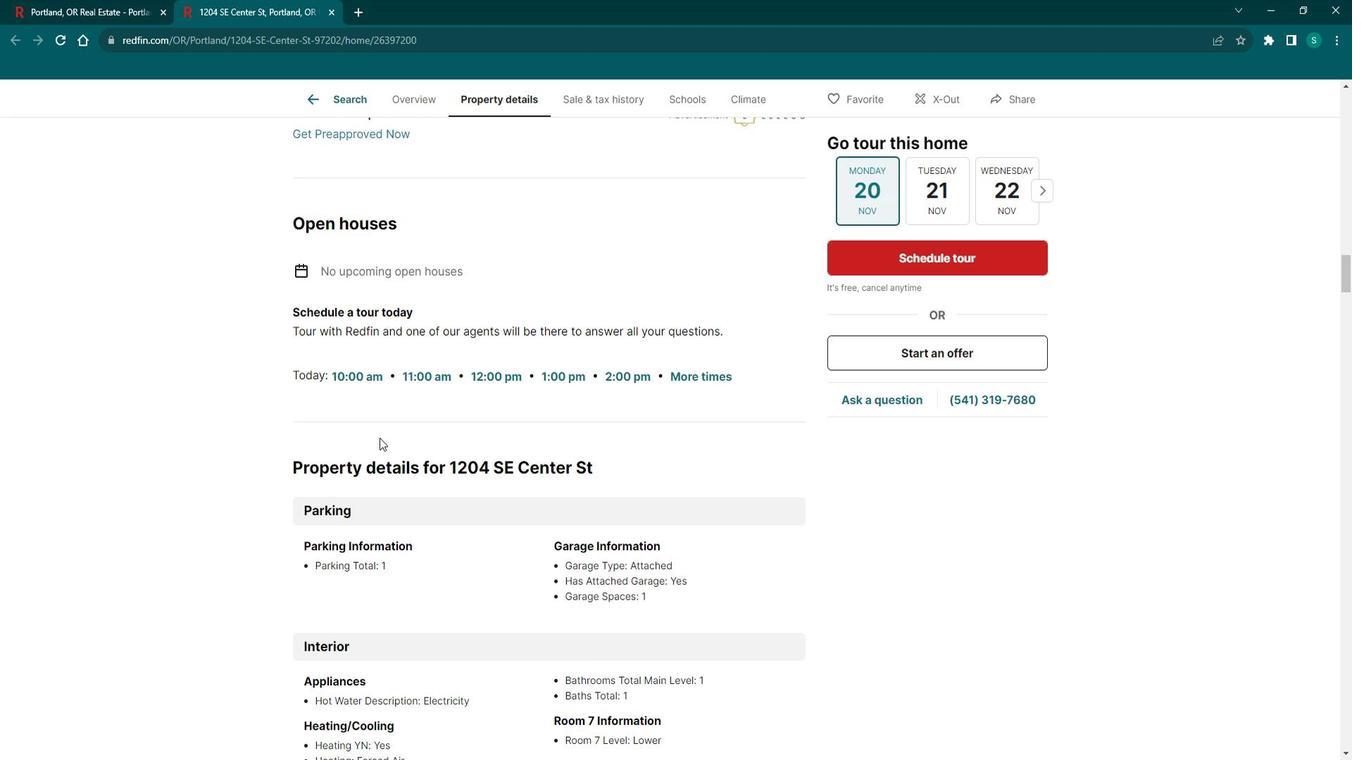 
Action: Mouse scrolled (402, 443) with delta (0, 0)
Screenshot: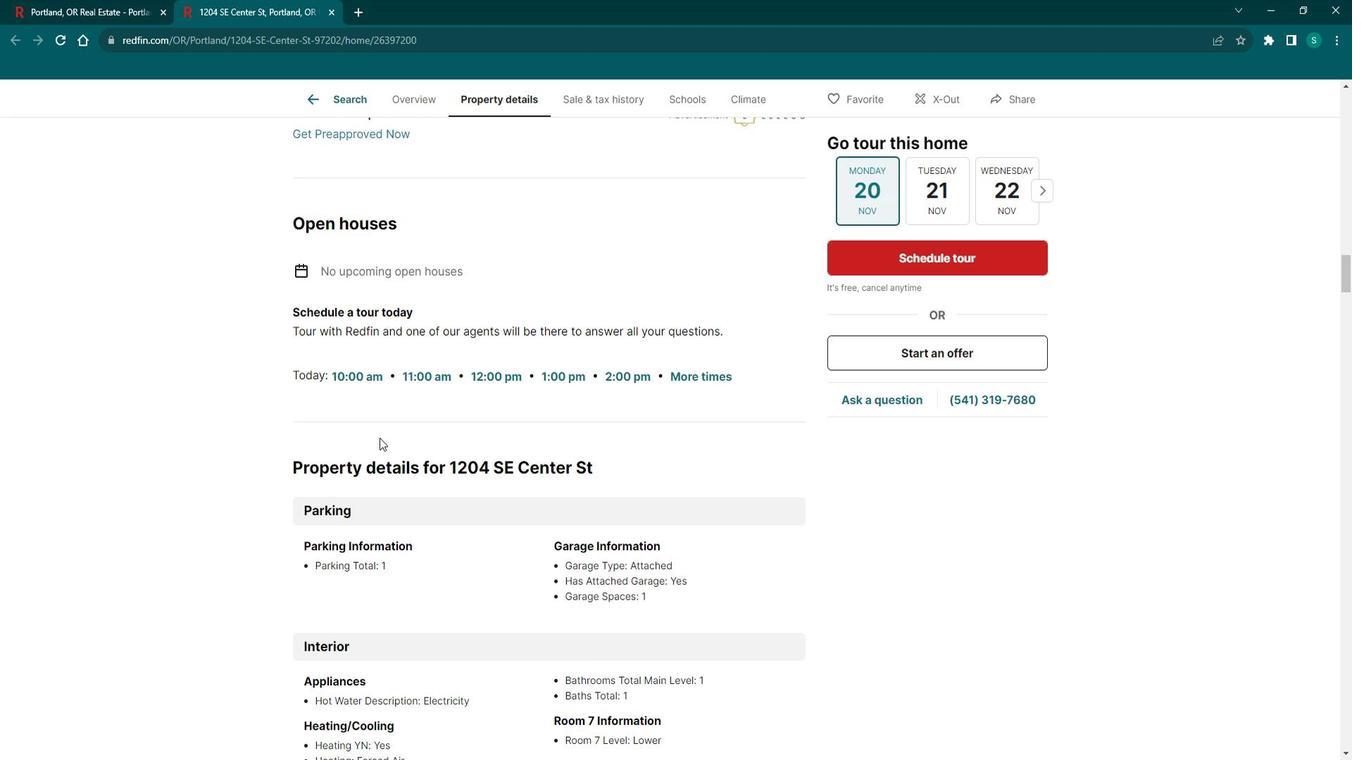 
Action: Mouse scrolled (402, 443) with delta (0, 0)
Screenshot: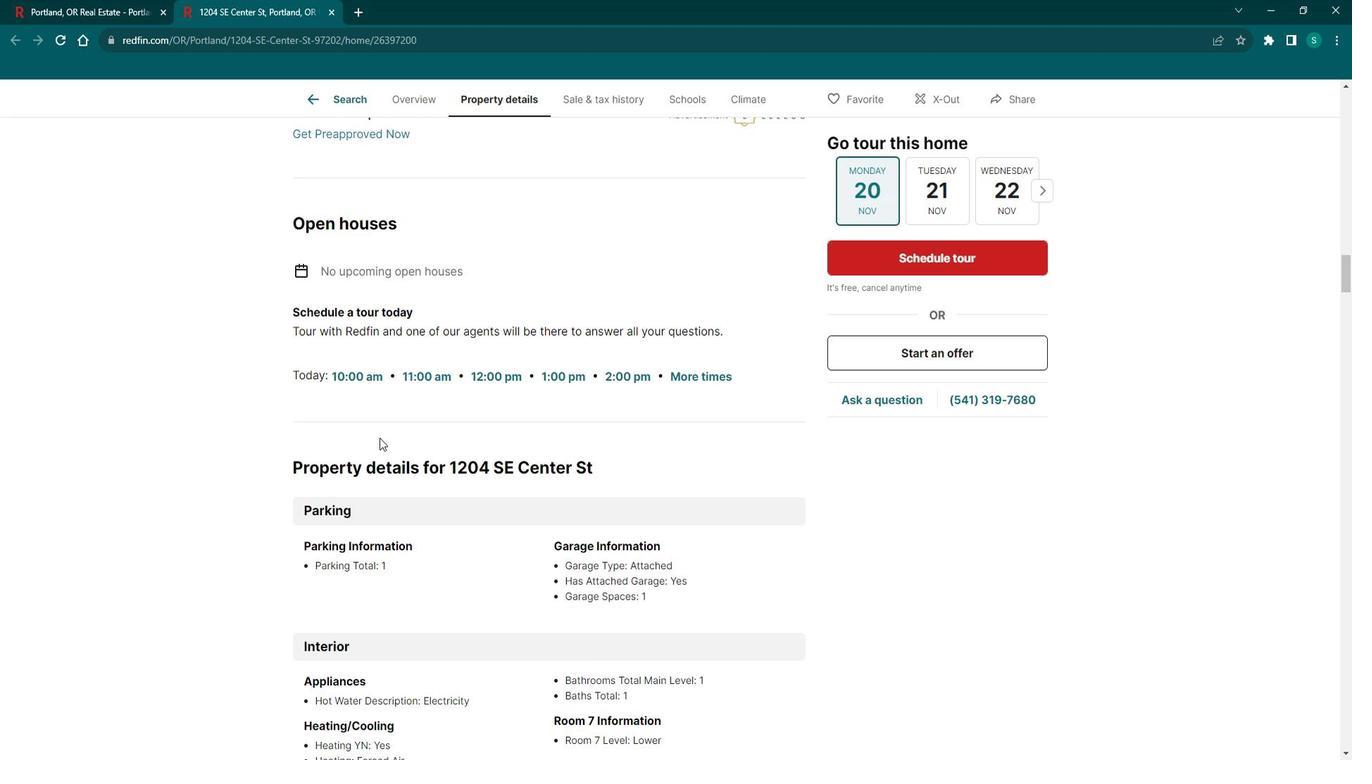 
Action: Mouse scrolled (402, 443) with delta (0, 0)
Screenshot: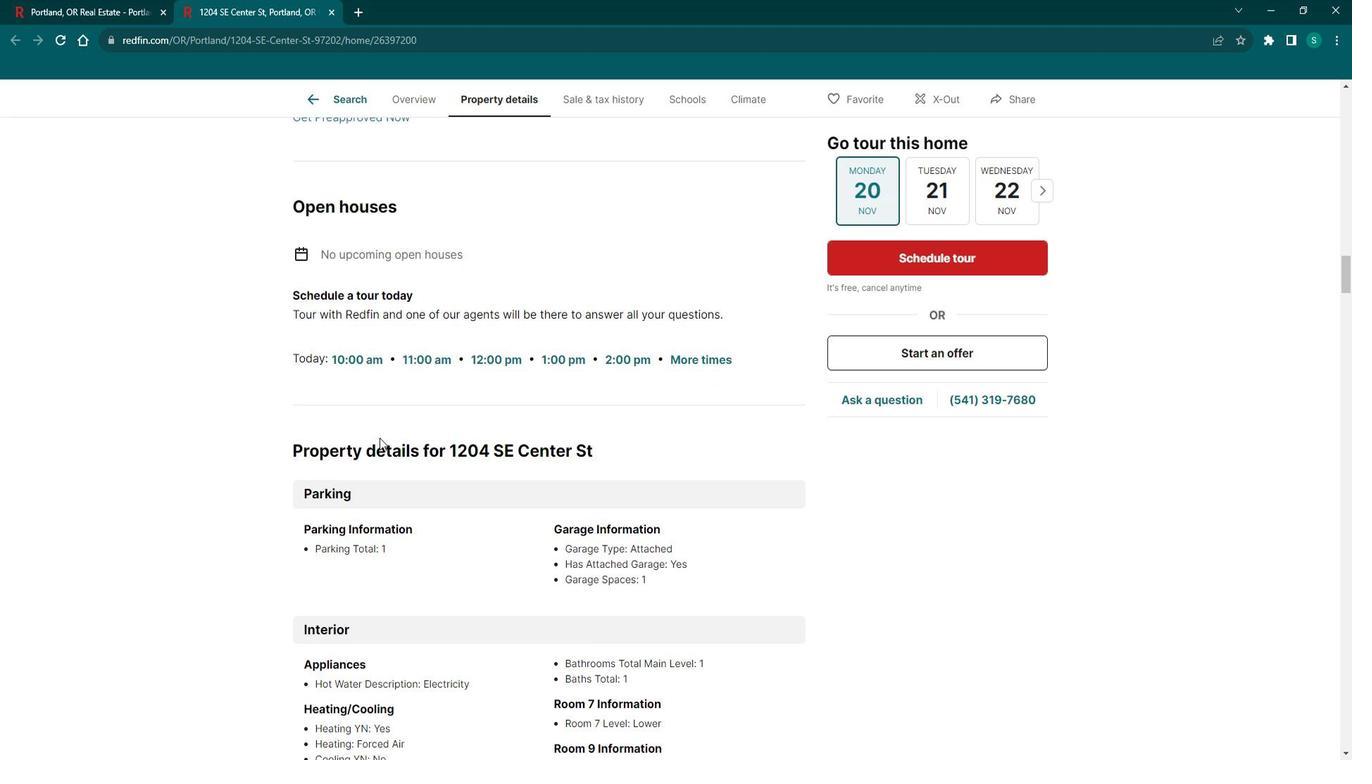 
Action: Mouse scrolled (402, 443) with delta (0, 0)
Screenshot: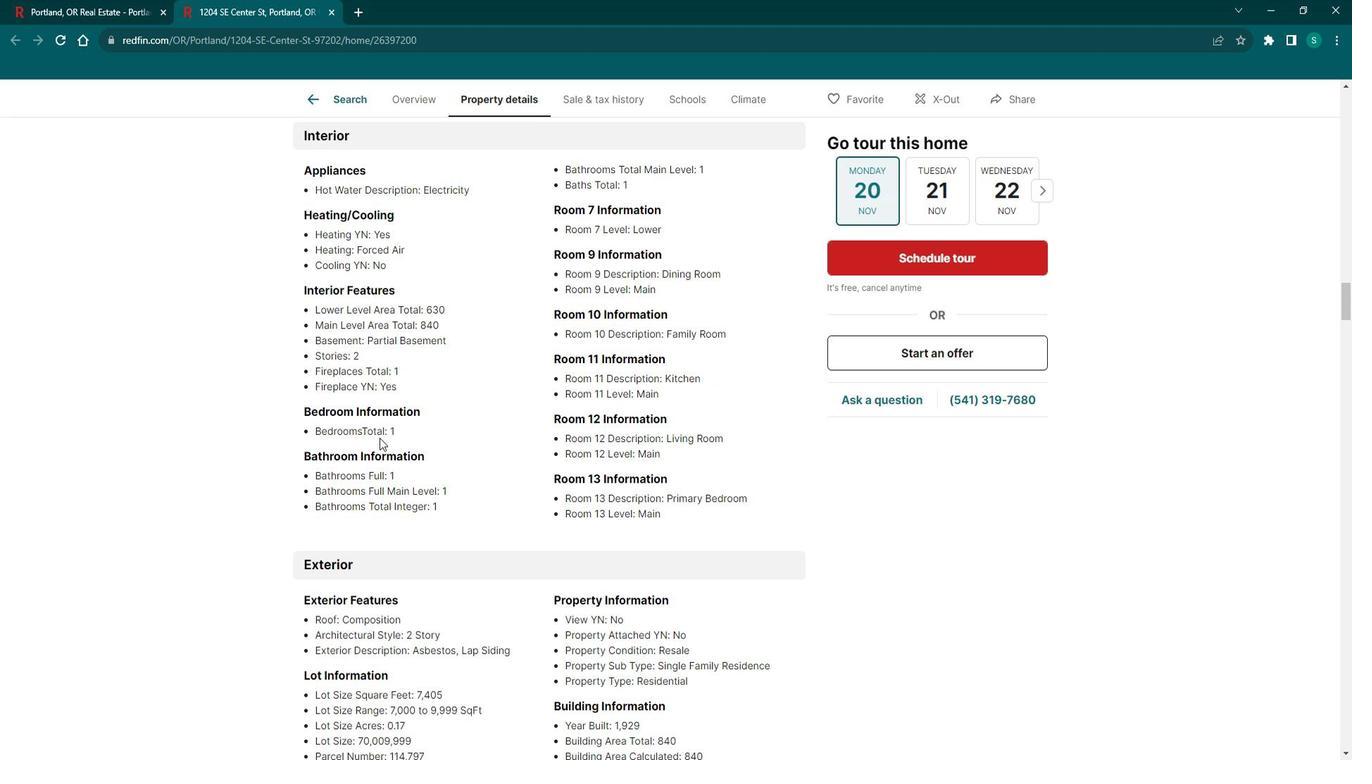 
Action: Mouse scrolled (402, 443) with delta (0, 0)
Screenshot: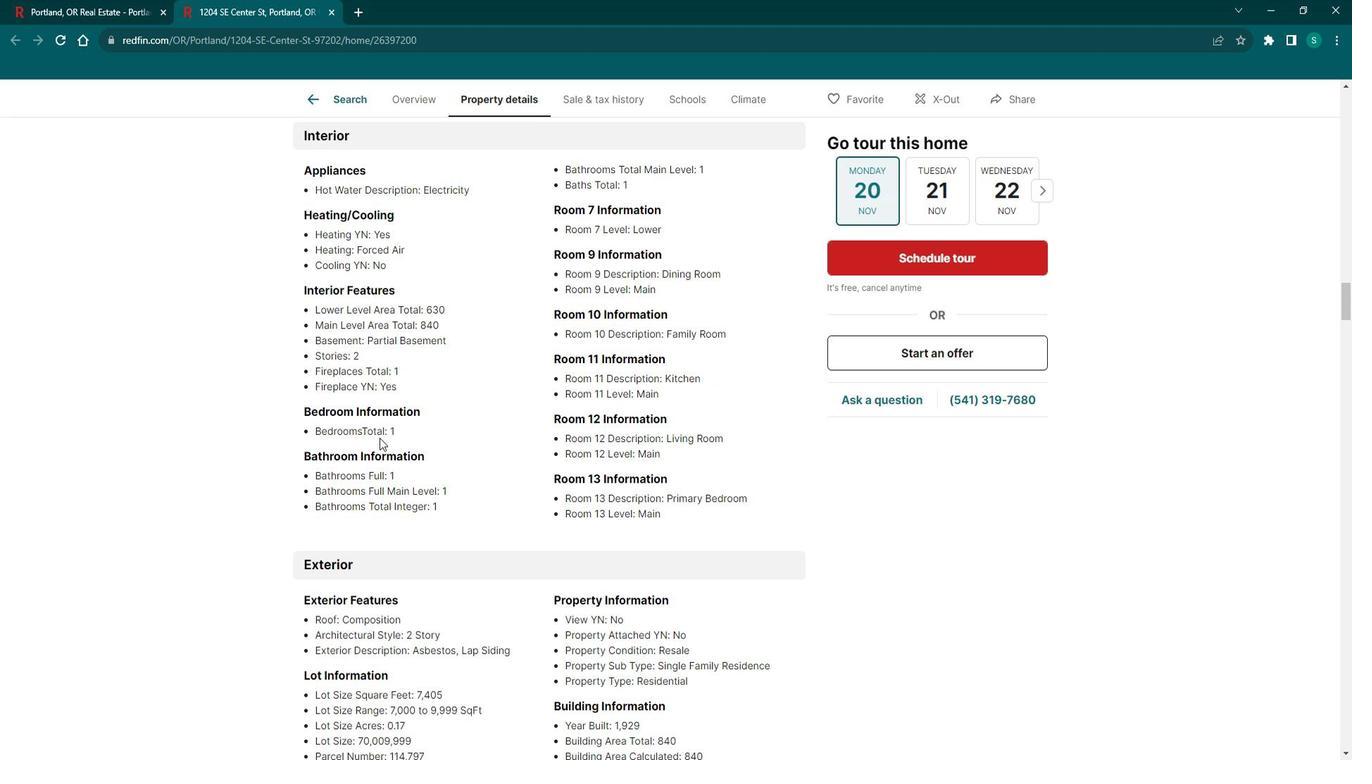 
Action: Mouse scrolled (402, 443) with delta (0, 0)
Screenshot: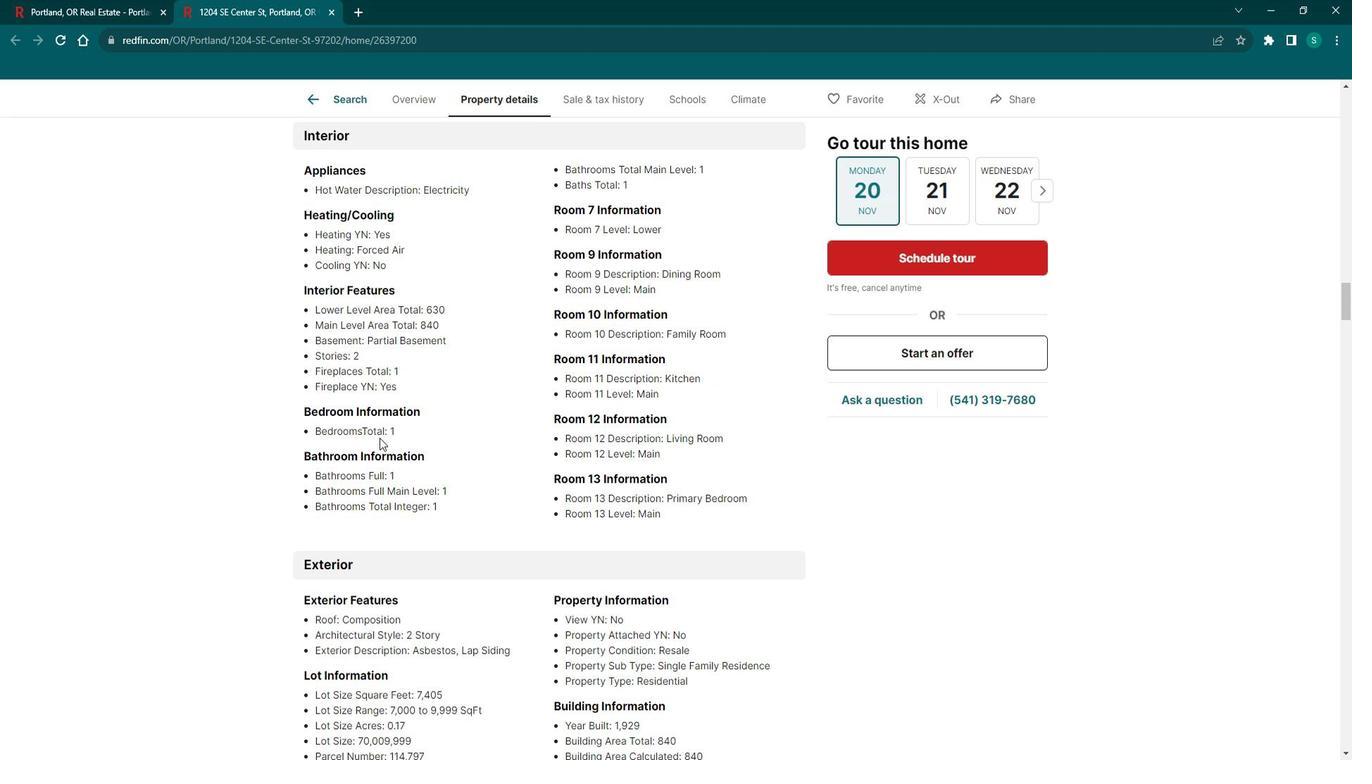 
Action: Mouse scrolled (402, 443) with delta (0, 0)
Screenshot: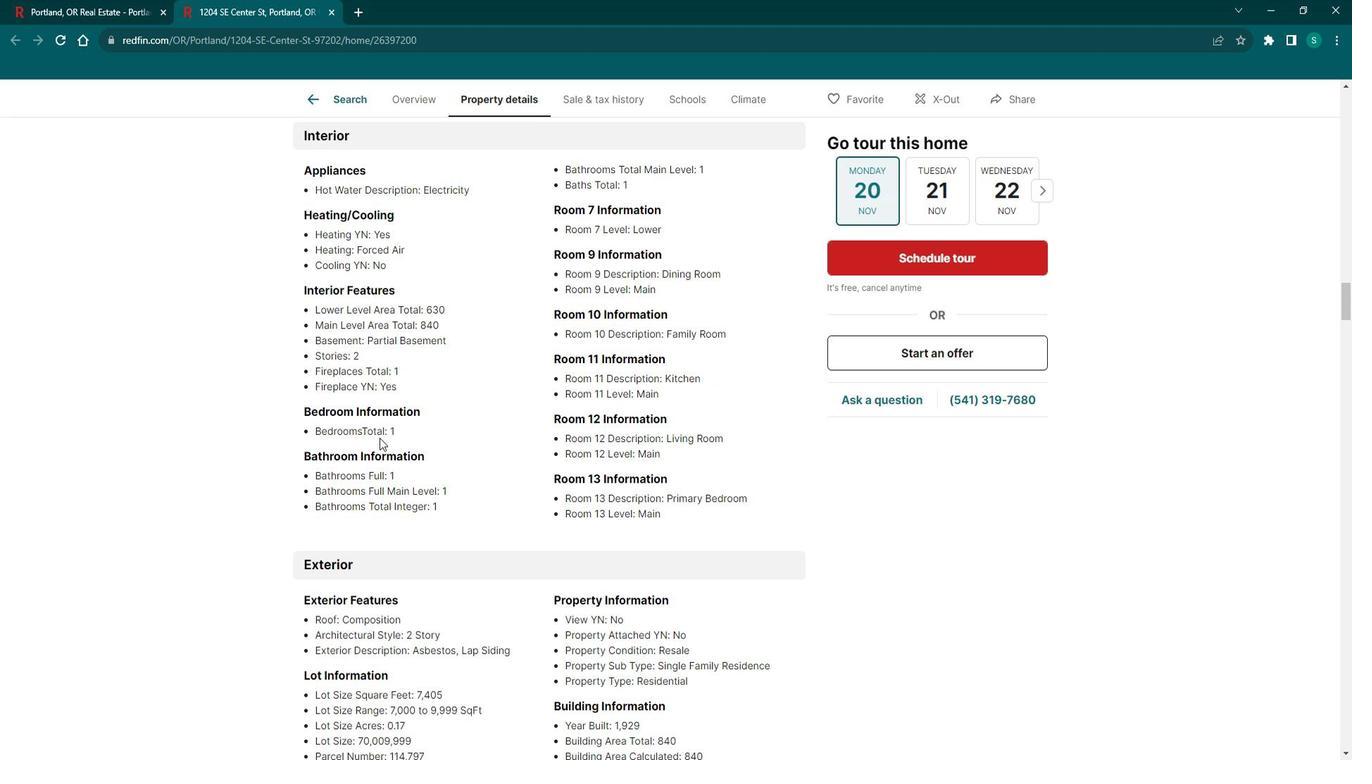 
Action: Mouse scrolled (402, 443) with delta (0, 0)
Screenshot: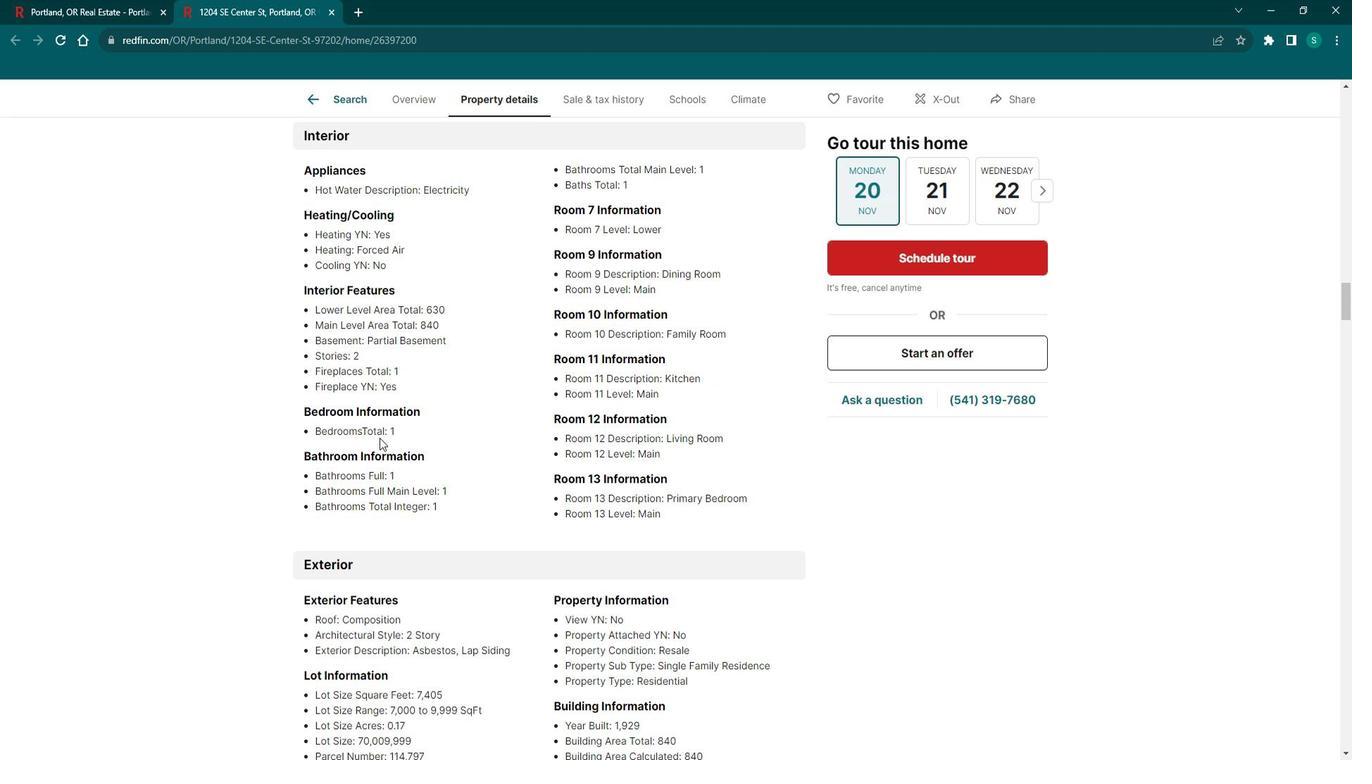 
Action: Mouse scrolled (402, 443) with delta (0, 0)
Screenshot: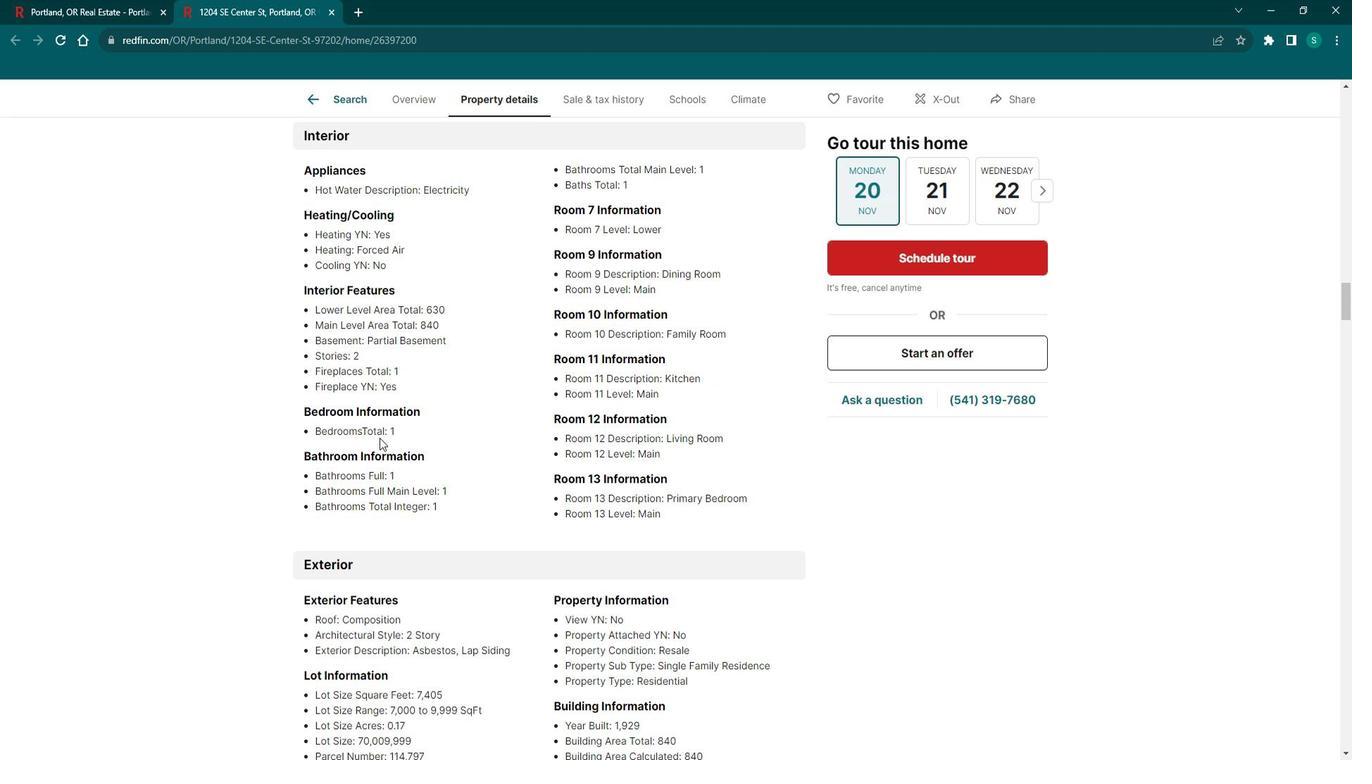 
Action: Mouse scrolled (402, 443) with delta (0, 0)
Screenshot: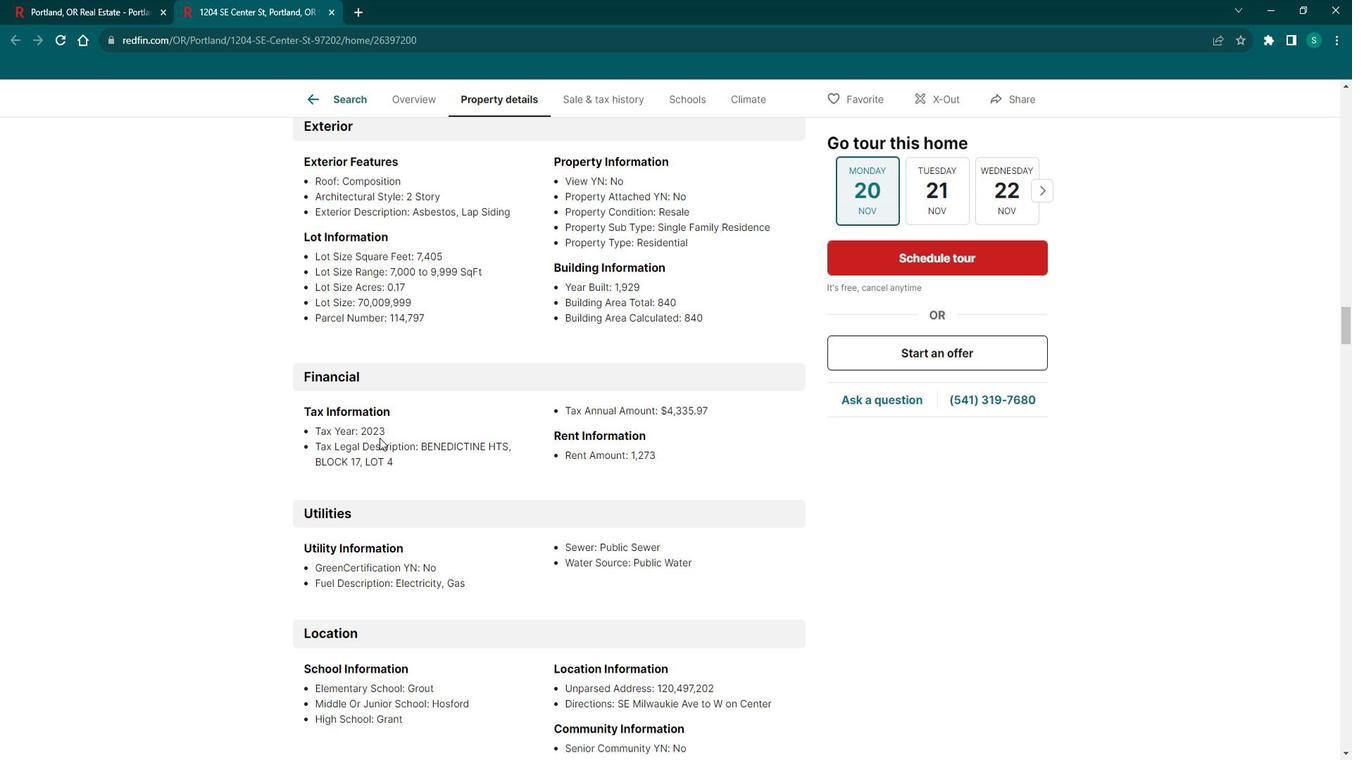 
Action: Mouse scrolled (402, 443) with delta (0, 0)
Screenshot: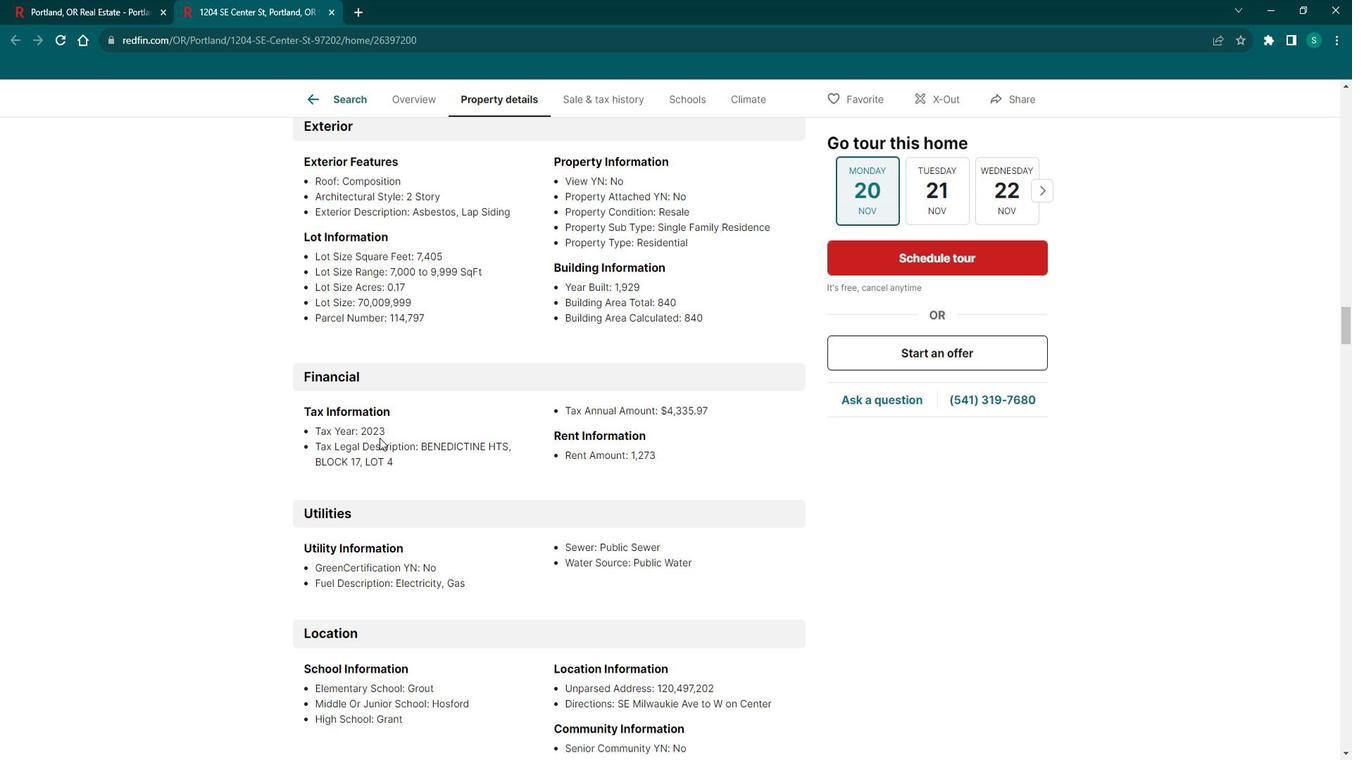 
Action: Mouse scrolled (402, 443) with delta (0, 0)
Screenshot: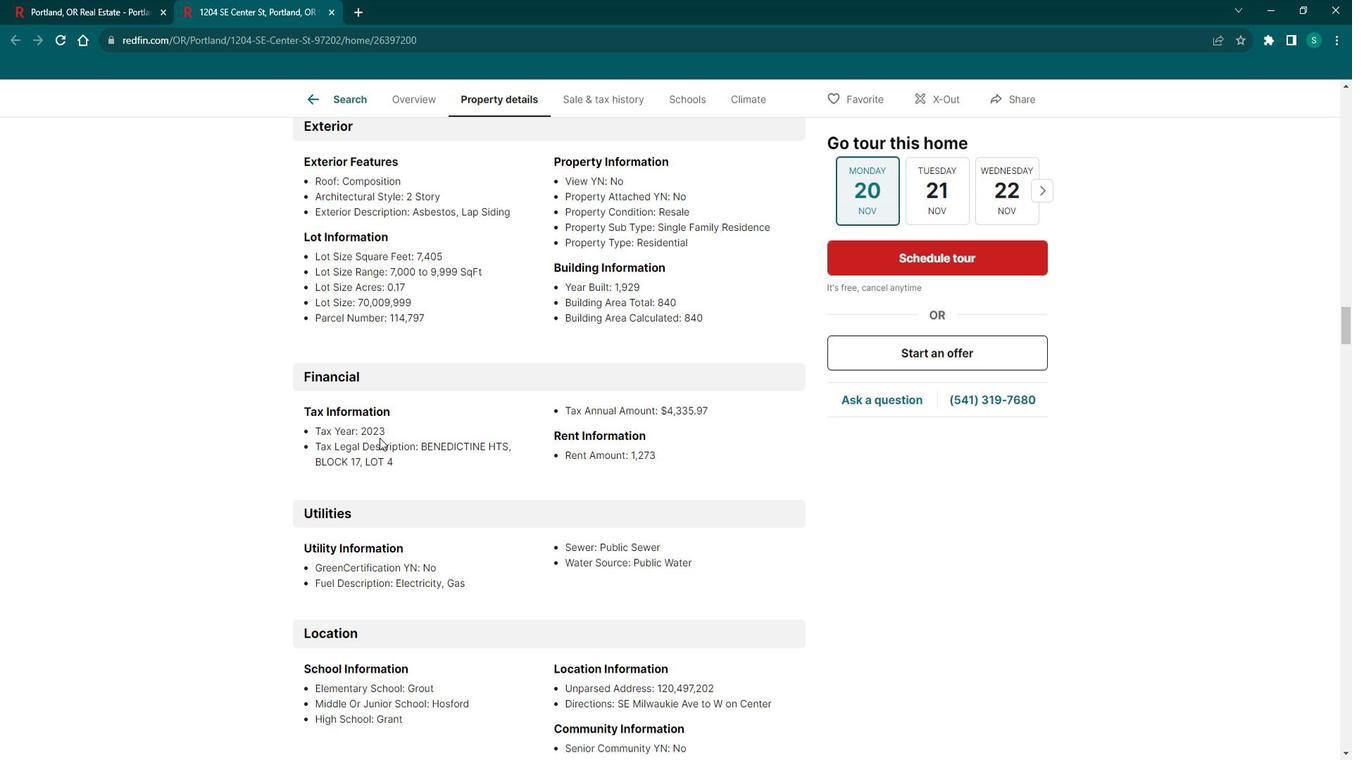 
Action: Mouse scrolled (402, 443) with delta (0, 0)
Screenshot: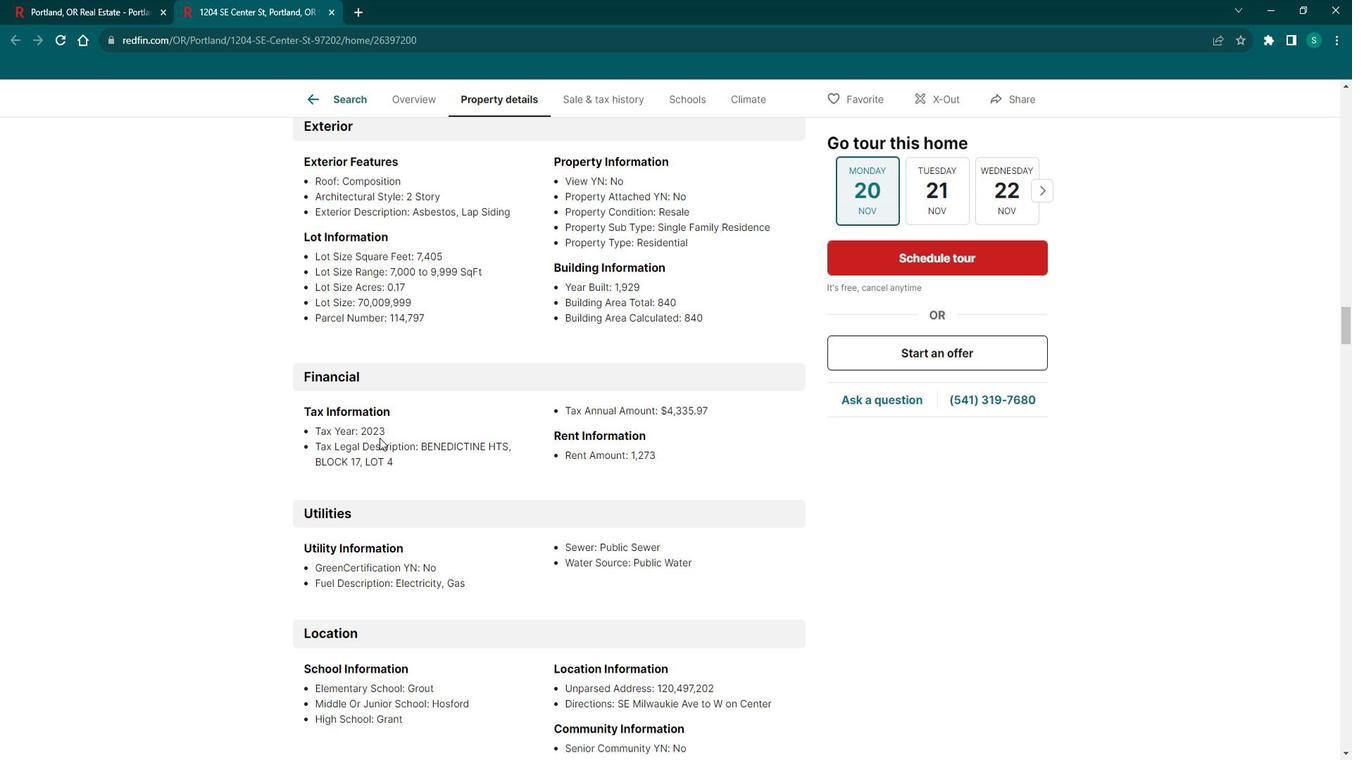 
Action: Mouse scrolled (402, 443) with delta (0, 0)
Screenshot: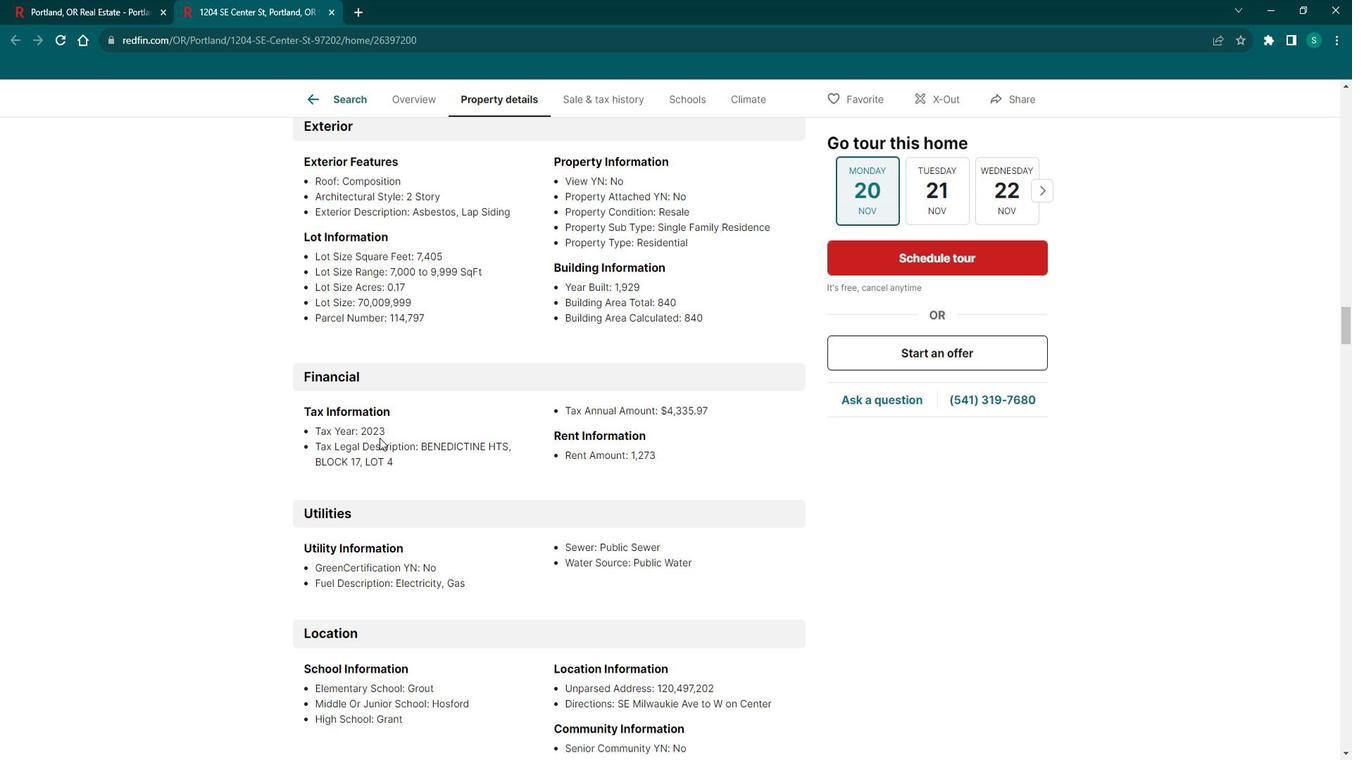 
Action: Mouse scrolled (402, 443) with delta (0, 0)
Screenshot: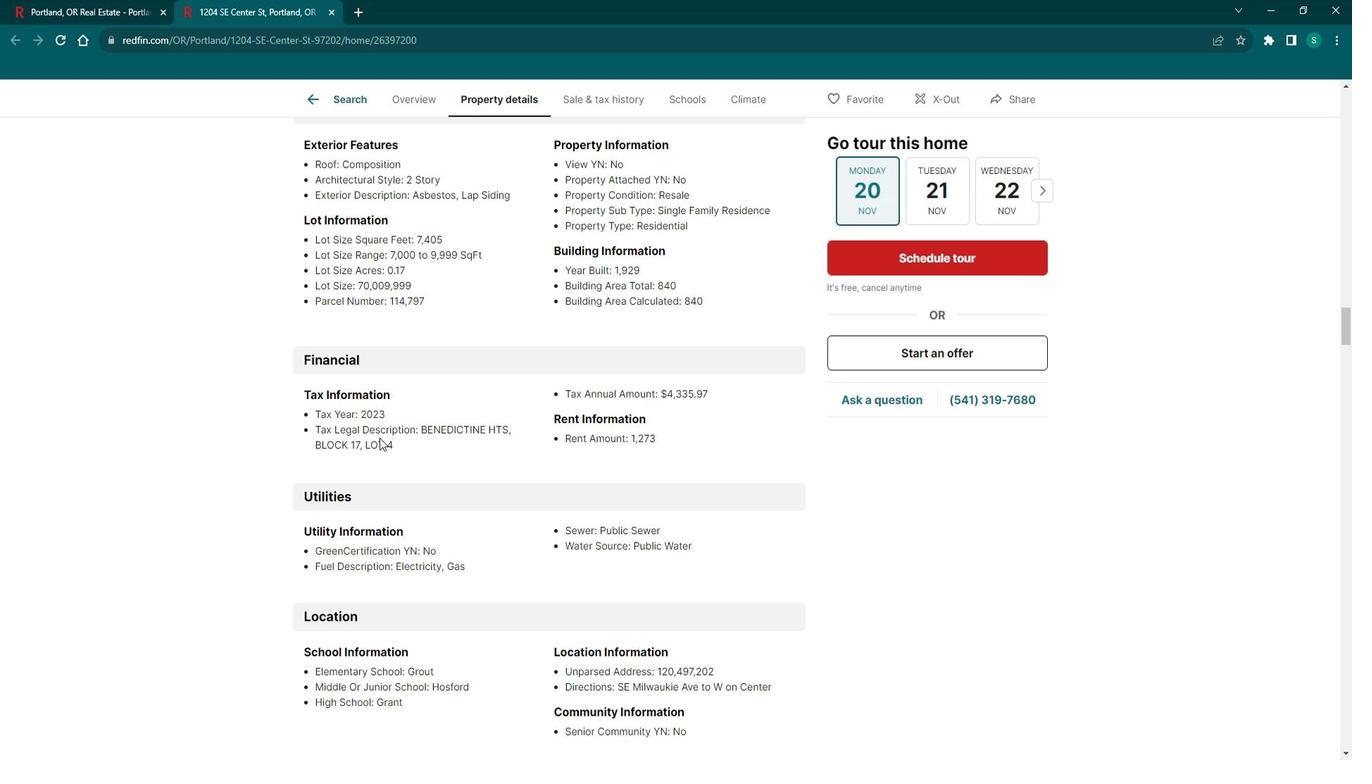
Action: Mouse scrolled (402, 443) with delta (0, 0)
Screenshot: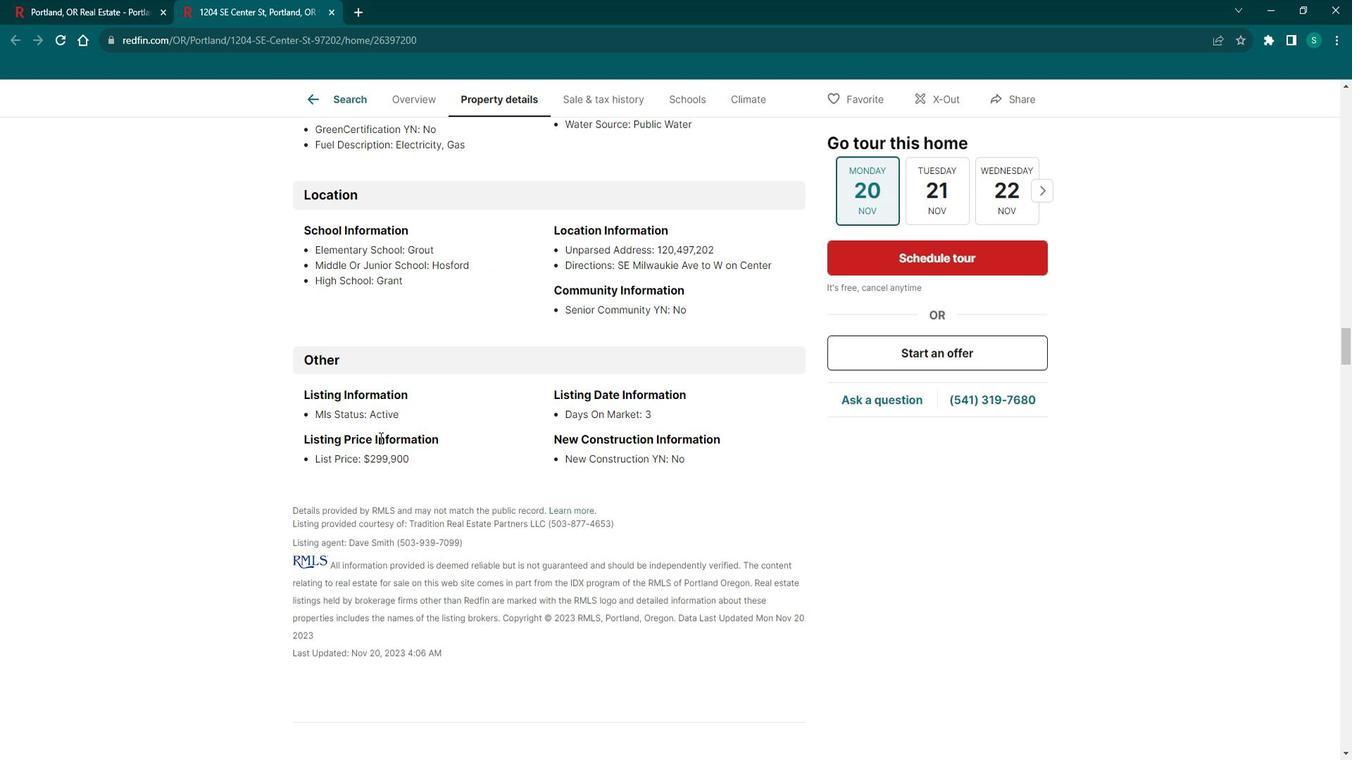 
Action: Mouse scrolled (402, 443) with delta (0, 0)
Screenshot: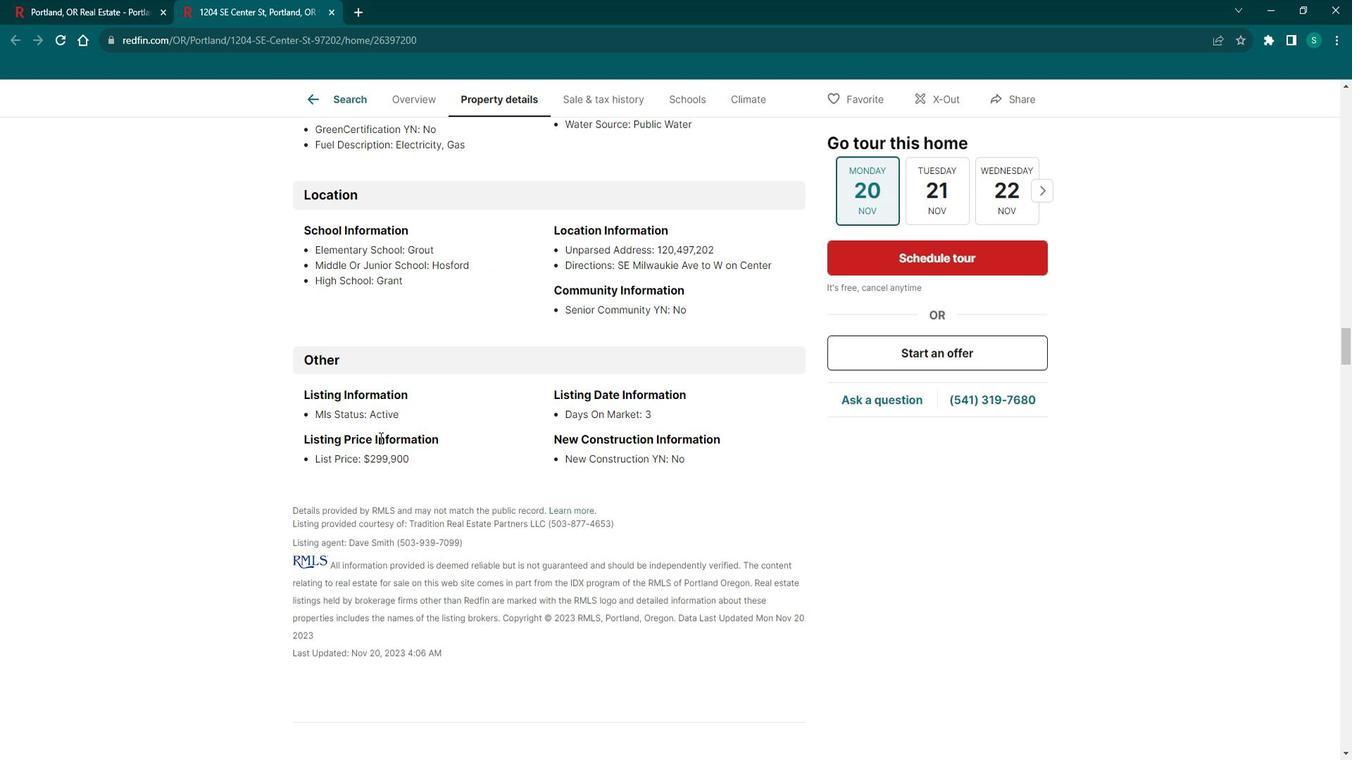 
Action: Mouse scrolled (402, 443) with delta (0, 0)
Screenshot: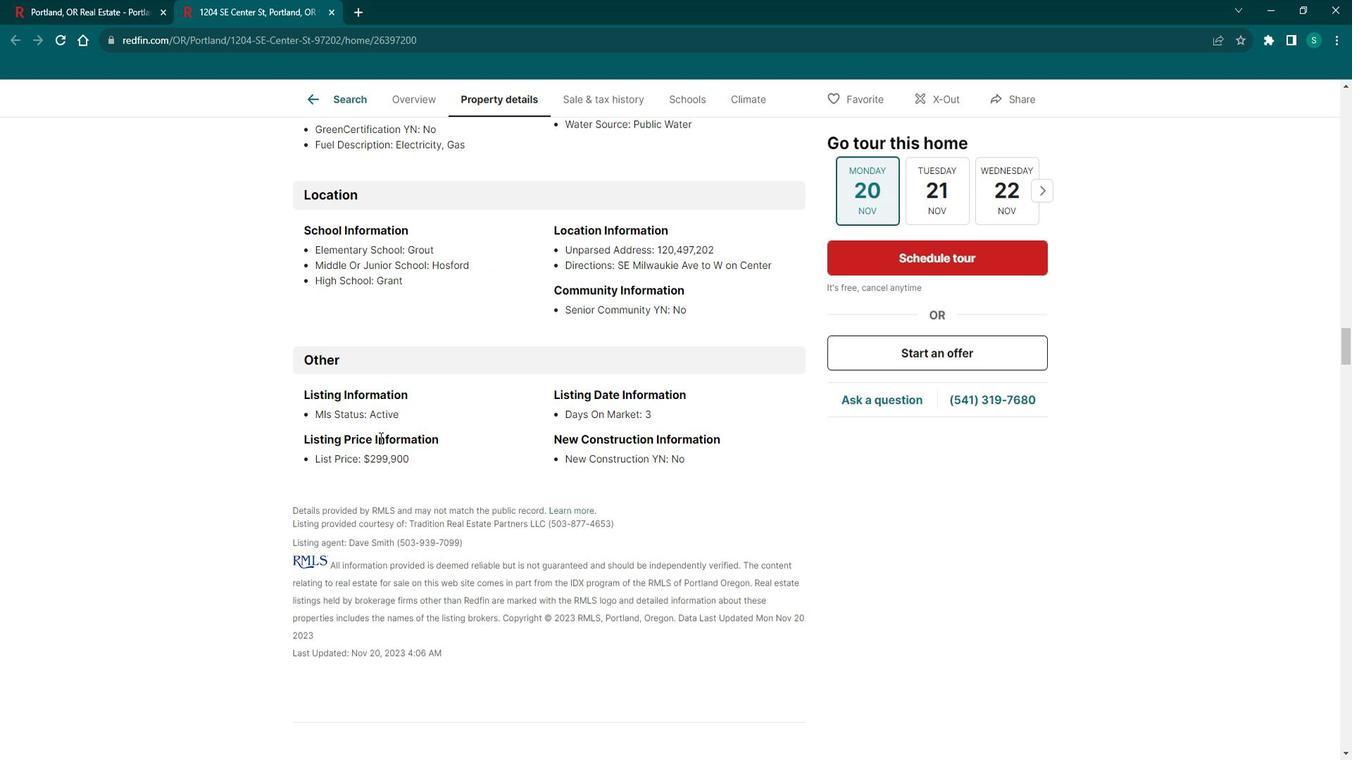
Action: Mouse scrolled (402, 443) with delta (0, 0)
Screenshot: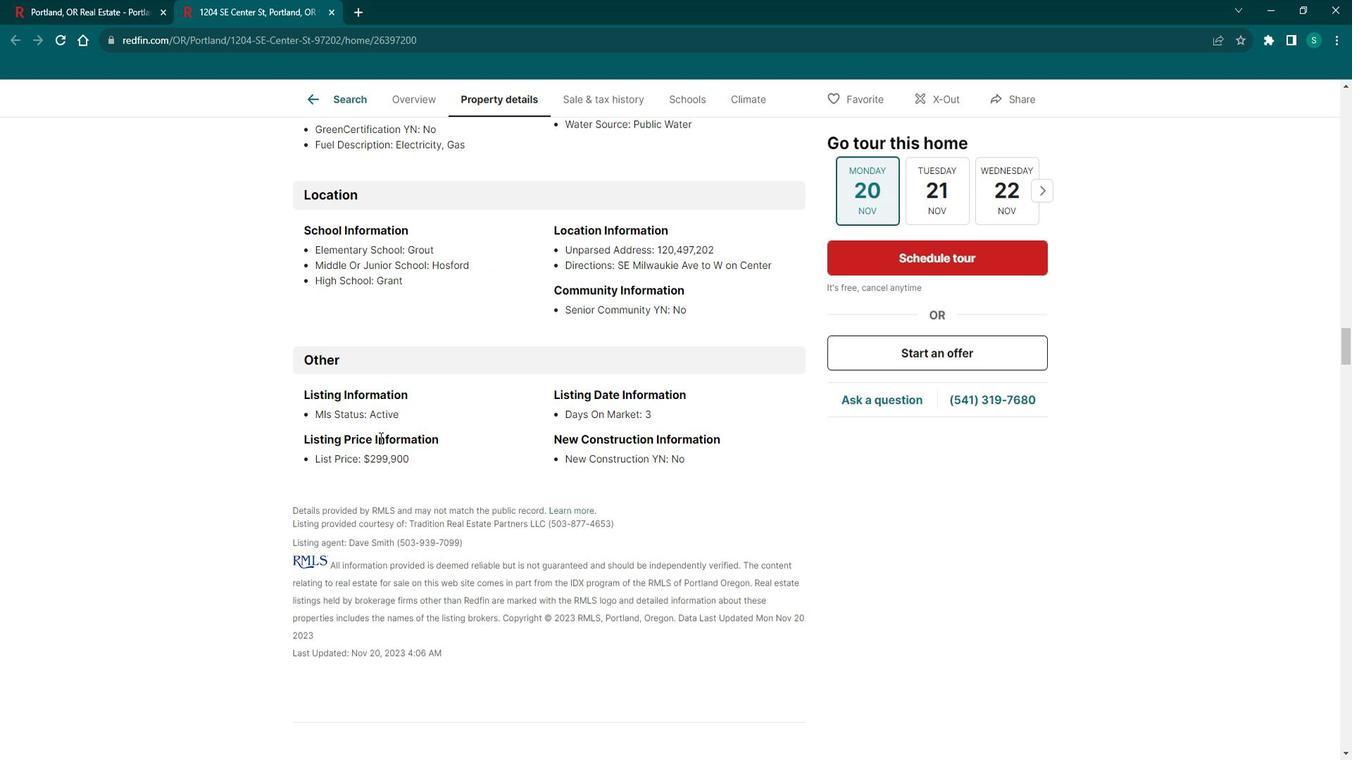 
Action: Mouse scrolled (402, 443) with delta (0, 0)
Screenshot: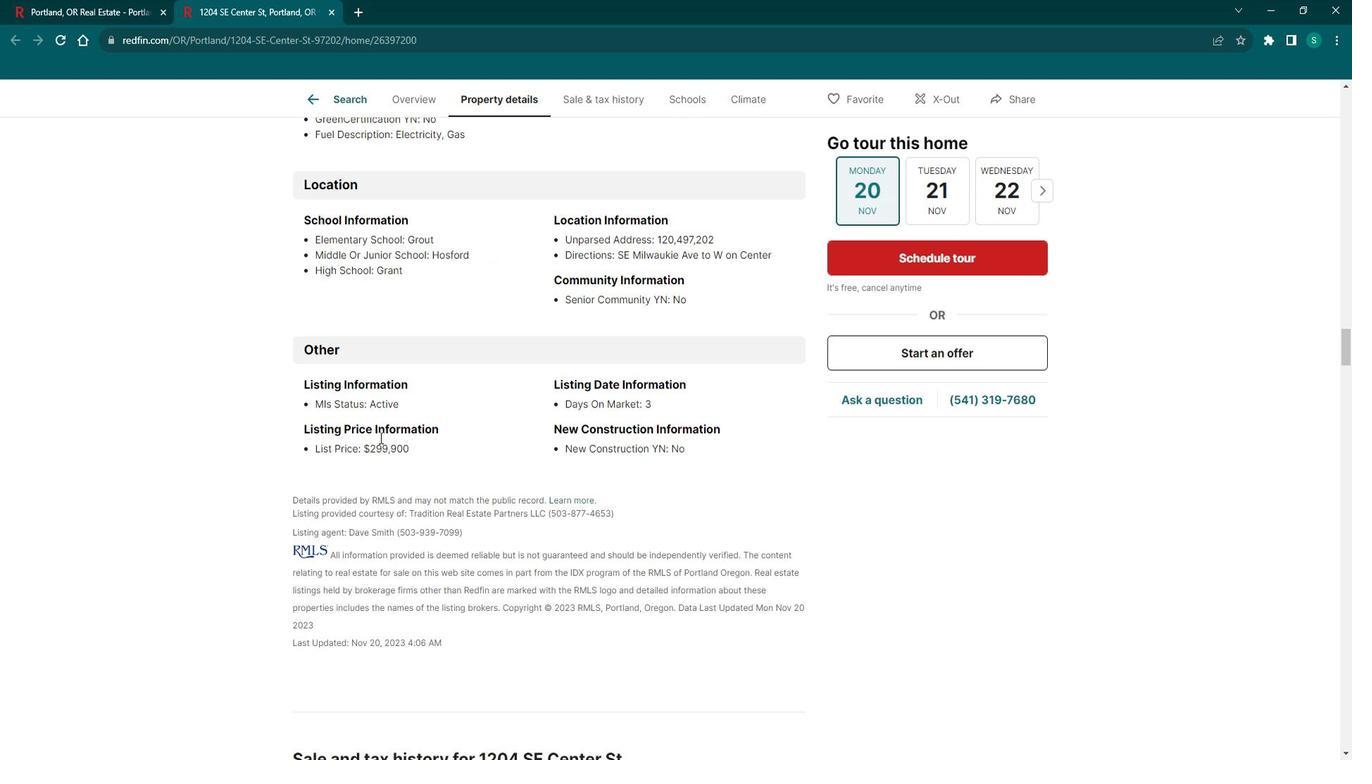 
Action: Mouse scrolled (402, 443) with delta (0, 0)
Screenshot: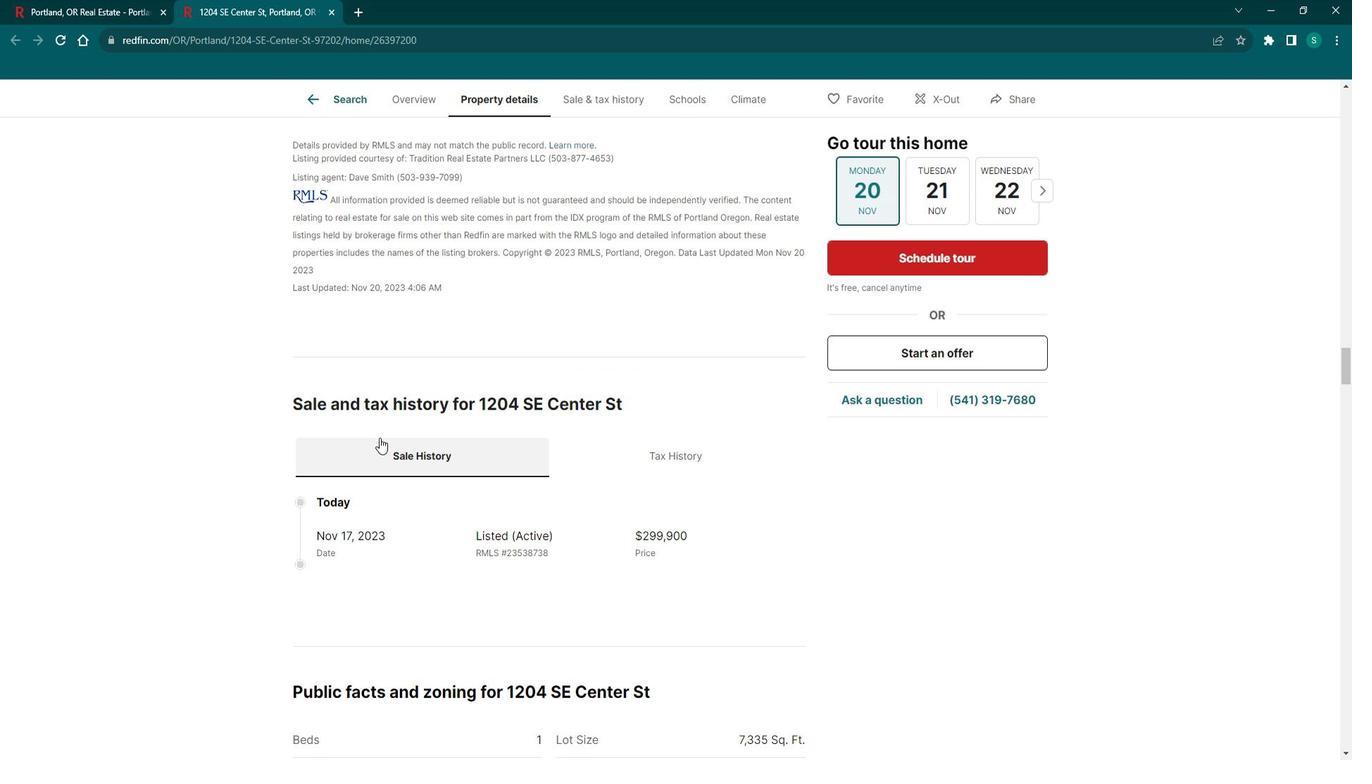 
Action: Mouse scrolled (402, 443) with delta (0, 0)
Screenshot: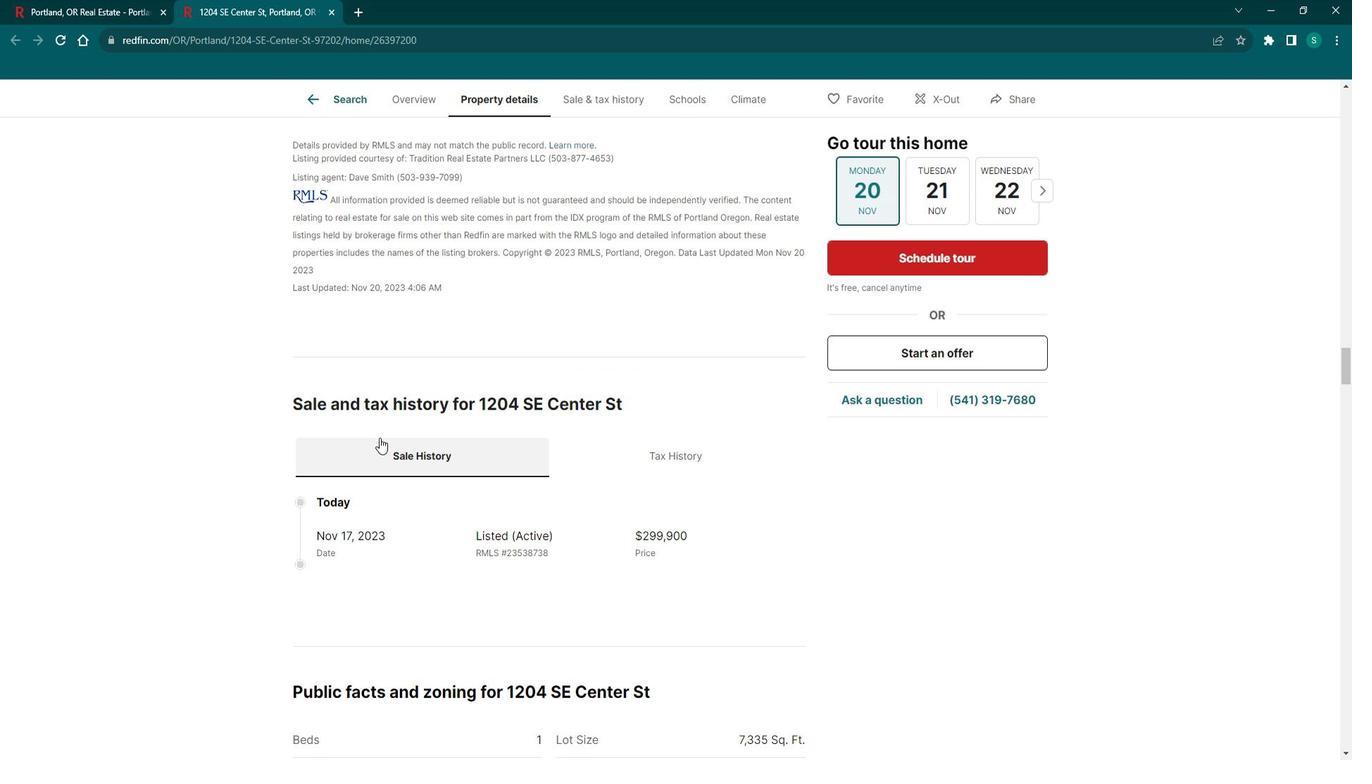 
Action: Mouse scrolled (402, 443) with delta (0, 0)
Screenshot: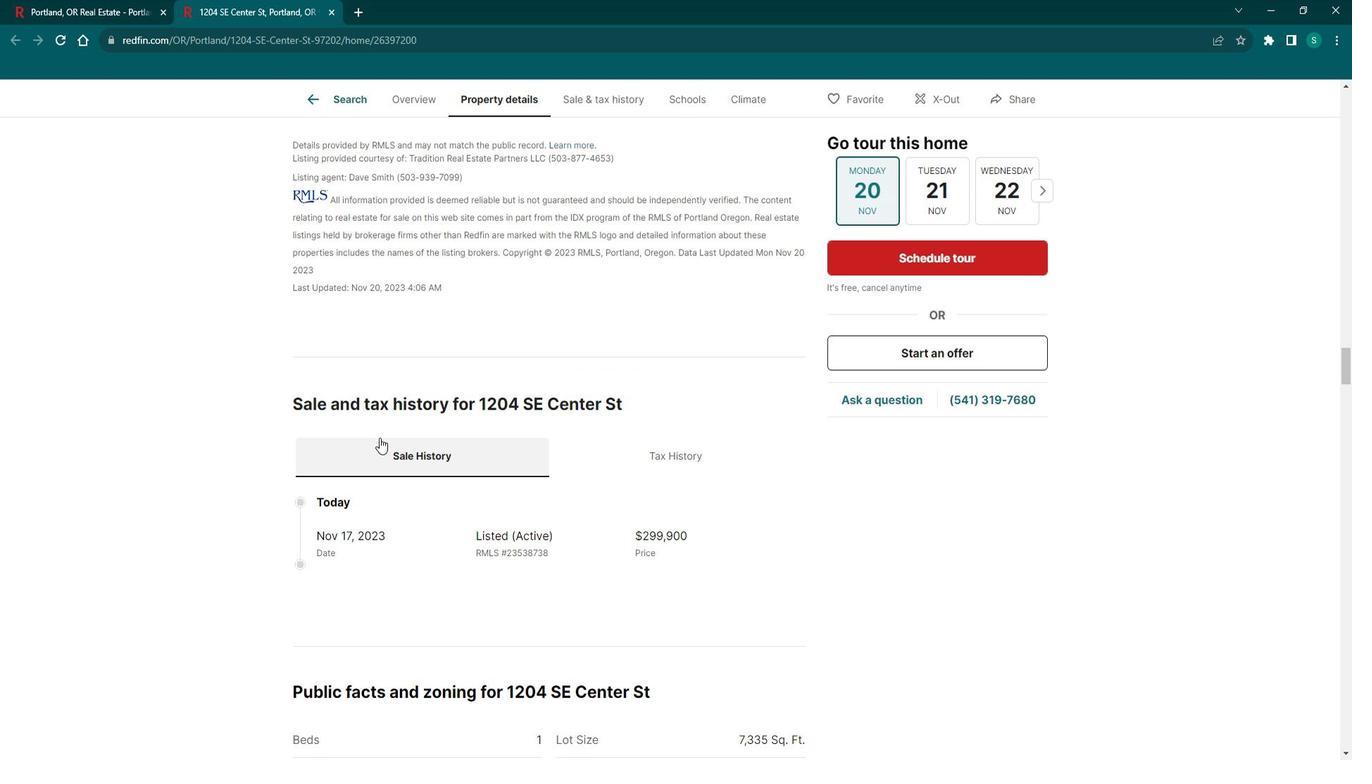 
Action: Mouse scrolled (402, 443) with delta (0, 0)
Screenshot: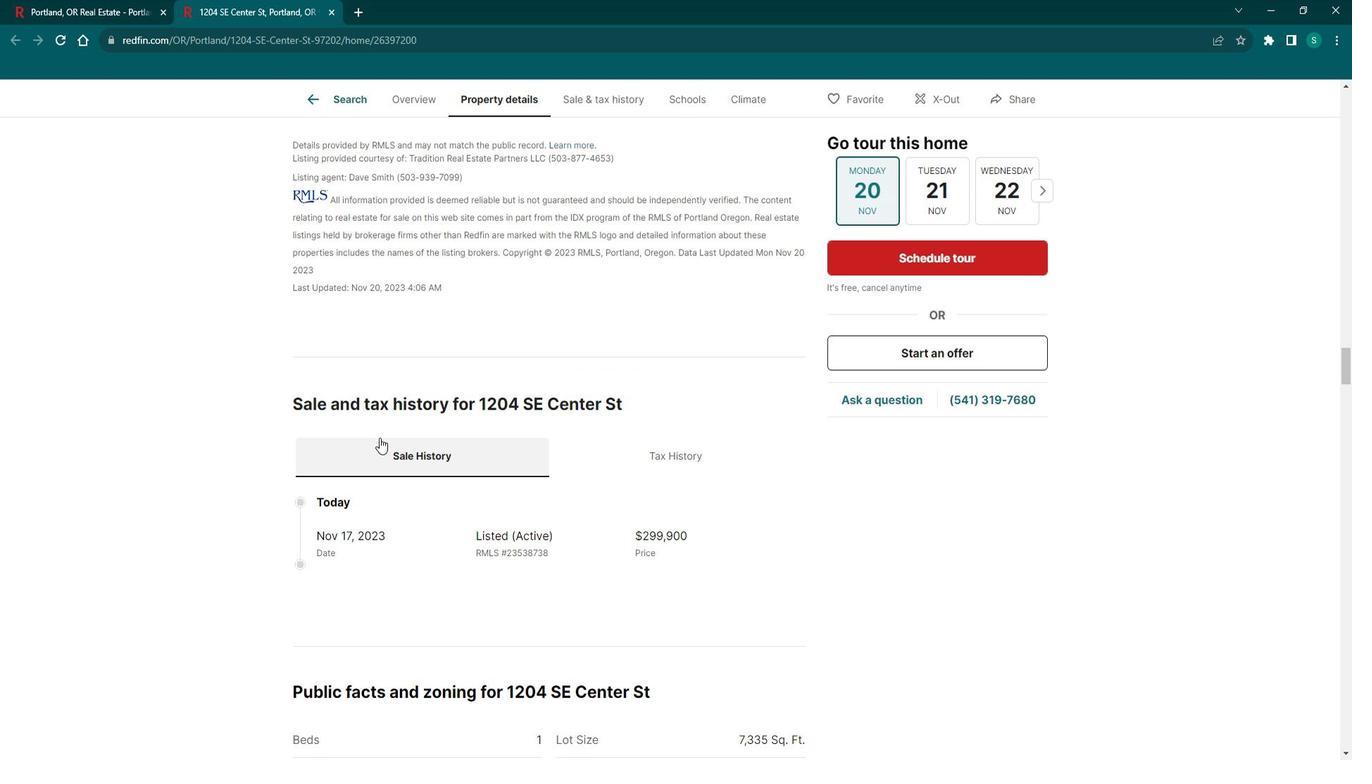 
Action: Mouse scrolled (402, 443) with delta (0, 0)
Screenshot: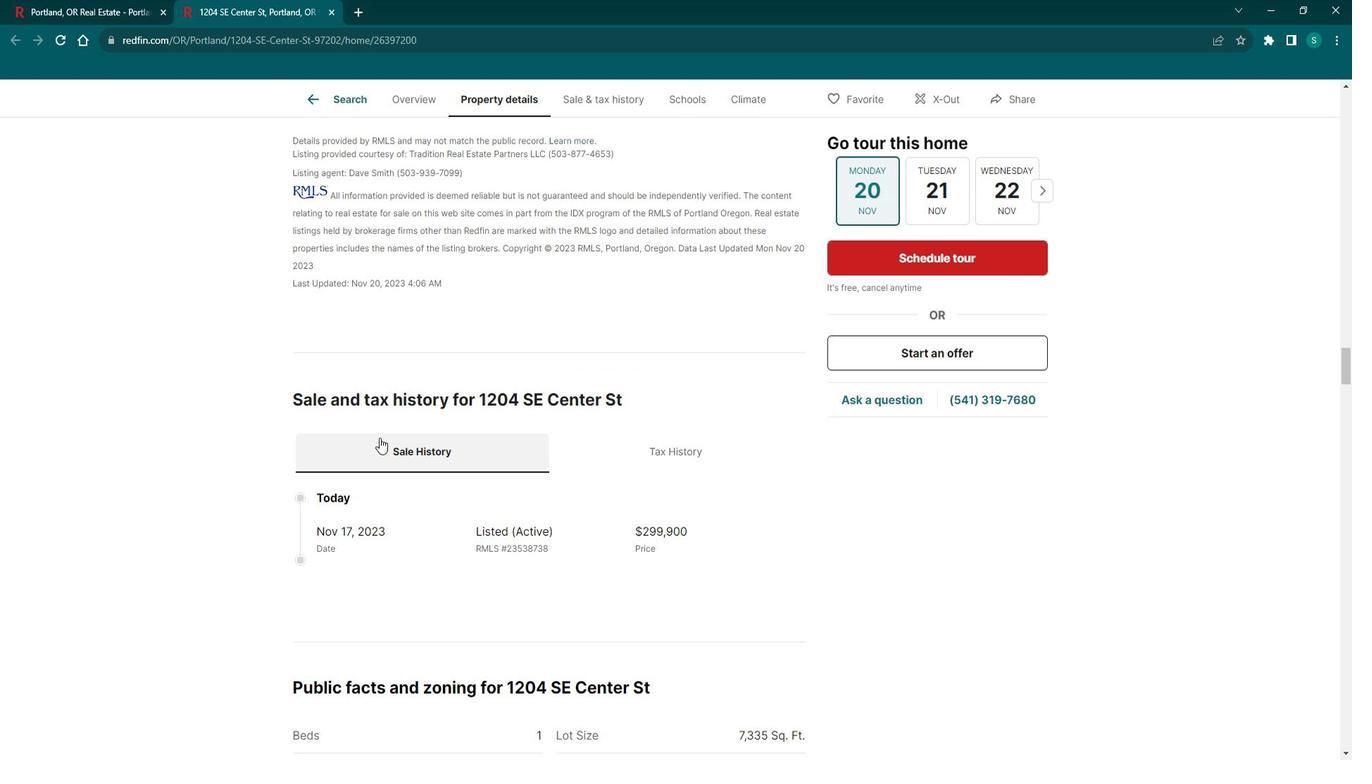 
Action: Mouse scrolled (402, 443) with delta (0, 0)
Screenshot: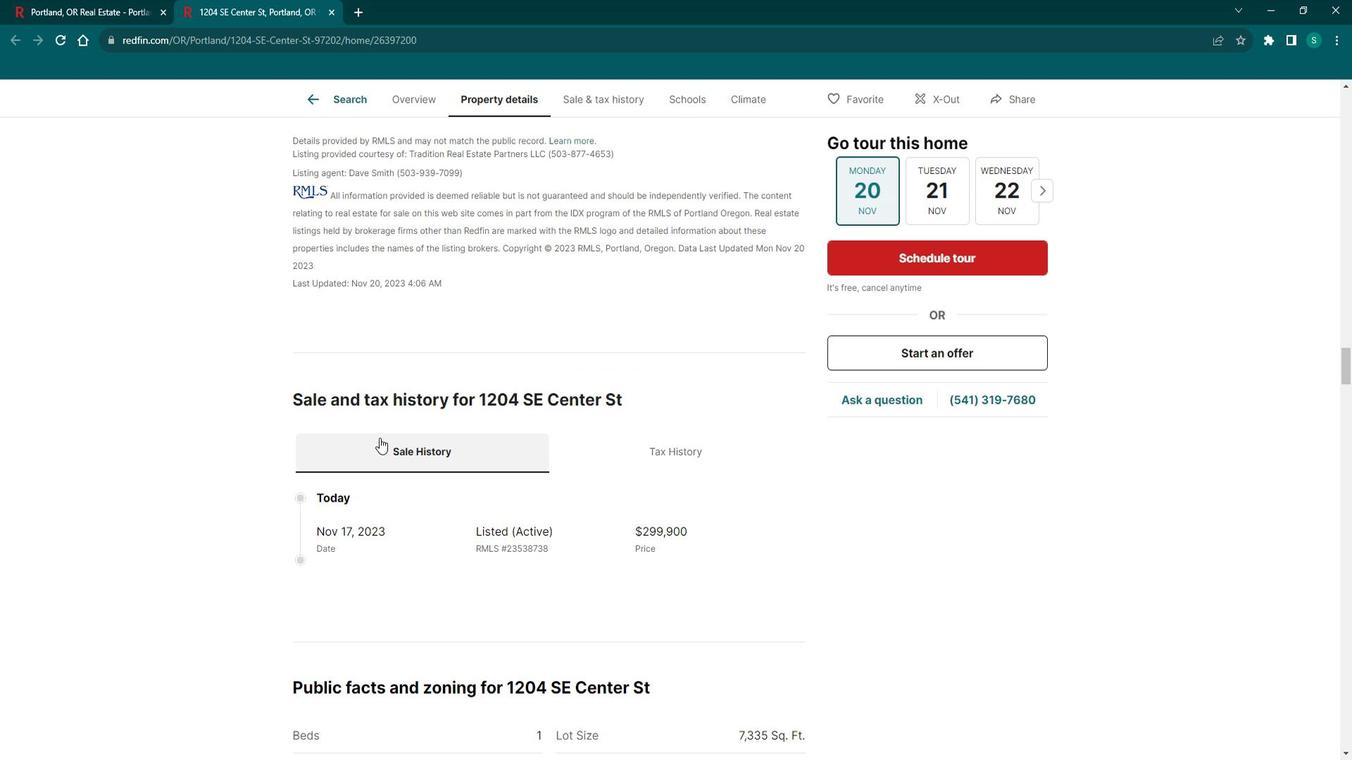 
Action: Mouse scrolled (402, 443) with delta (0, 0)
Screenshot: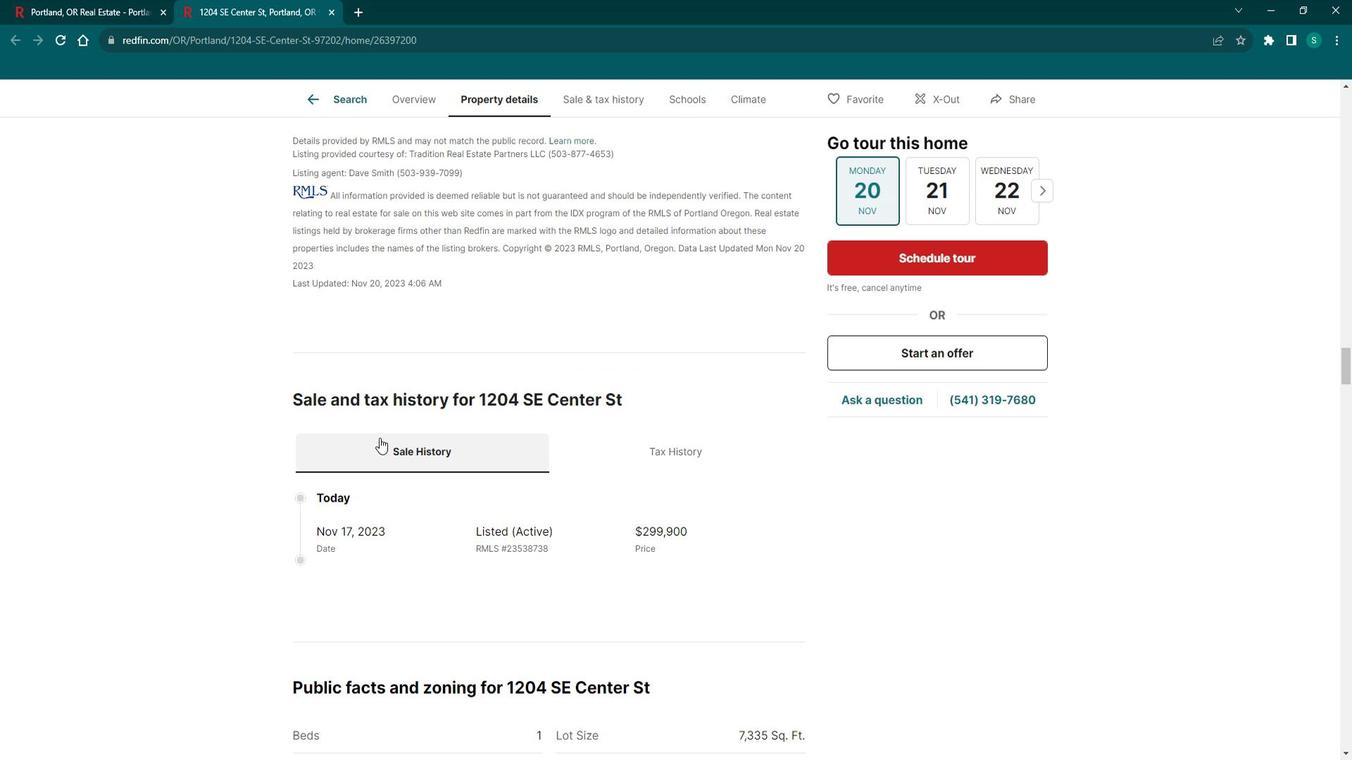 
Action: Mouse scrolled (402, 443) with delta (0, 0)
Screenshot: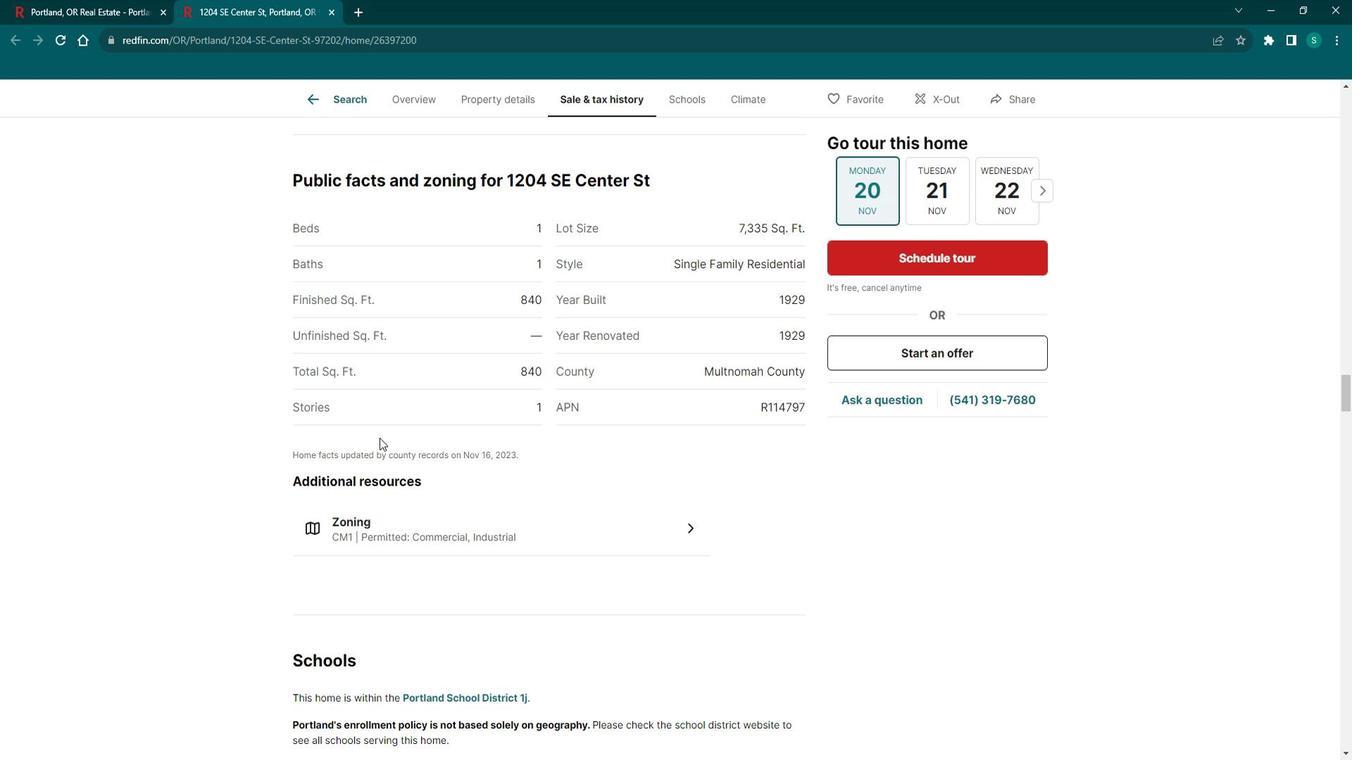 
Action: Mouse scrolled (402, 443) with delta (0, 0)
Screenshot: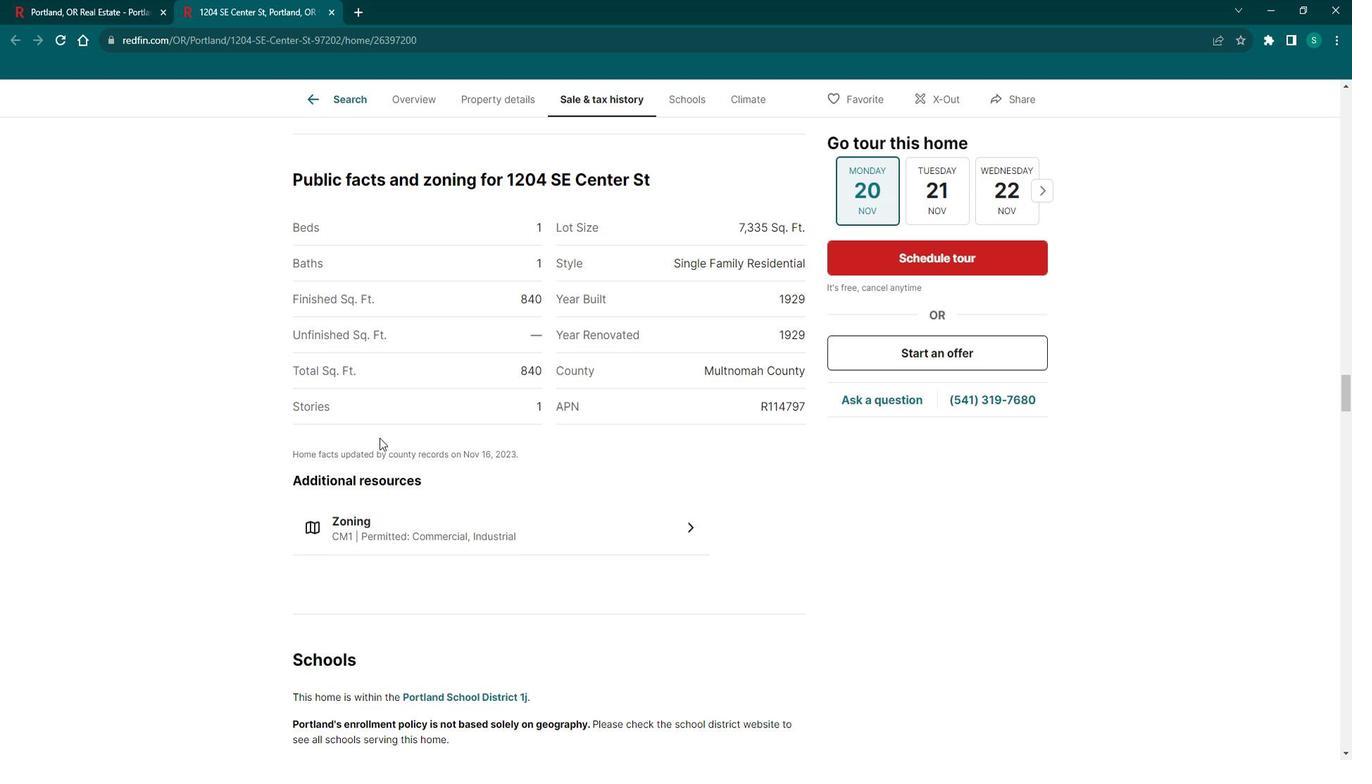 
Action: Mouse scrolled (402, 443) with delta (0, 0)
Screenshot: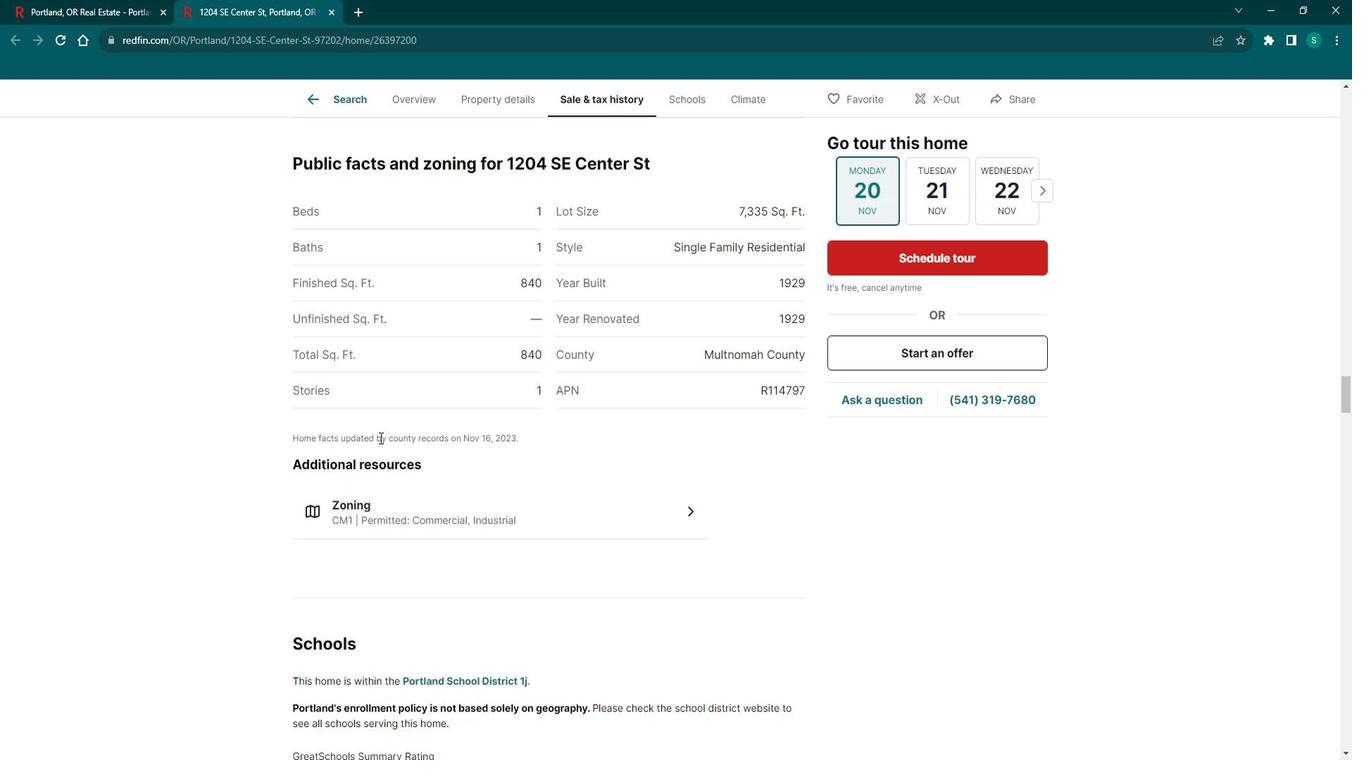
Action: Mouse scrolled (402, 443) with delta (0, 0)
Screenshot: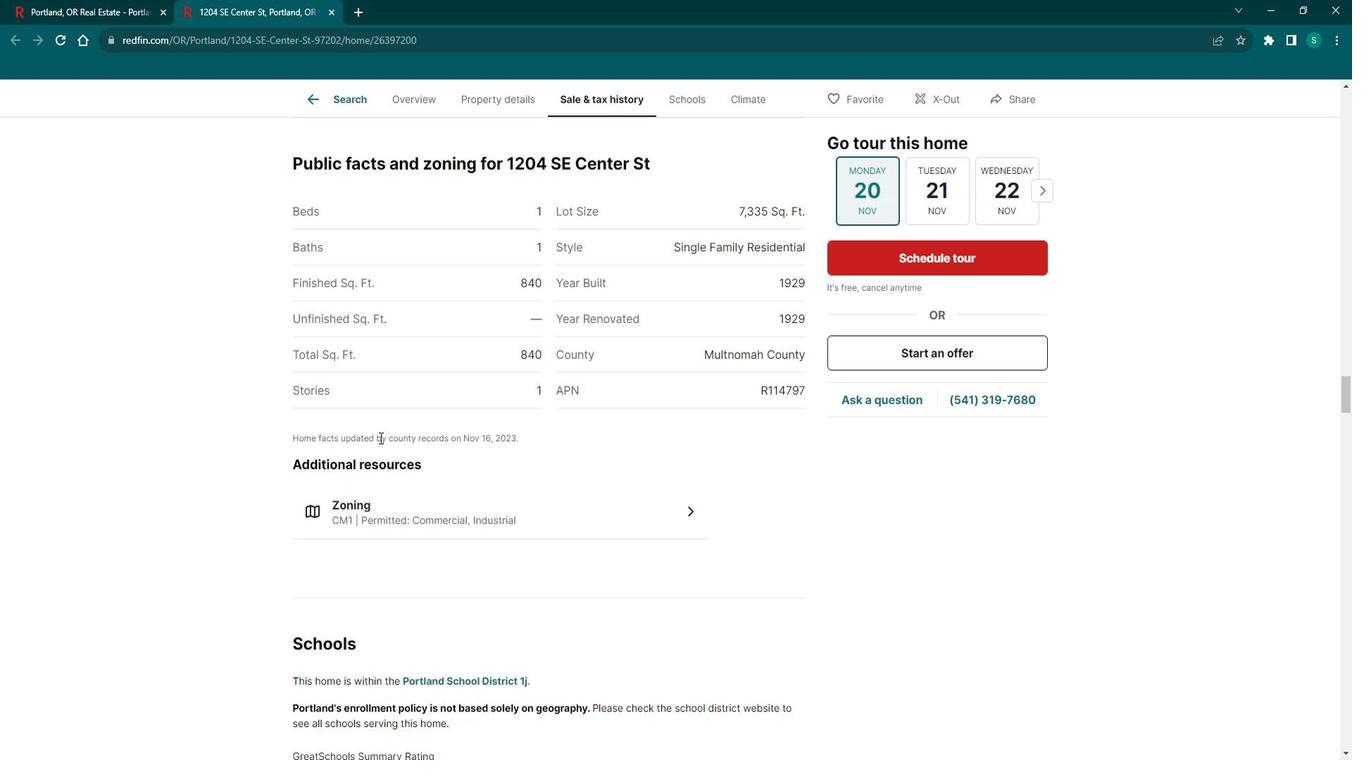 
Action: Mouse scrolled (402, 443) with delta (0, 0)
Screenshot: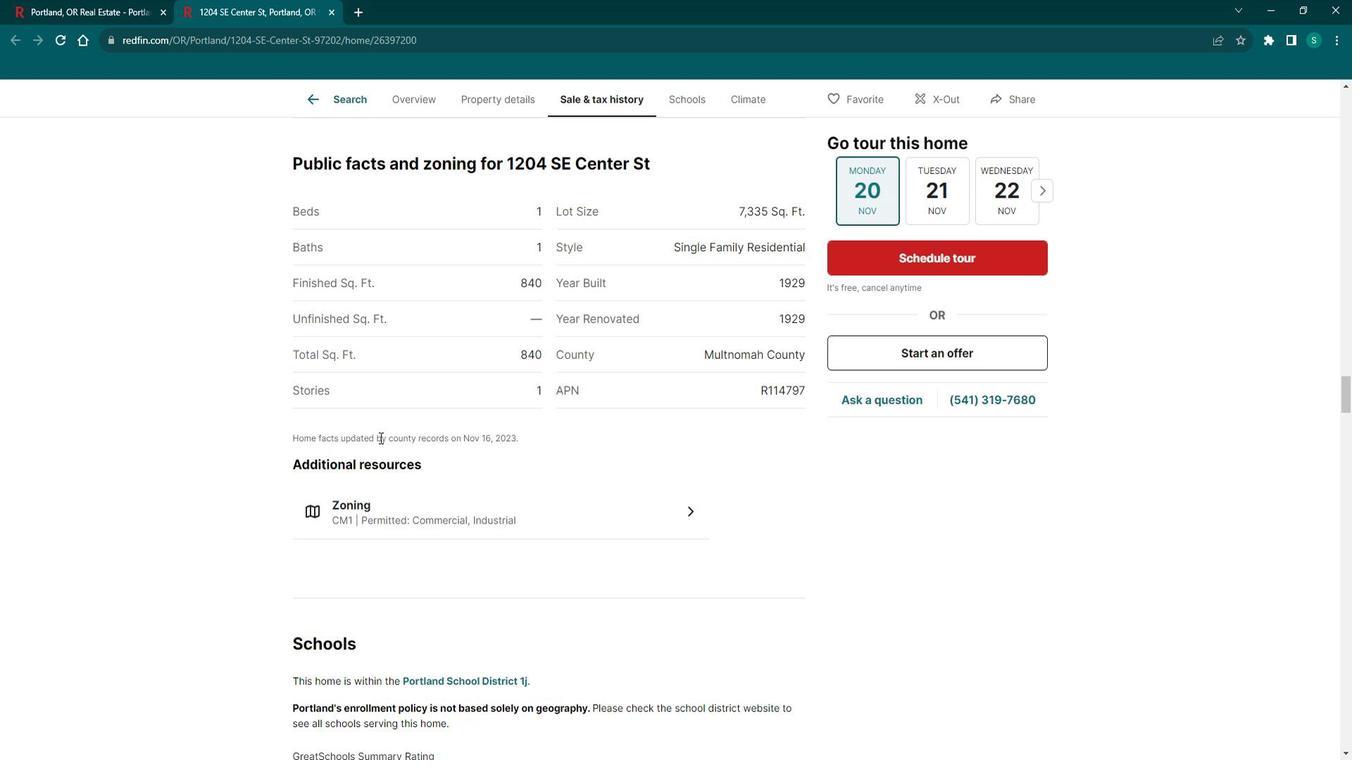 
Action: Mouse scrolled (402, 443) with delta (0, 0)
Screenshot: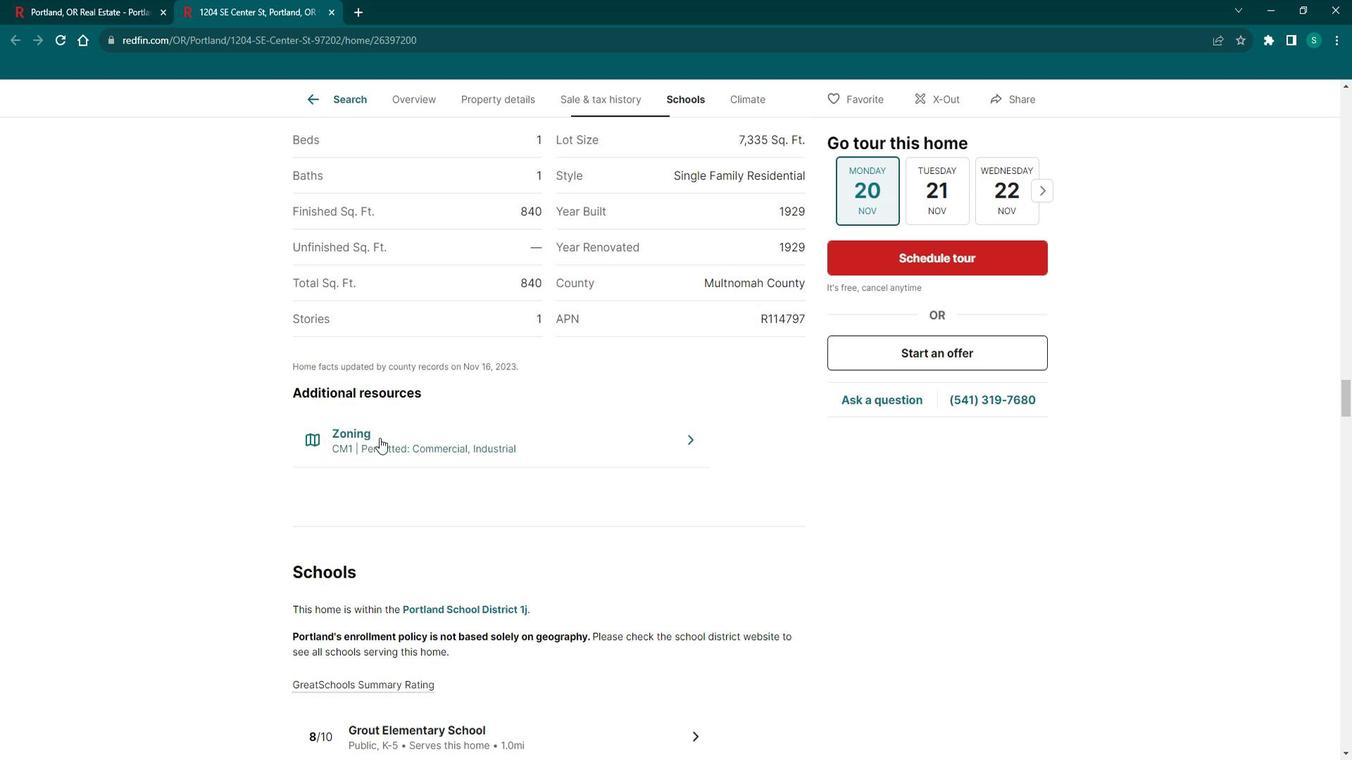 
Action: Mouse scrolled (402, 443) with delta (0, 0)
Screenshot: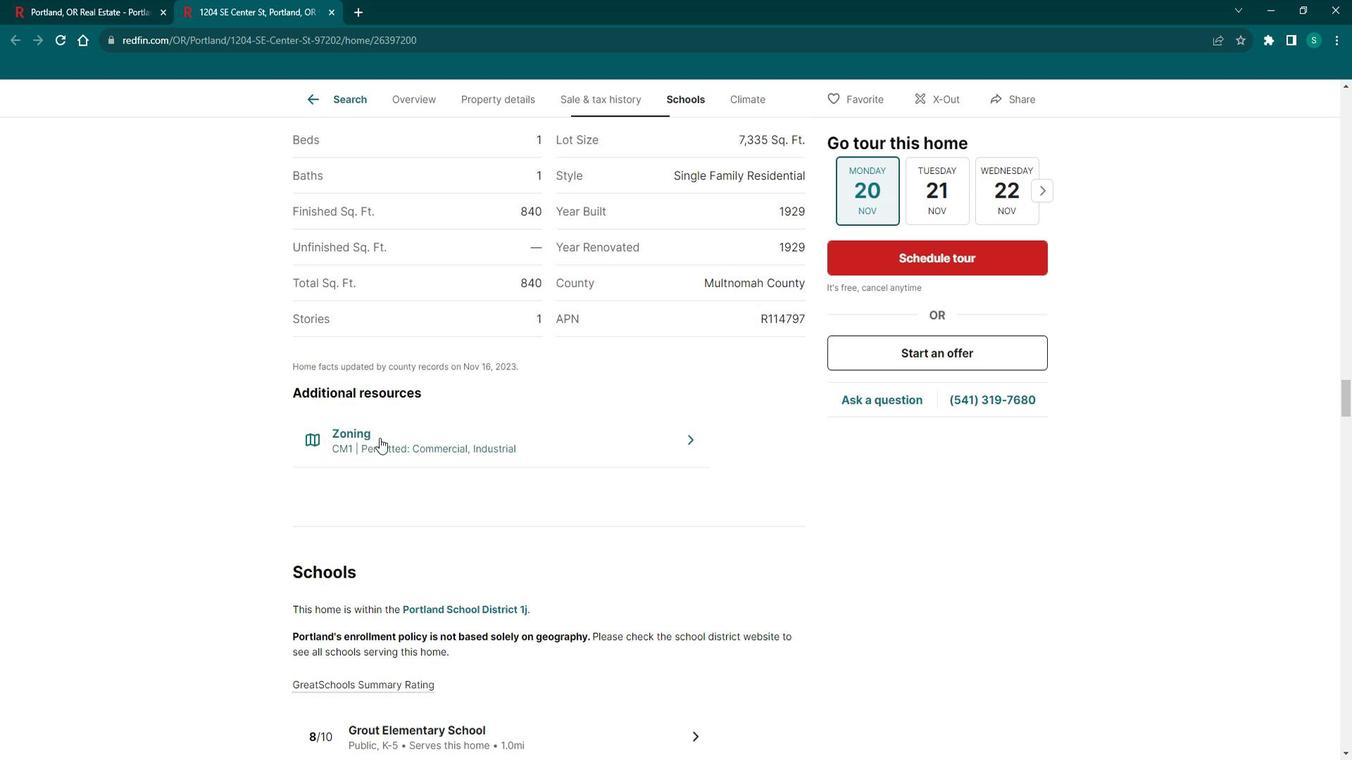 
Action: Mouse scrolled (402, 443) with delta (0, 0)
Screenshot: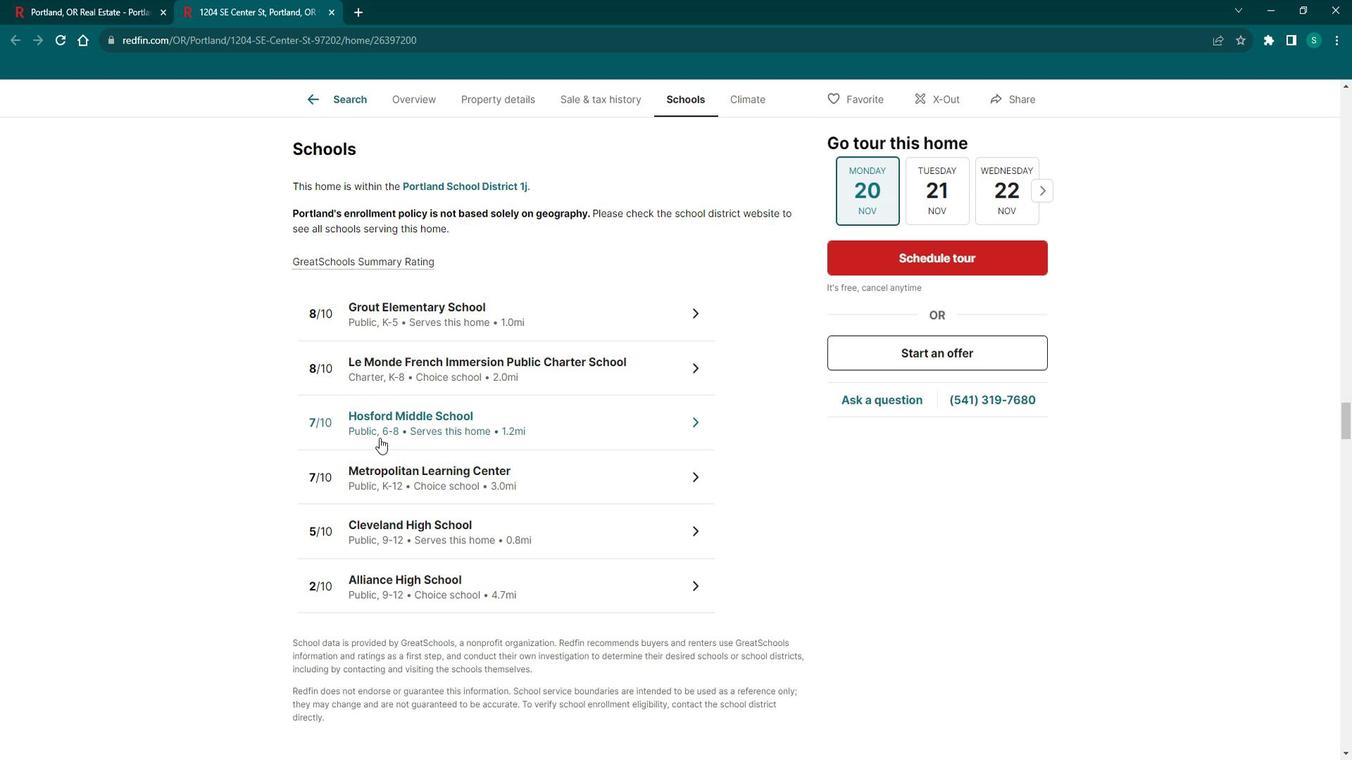 
Action: Mouse scrolled (402, 443) with delta (0, 0)
Screenshot: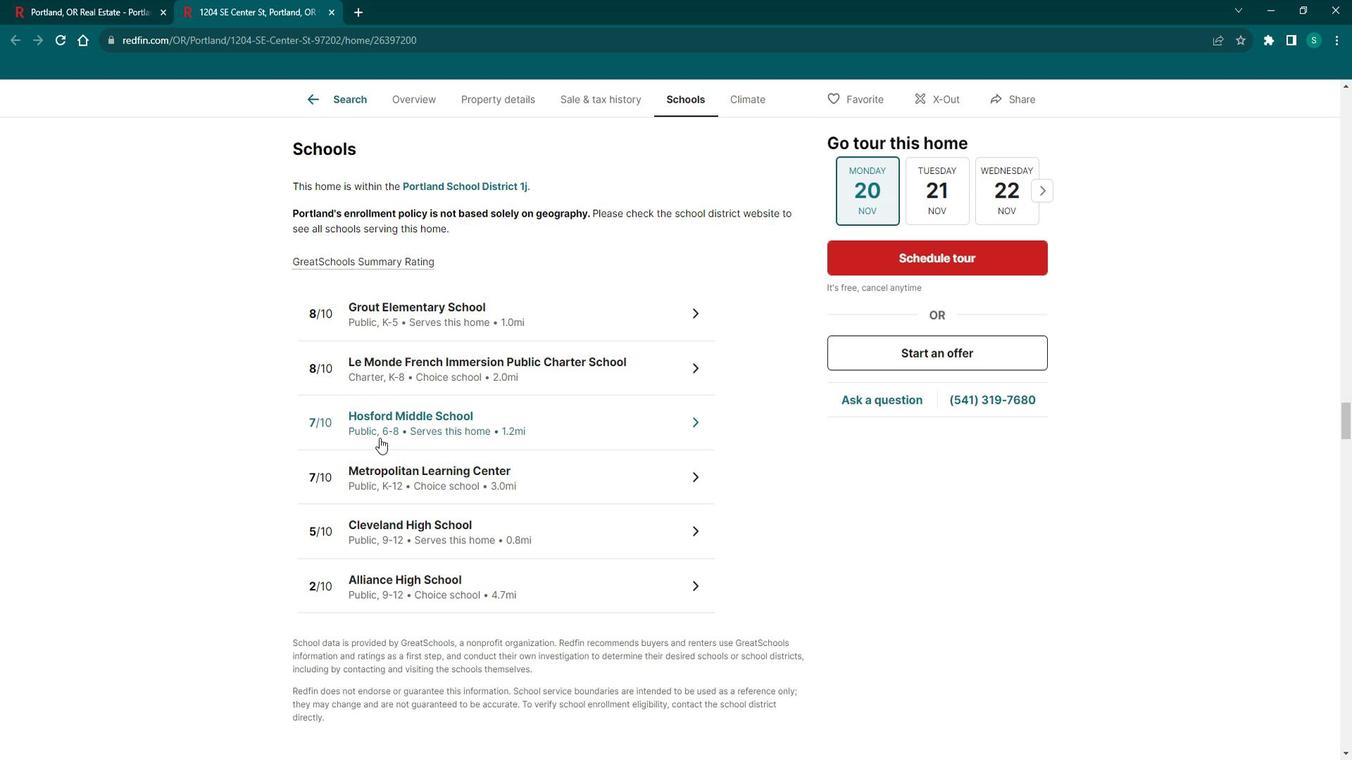 
Action: Mouse scrolled (402, 443) with delta (0, 0)
Screenshot: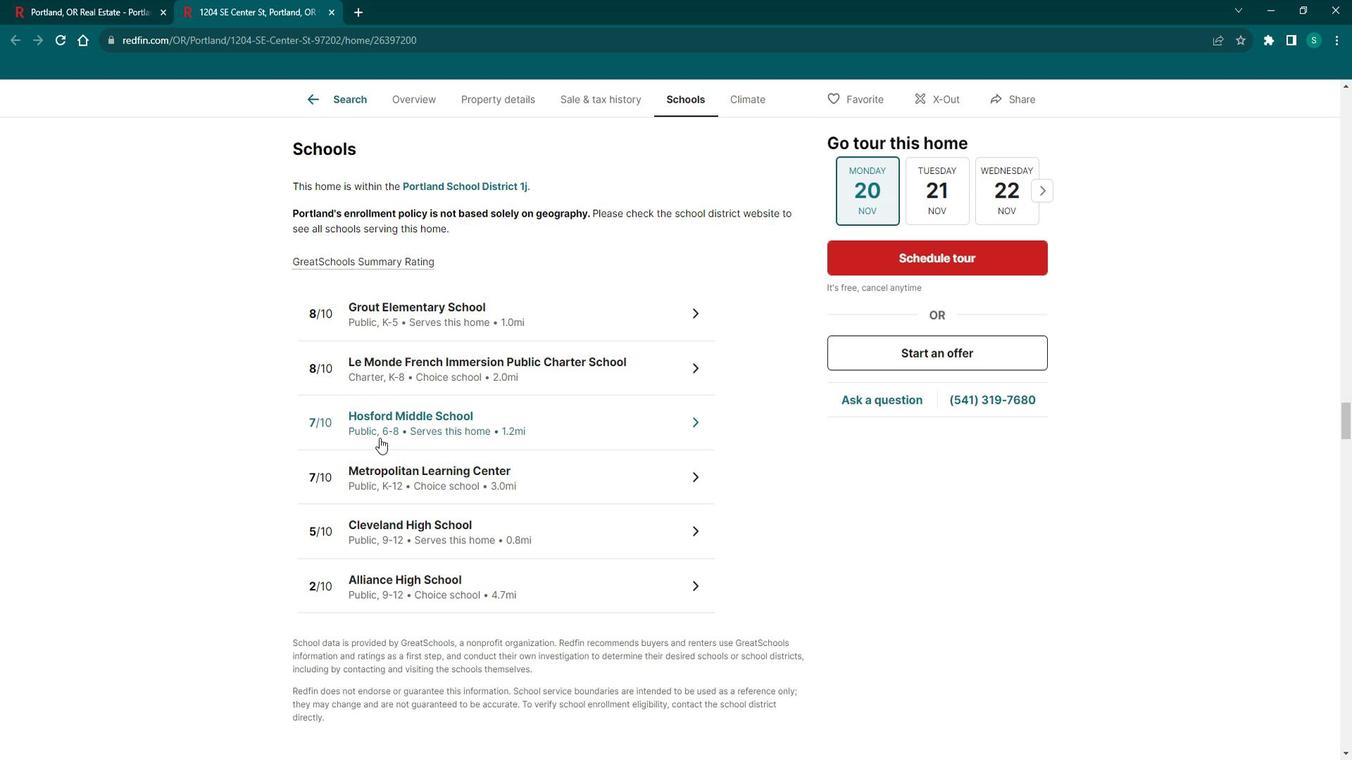 
Action: Mouse scrolled (402, 443) with delta (0, 0)
Screenshot: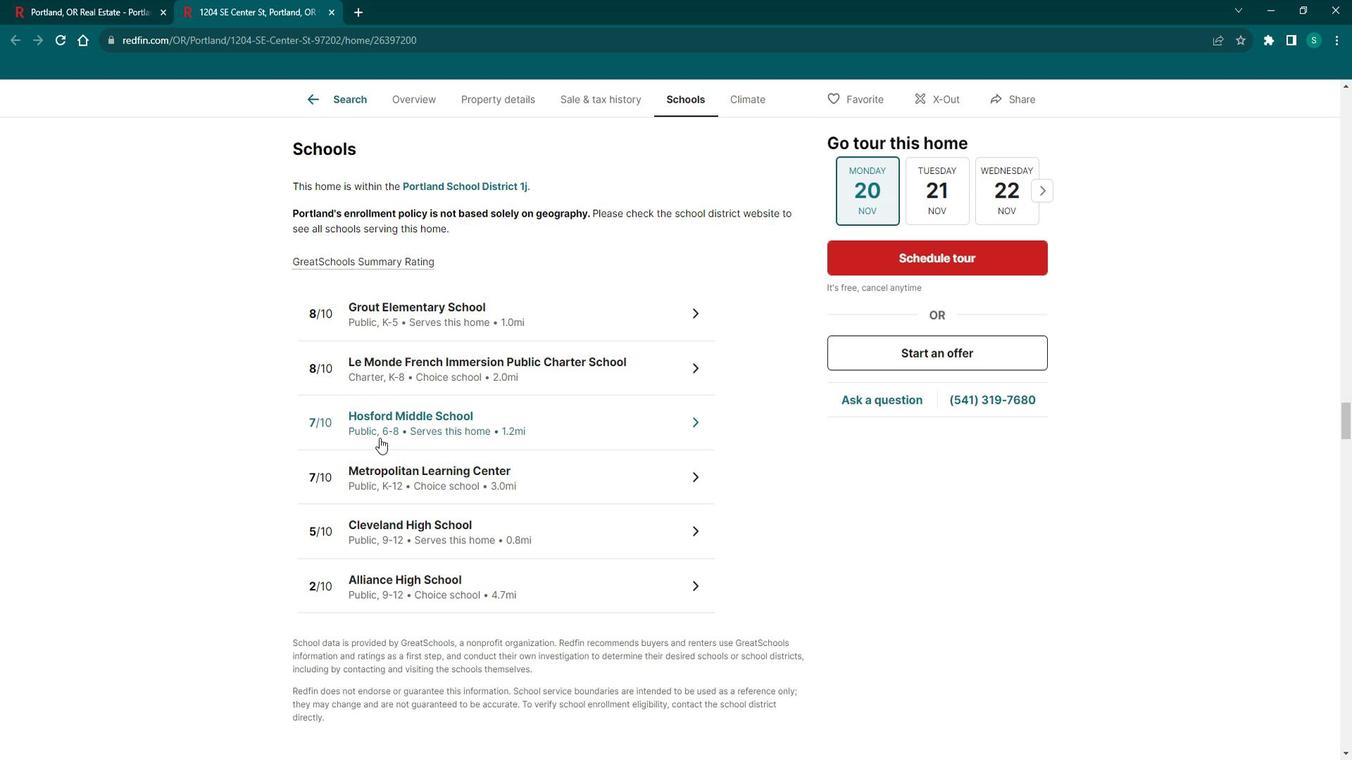 
Action: Mouse scrolled (402, 443) with delta (0, 0)
Screenshot: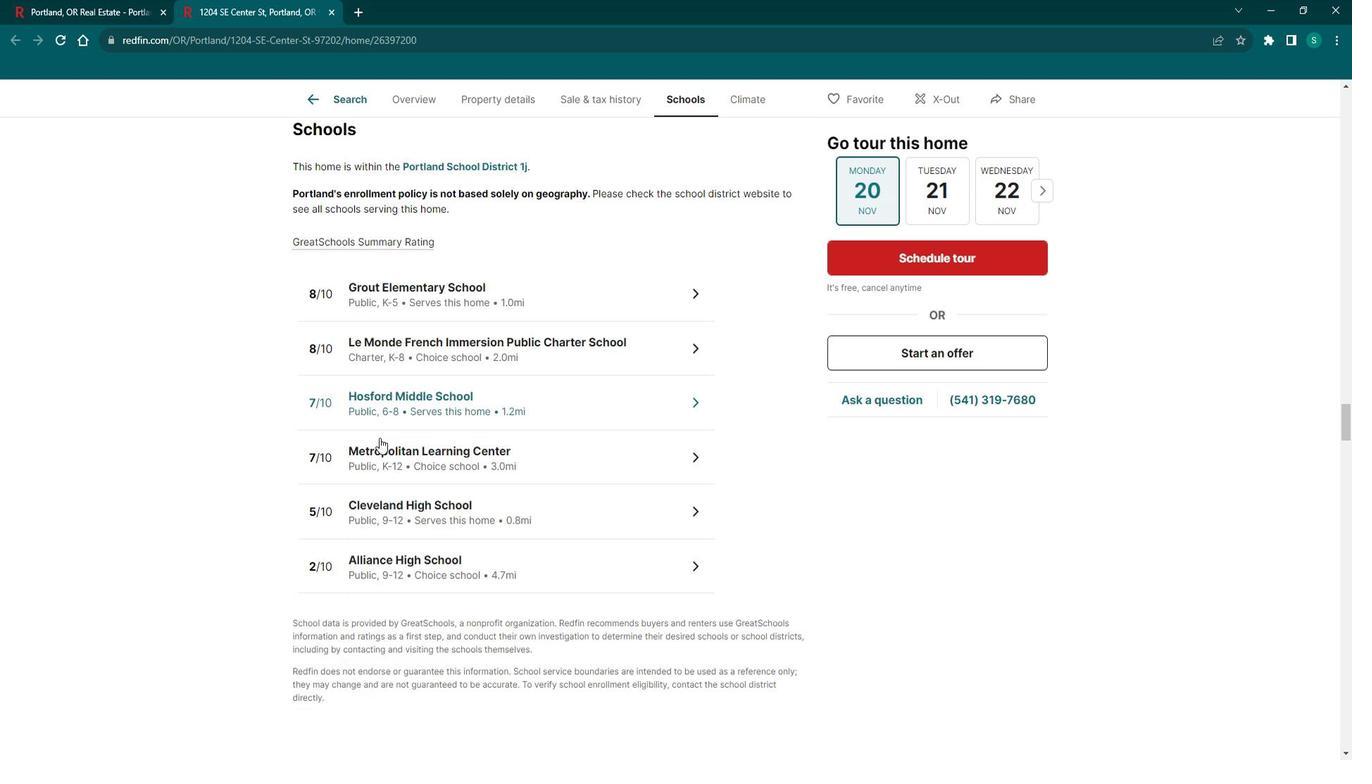 
Action: Mouse scrolled (402, 443) with delta (0, 0)
Screenshot: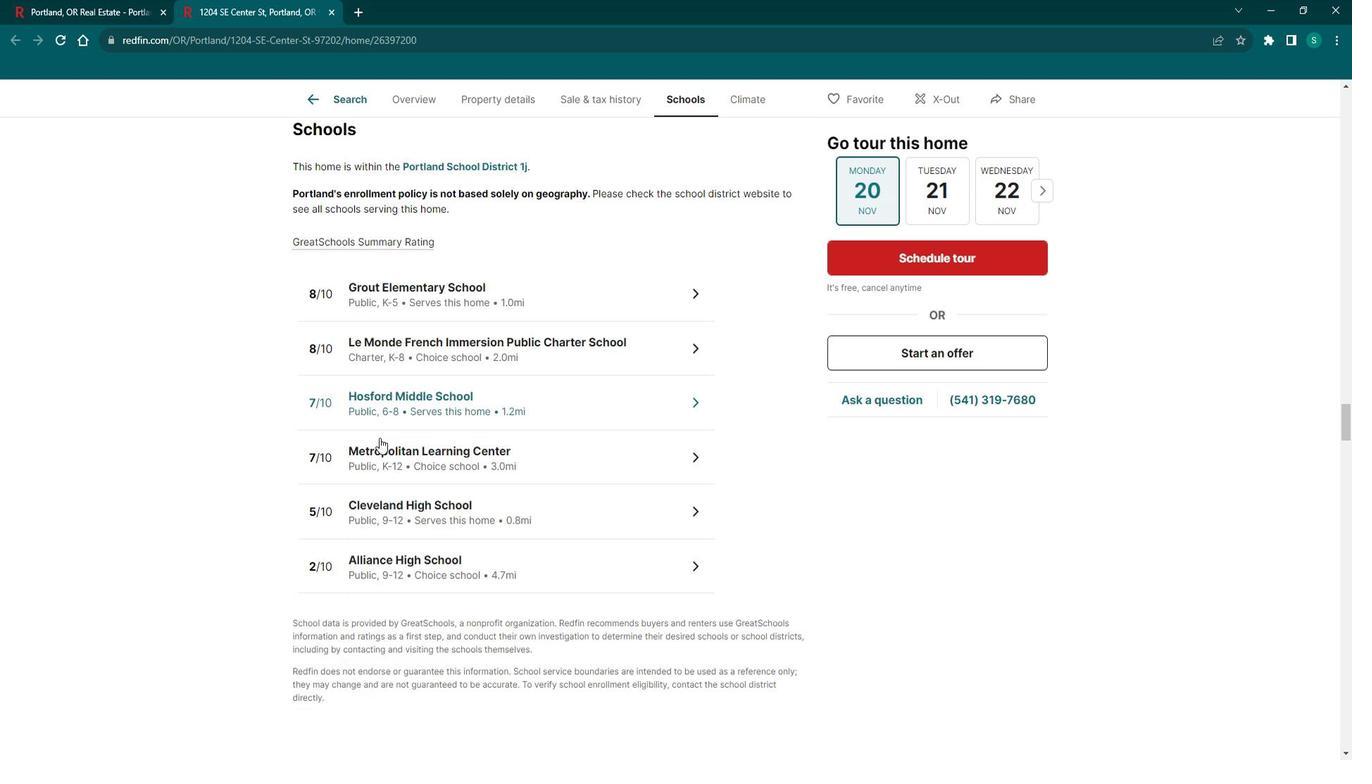 
Action: Mouse scrolled (402, 443) with delta (0, 0)
Screenshot: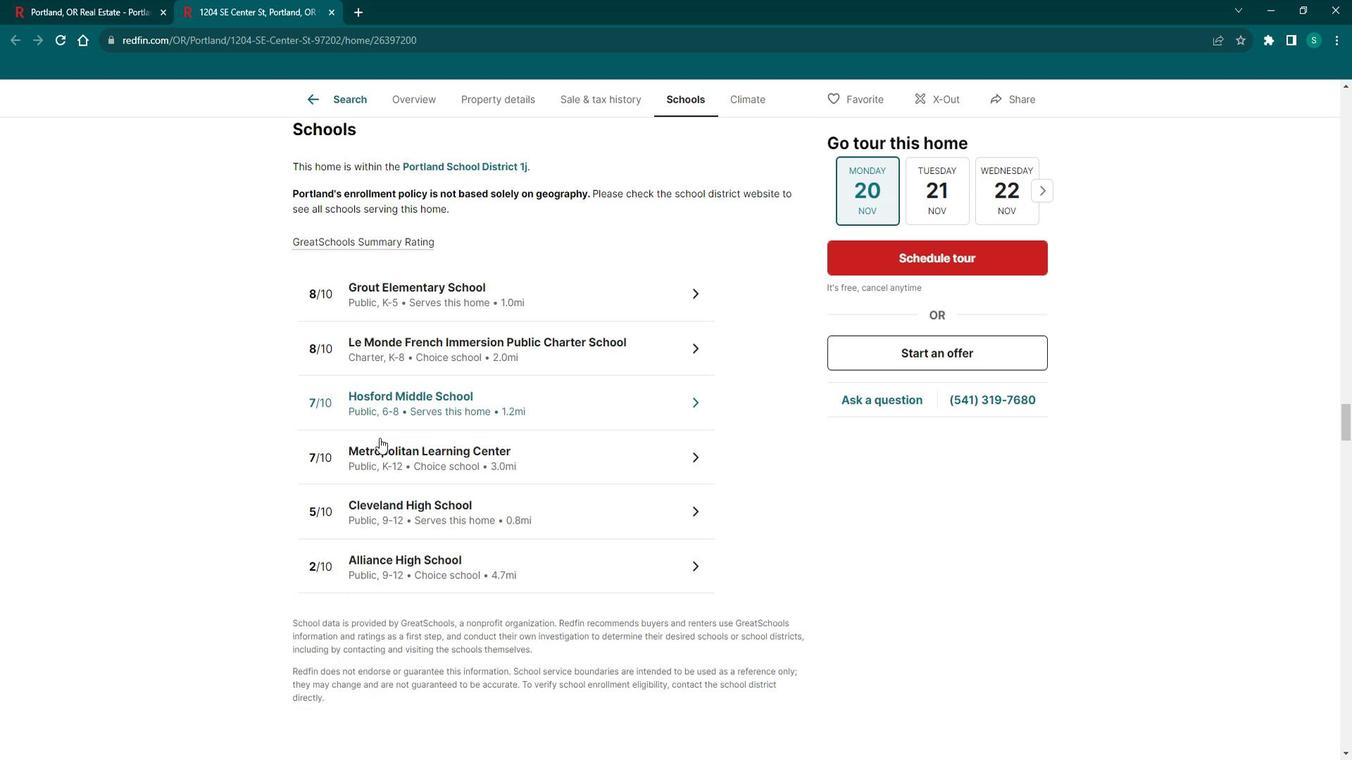 
Action: Mouse scrolled (402, 443) with delta (0, 0)
Screenshot: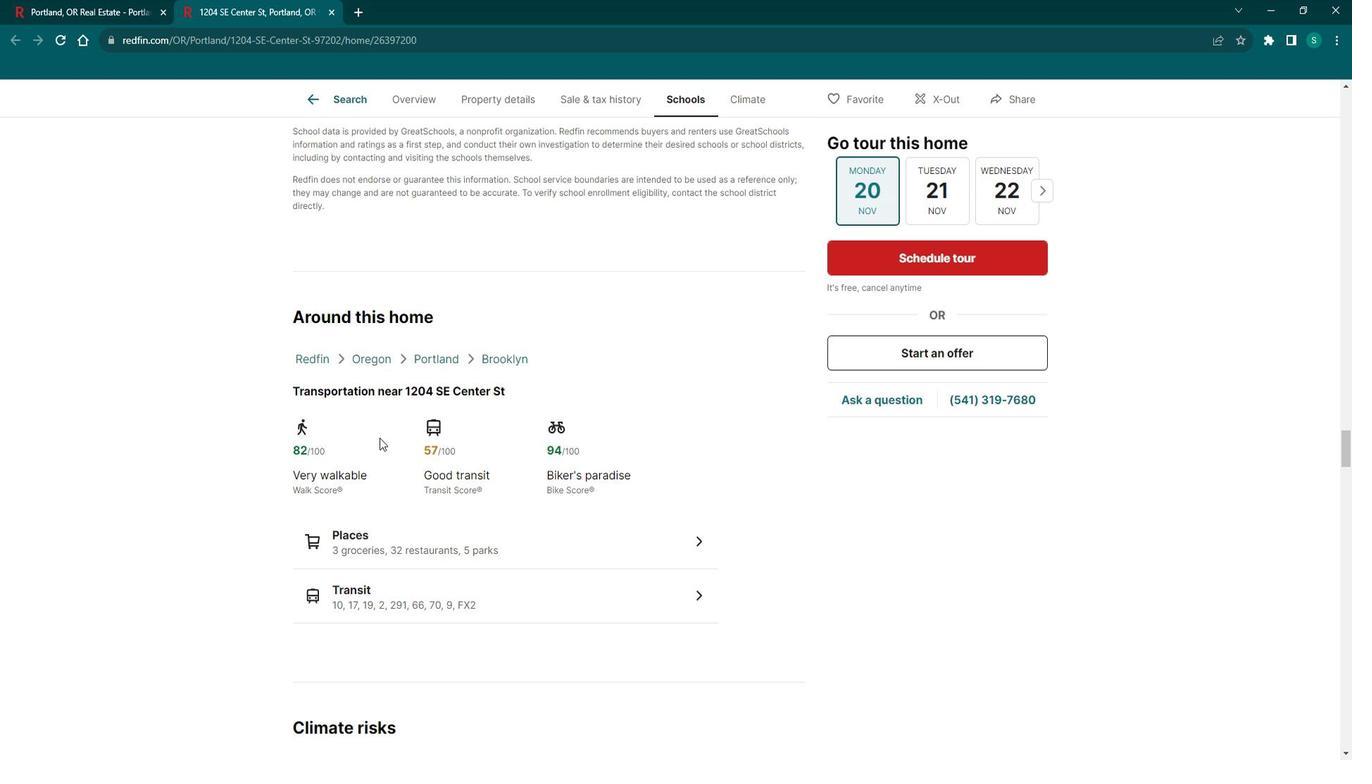 
Action: Mouse scrolled (402, 443) with delta (0, 0)
Screenshot: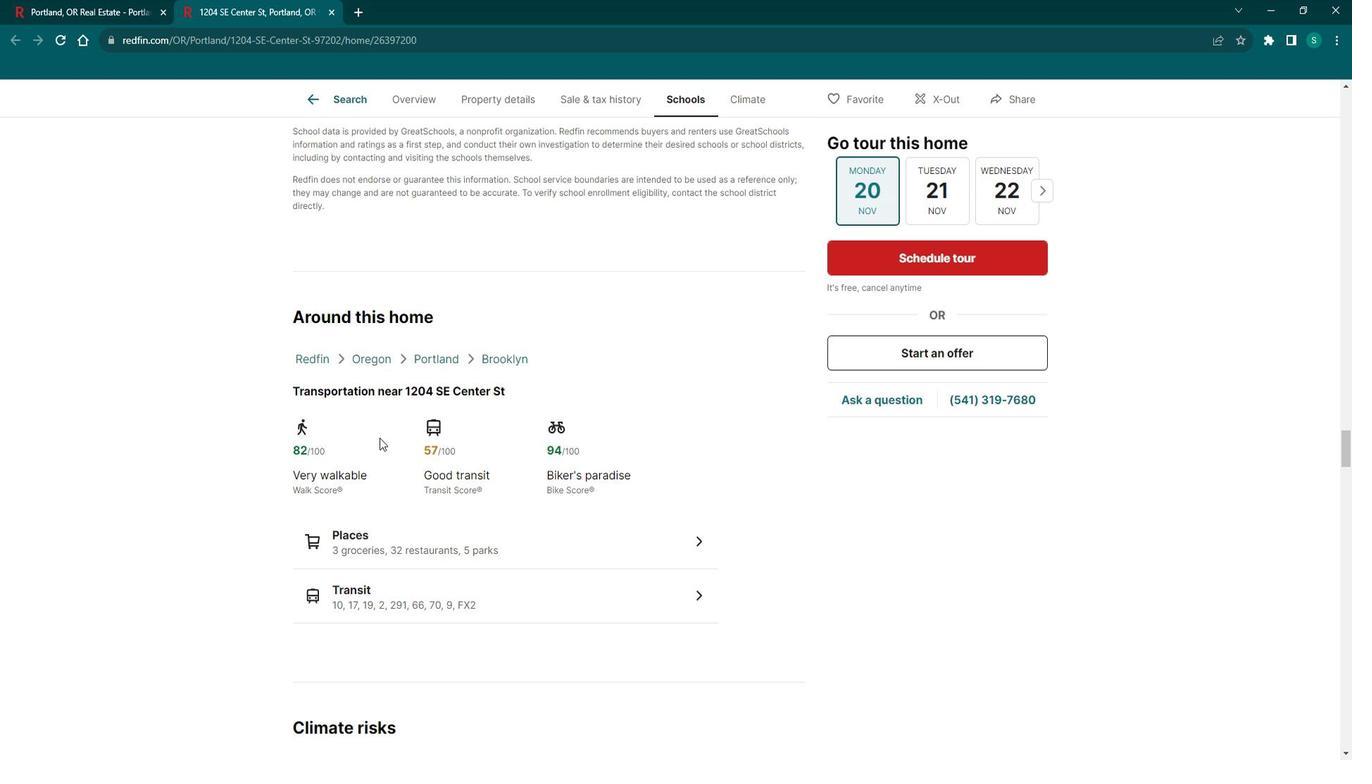 
Action: Mouse scrolled (402, 443) with delta (0, 0)
Screenshot: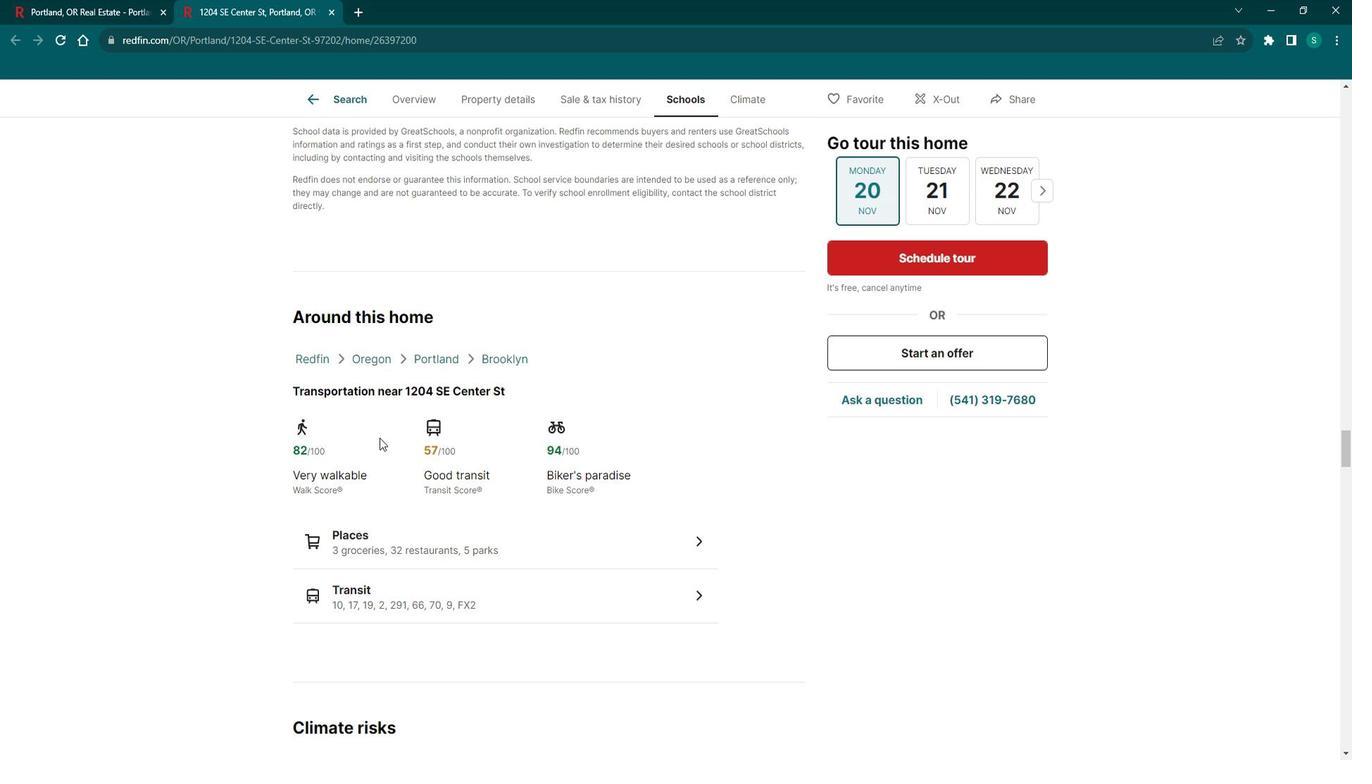 
Action: Mouse scrolled (402, 443) with delta (0, 0)
Screenshot: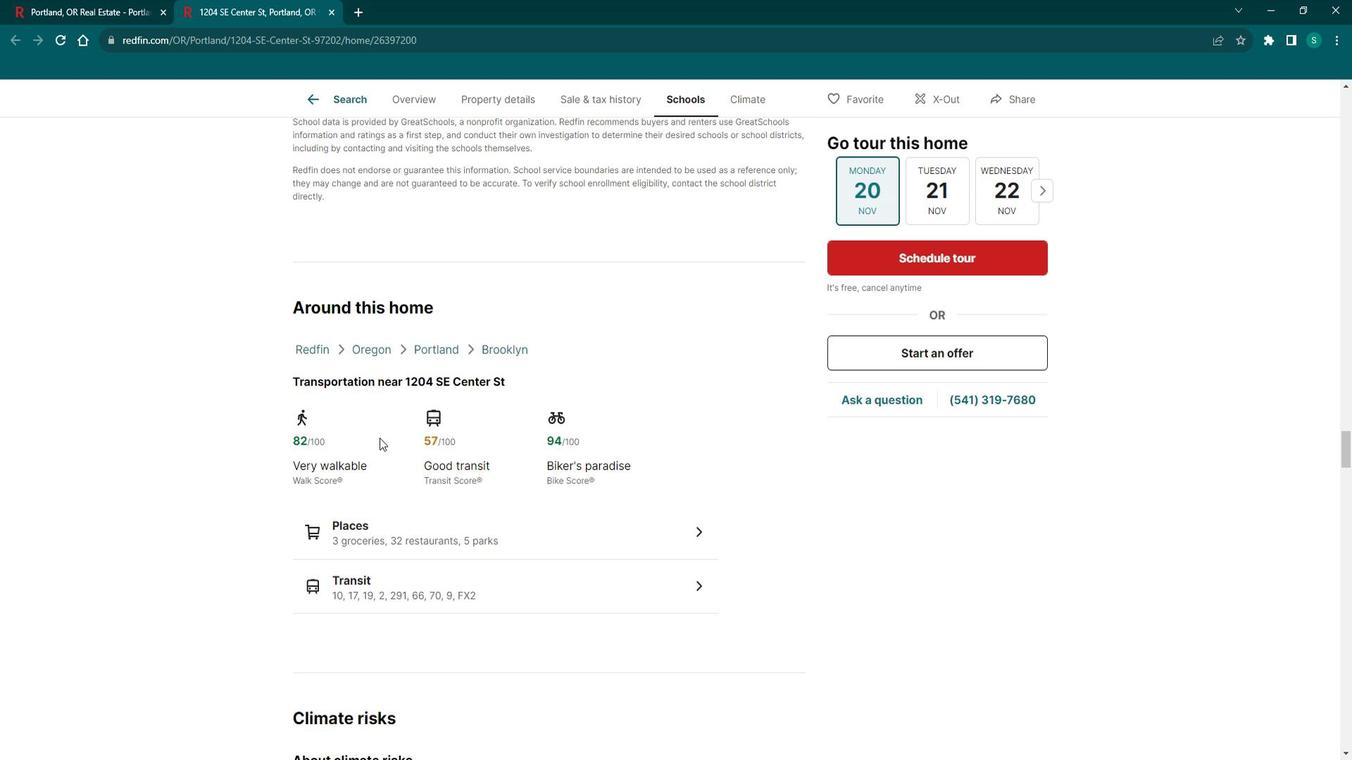 
Action: Mouse scrolled (402, 443) with delta (0, 0)
Screenshot: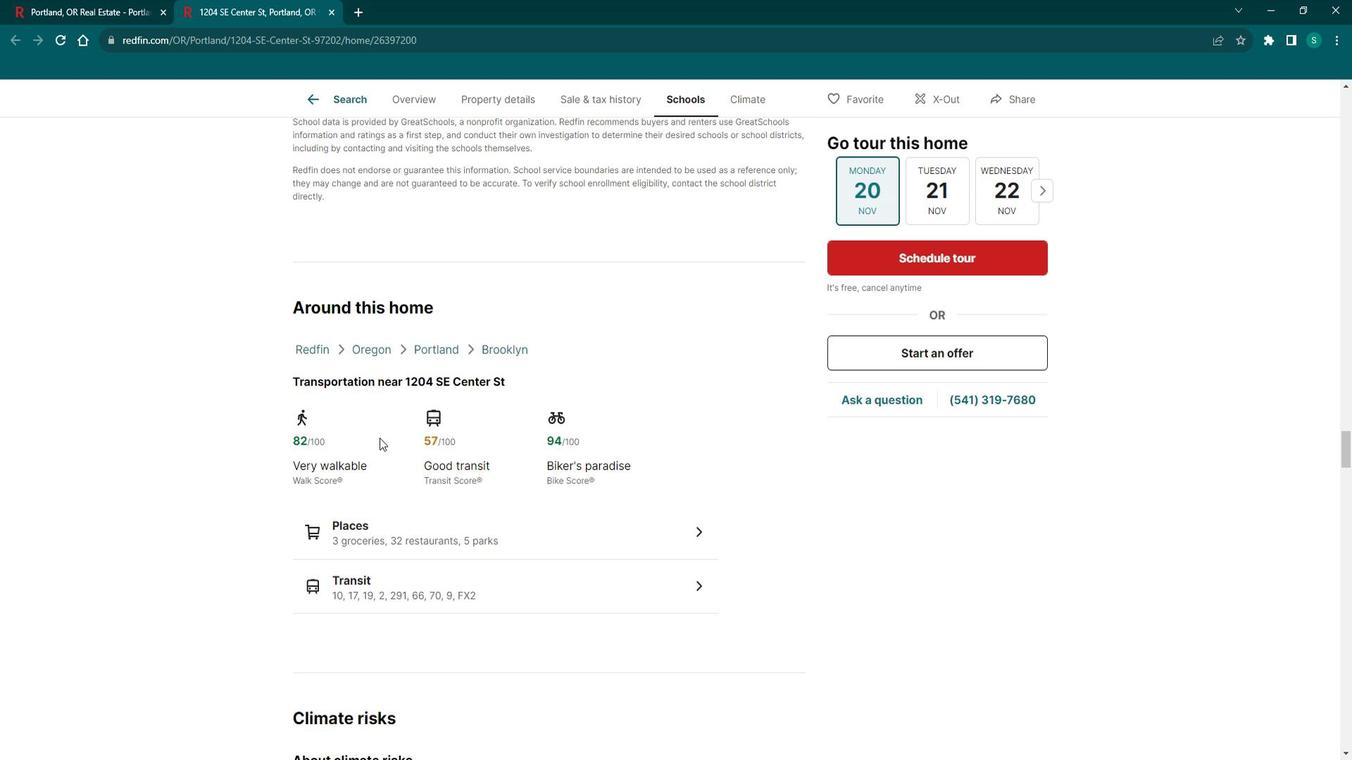
Action: Mouse scrolled (402, 443) with delta (0, 0)
Screenshot: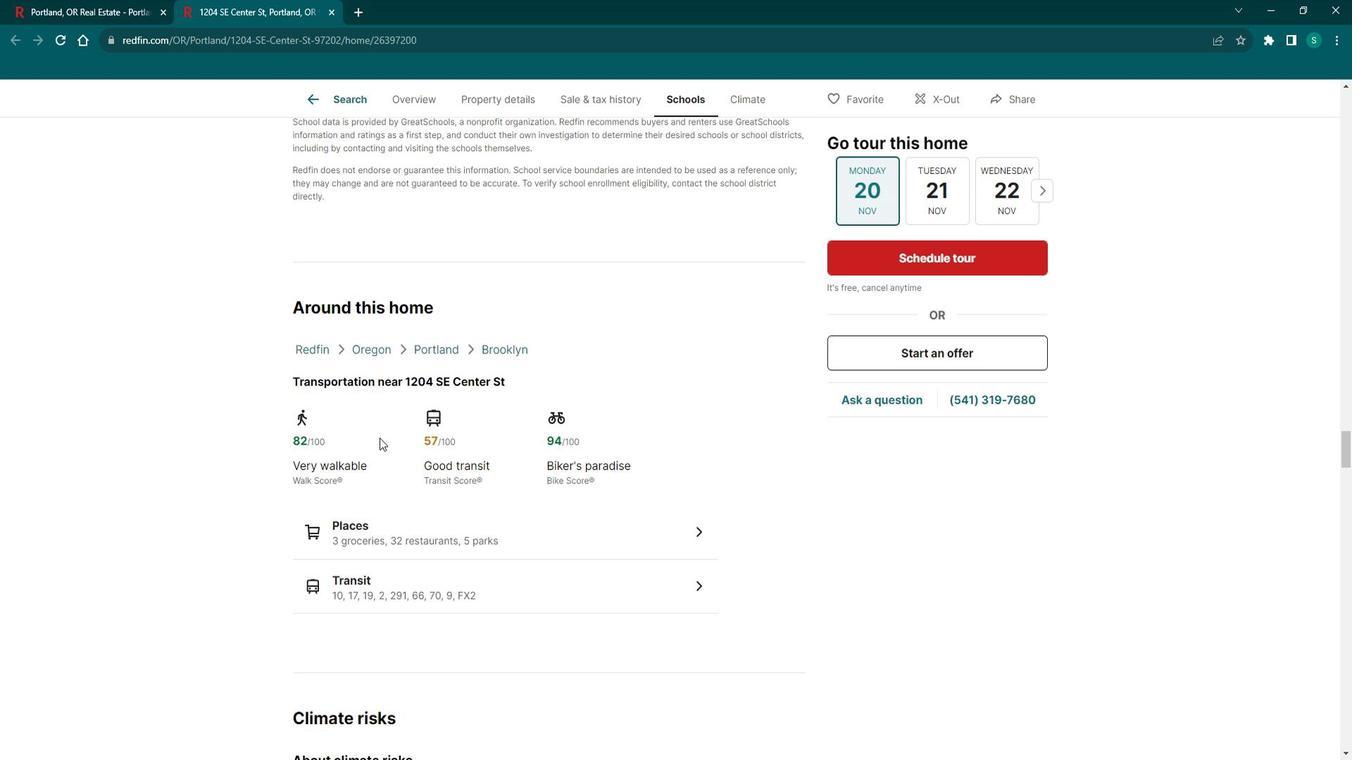 
Action: Mouse scrolled (402, 443) with delta (0, 0)
Screenshot: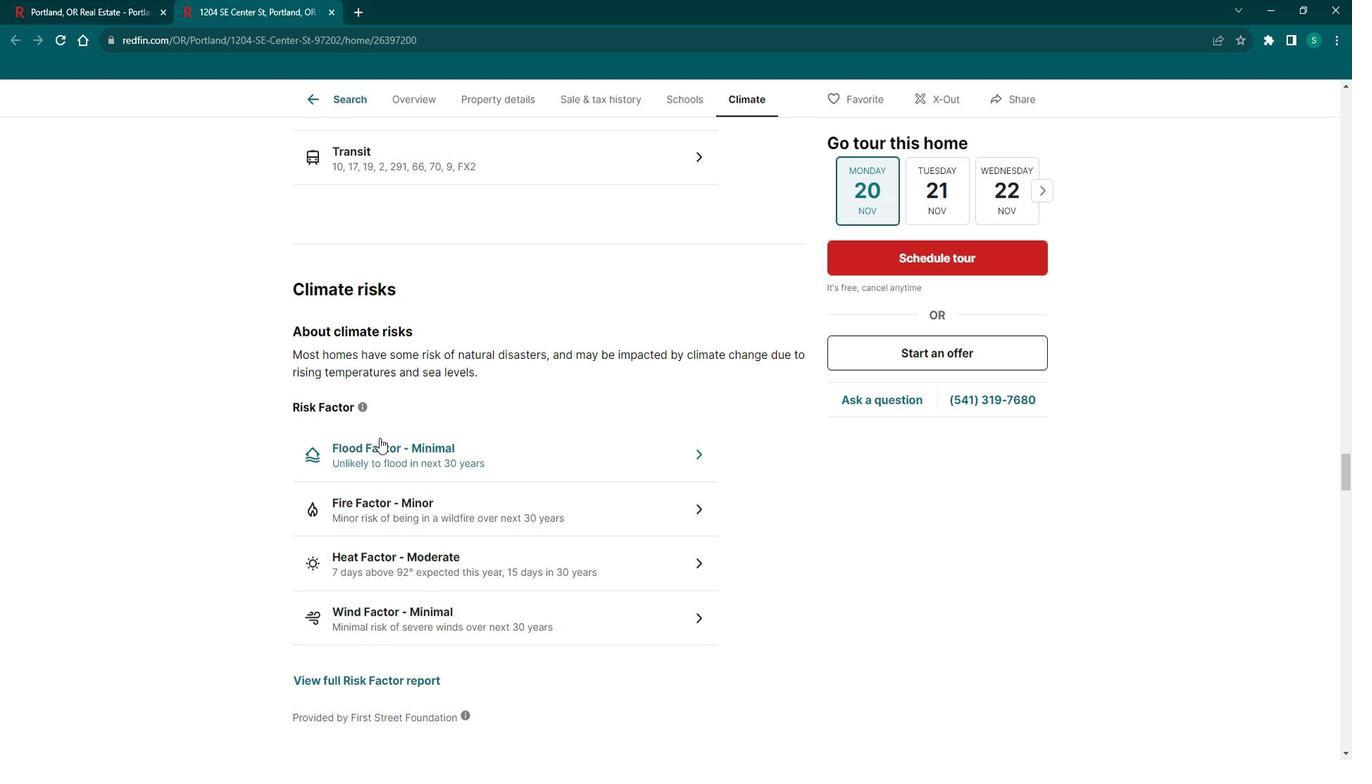 
Action: Mouse scrolled (402, 443) with delta (0, 0)
Screenshot: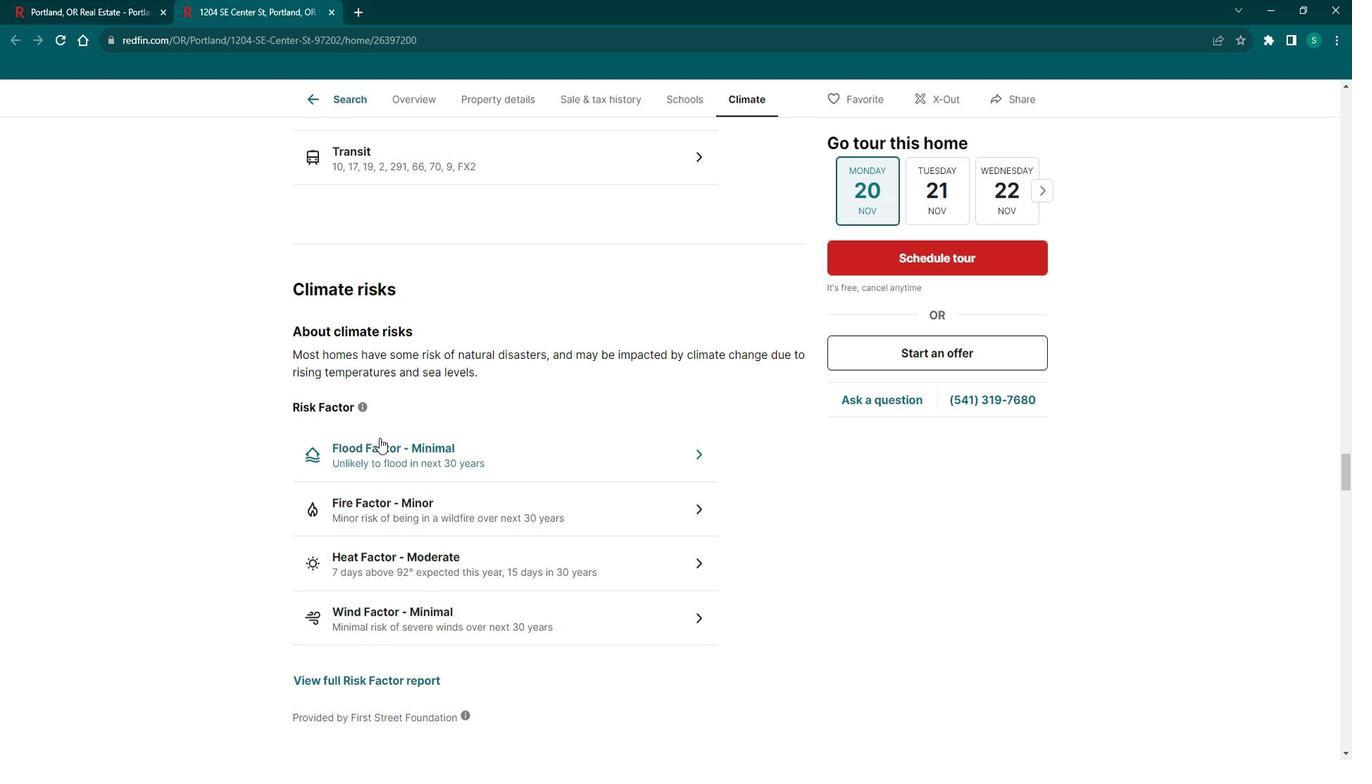
Action: Mouse scrolled (402, 443) with delta (0, 0)
Screenshot: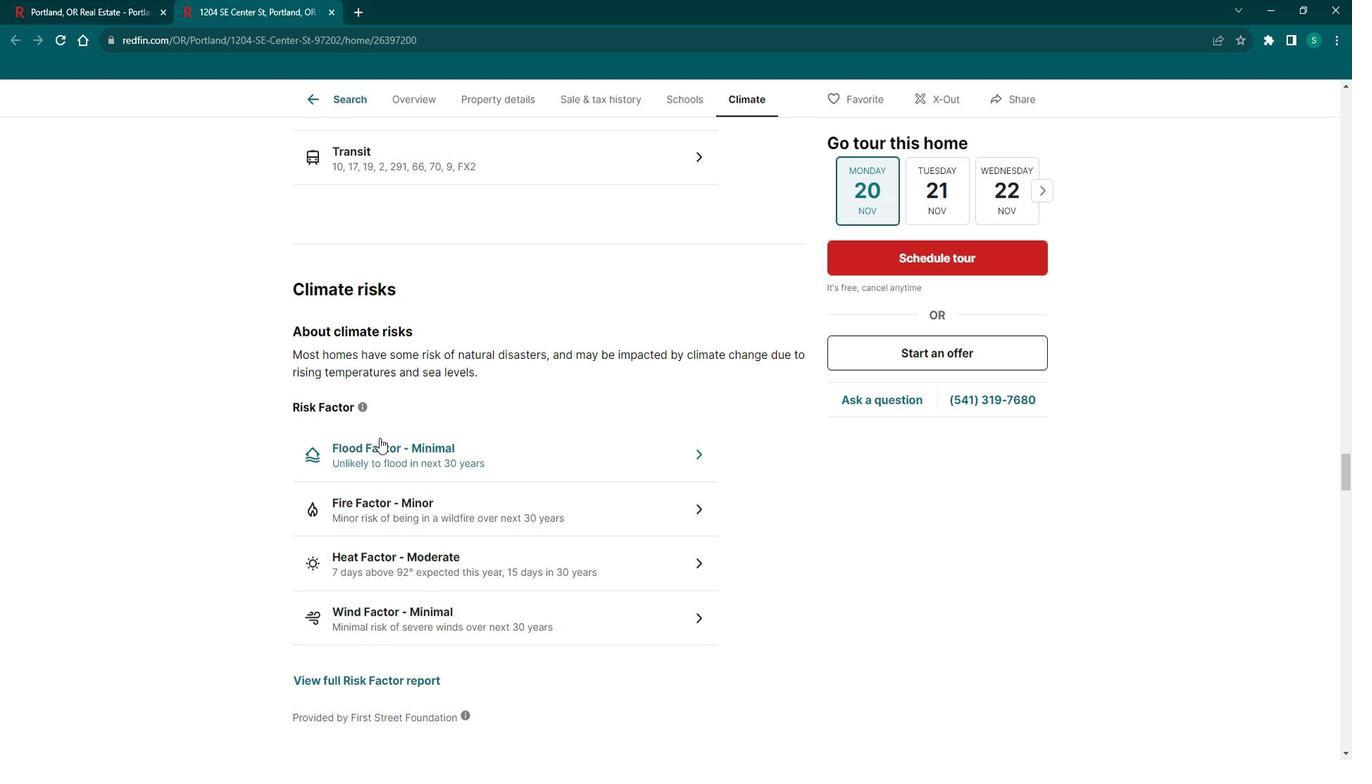 
Action: Mouse scrolled (402, 443) with delta (0, 0)
Screenshot: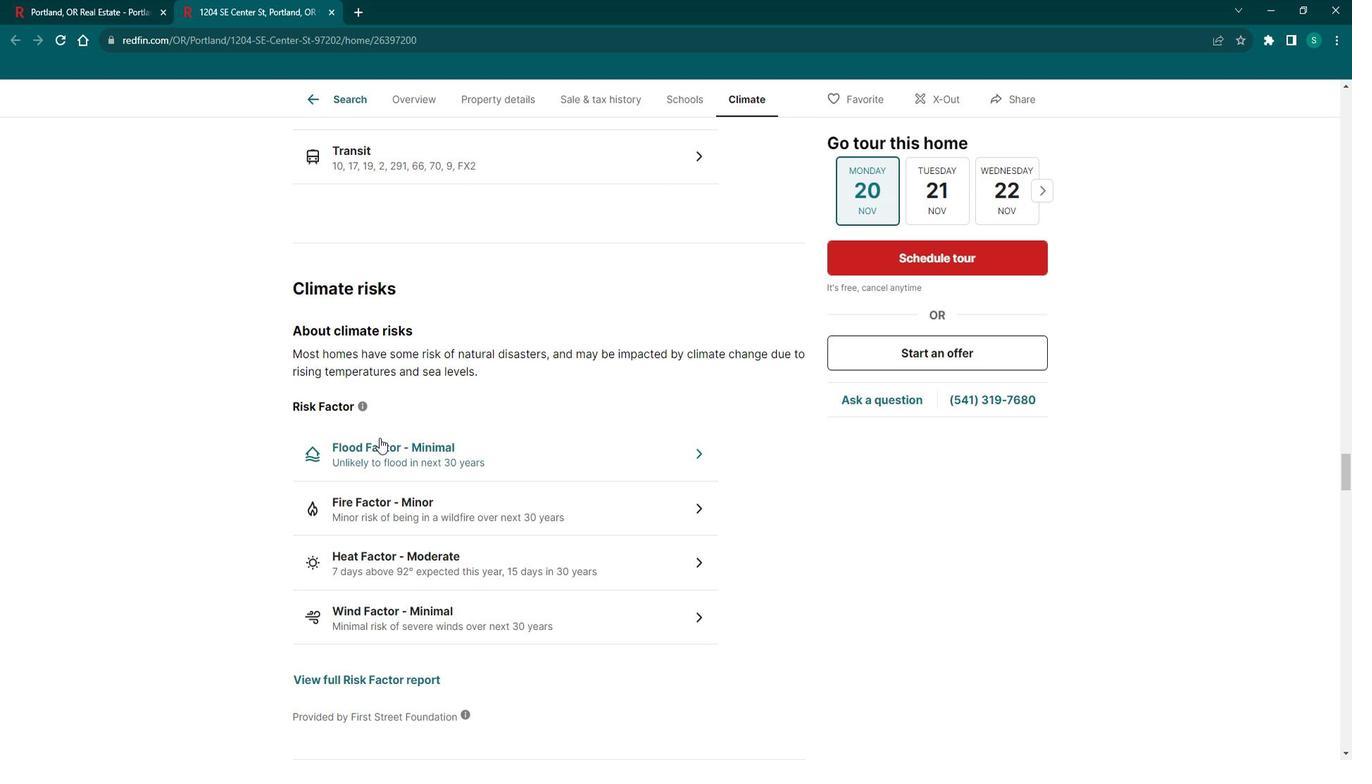 
Action: Mouse scrolled (402, 443) with delta (0, 0)
Screenshot: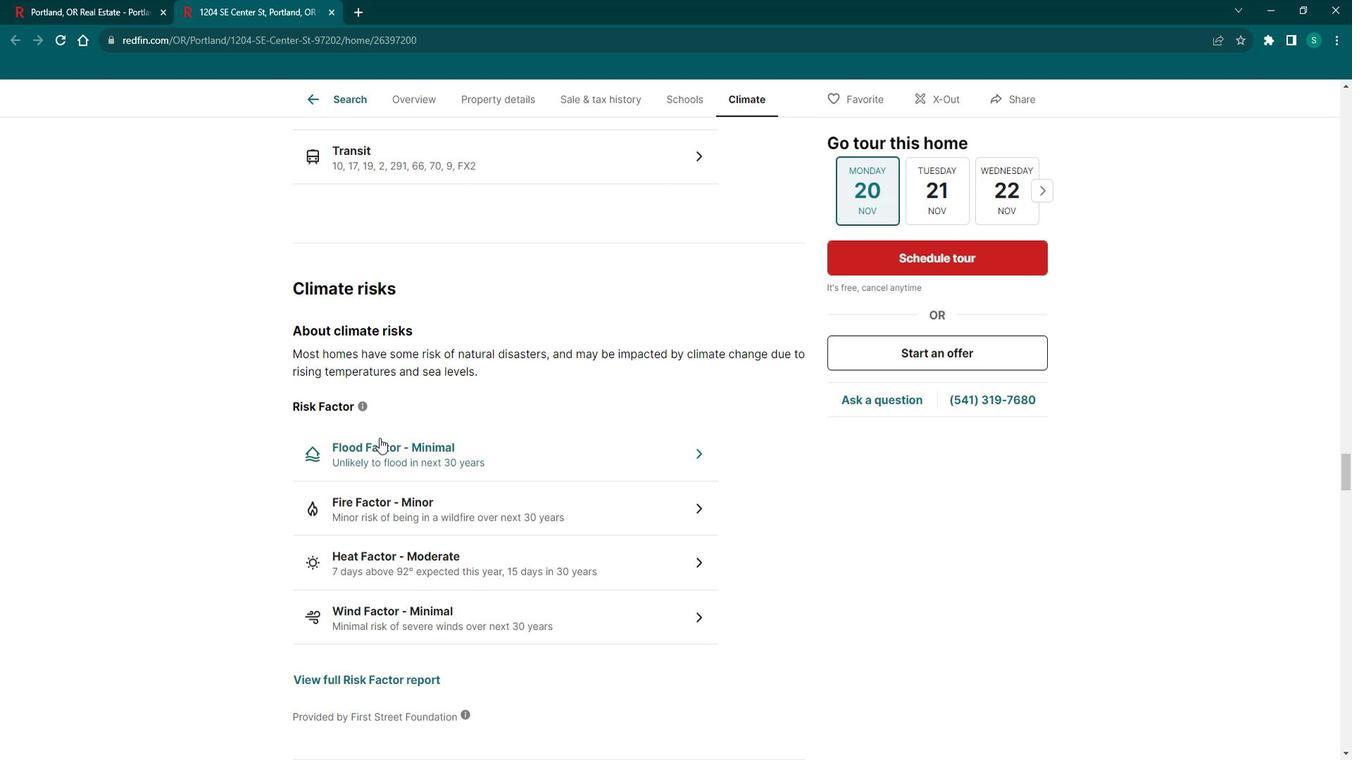 
Action: Mouse moved to (375, 122)
Screenshot: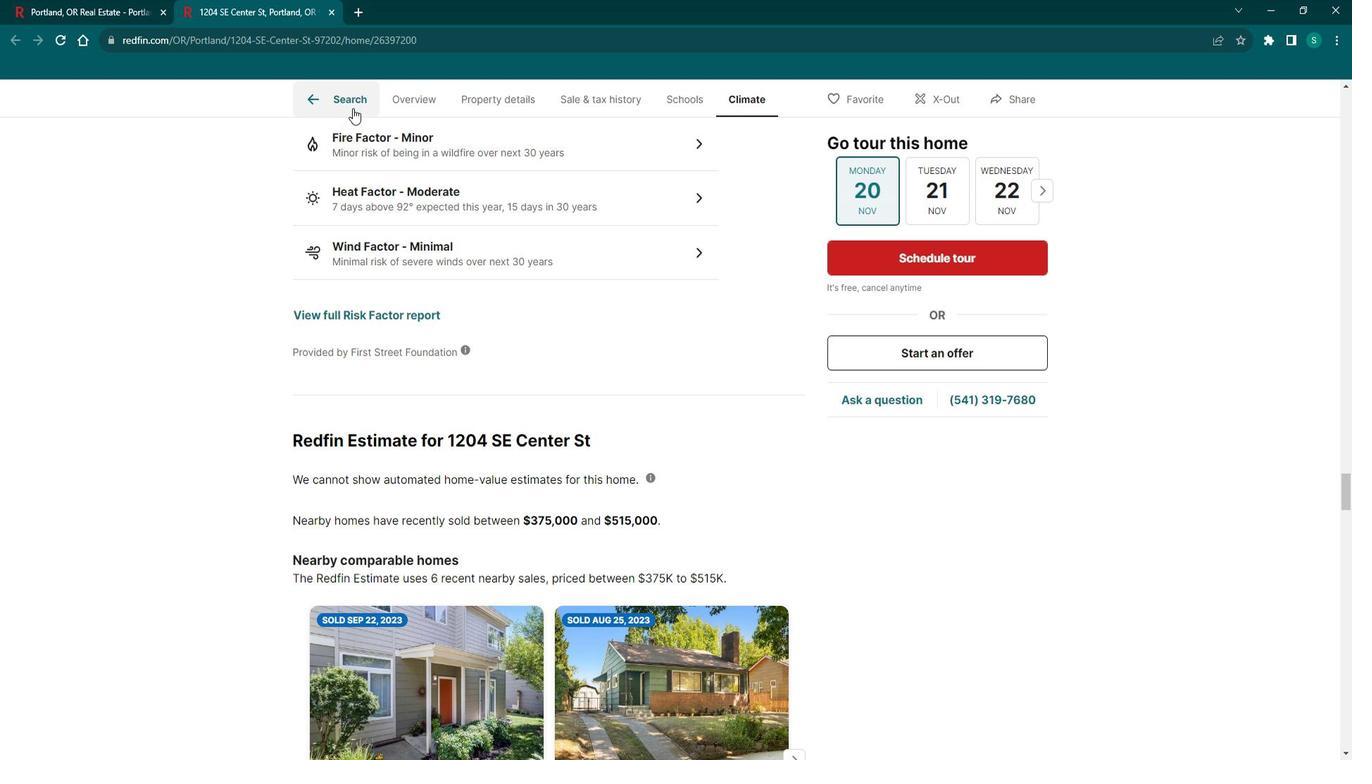 
Action: Mouse pressed left at (375, 122)
Screenshot: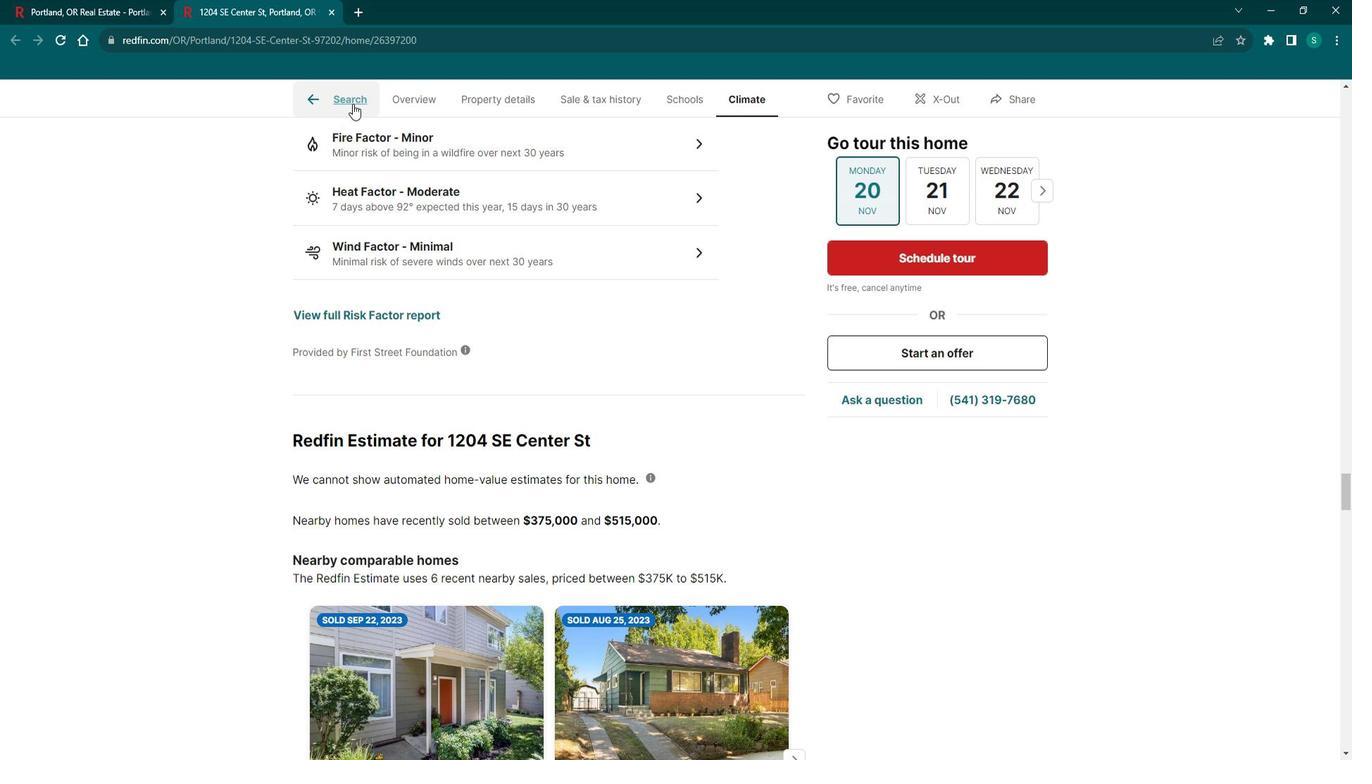 
Action: Mouse moved to (1026, 492)
Screenshot: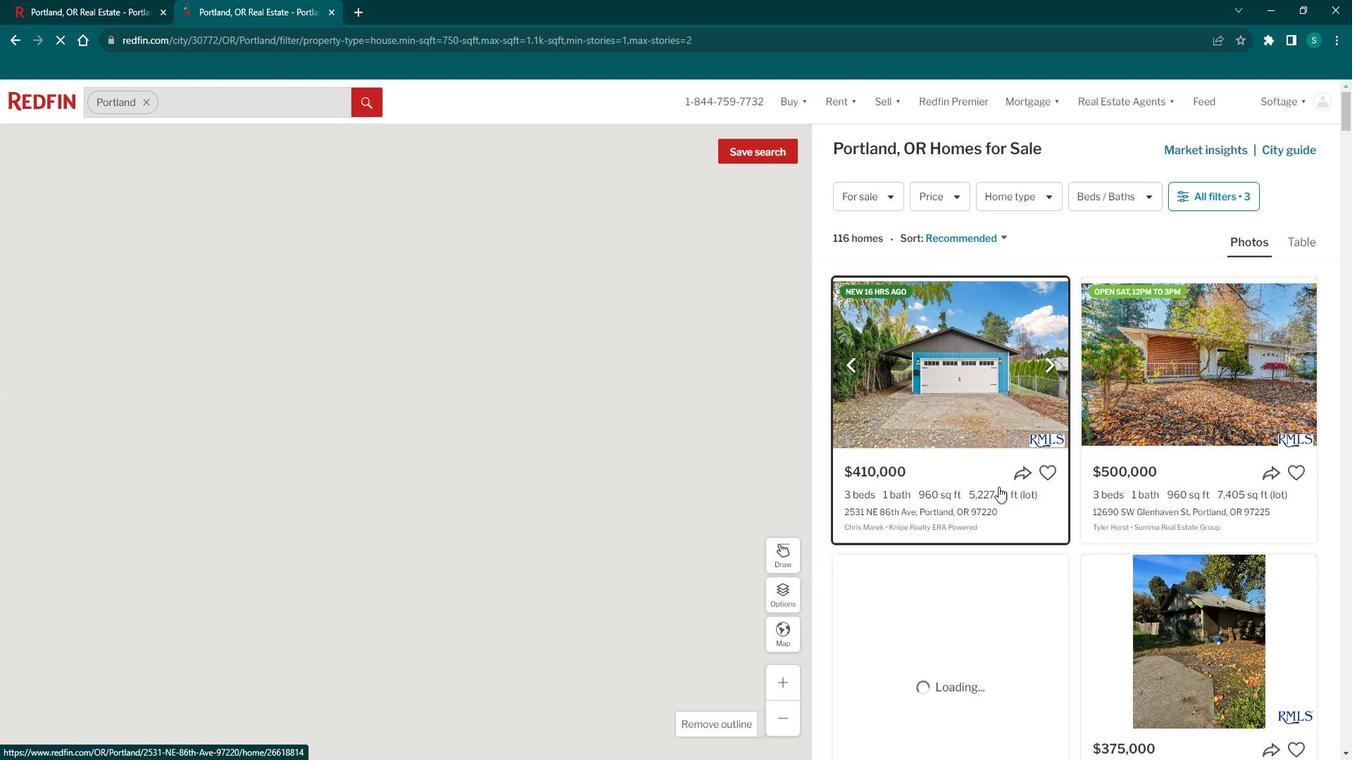 
Action: Mouse scrolled (1026, 491) with delta (0, 0)
Screenshot: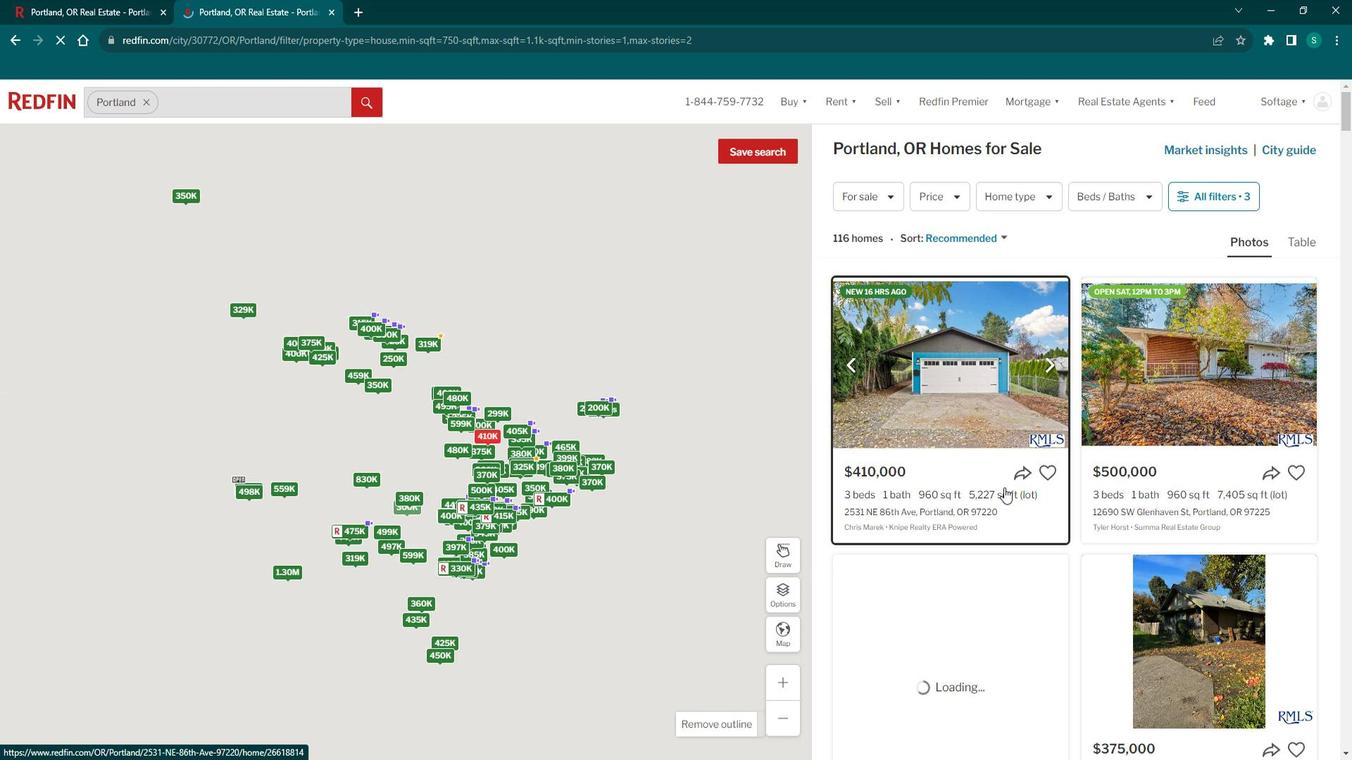 
Action: Mouse scrolled (1026, 491) with delta (0, 0)
Screenshot: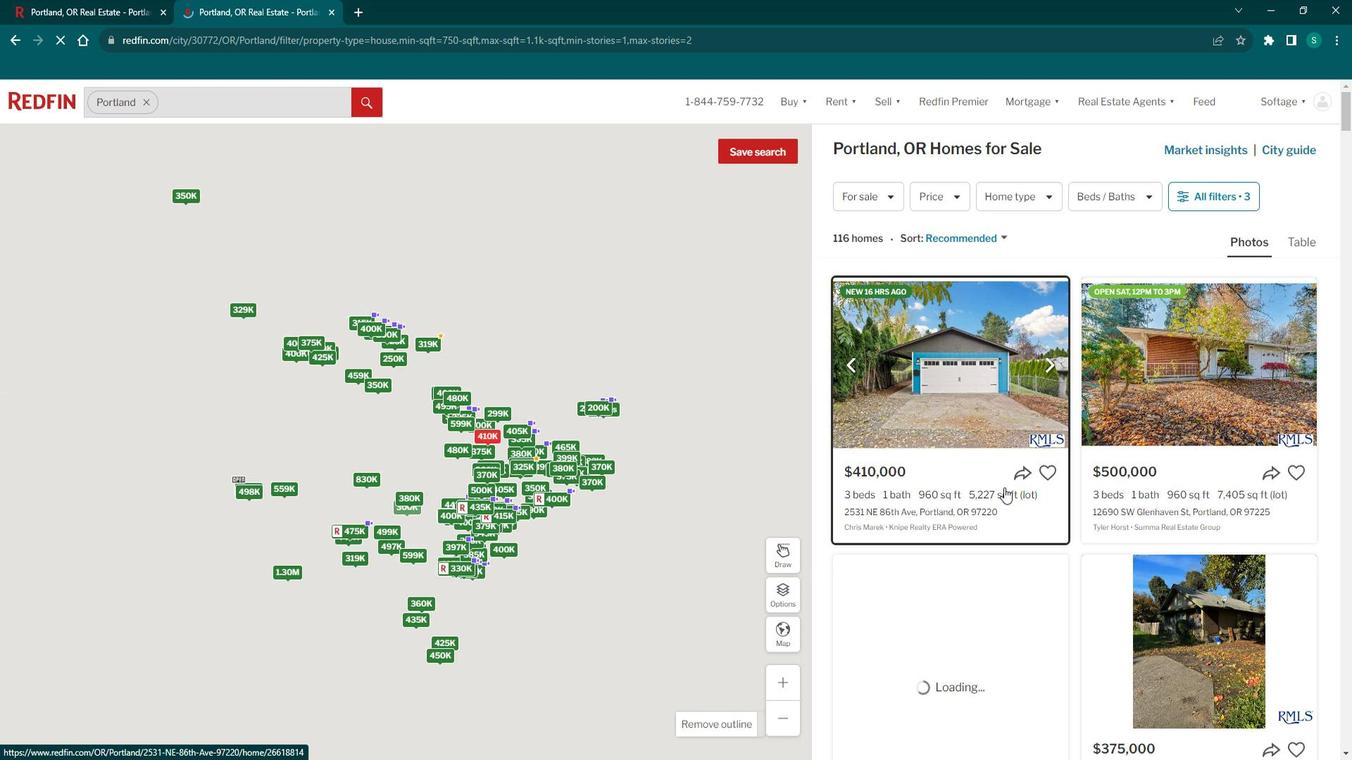
Action: Mouse scrolled (1026, 491) with delta (0, 0)
Screenshot: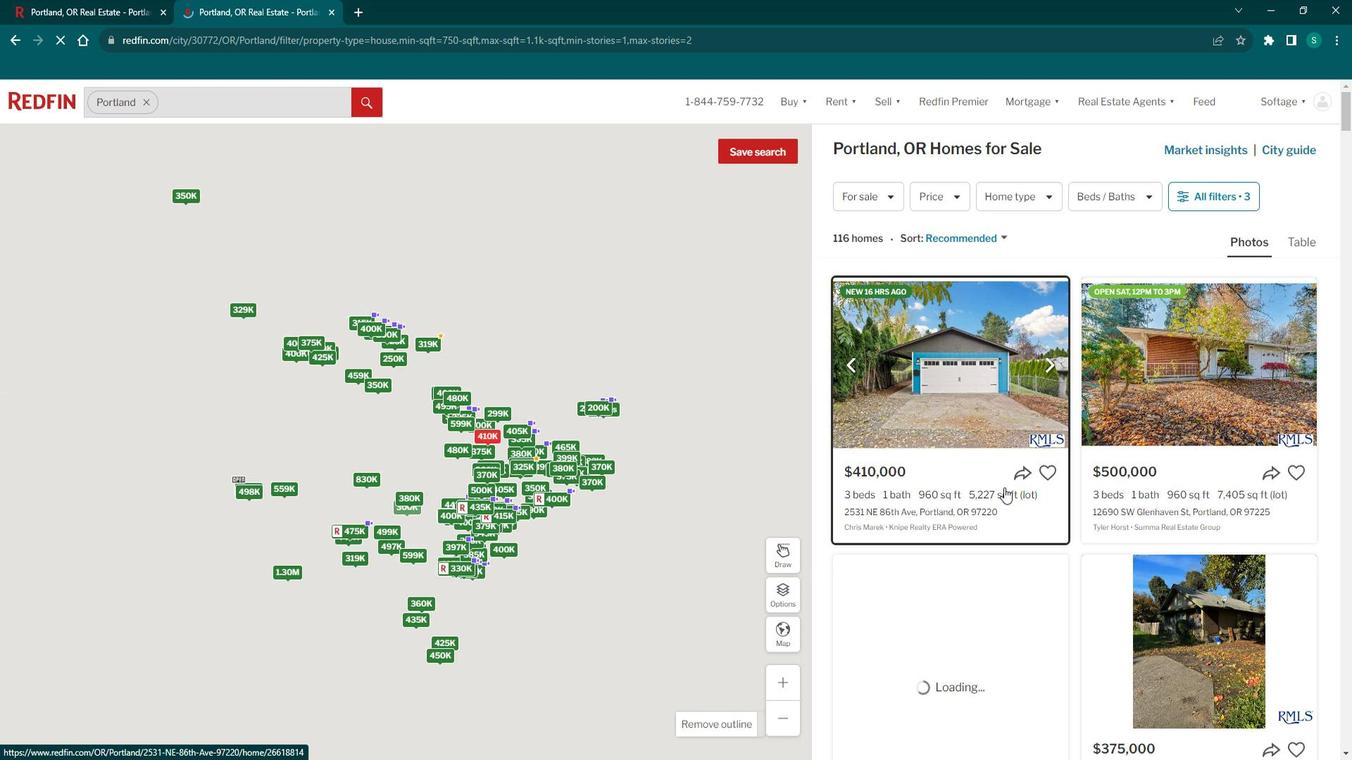 
Action: Mouse scrolled (1026, 491) with delta (0, 0)
Screenshot: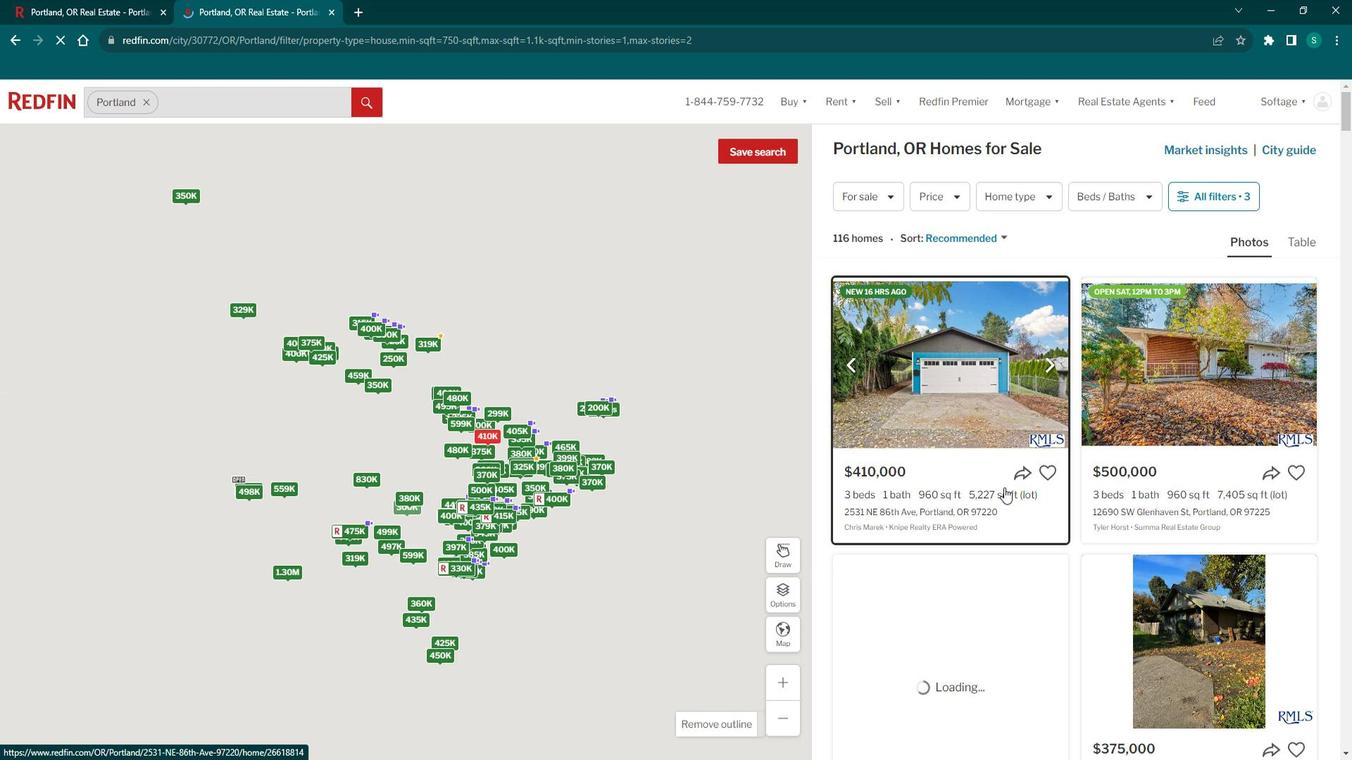 
Action: Mouse scrolled (1026, 491) with delta (0, 0)
Screenshot: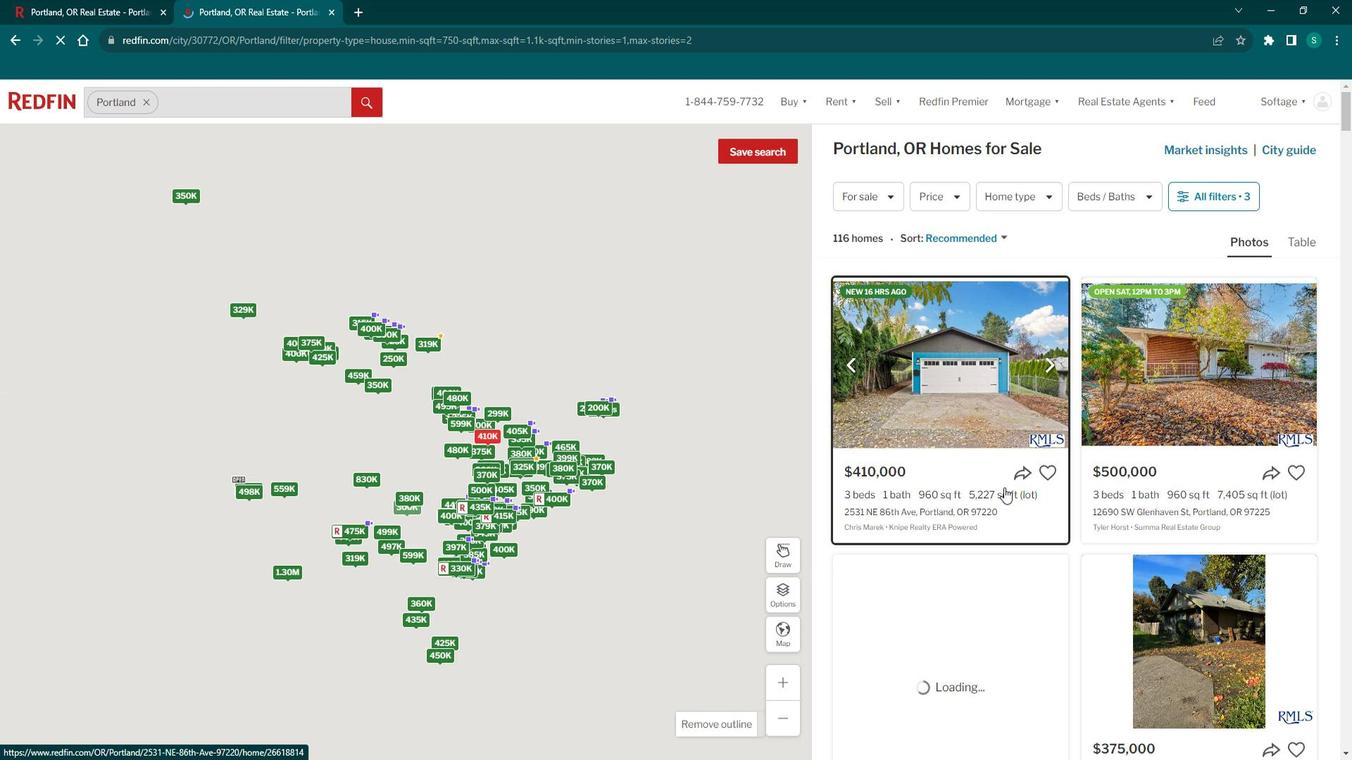 
Action: Mouse scrolled (1026, 491) with delta (0, 0)
Screenshot: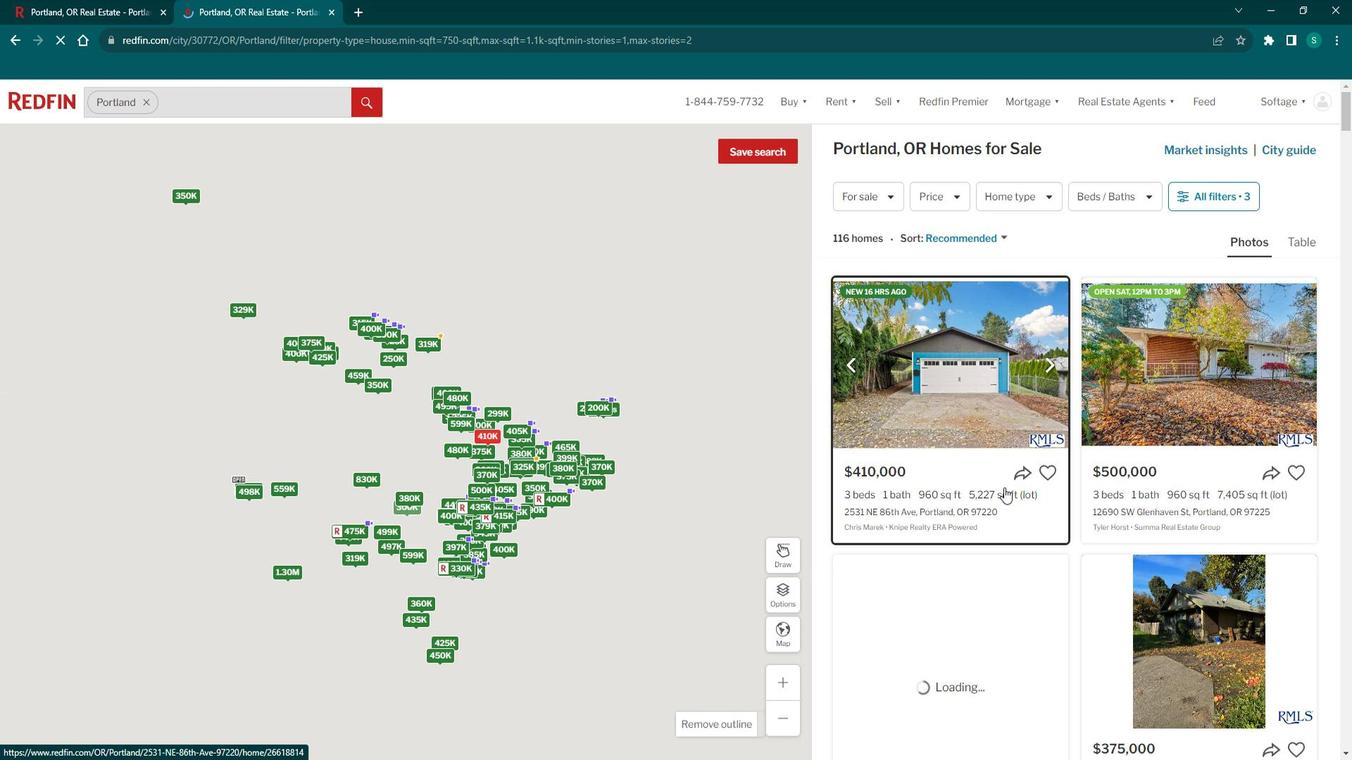 
Action: Mouse moved to (992, 488)
Screenshot: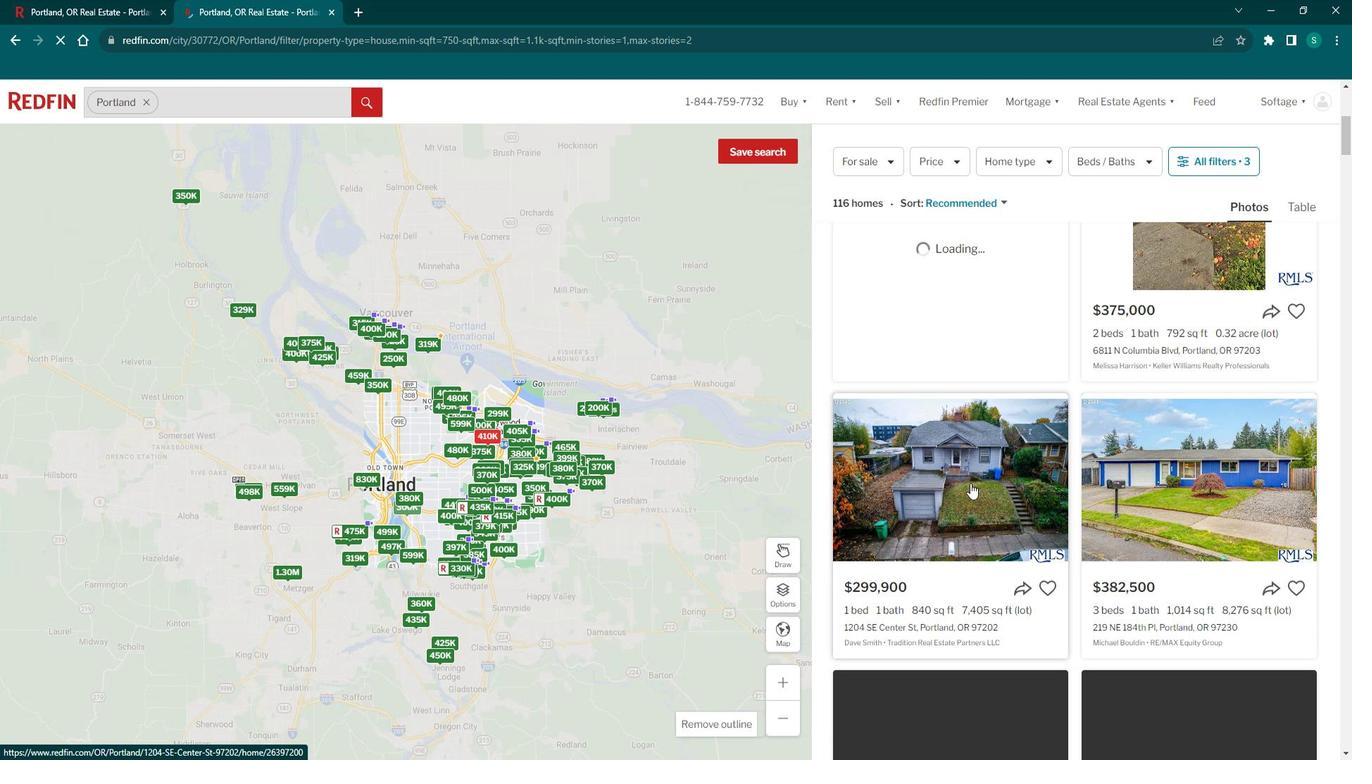 
Action: Mouse scrolled (992, 487) with delta (0, 0)
Screenshot: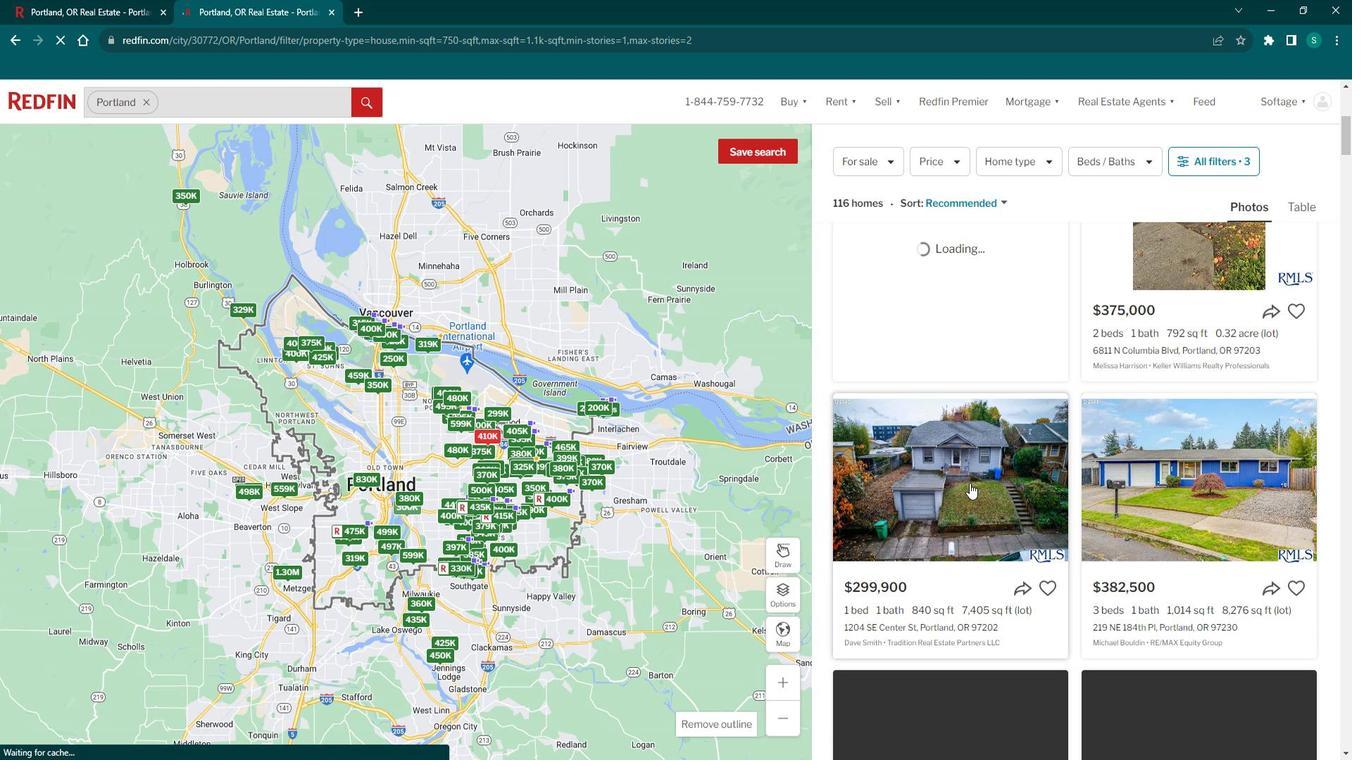 
Action: Mouse scrolled (992, 487) with delta (0, 0)
Screenshot: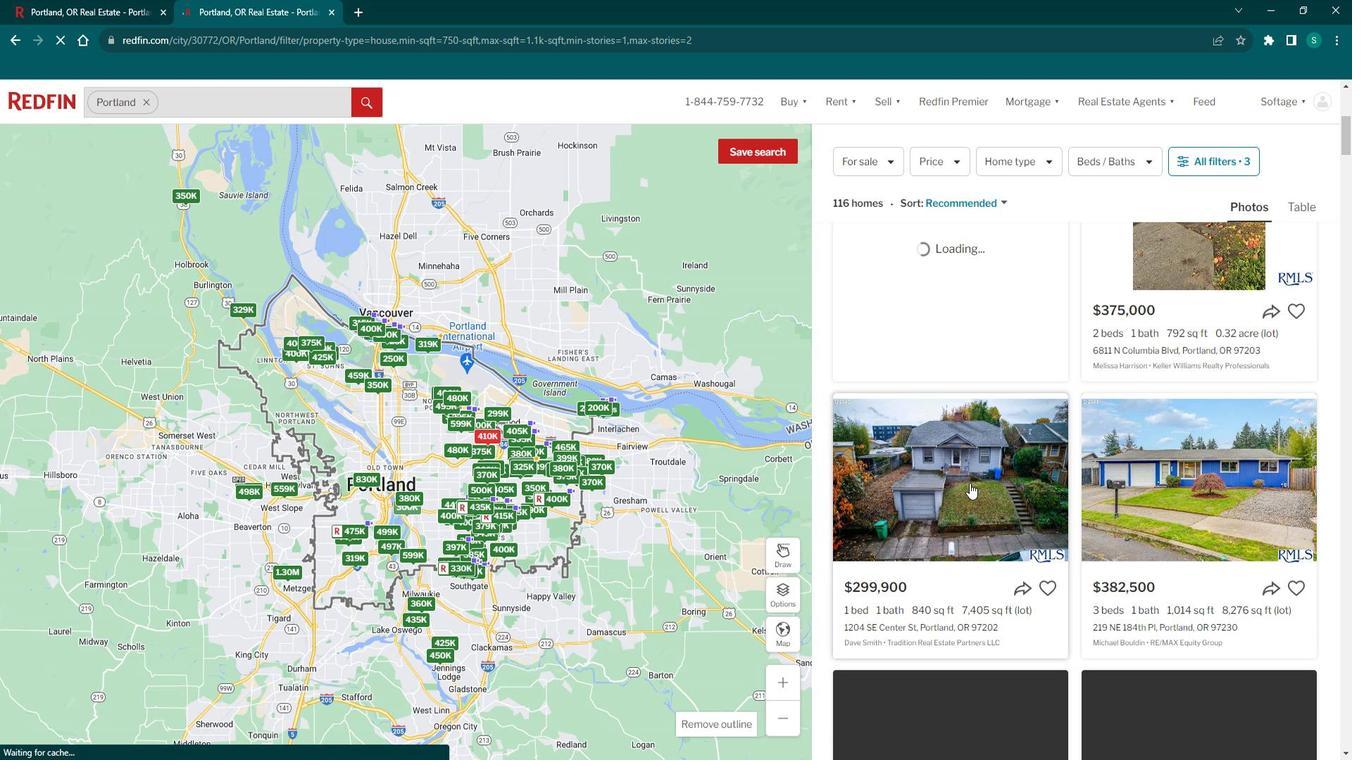 
Action: Mouse scrolled (992, 487) with delta (0, 0)
Screenshot: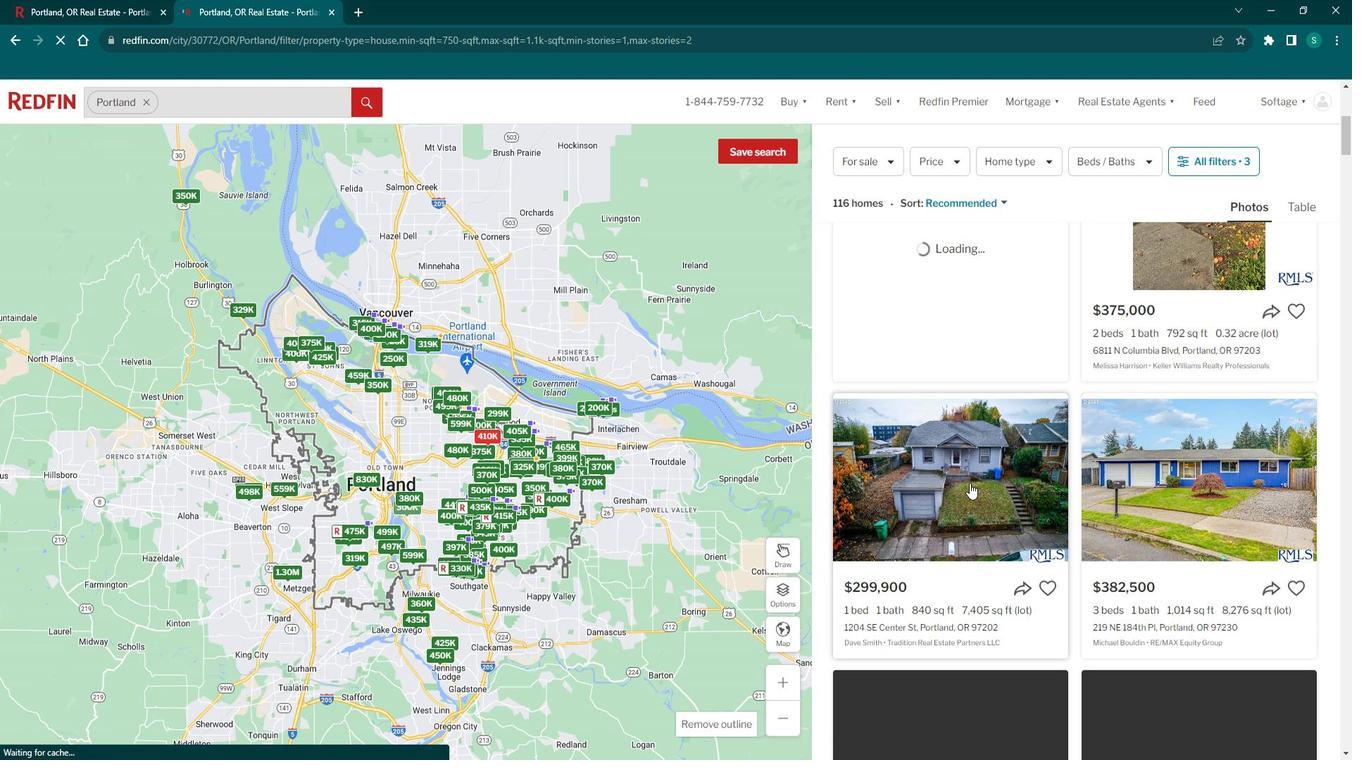 
Action: Mouse scrolled (992, 487) with delta (0, 0)
Screenshot: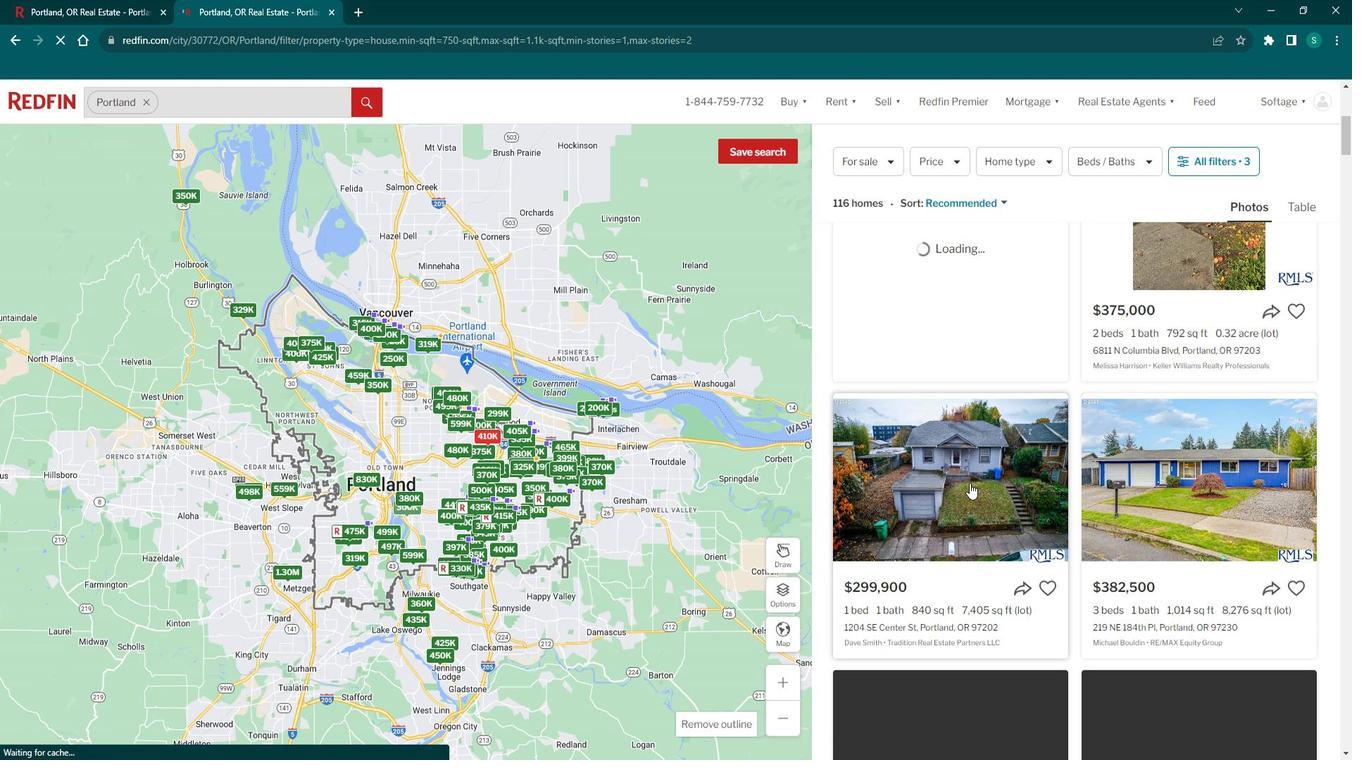 
Action: Mouse scrolled (992, 487) with delta (0, 0)
Screenshot: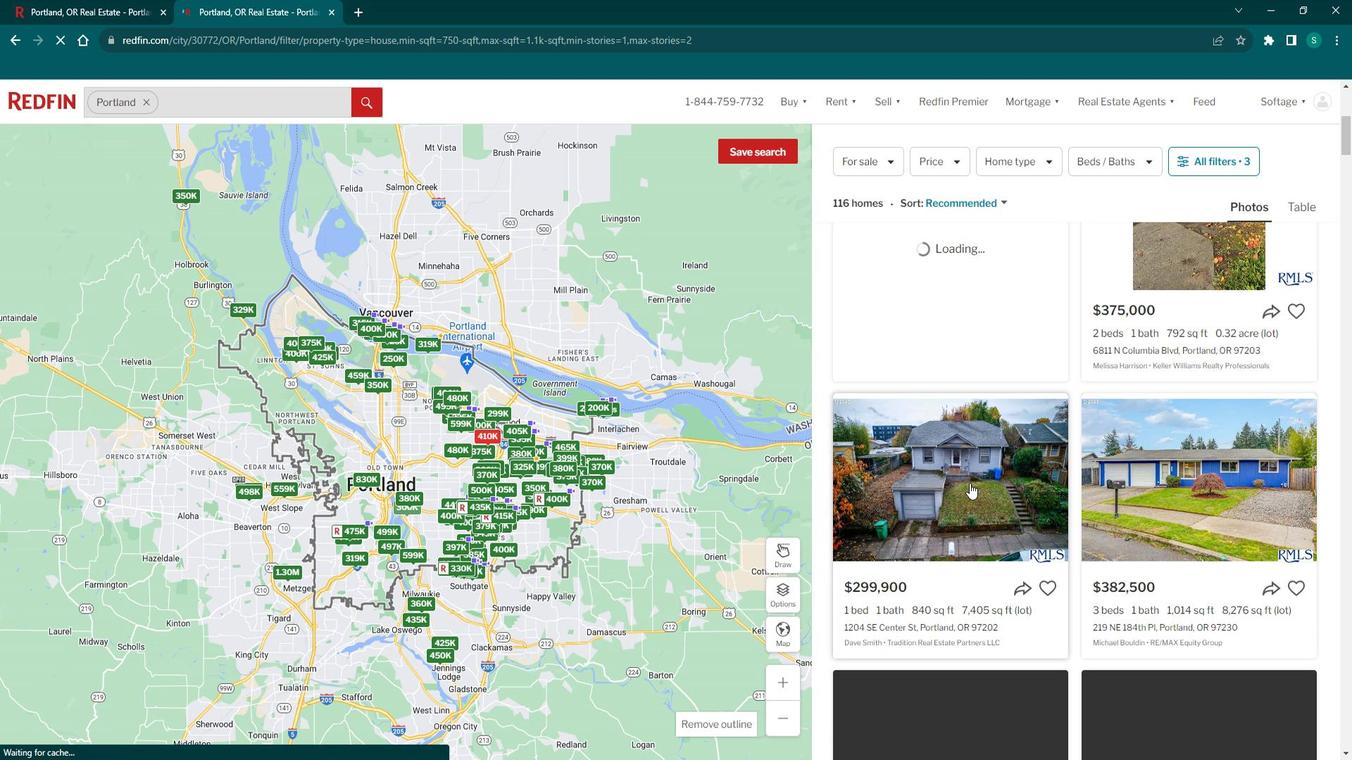 
Action: Mouse scrolled (992, 487) with delta (0, 0)
Screenshot: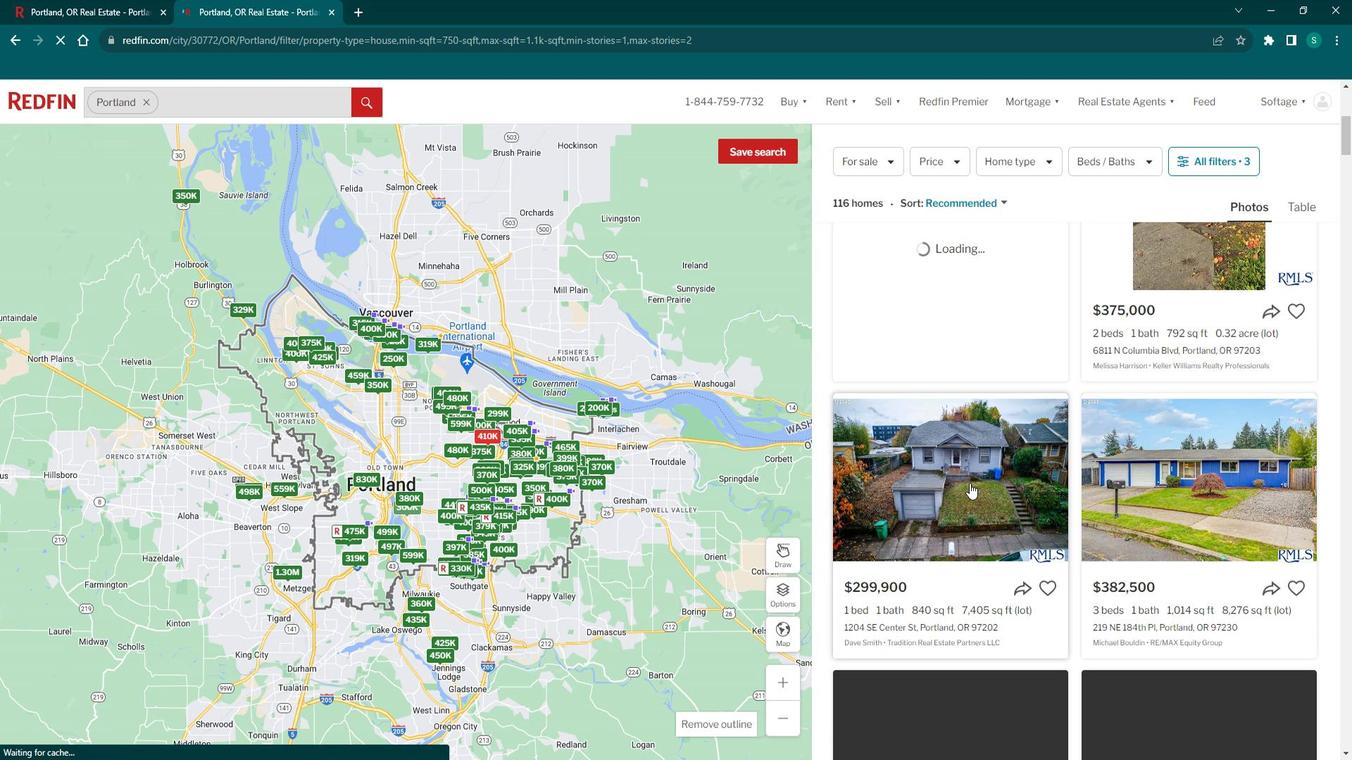 
Action: Mouse moved to (992, 481)
Screenshot: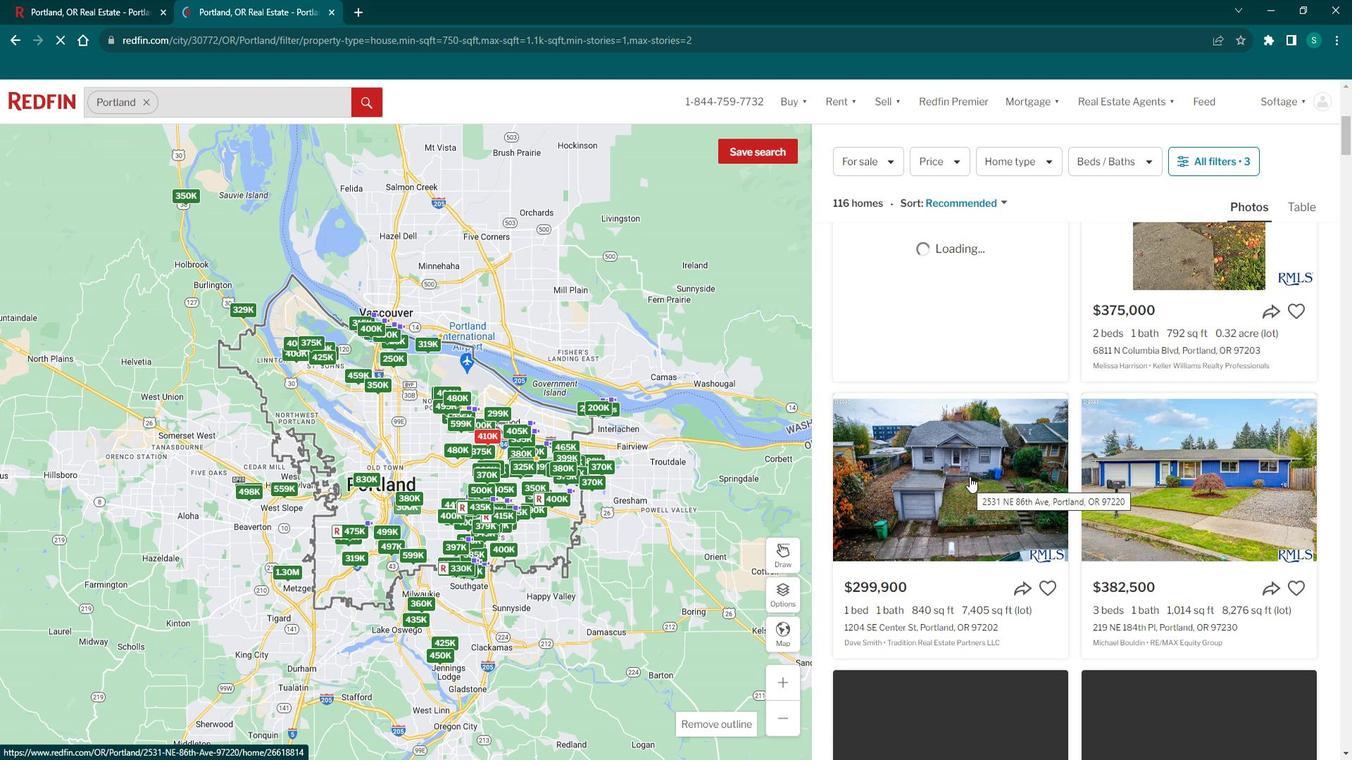 
Action: Mouse scrolled (992, 481) with delta (0, 0)
Screenshot: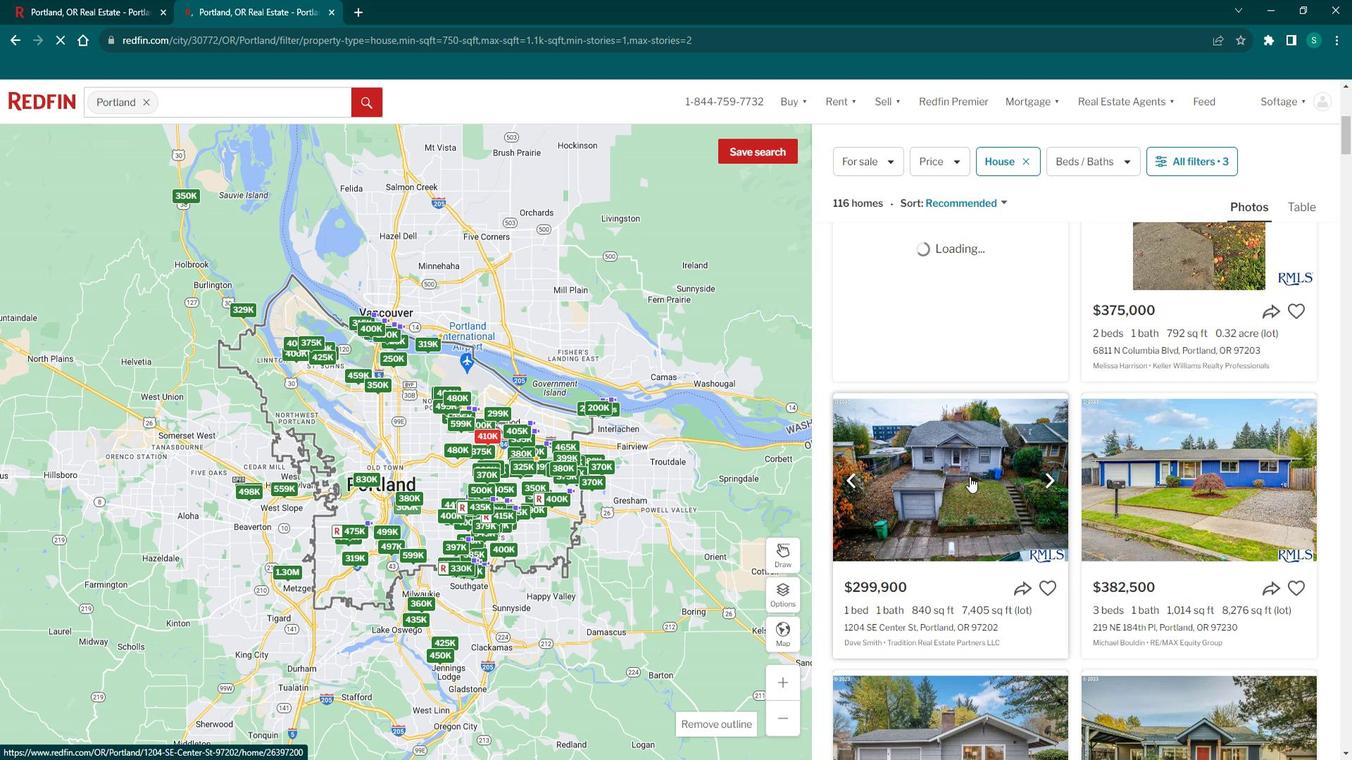 
Action: Mouse scrolled (992, 481) with delta (0, 0)
Screenshot: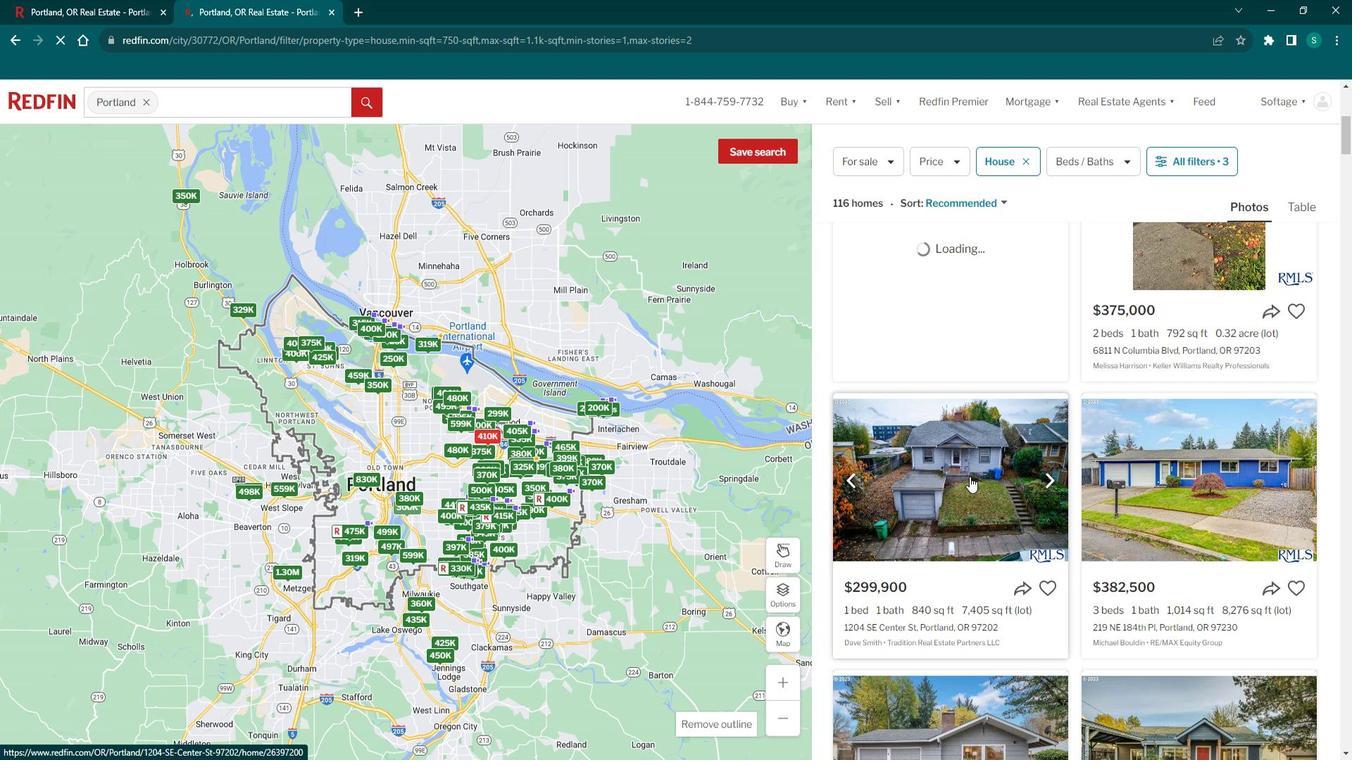 
Action: Mouse scrolled (992, 481) with delta (0, 0)
Screenshot: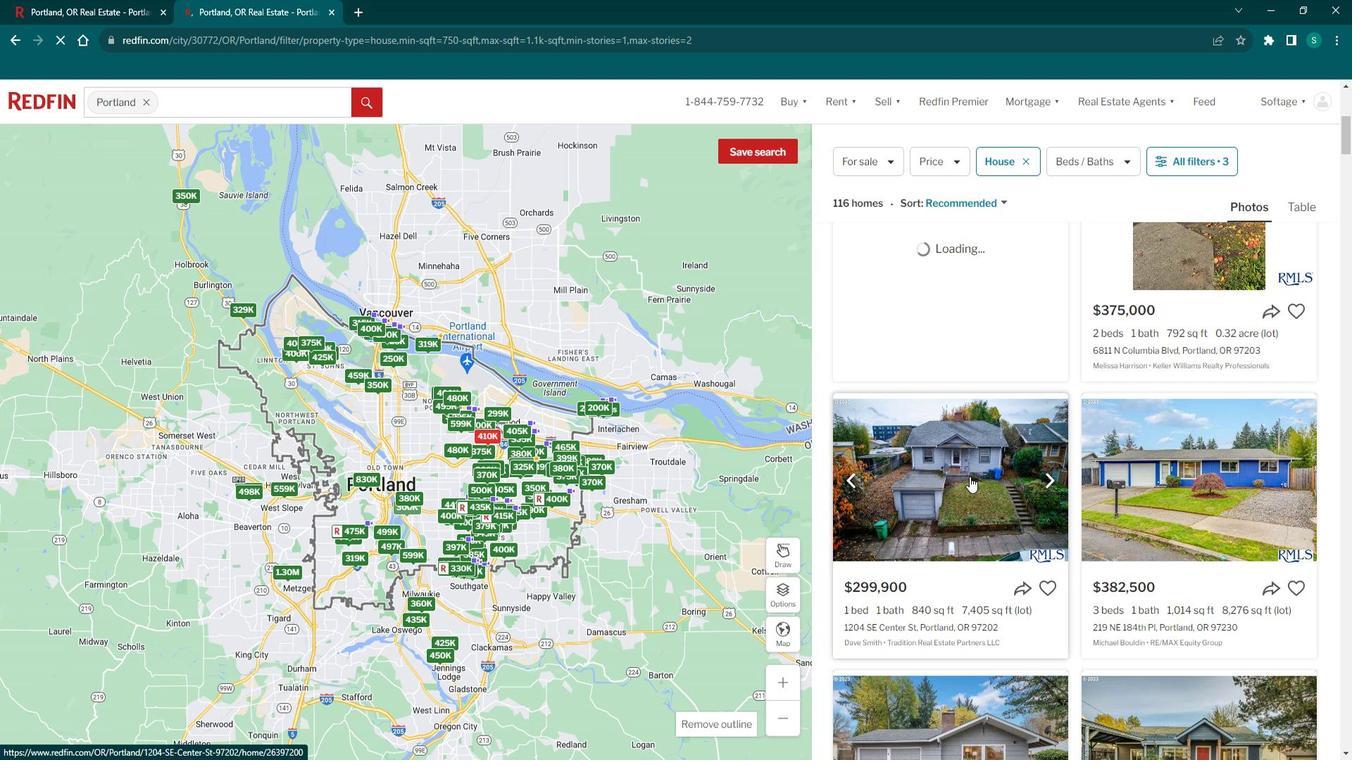 
Action: Mouse scrolled (992, 481) with delta (0, 0)
Screenshot: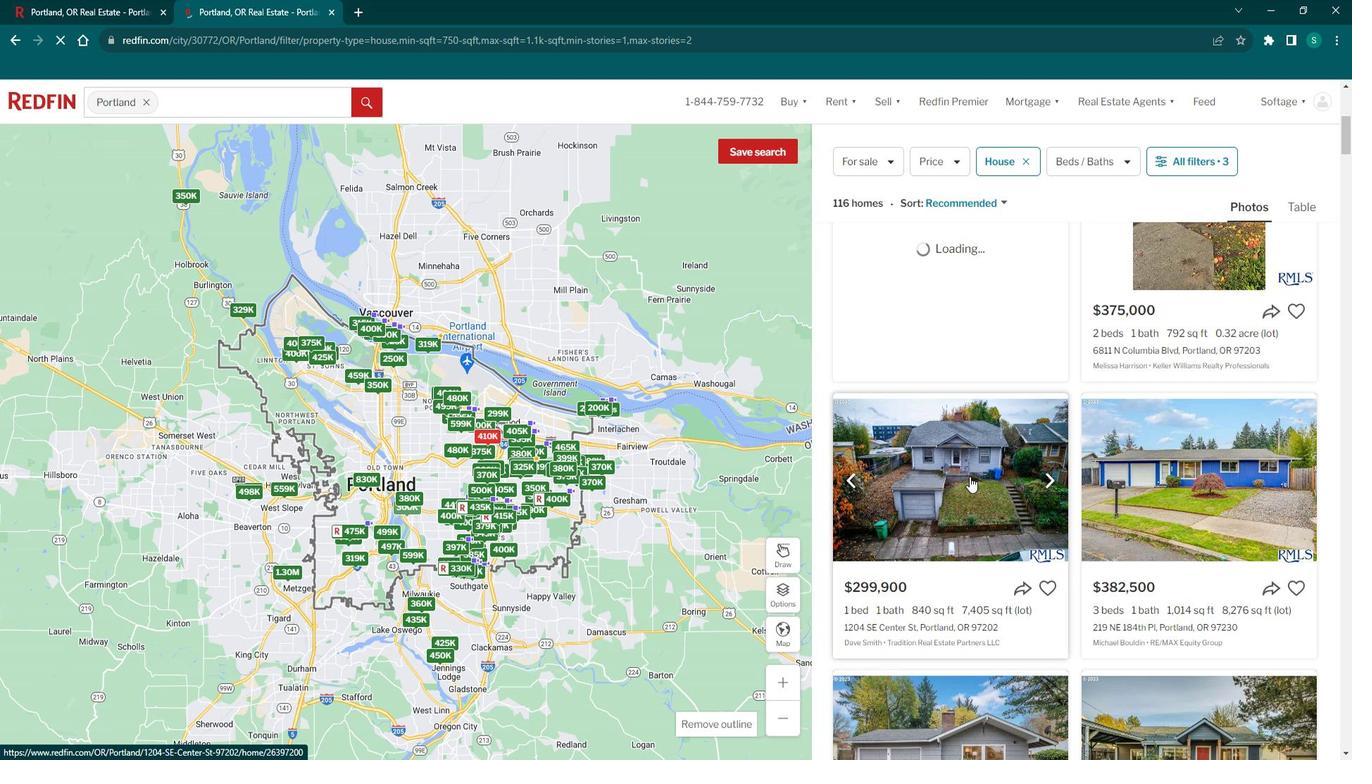
Action: Mouse scrolled (992, 481) with delta (0, 0)
Screenshot: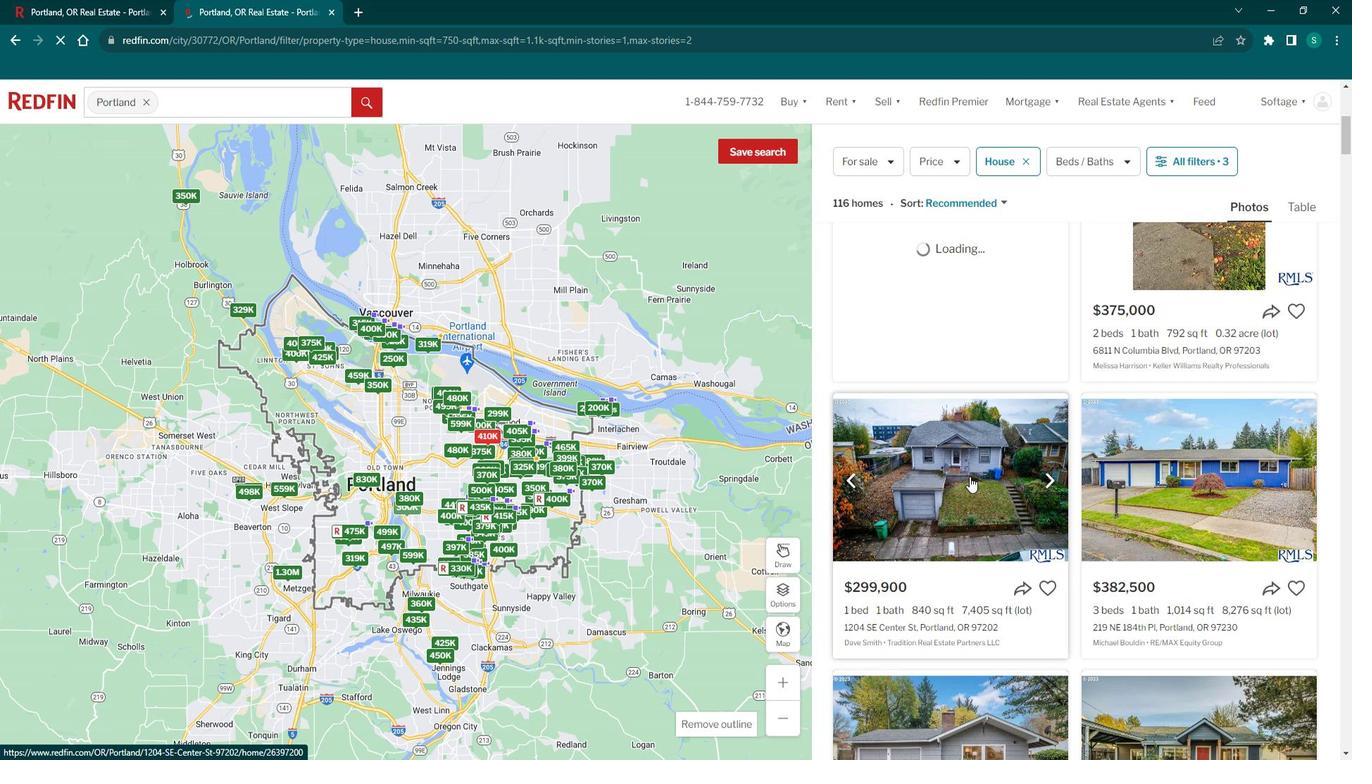 
Action: Mouse scrolled (992, 481) with delta (0, 0)
Screenshot: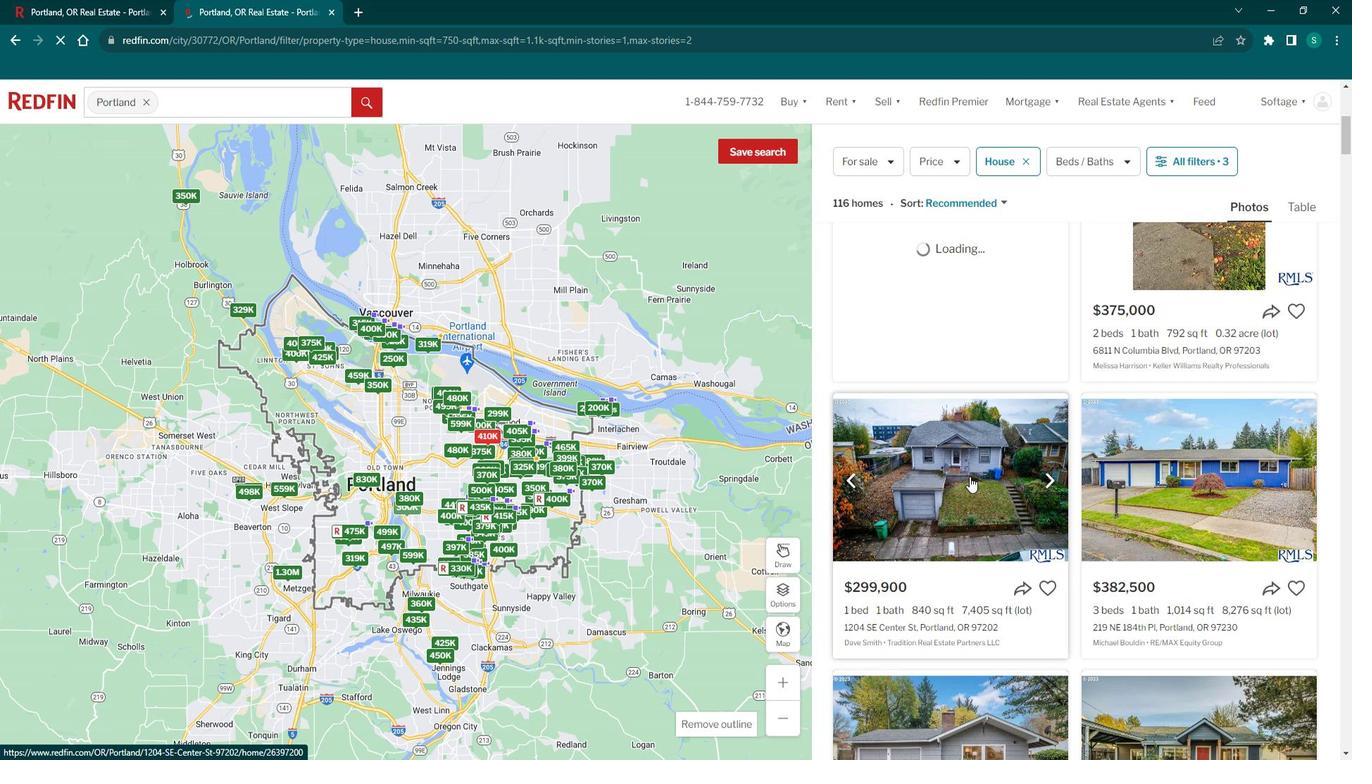 
Action: Mouse moved to (979, 431)
Screenshot: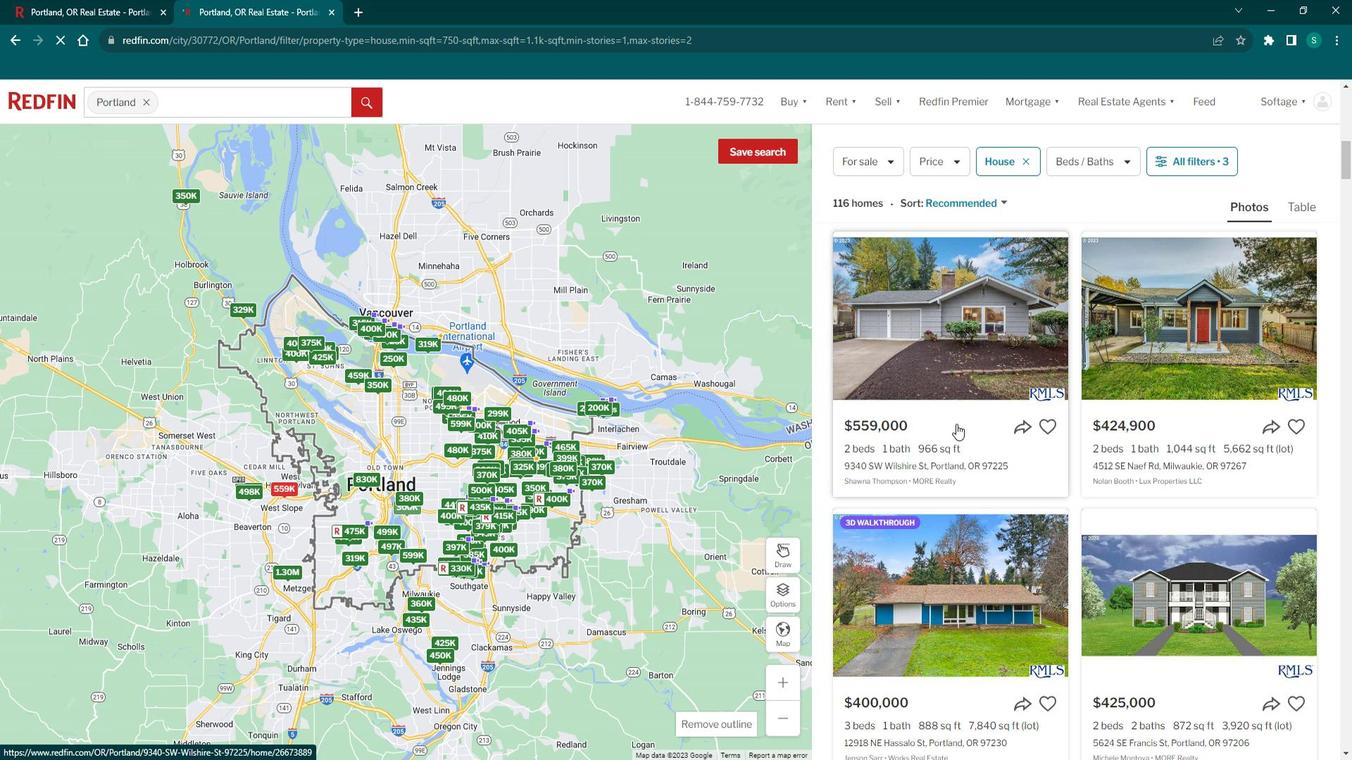 
Action: Mouse pressed left at (979, 431)
Screenshot: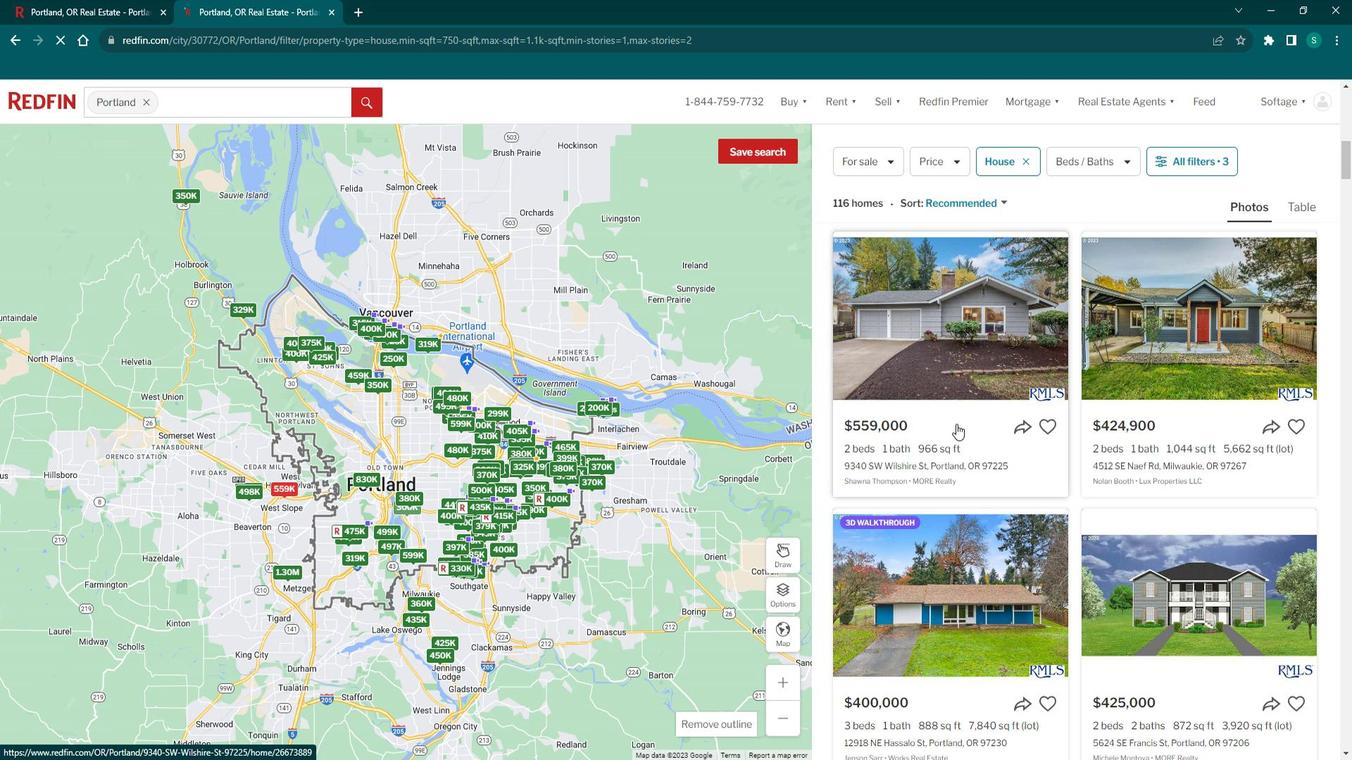 
Action: Mouse moved to (540, 425)
Screenshot: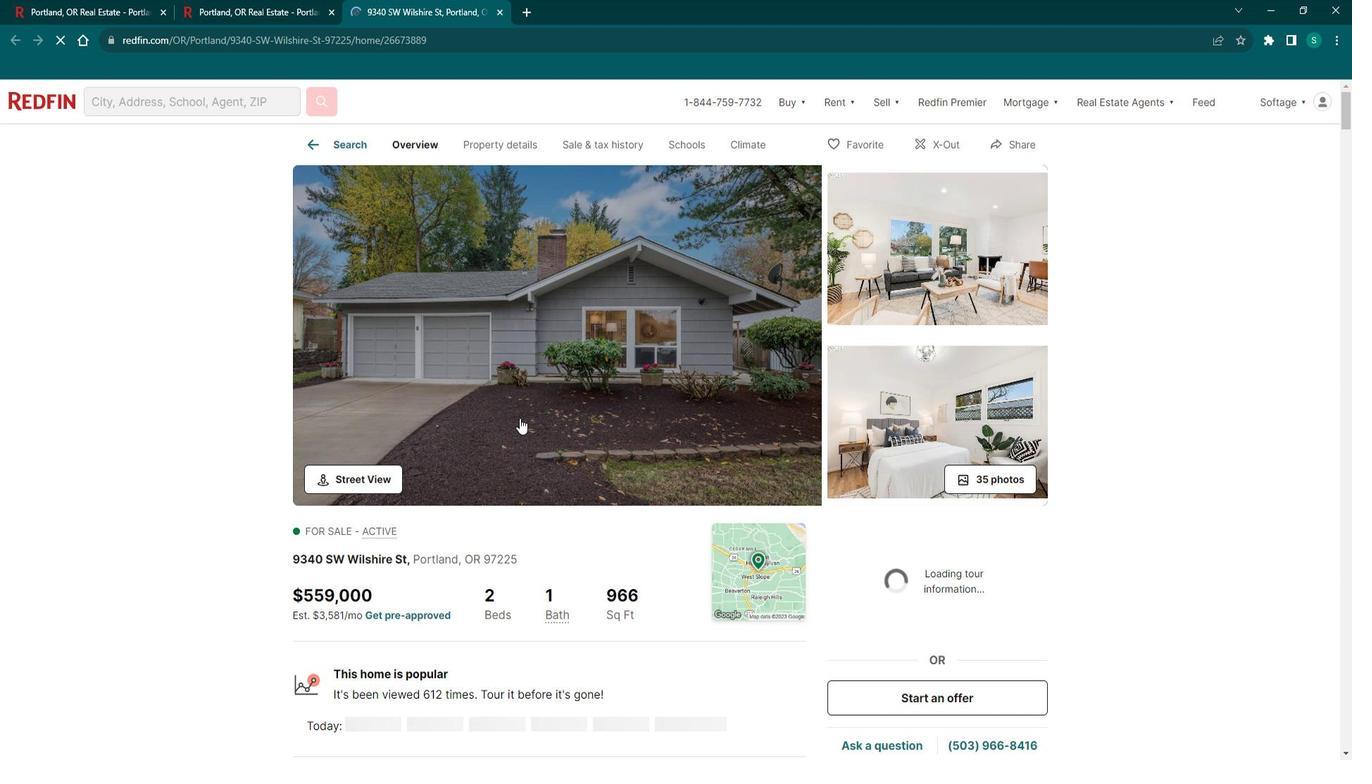 
Action: Mouse scrolled (540, 424) with delta (0, 0)
Screenshot: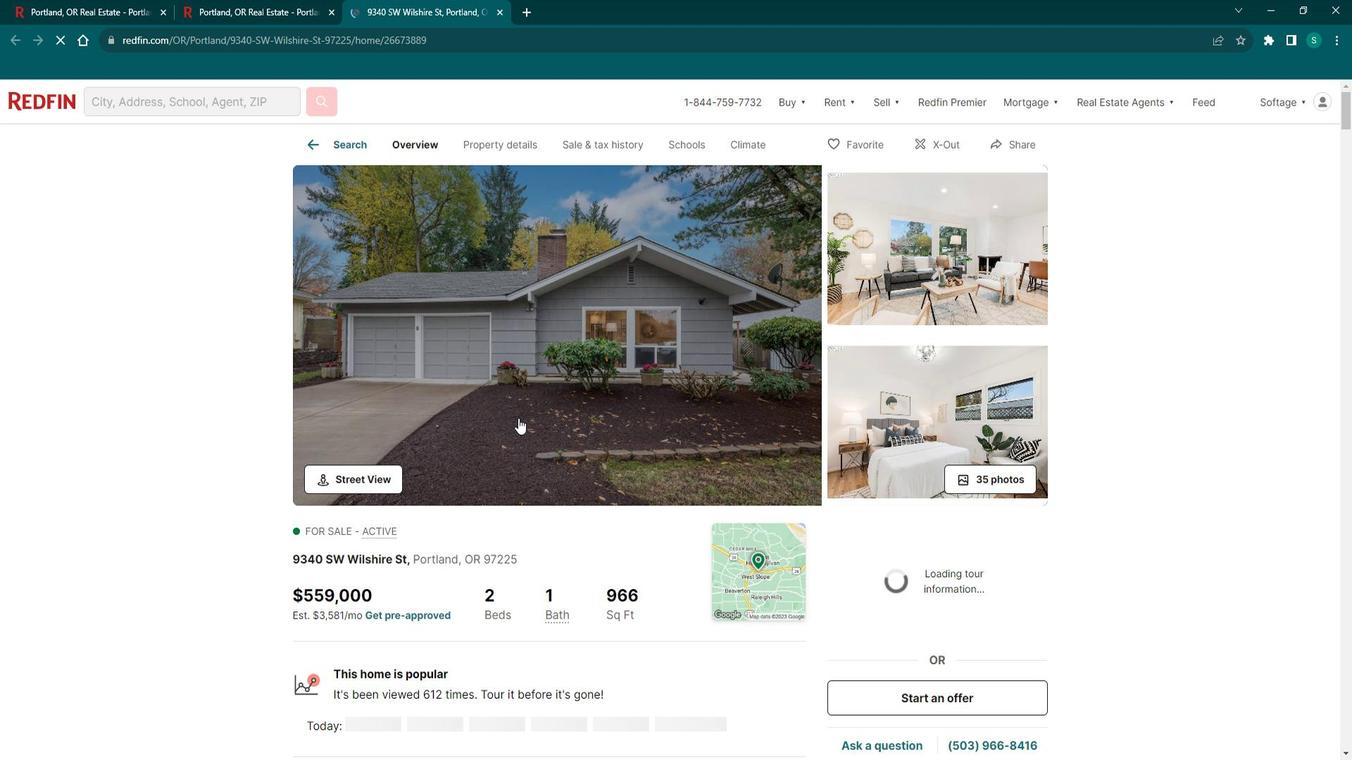 
Action: Mouse scrolled (540, 424) with delta (0, 0)
Screenshot: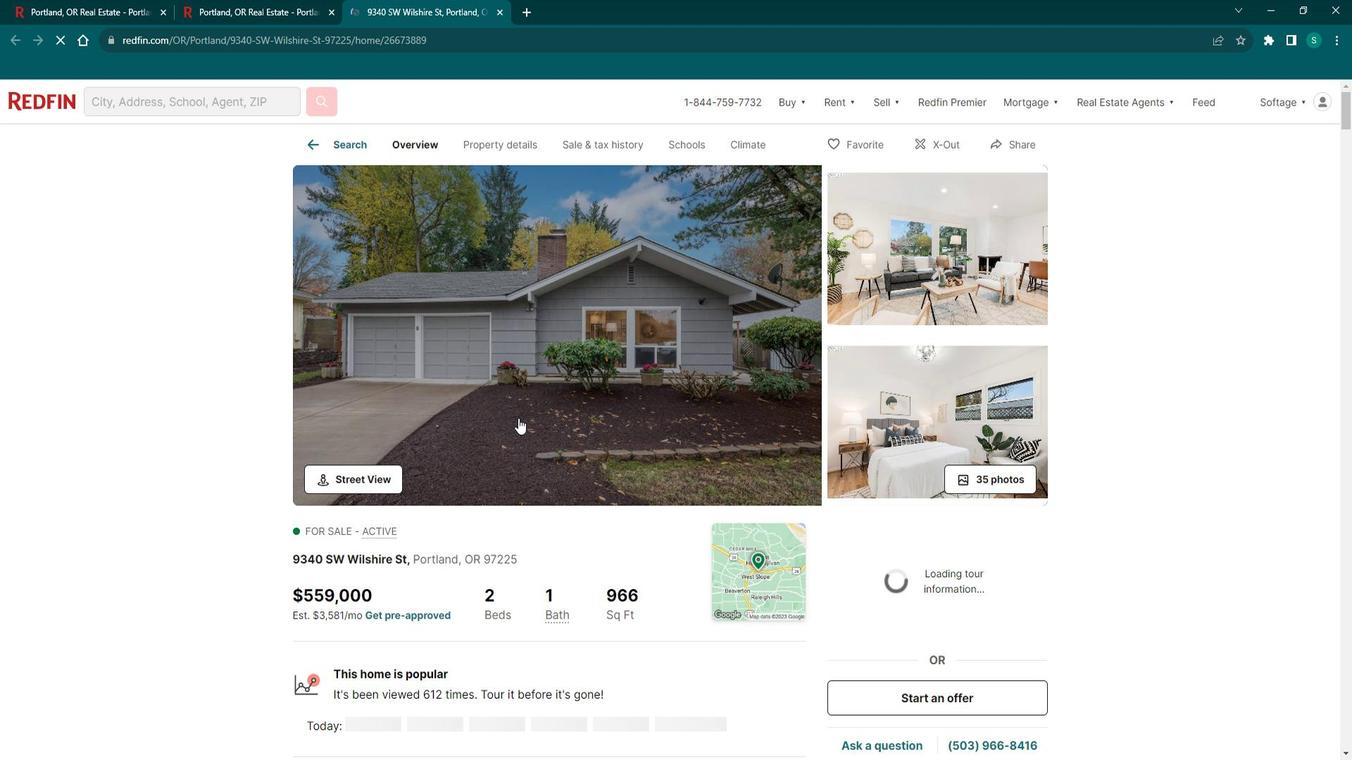 
Action: Mouse scrolled (540, 424) with delta (0, 0)
Screenshot: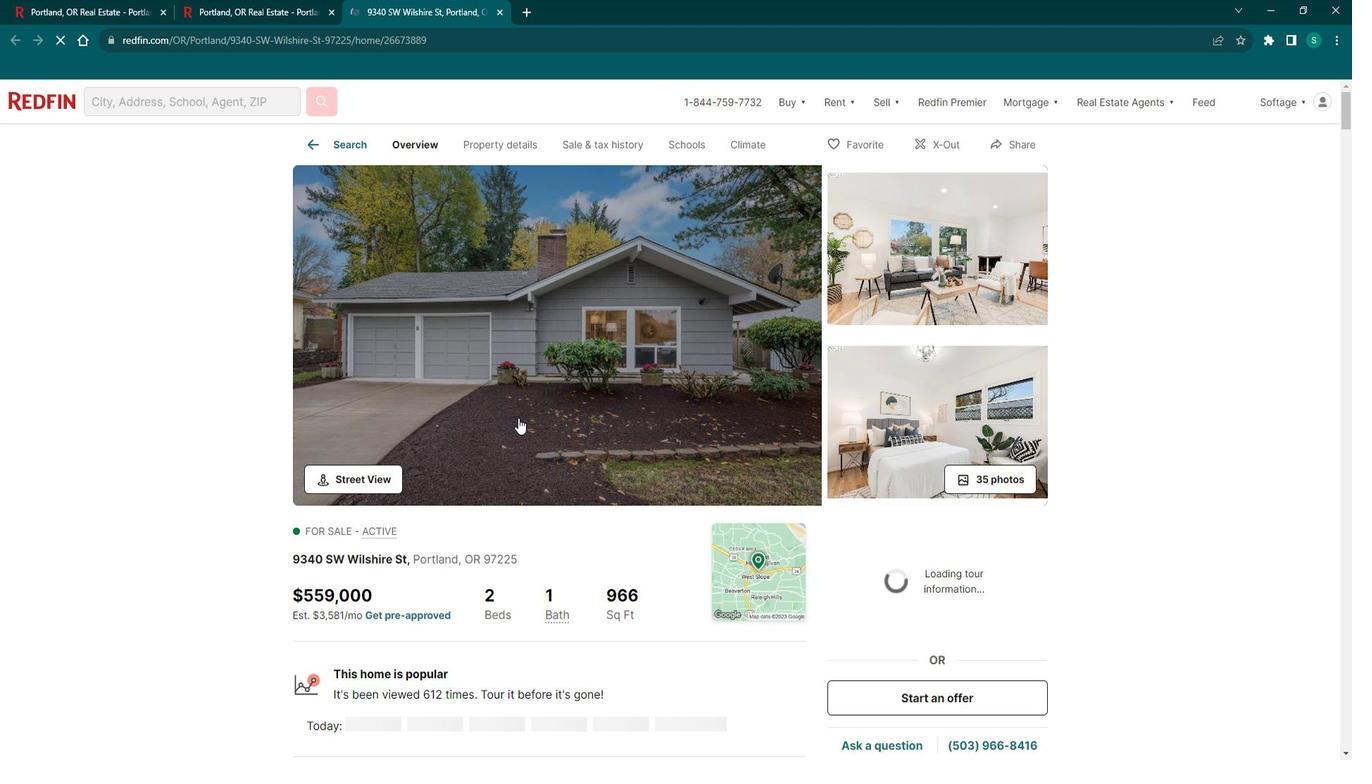 
Action: Mouse scrolled (540, 424) with delta (0, 0)
Screenshot: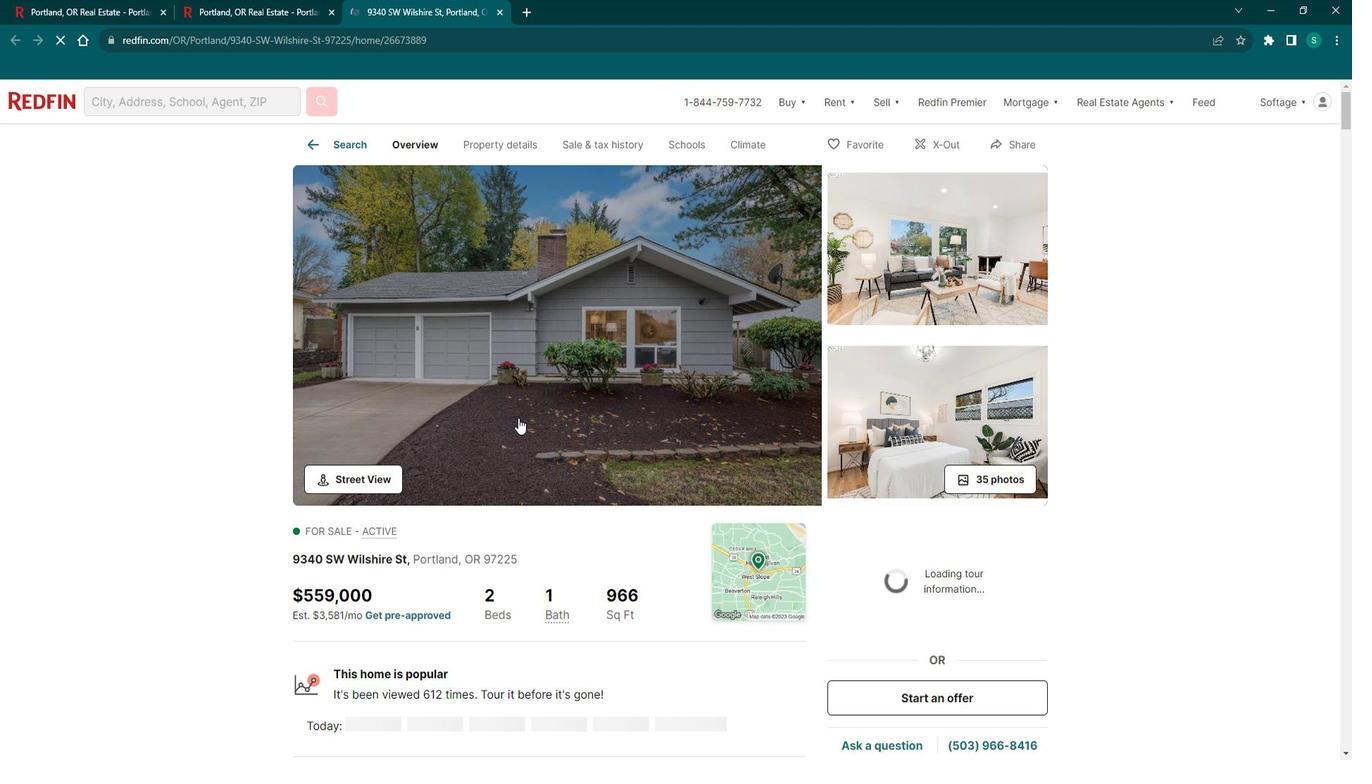 
Action: Mouse scrolled (540, 424) with delta (0, 0)
Screenshot: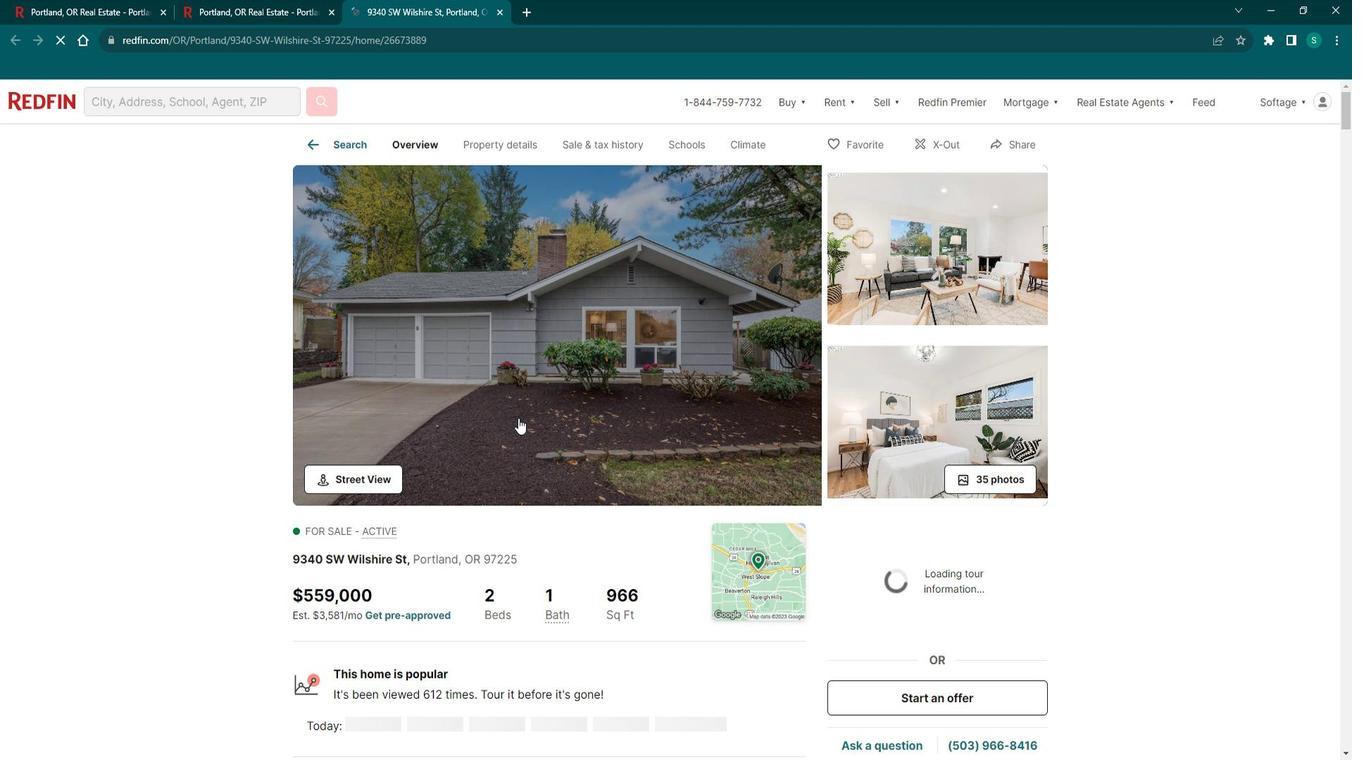 
Action: Mouse scrolled (540, 424) with delta (0, 0)
Screenshot: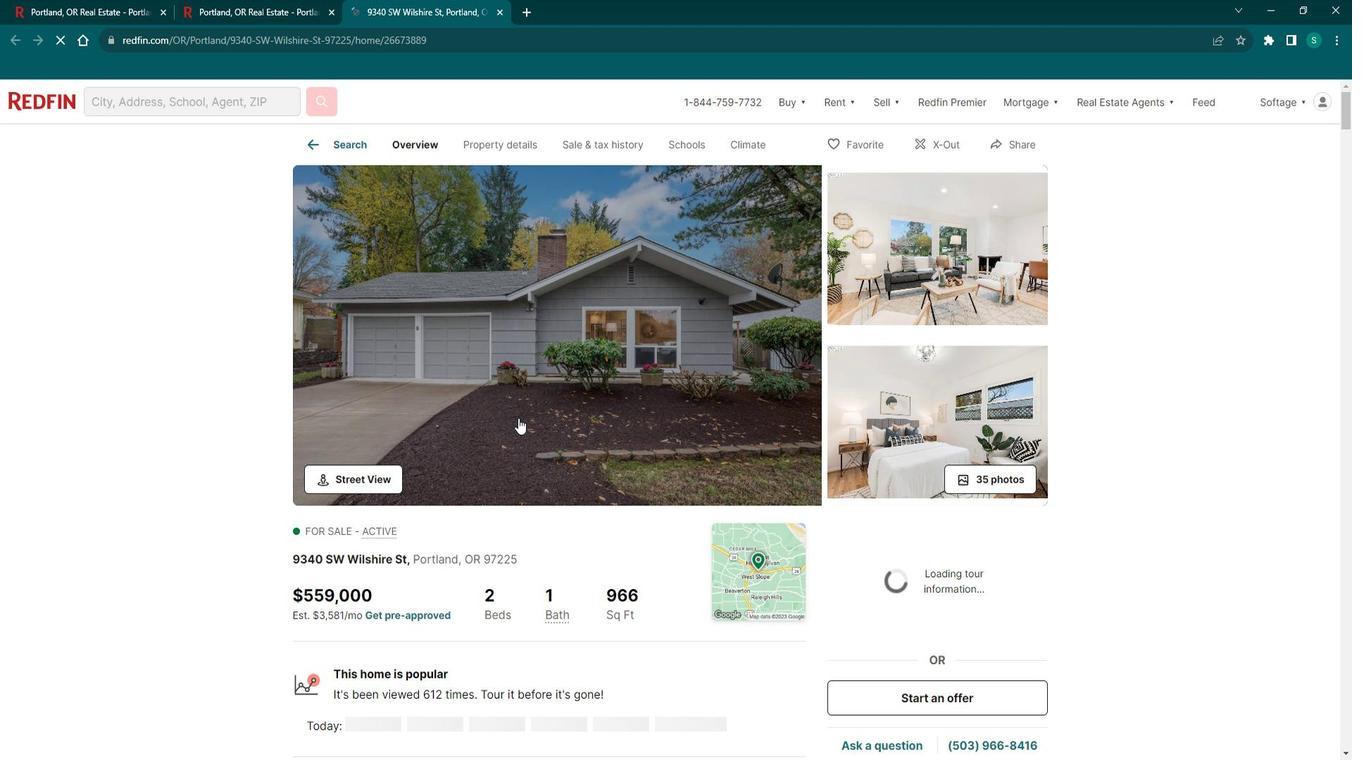 
Action: Mouse moved to (347, 472)
Screenshot: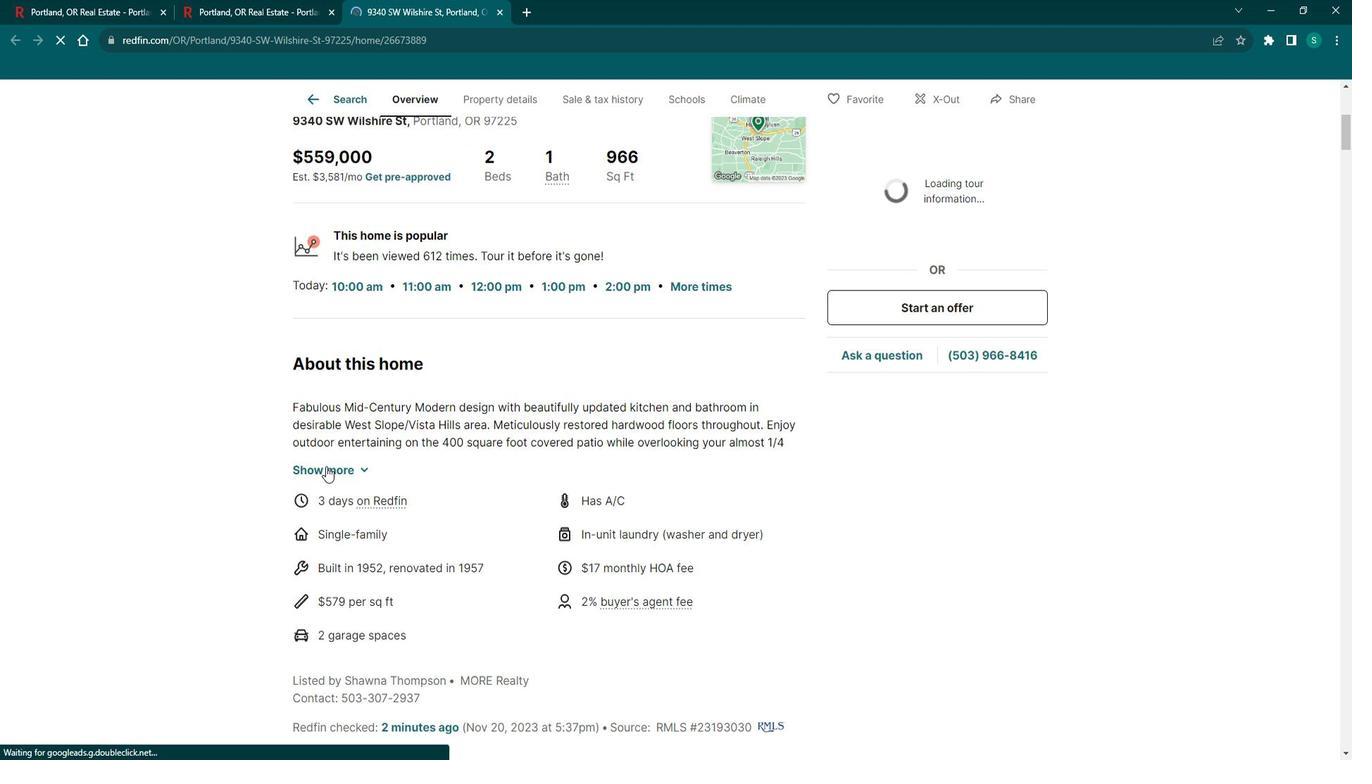 
Action: Mouse pressed left at (347, 472)
Screenshot: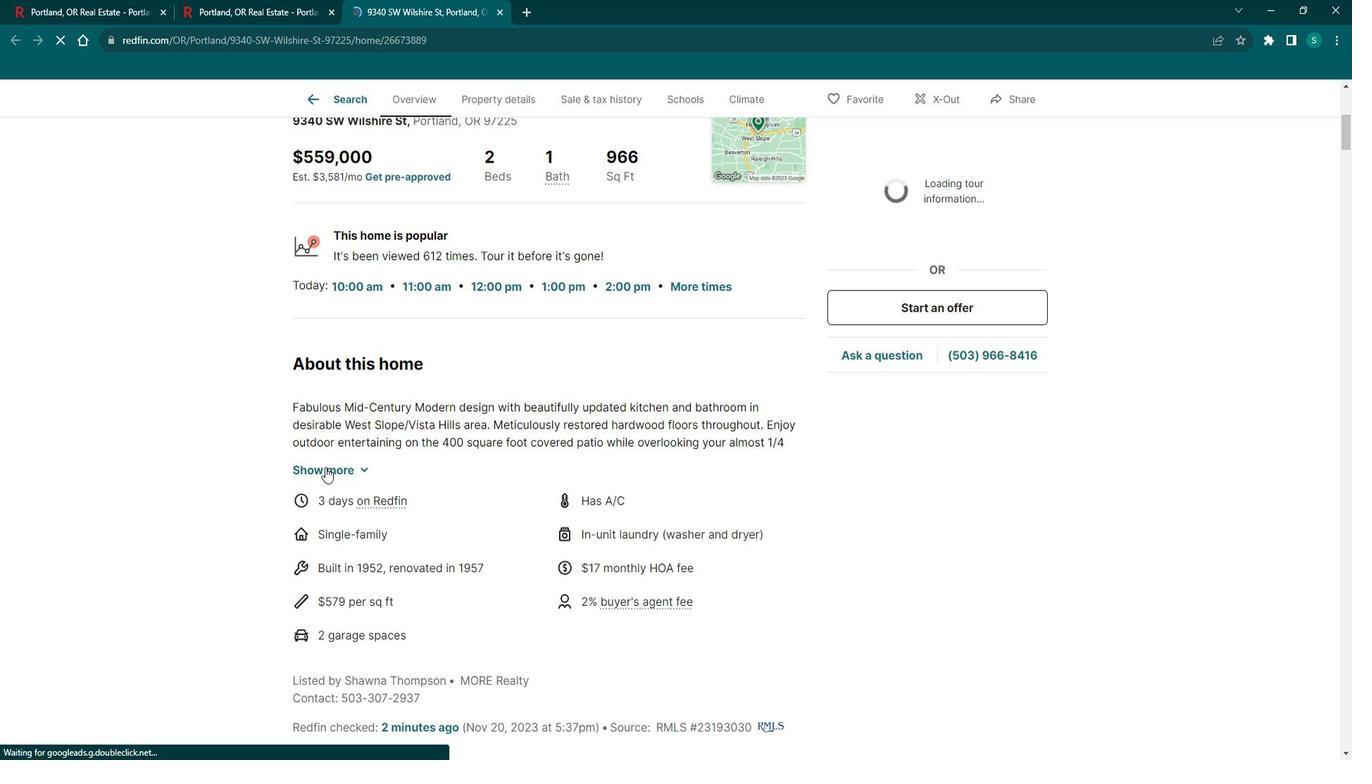 
Action: Mouse moved to (412, 442)
Screenshot: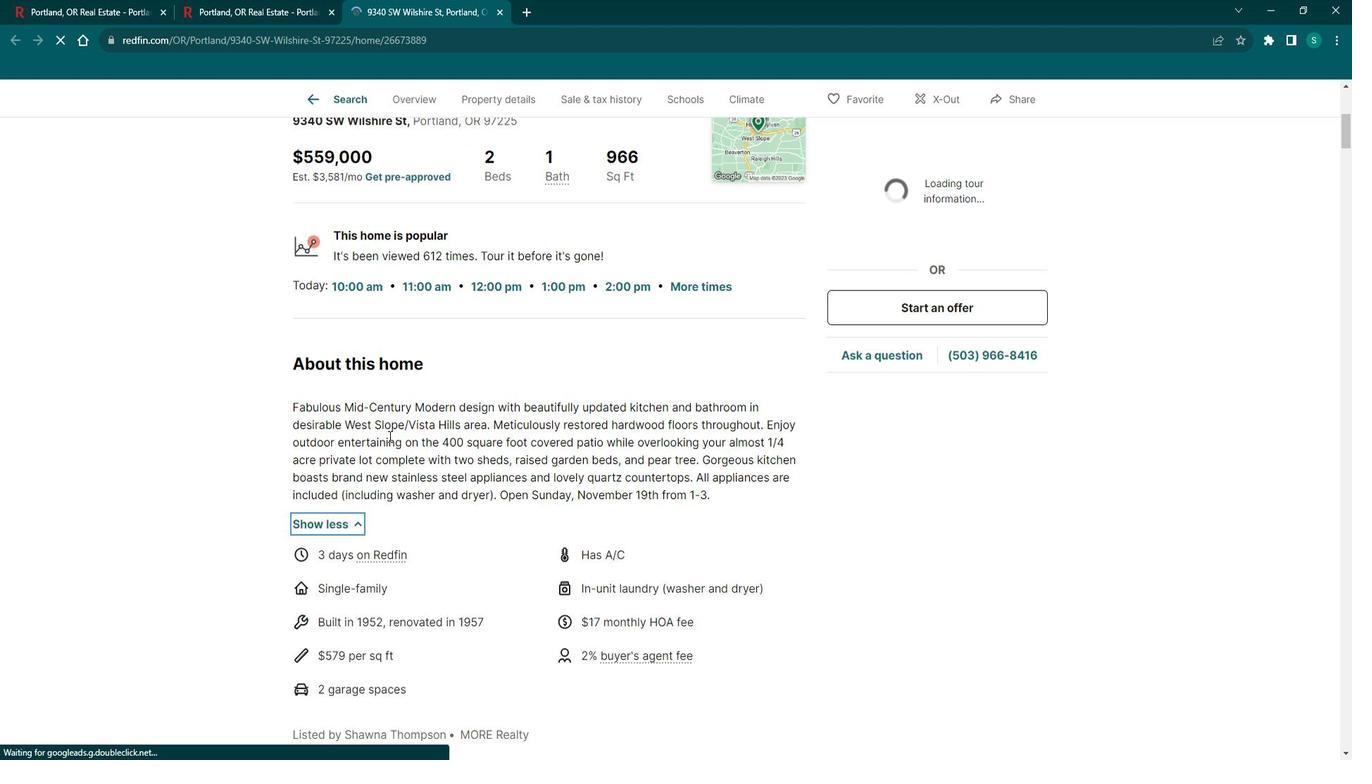 
Action: Mouse scrolled (412, 441) with delta (0, 0)
Screenshot: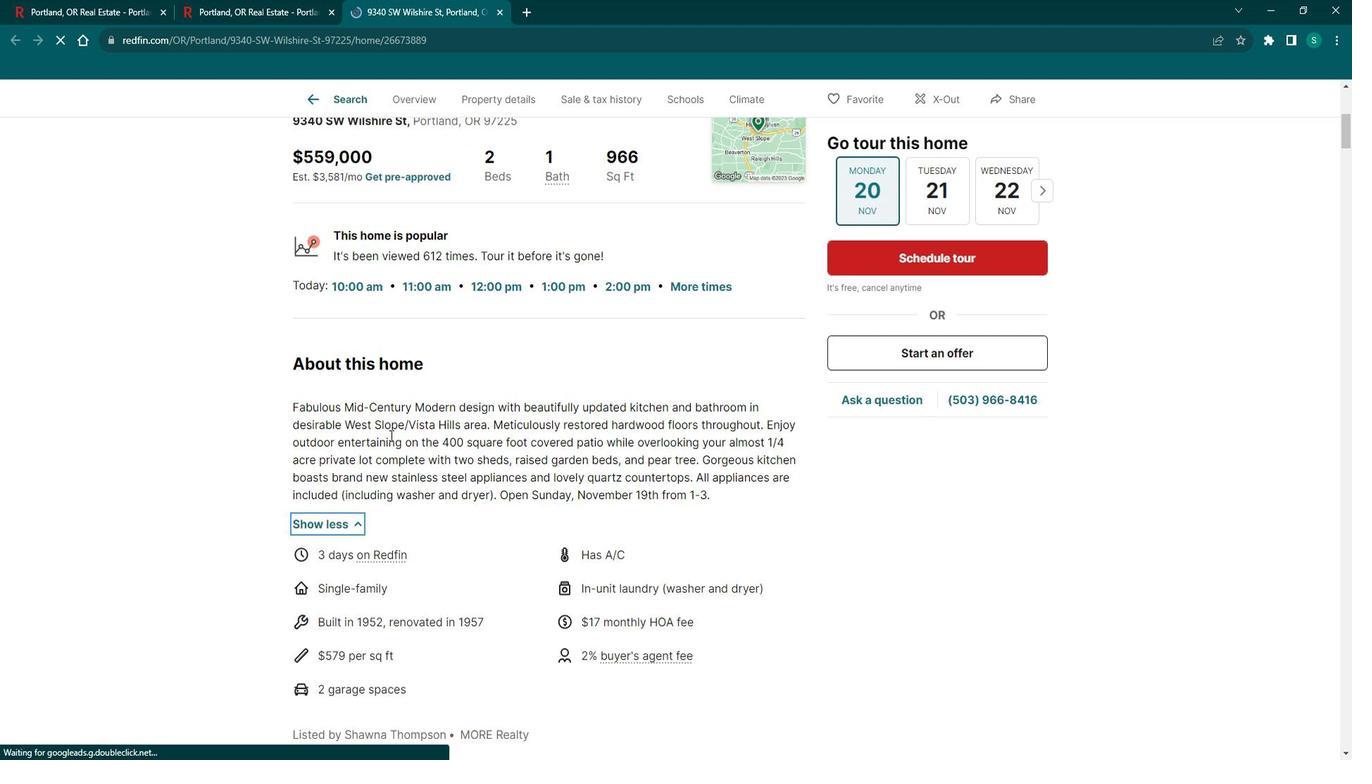 
Action: Mouse scrolled (412, 441) with delta (0, 0)
Screenshot: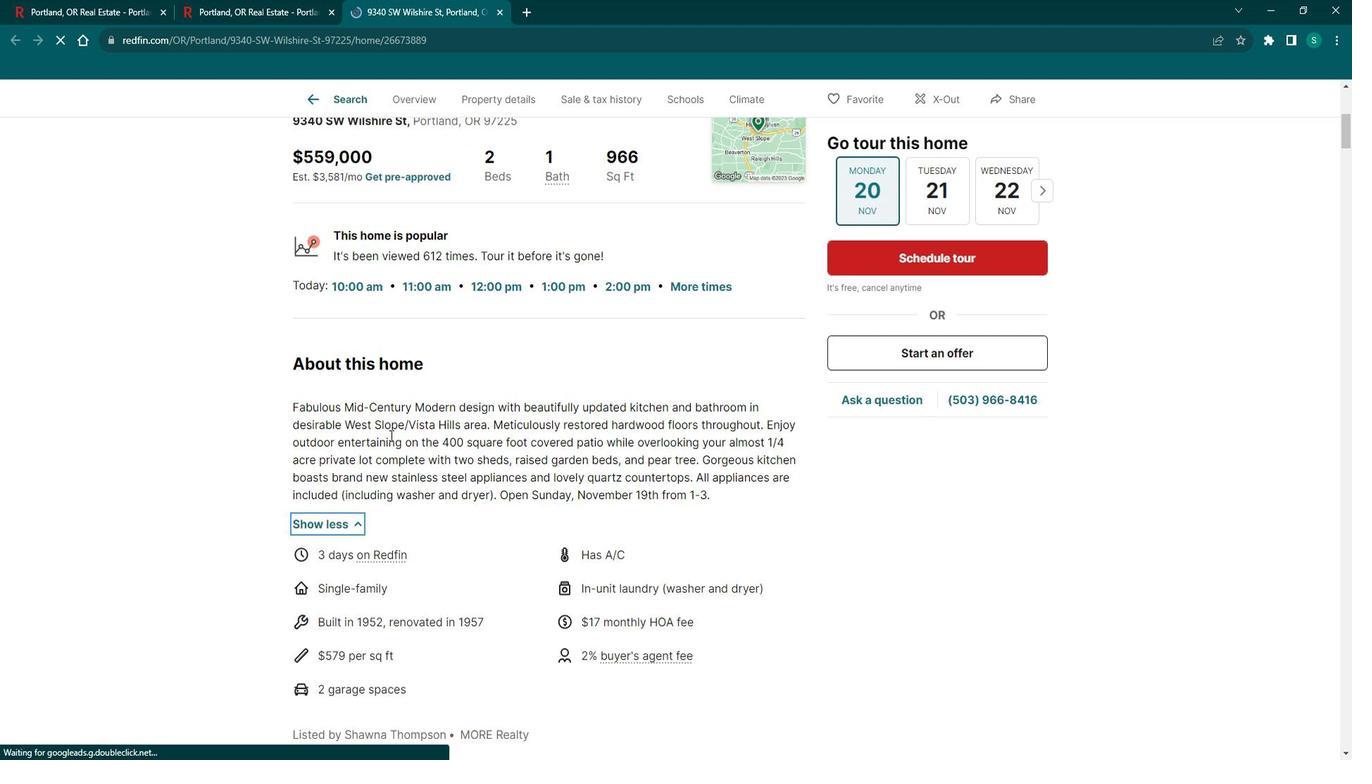 
Action: Mouse scrolled (412, 441) with delta (0, 0)
Screenshot: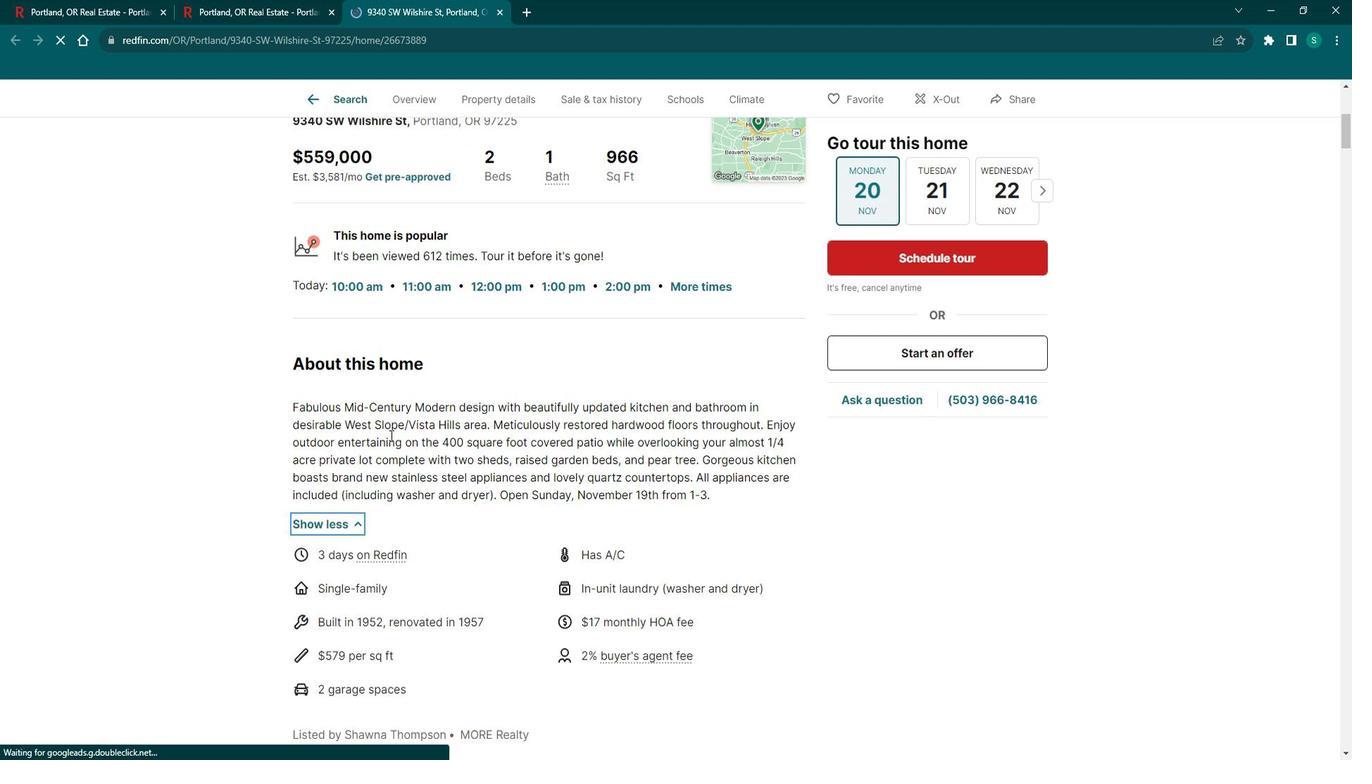 
Action: Mouse scrolled (412, 441) with delta (0, 0)
Screenshot: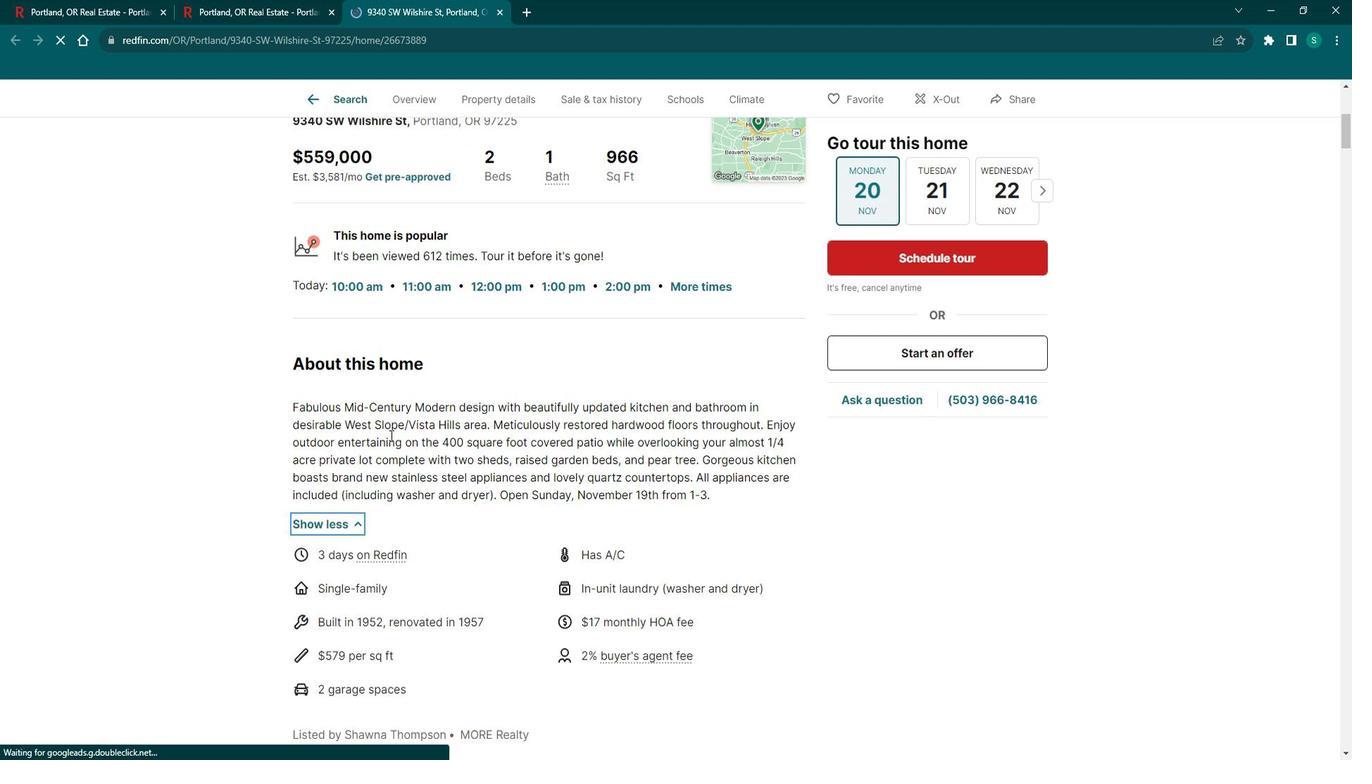 
Action: Mouse scrolled (412, 441) with delta (0, 0)
Screenshot: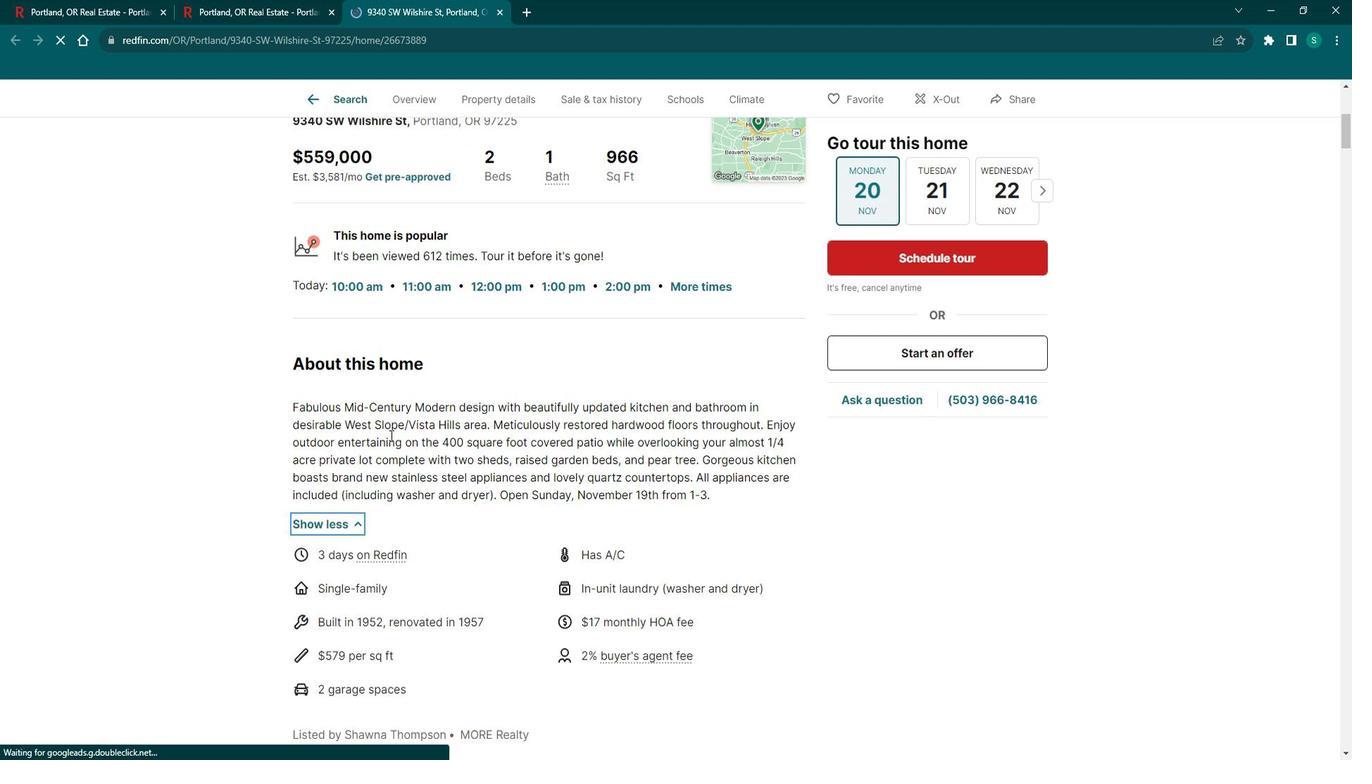 
Action: Mouse scrolled (412, 441) with delta (0, 0)
Screenshot: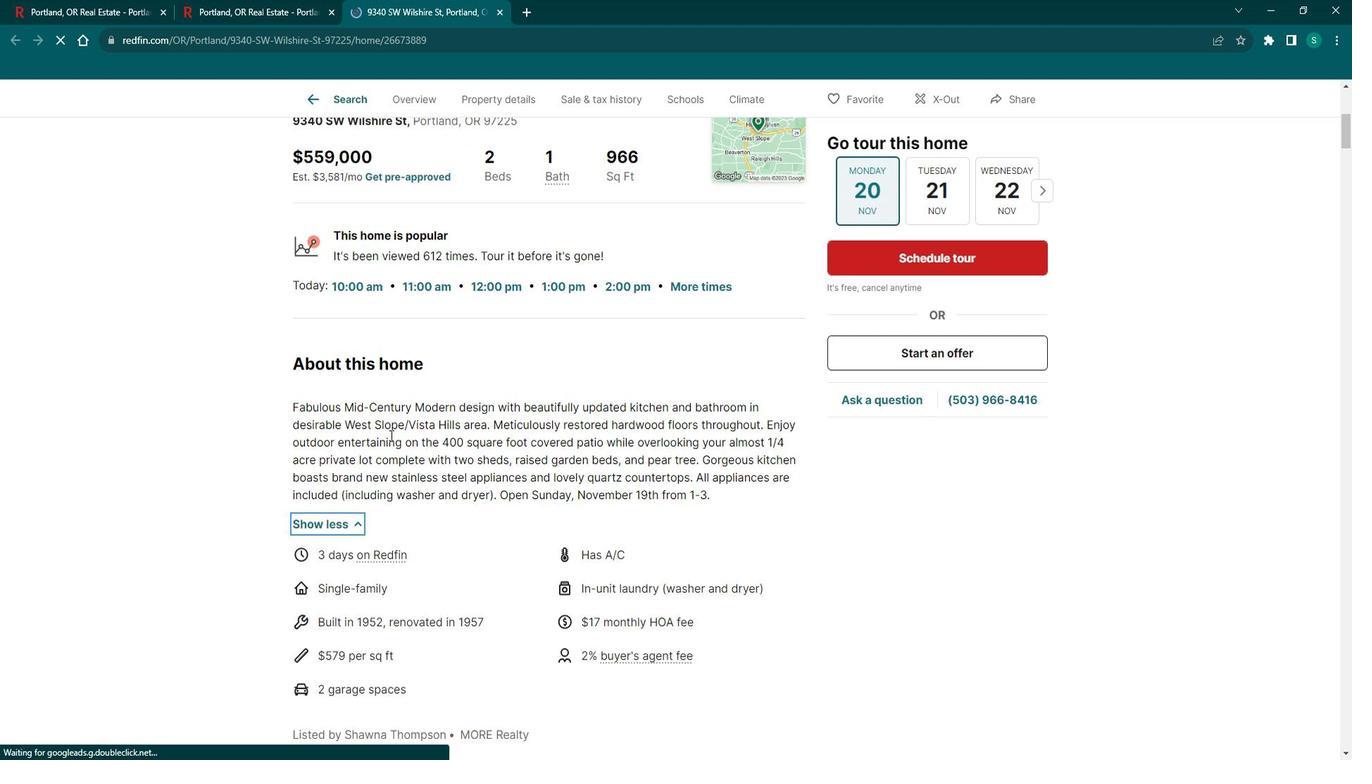 
Action: Mouse scrolled (412, 441) with delta (0, 0)
Screenshot: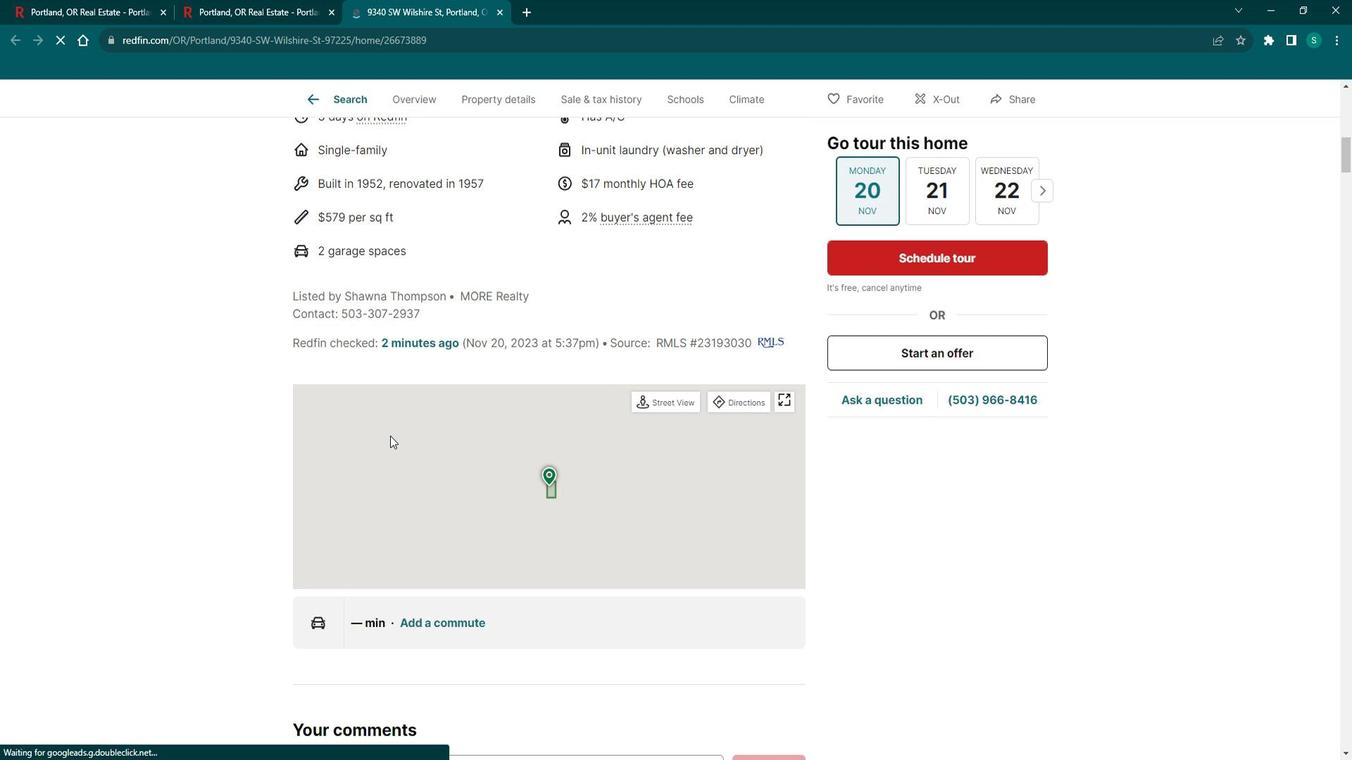 
Action: Mouse scrolled (412, 441) with delta (0, 0)
Screenshot: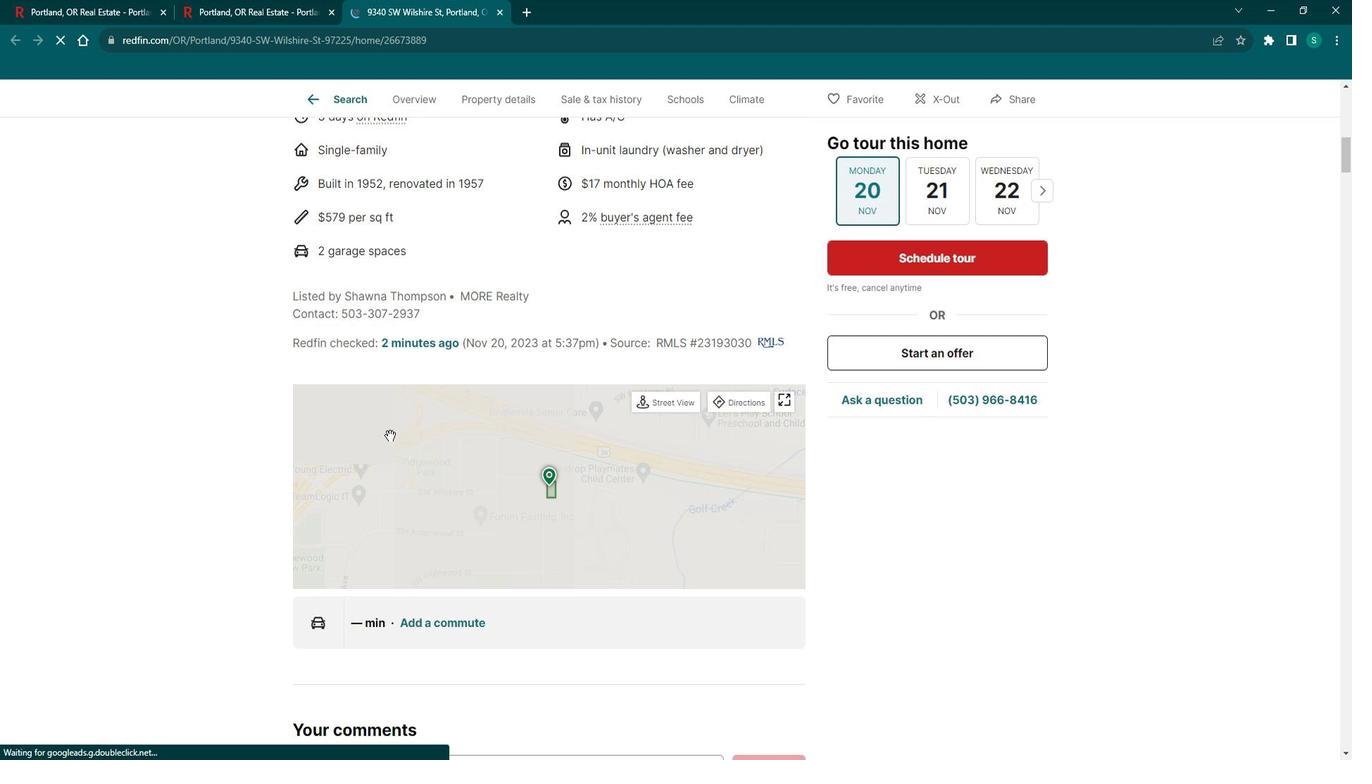 
Action: Mouse scrolled (412, 441) with delta (0, 0)
Screenshot: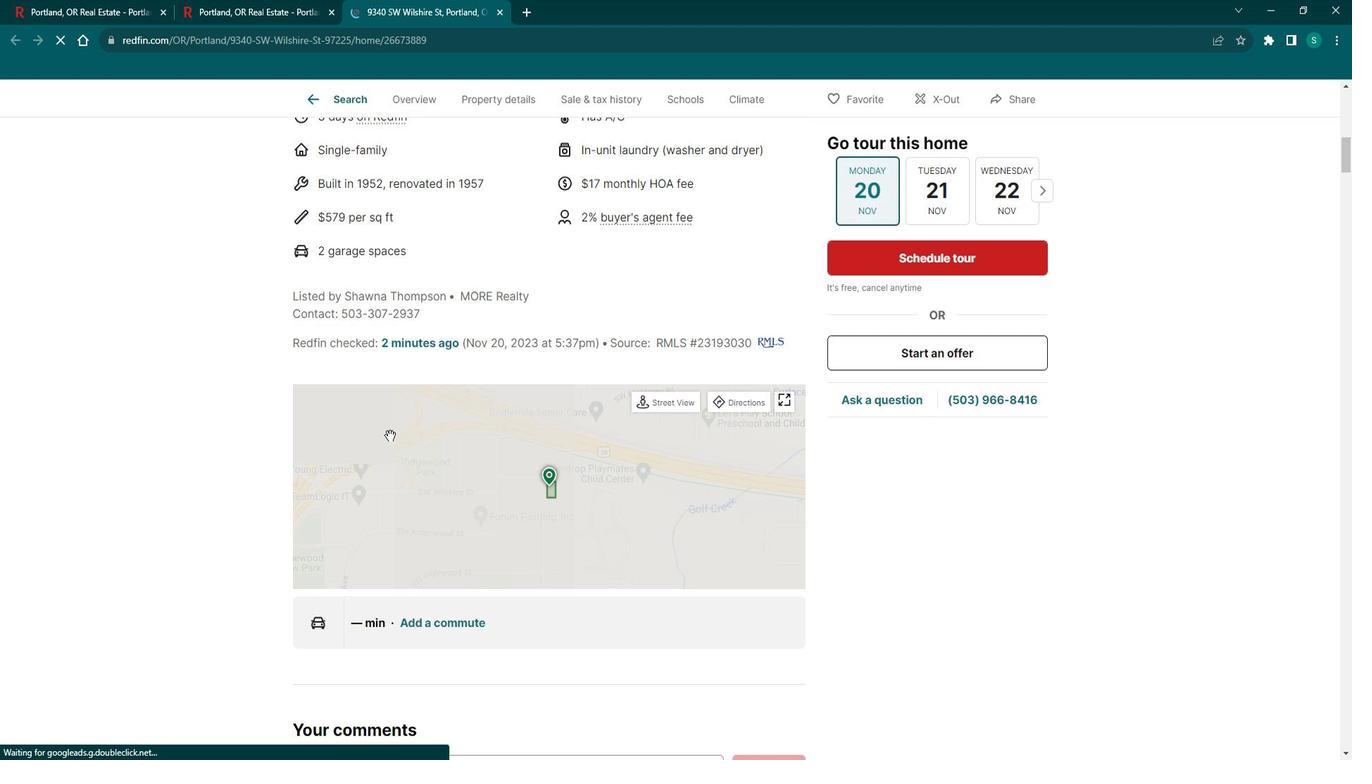 
Action: Mouse scrolled (412, 441) with delta (0, 0)
Screenshot: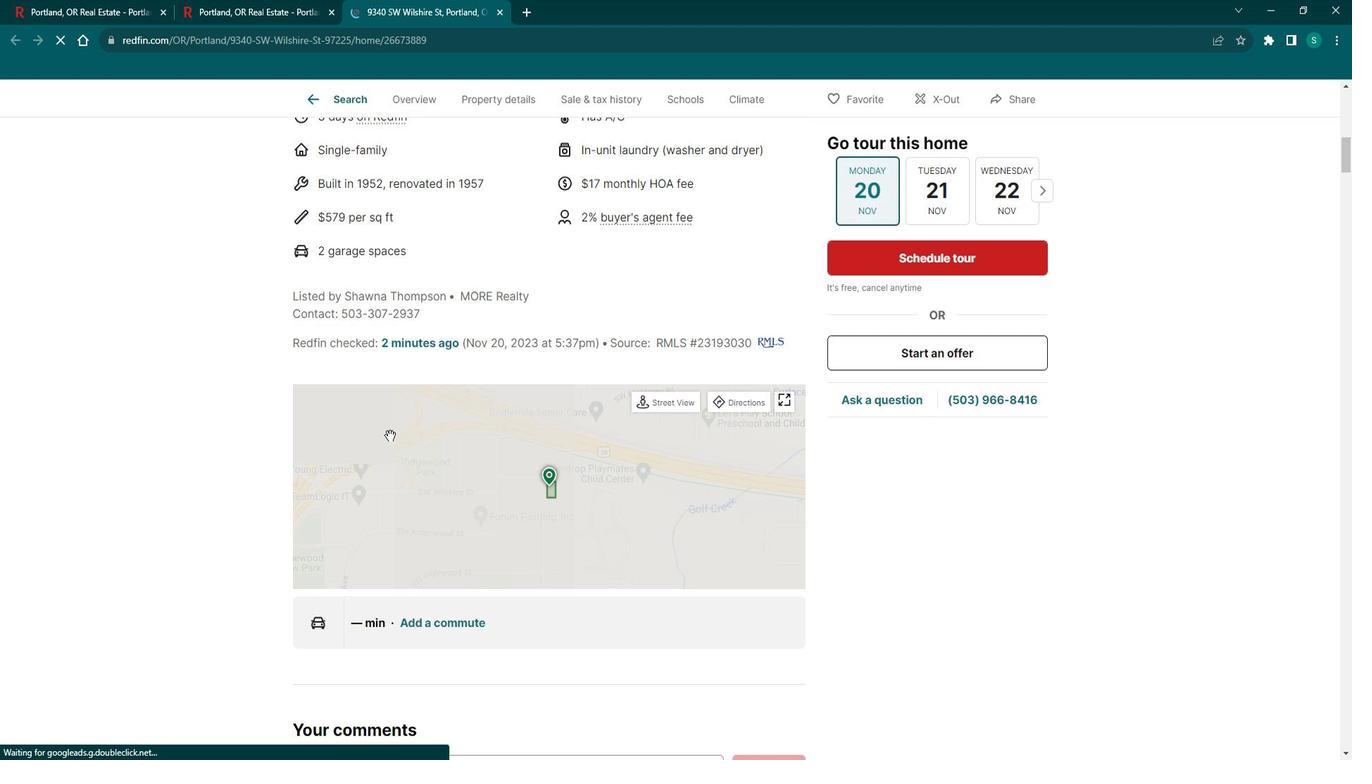 
Action: Mouse scrolled (412, 441) with delta (0, 0)
Screenshot: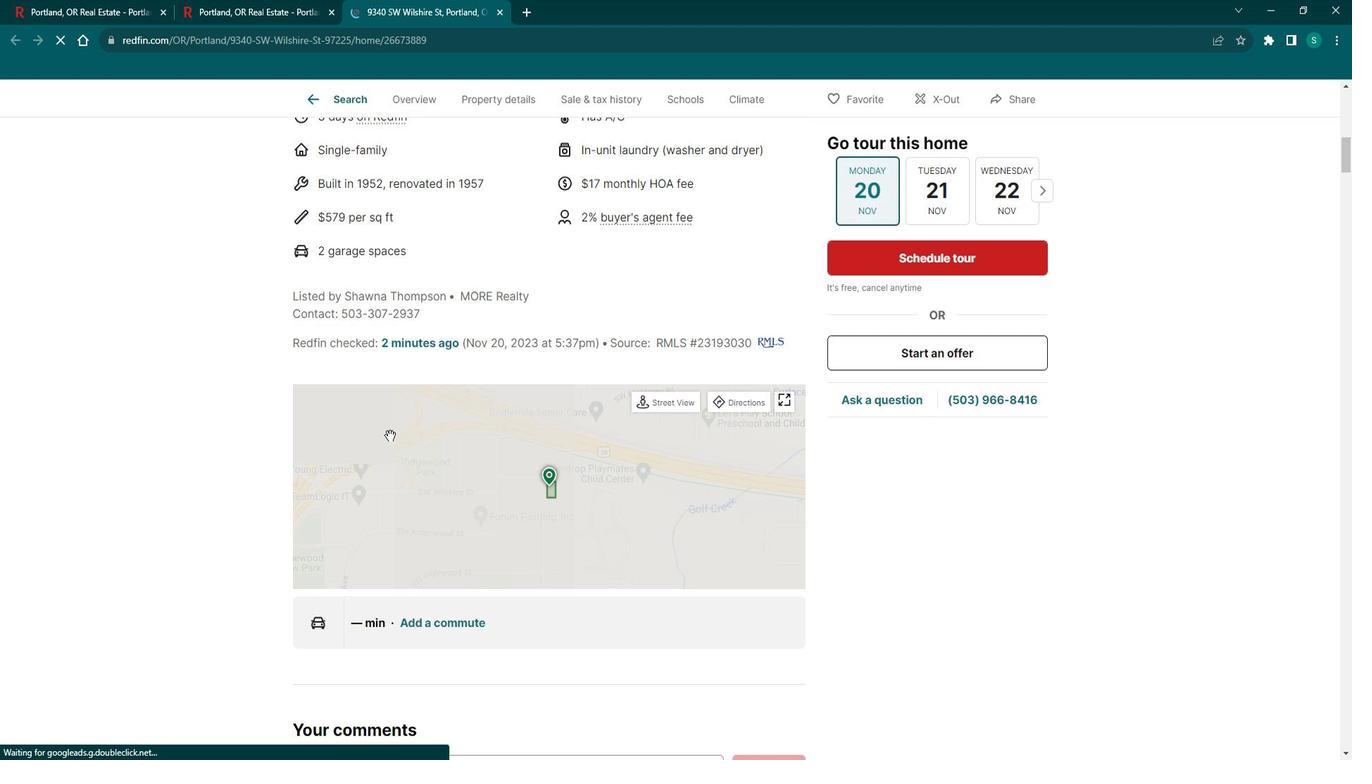 
Action: Mouse scrolled (412, 441) with delta (0, 0)
Screenshot: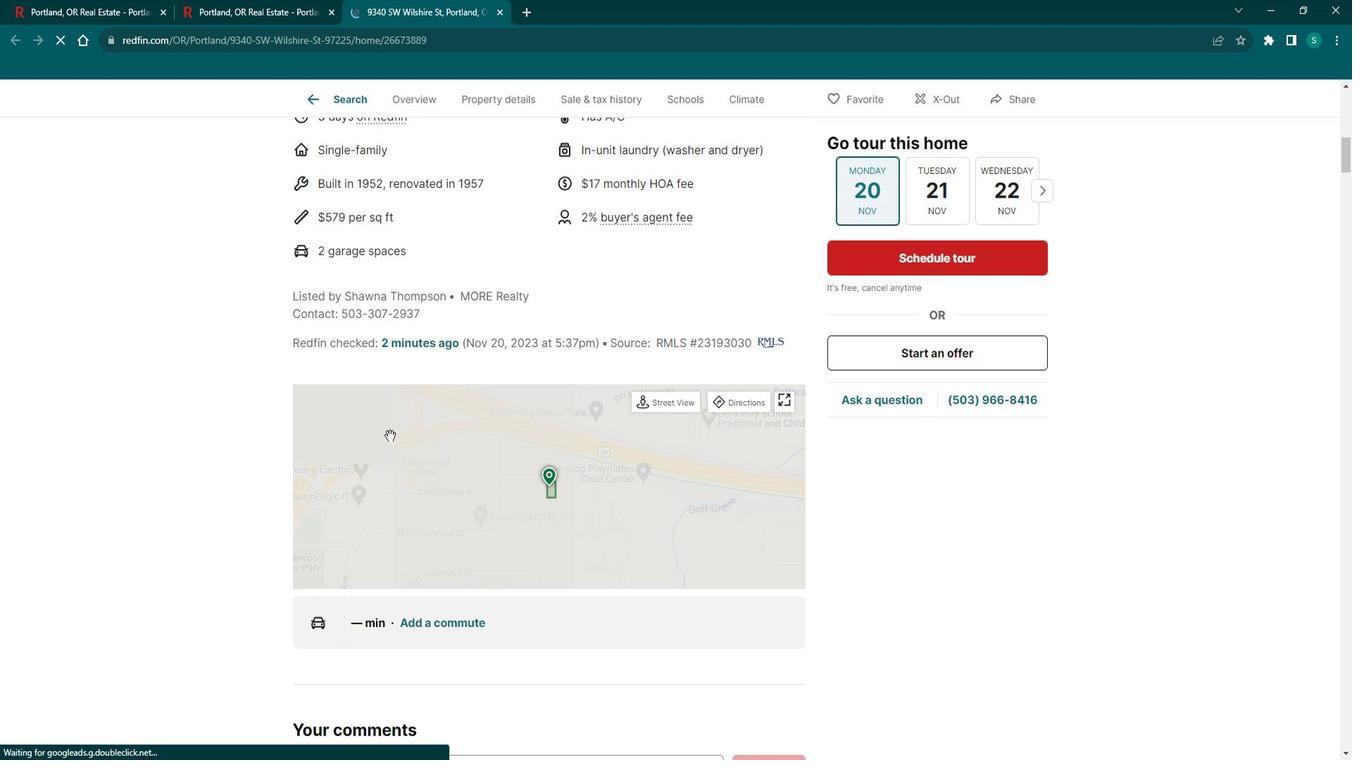 
Action: Mouse scrolled (412, 441) with delta (0, 0)
Screenshot: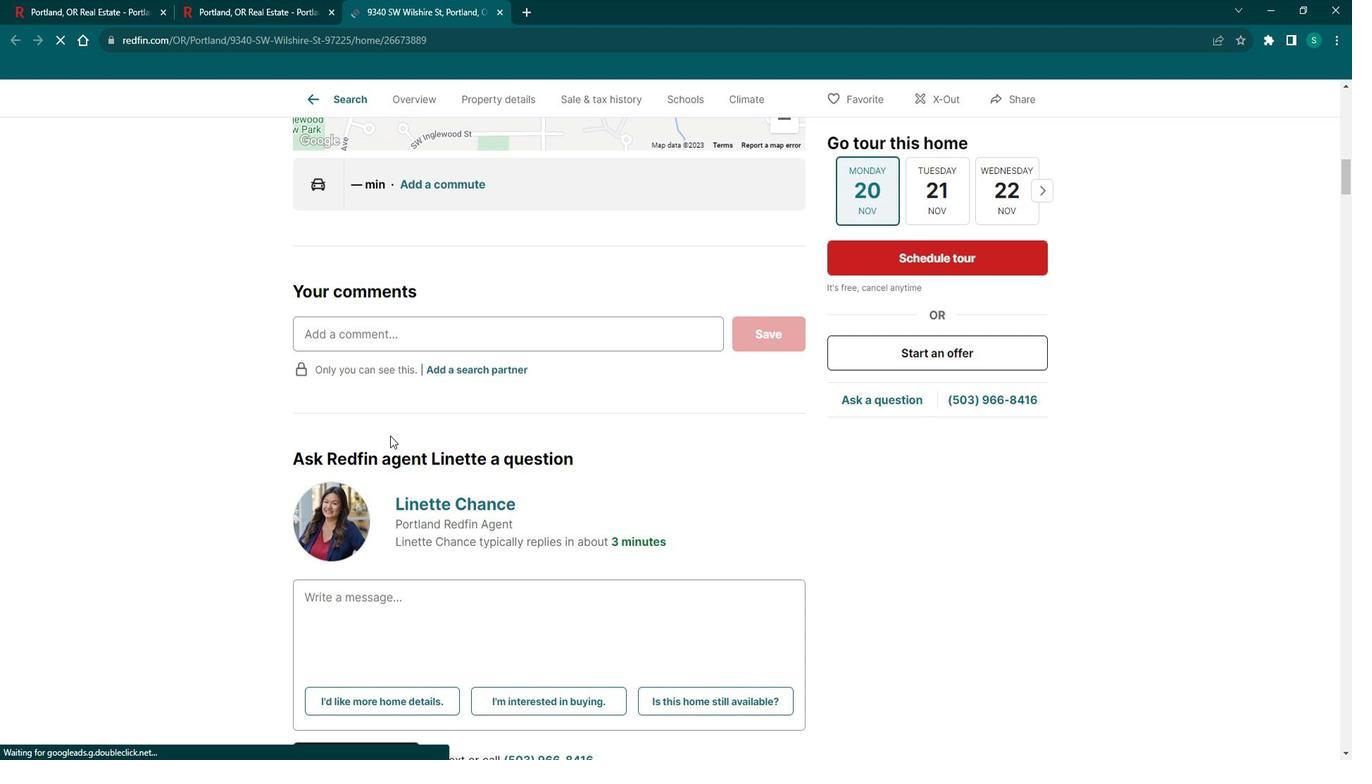 
Action: Mouse scrolled (412, 441) with delta (0, 0)
Screenshot: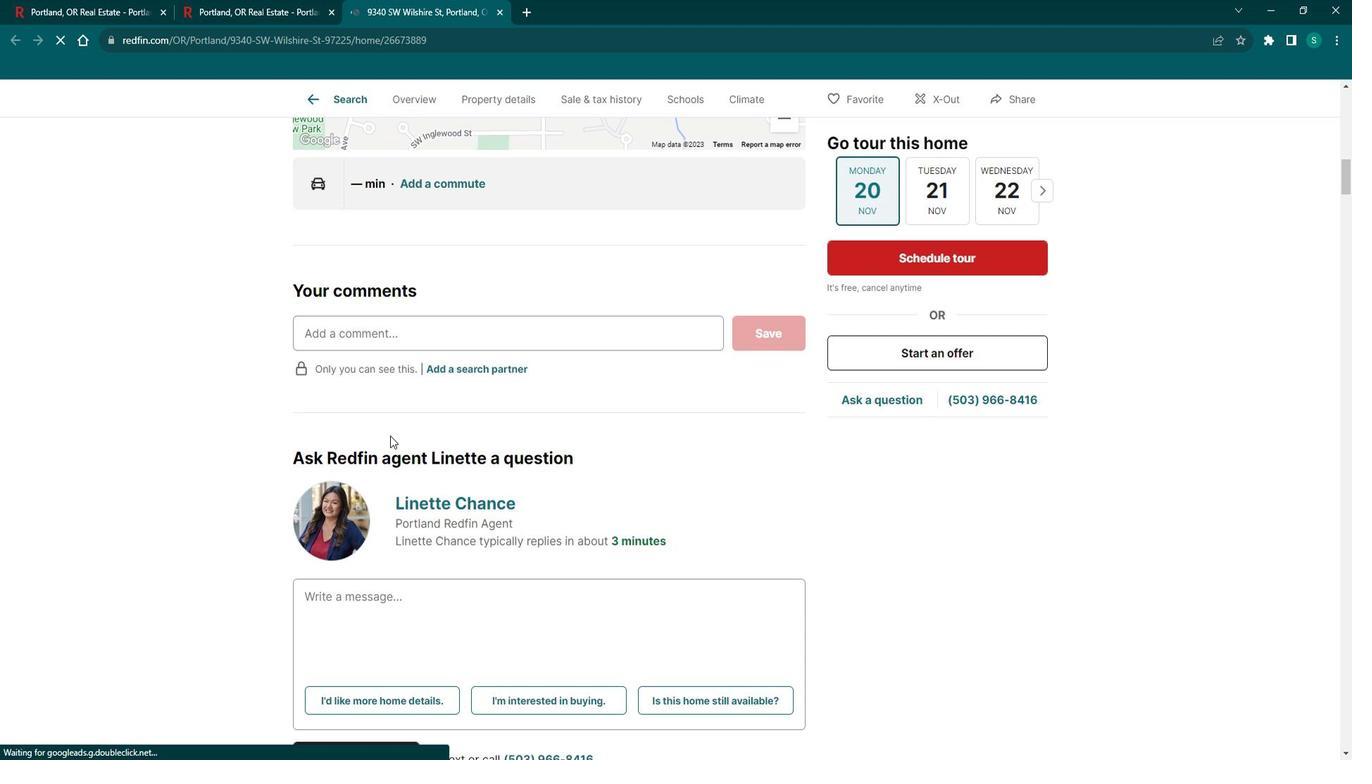 
Action: Mouse scrolled (412, 441) with delta (0, 0)
Screenshot: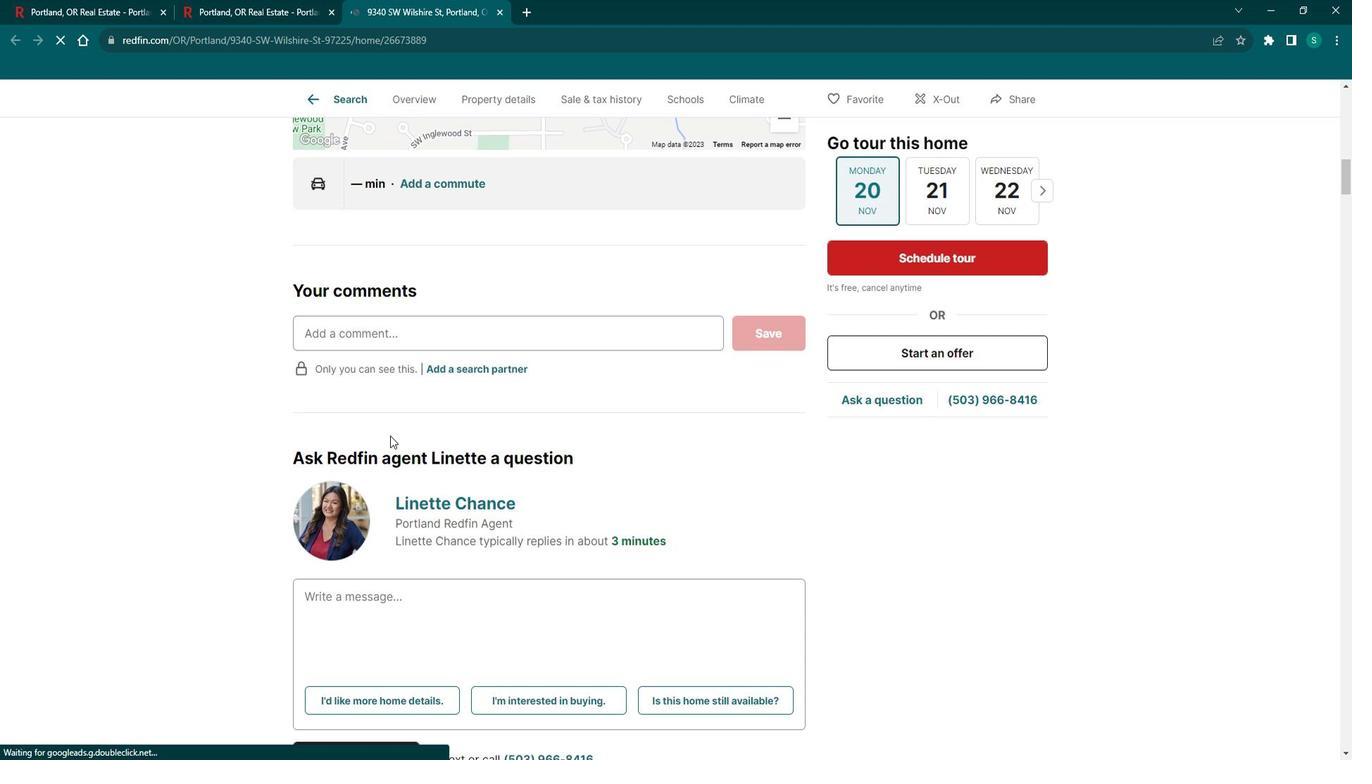 
Action: Mouse scrolled (412, 441) with delta (0, 0)
Screenshot: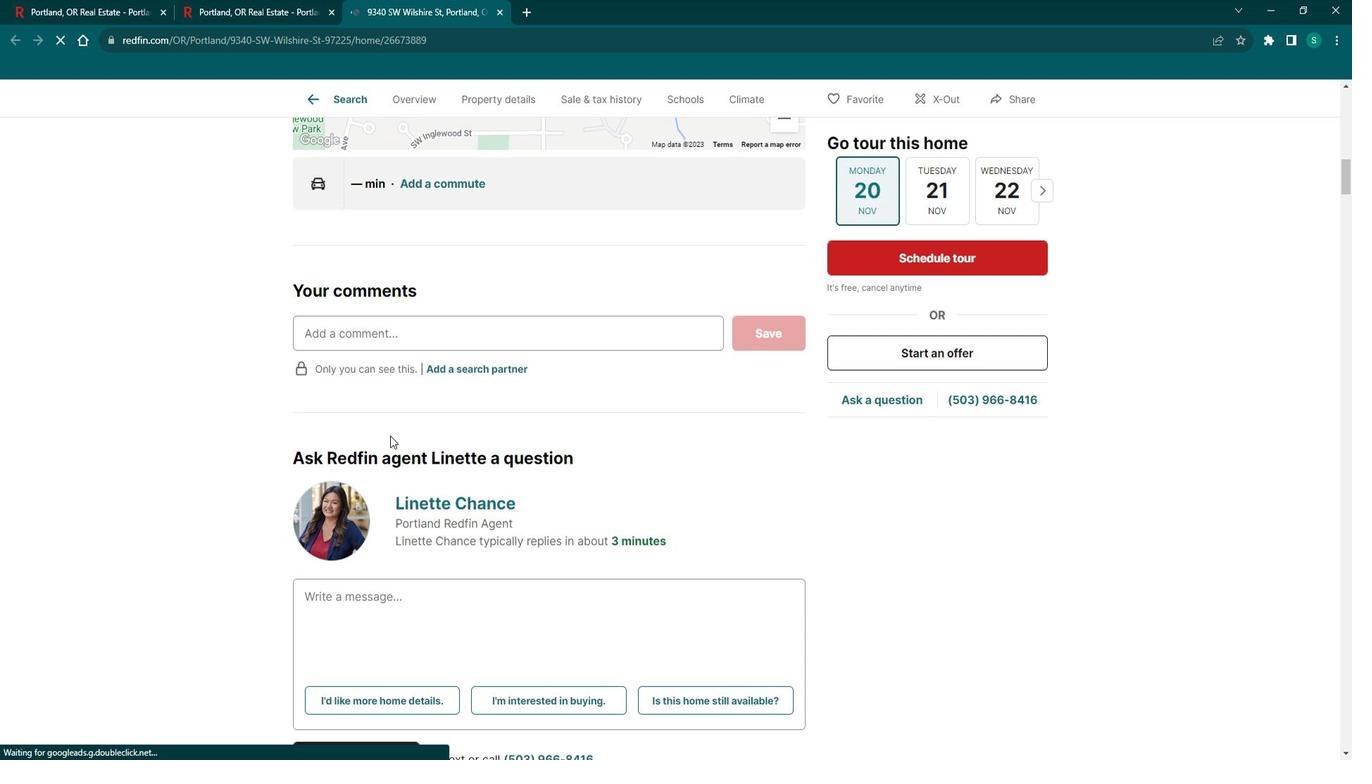 
Action: Mouse scrolled (412, 441) with delta (0, 0)
Screenshot: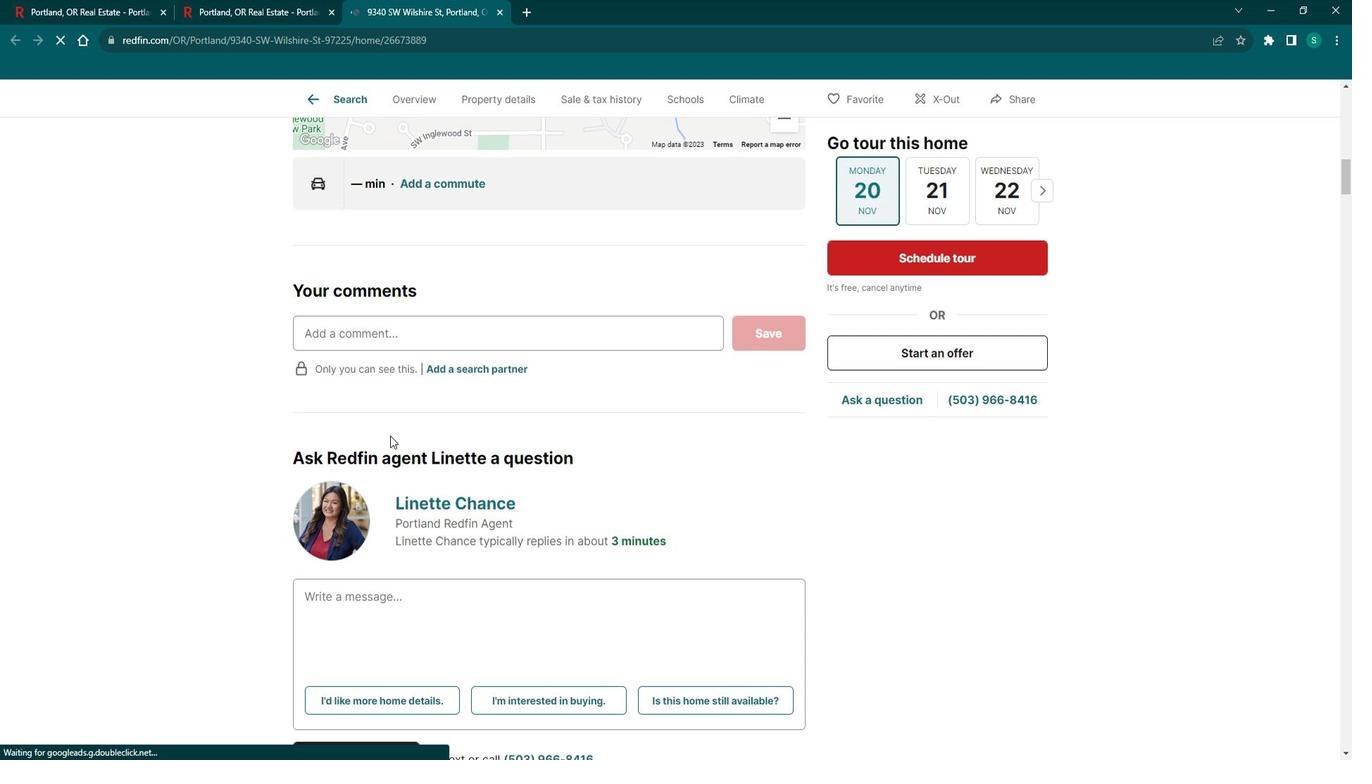 
Action: Mouse scrolled (412, 441) with delta (0, 0)
Screenshot: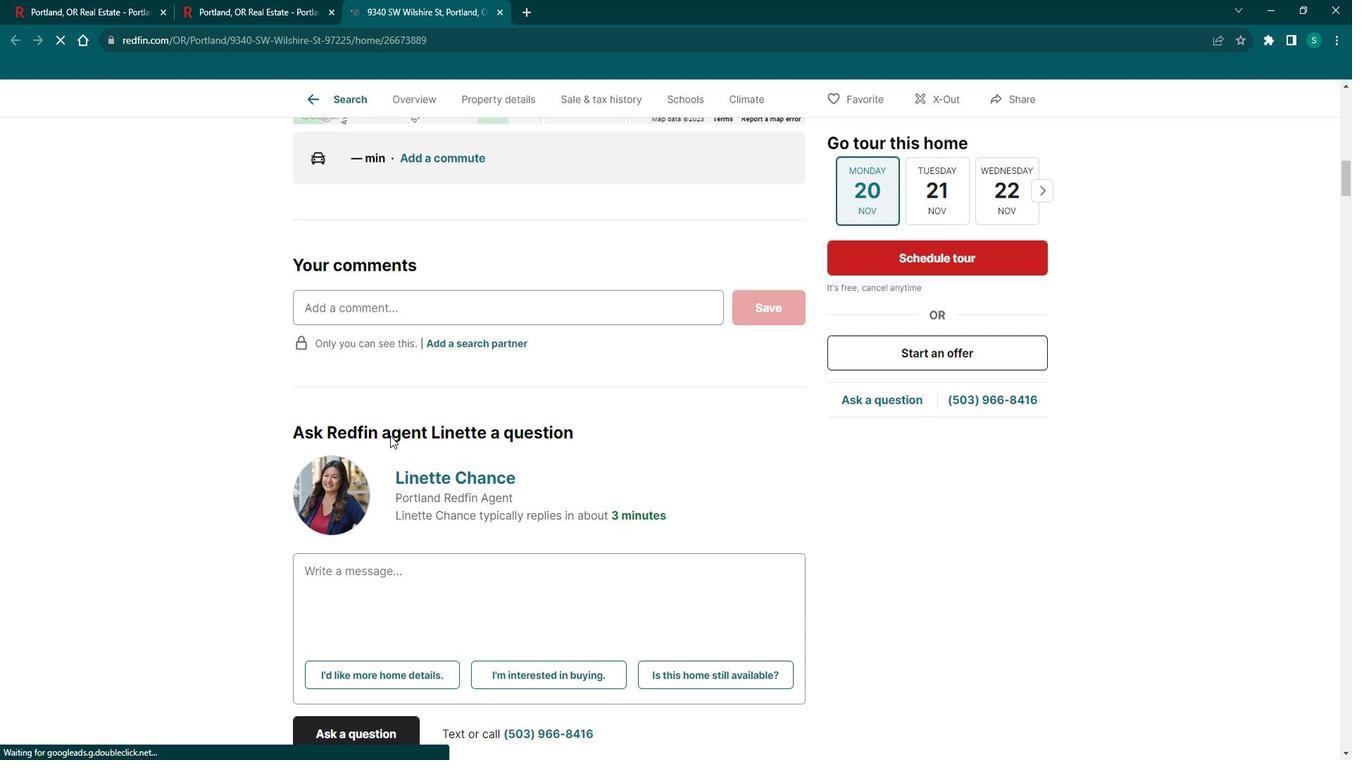 
Action: Mouse scrolled (412, 441) with delta (0, 0)
Screenshot: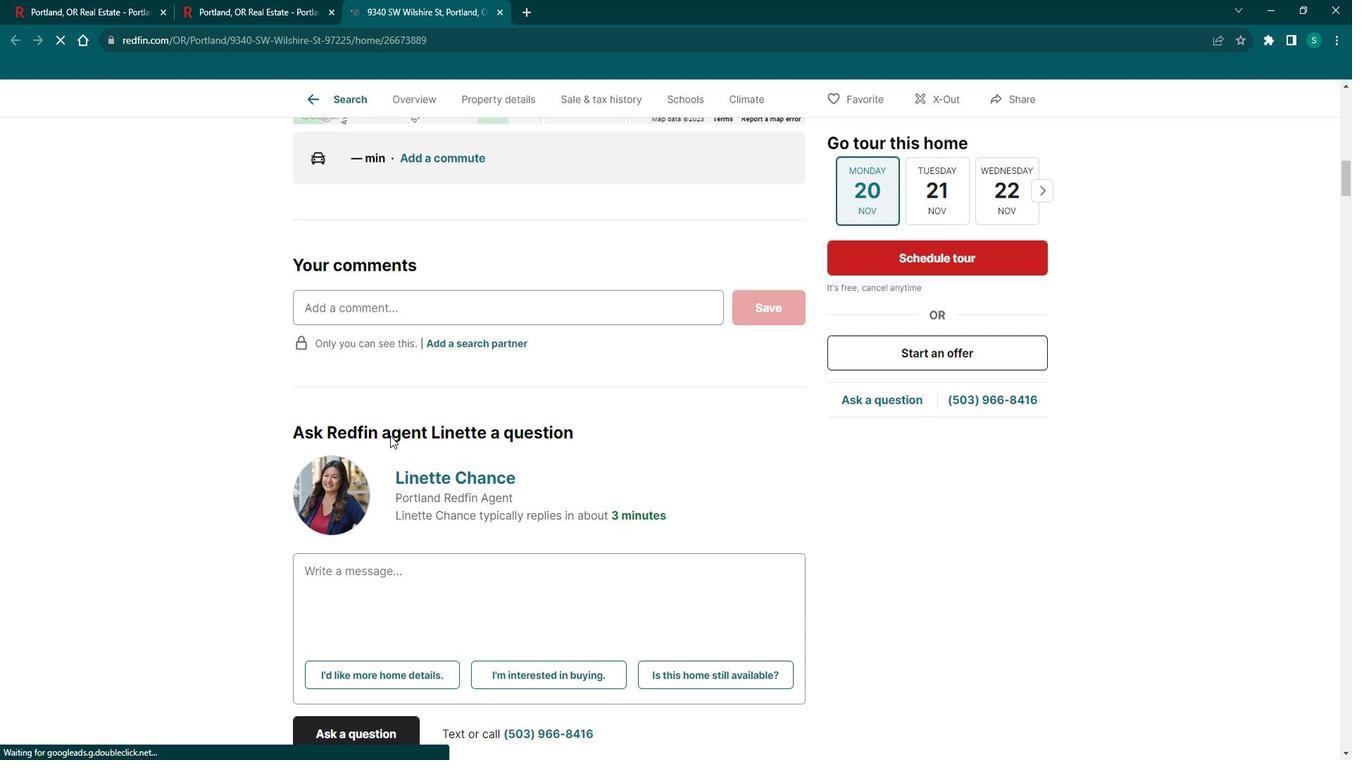 
Action: Mouse scrolled (412, 441) with delta (0, 0)
Screenshot: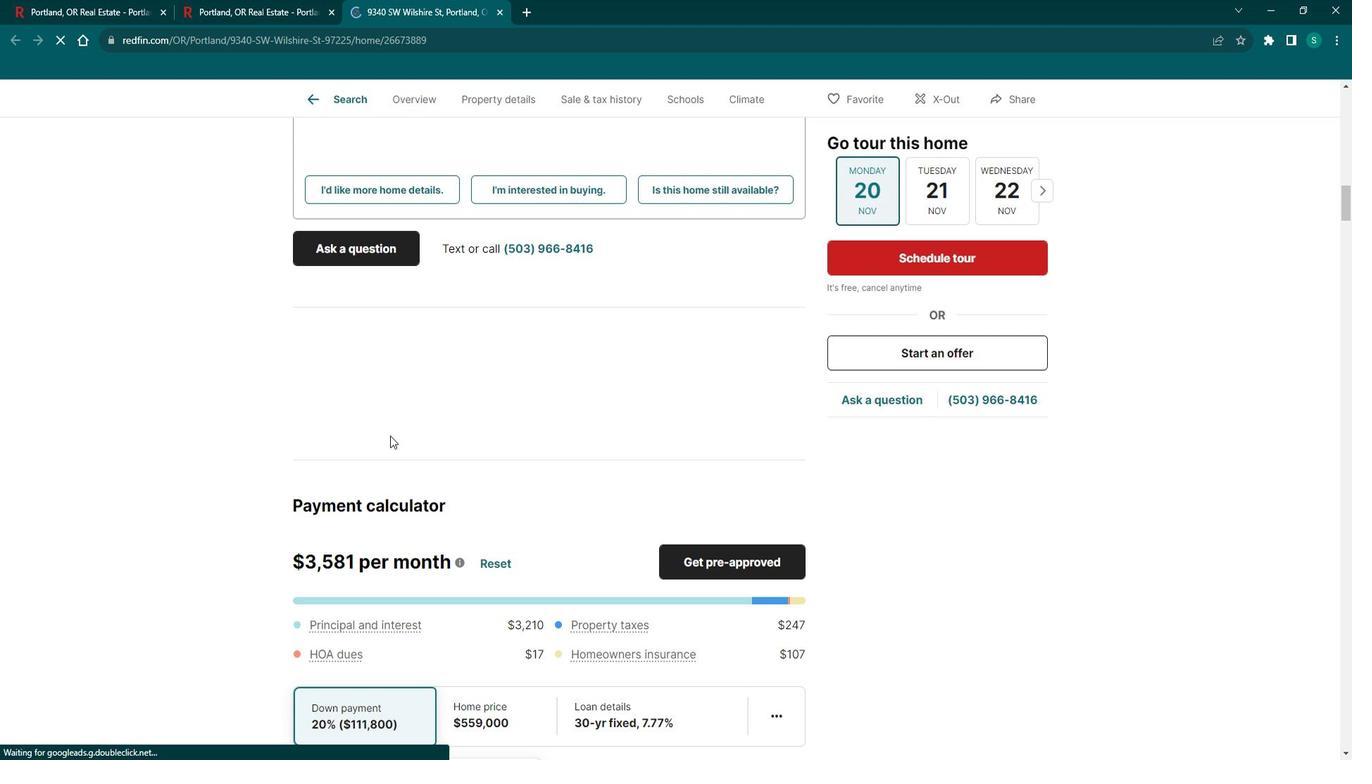 
Action: Mouse scrolled (412, 441) with delta (0, 0)
Screenshot: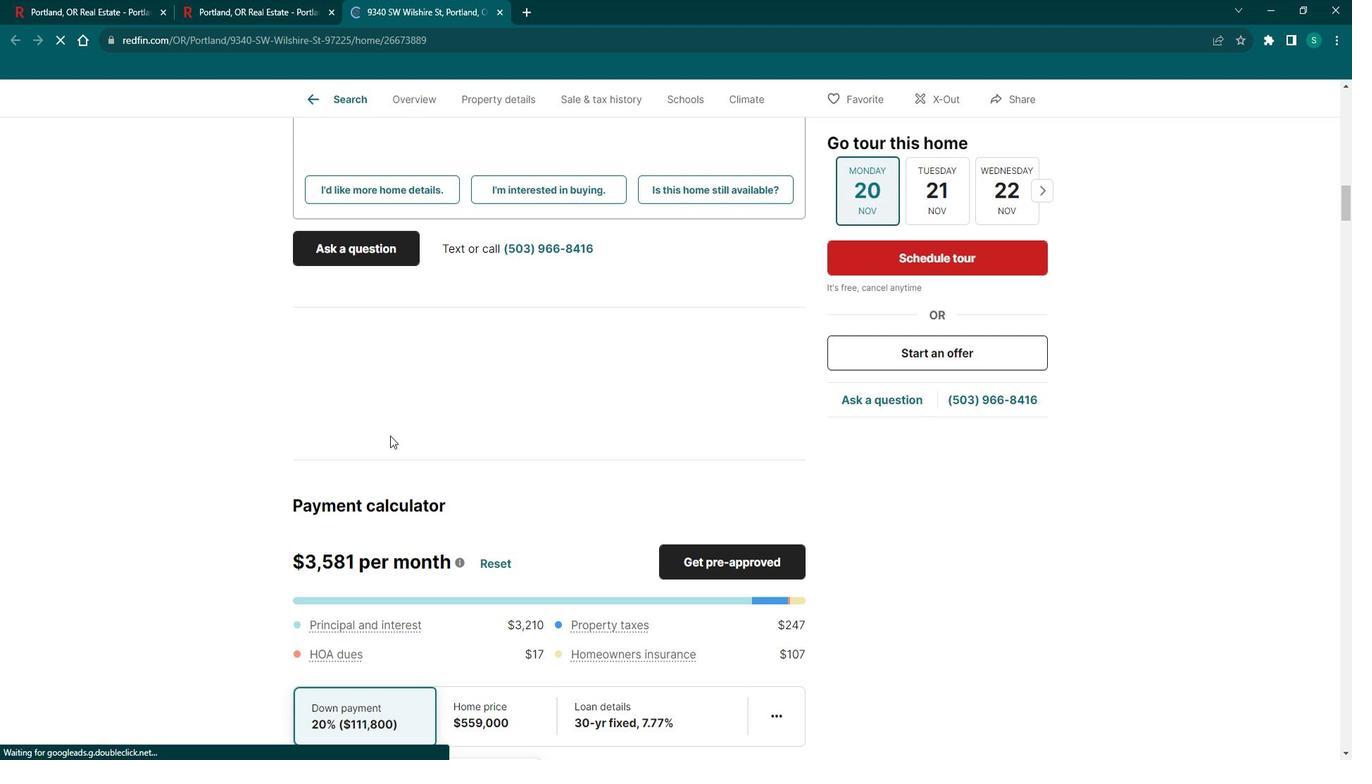 
Action: Mouse scrolled (412, 441) with delta (0, 0)
Screenshot: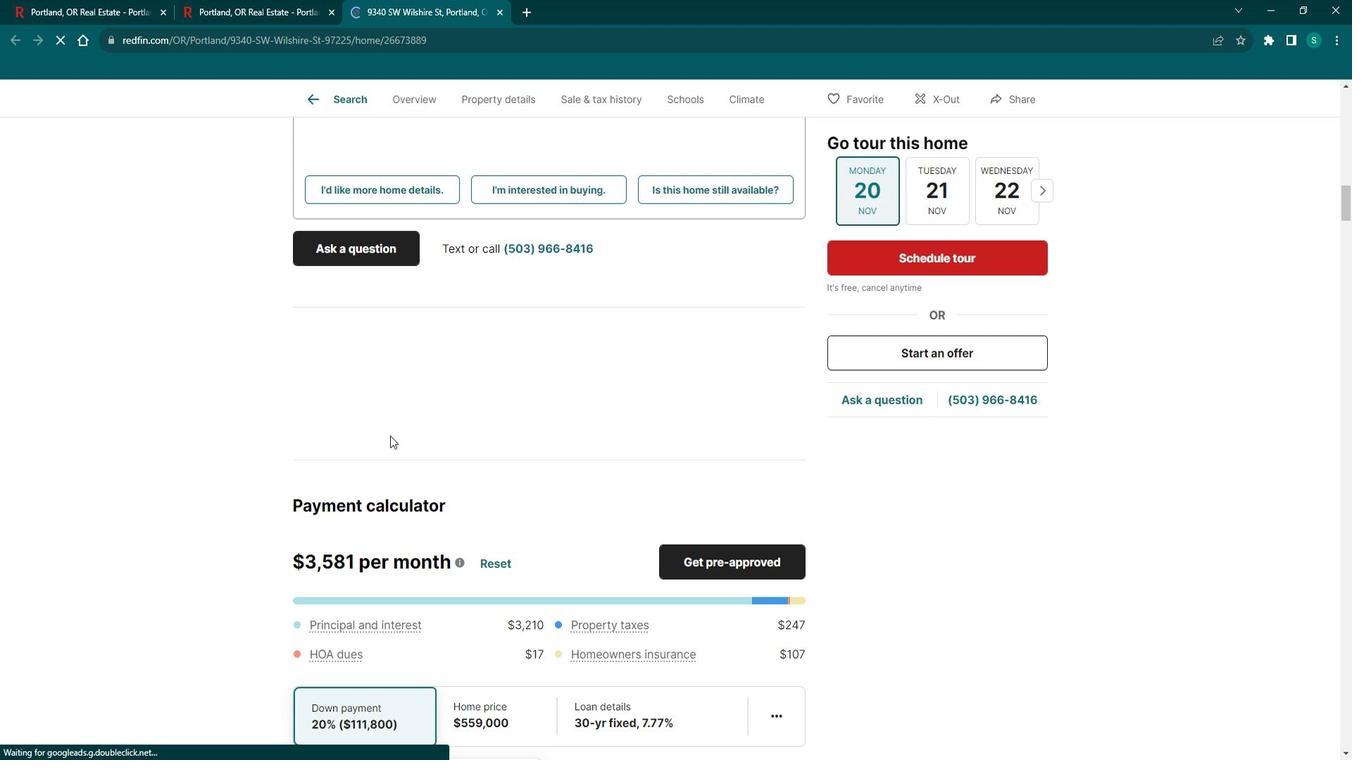 
Action: Mouse scrolled (412, 441) with delta (0, 0)
Screenshot: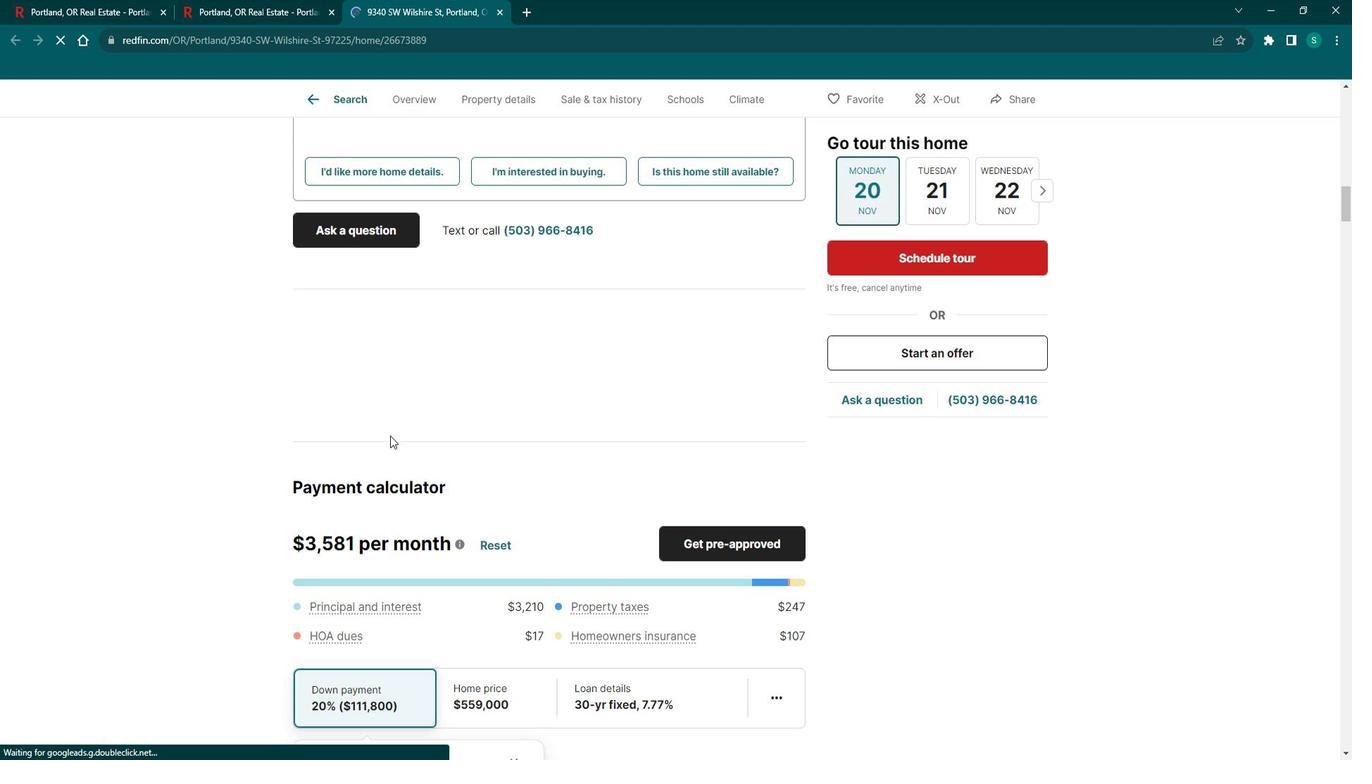 
Action: Mouse scrolled (412, 441) with delta (0, 0)
Screenshot: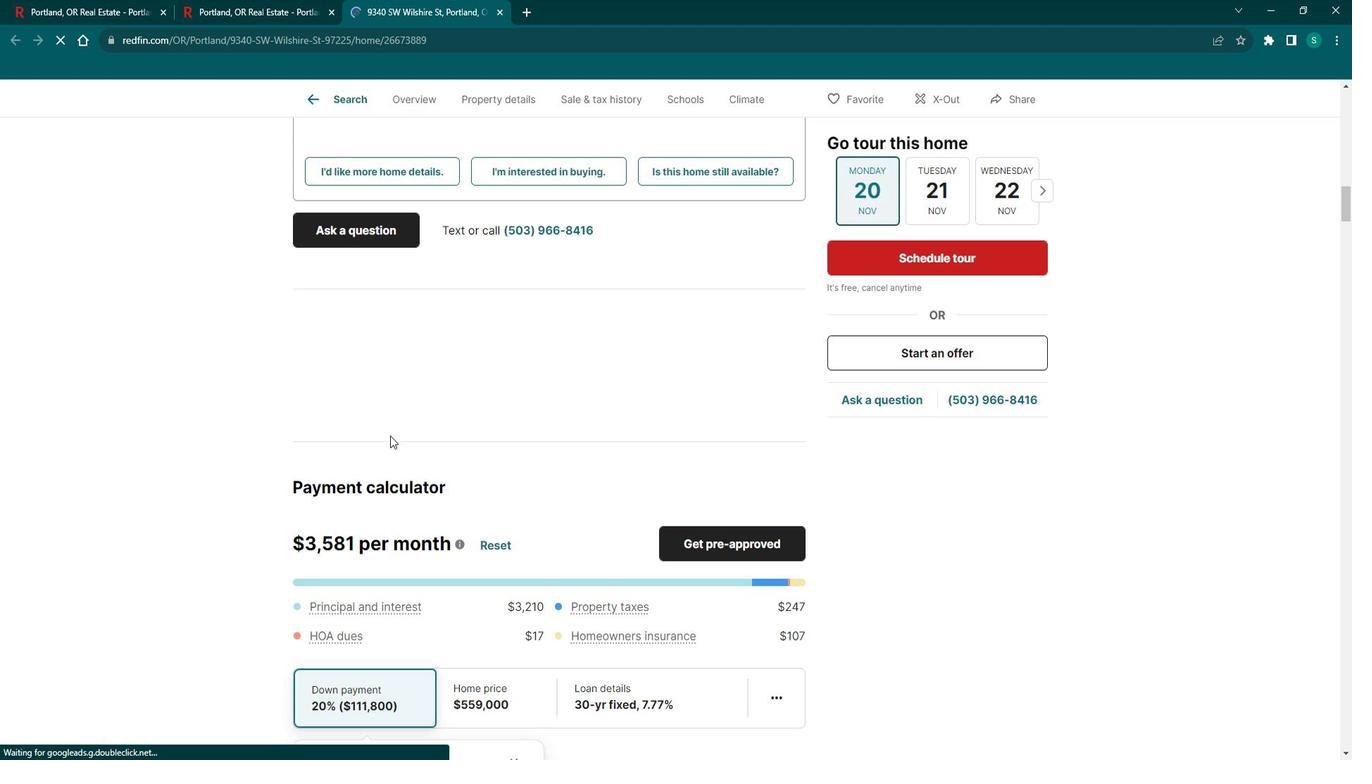 
Action: Mouse scrolled (412, 441) with delta (0, 0)
Screenshot: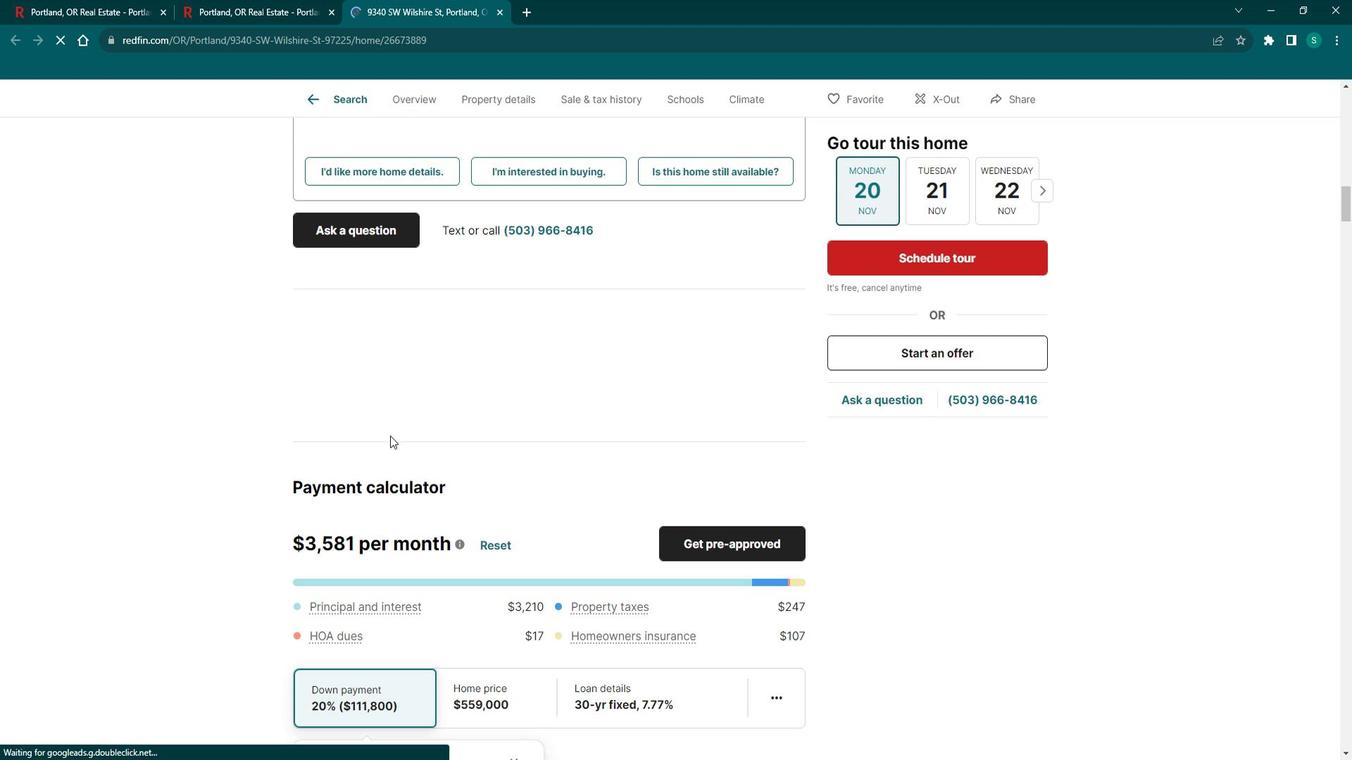 
Action: Mouse scrolled (412, 441) with delta (0, 0)
Screenshot: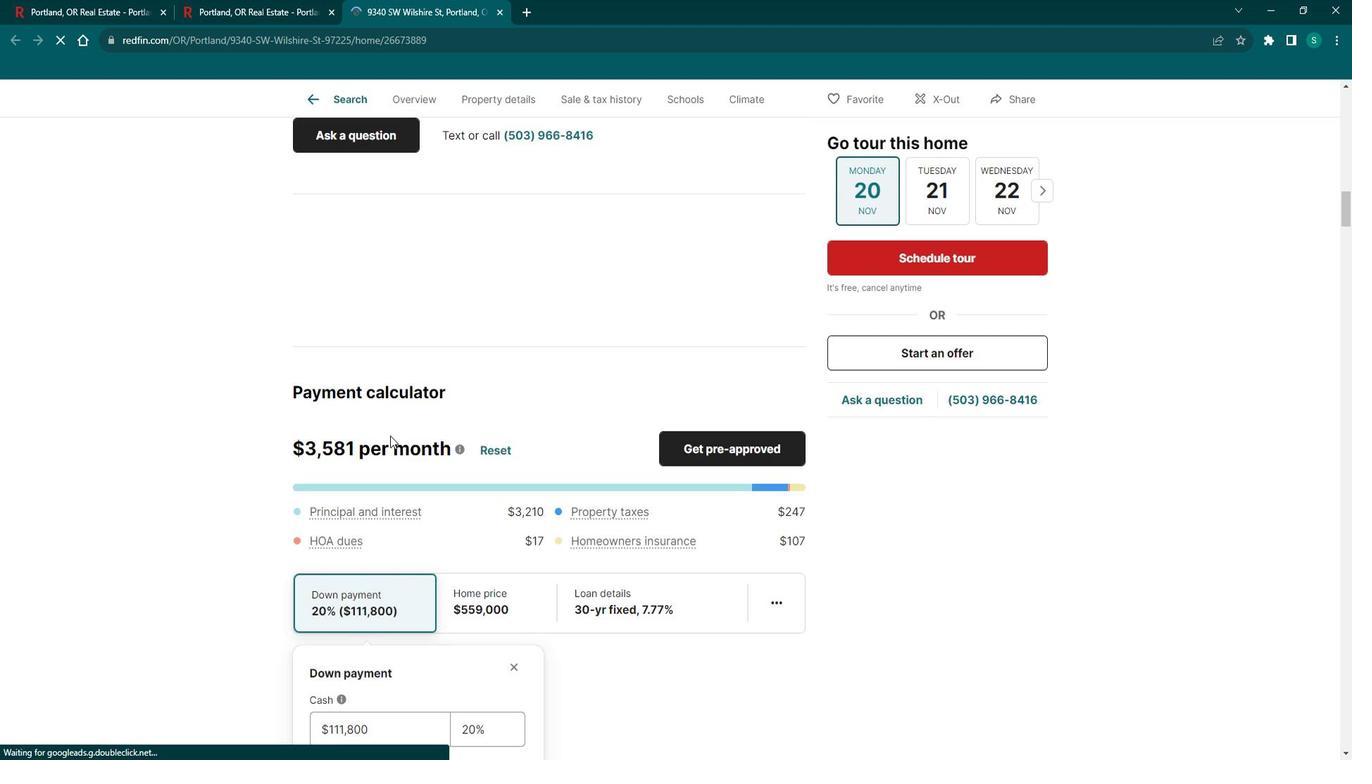 
Action: Mouse scrolled (412, 441) with delta (0, 0)
Screenshot: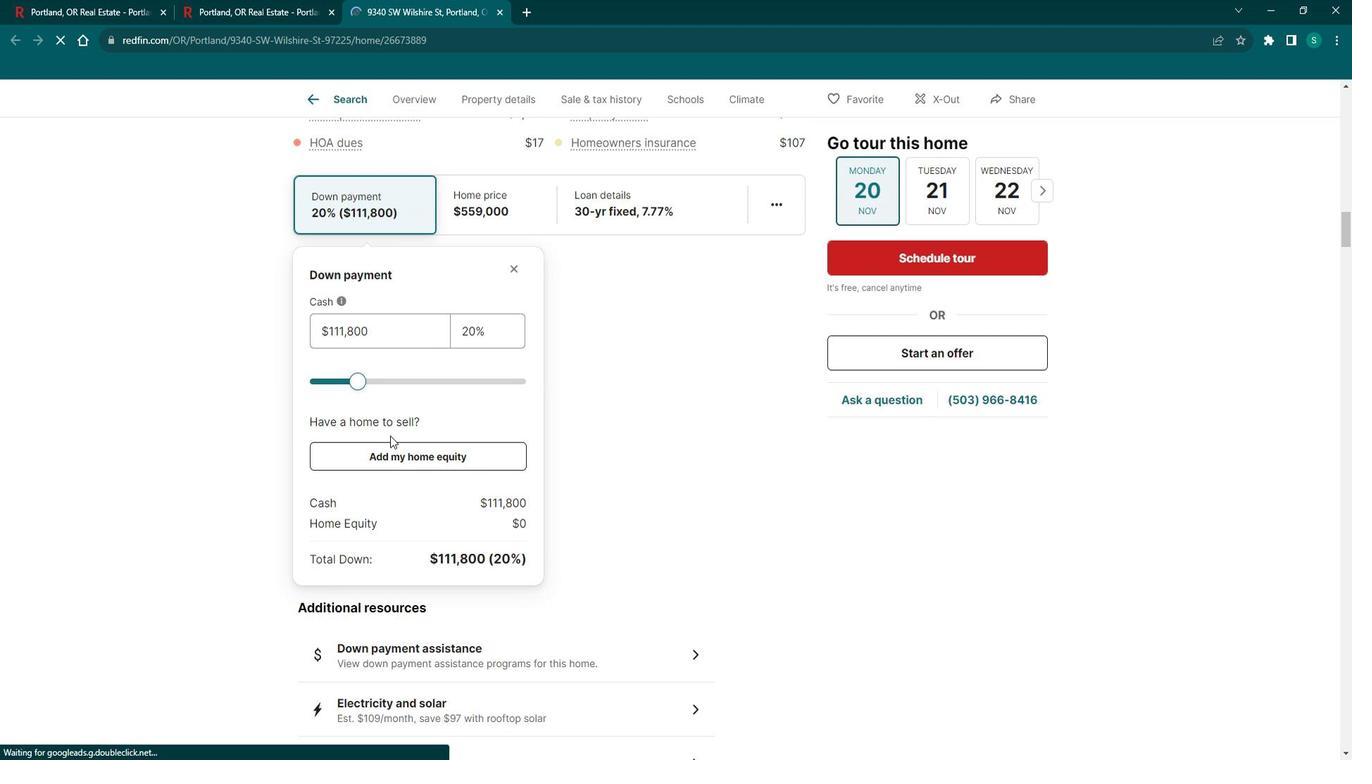 
Action: Mouse scrolled (412, 441) with delta (0, 0)
Screenshot: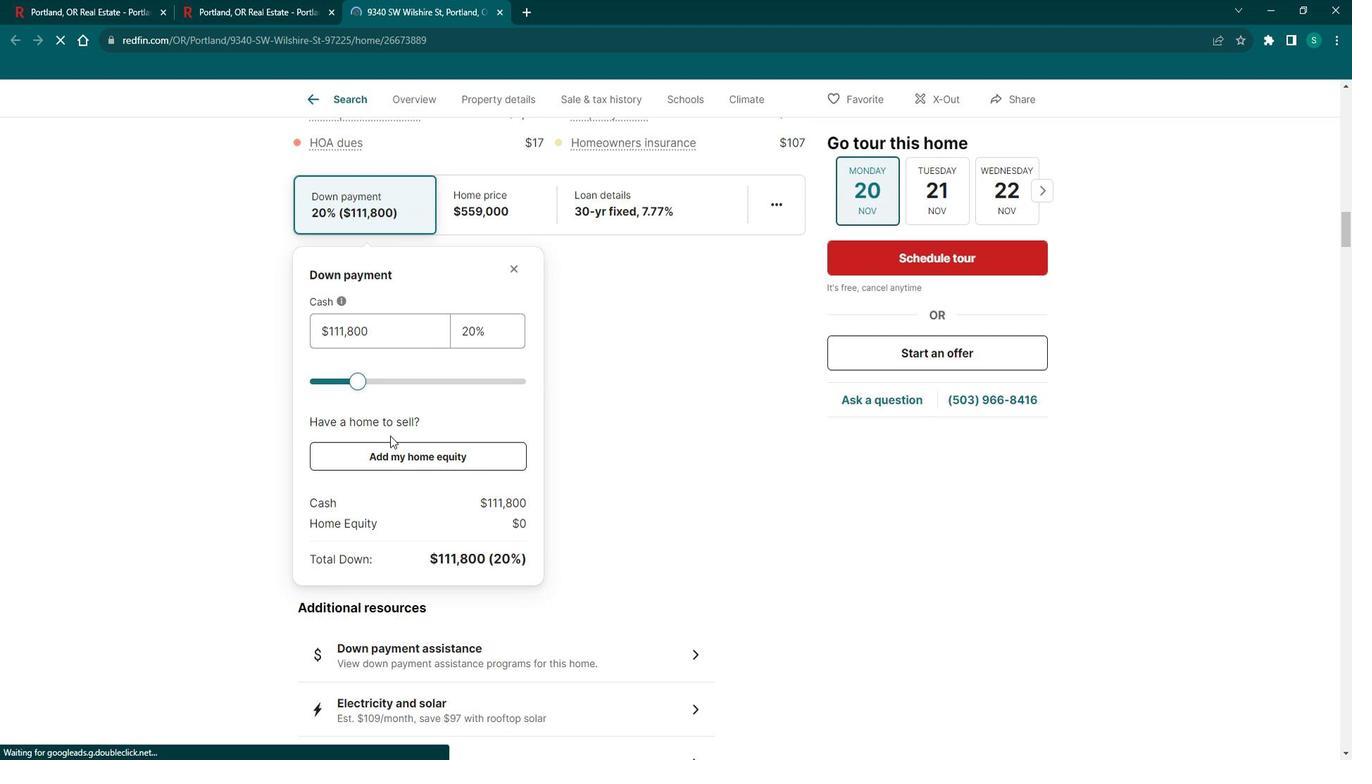 
Action: Mouse scrolled (412, 441) with delta (0, 0)
Screenshot: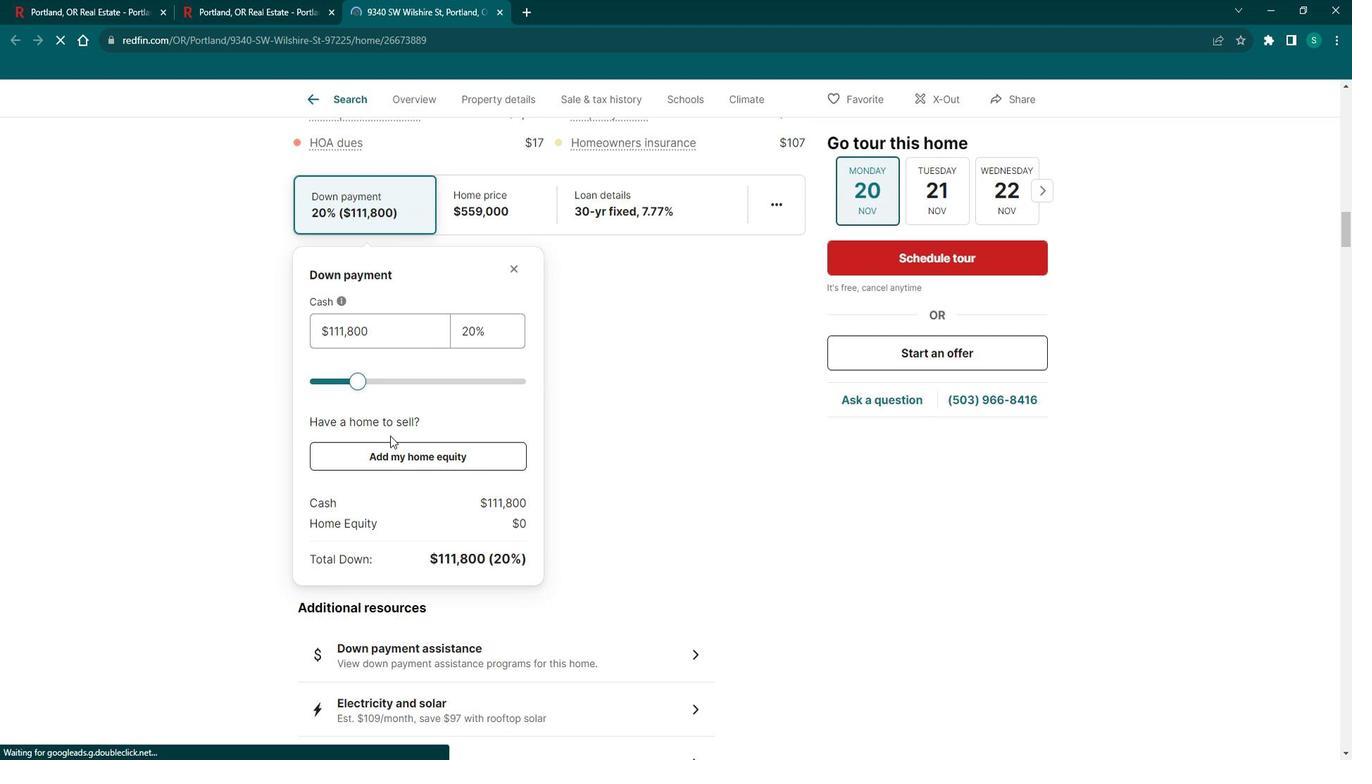 
Action: Mouse scrolled (412, 441) with delta (0, 0)
